 Task: Find and share specific images from Google Photos using keywords.
Action: Mouse moved to (526, 5)
Screenshot: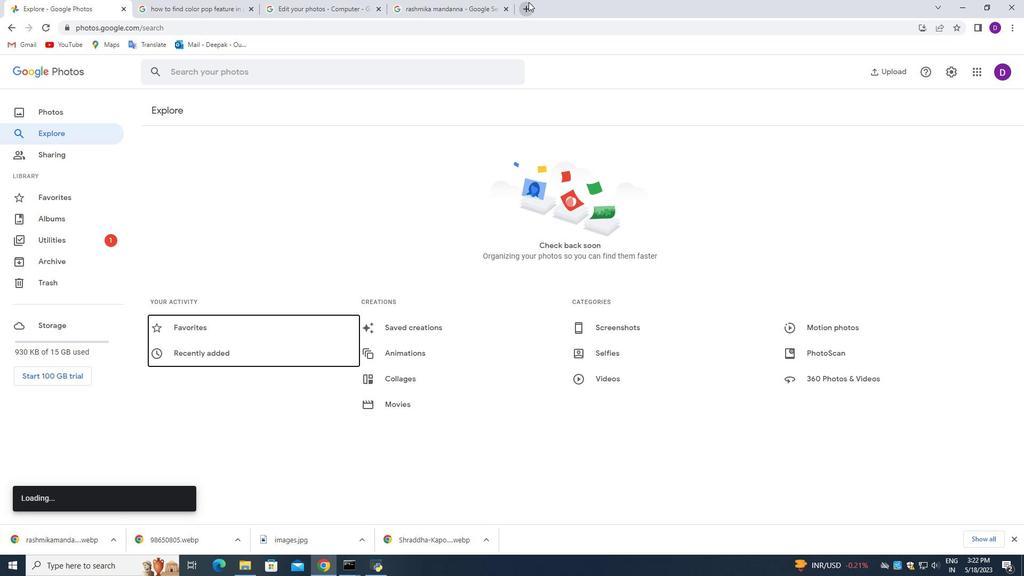 
Action: Mouse pressed left at (526, 5)
Screenshot: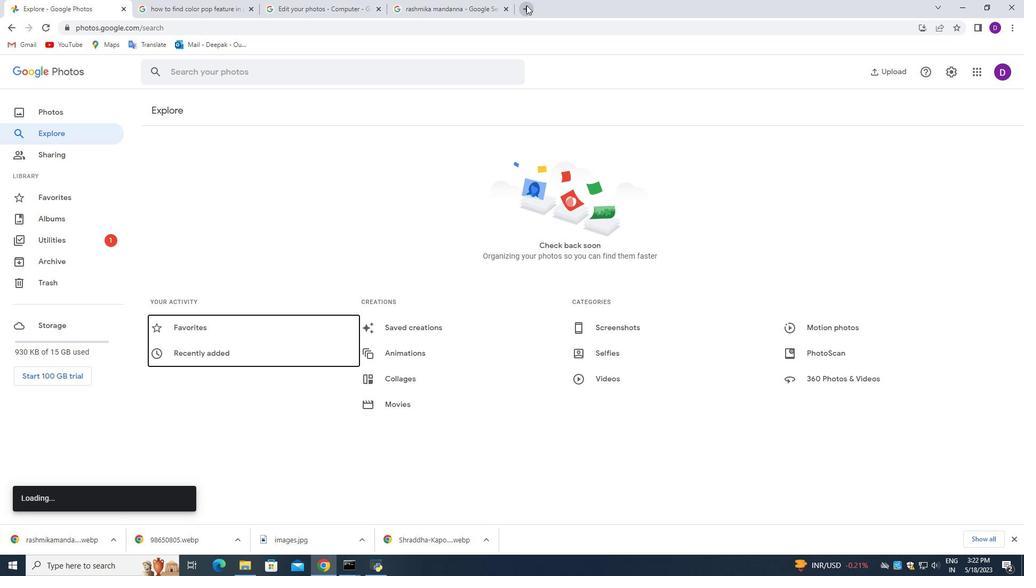 
Action: Mouse moved to (482, 20)
Screenshot: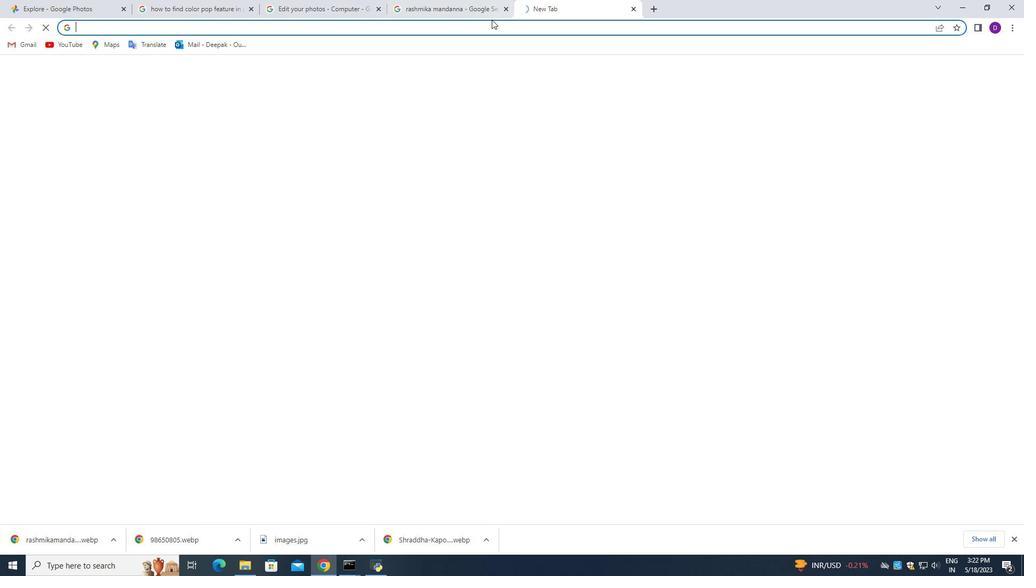 
Action: Mouse pressed left at (482, 20)
Screenshot: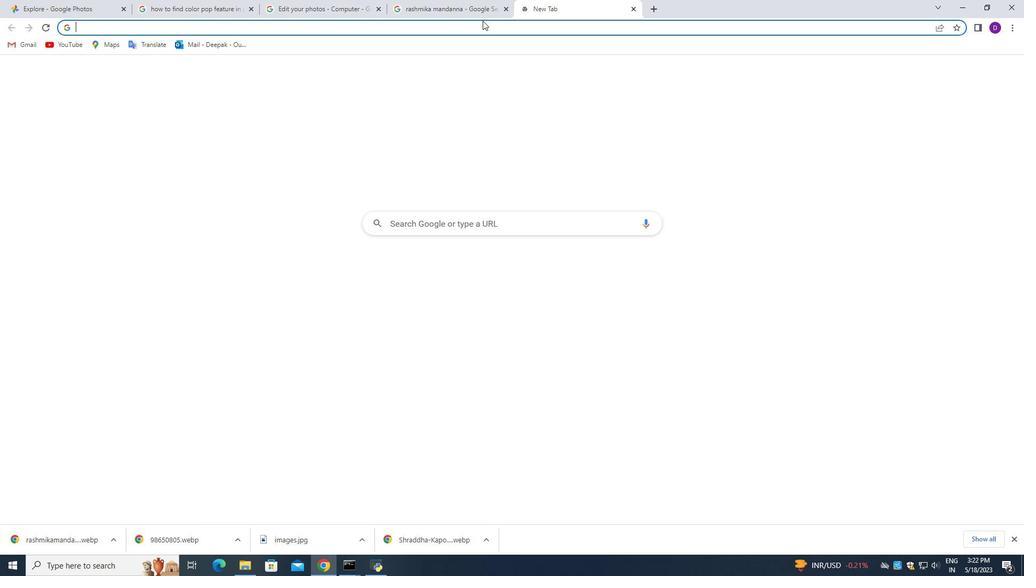
Action: Mouse moved to (472, 30)
Screenshot: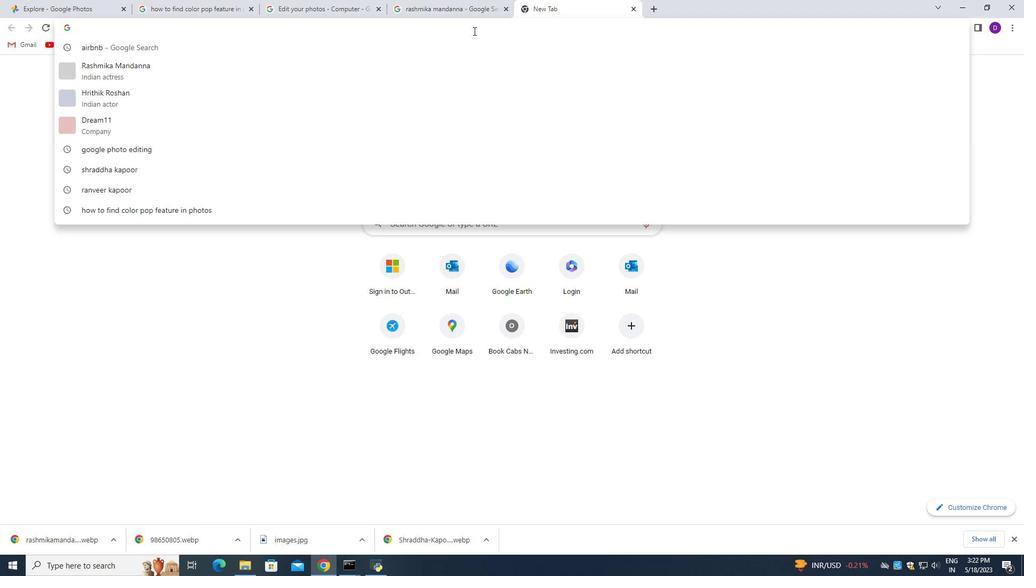 
Action: Key pressed <Key.shift>How<Key.space>to<Key.space>find<Key.space>photos<Key.space>with<Key.space>specific<Key.space>keywords<Key.space>on<Key.space>google<Key.space>photos<Key.enter>
Screenshot: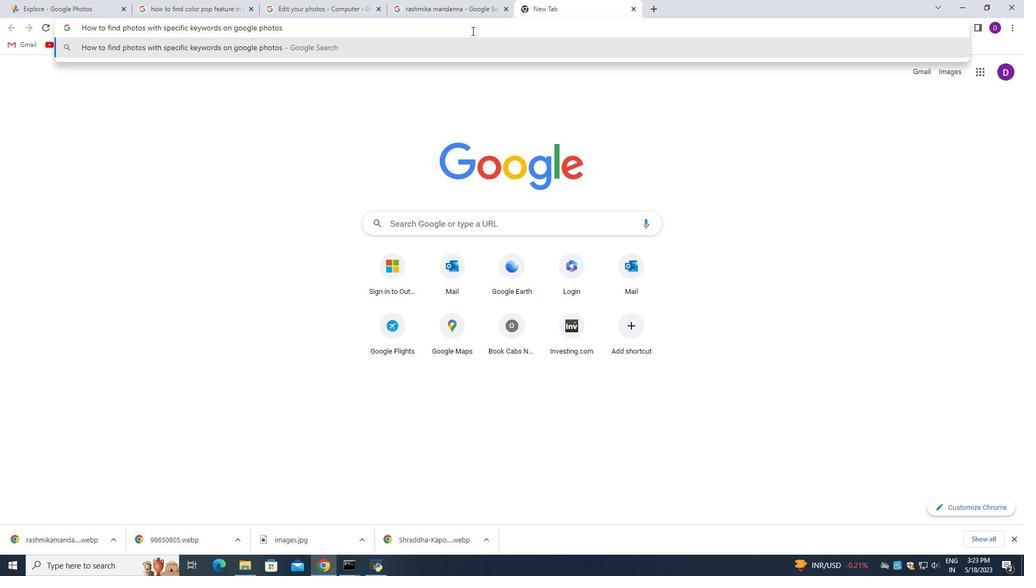 
Action: Mouse moved to (91, 0)
Screenshot: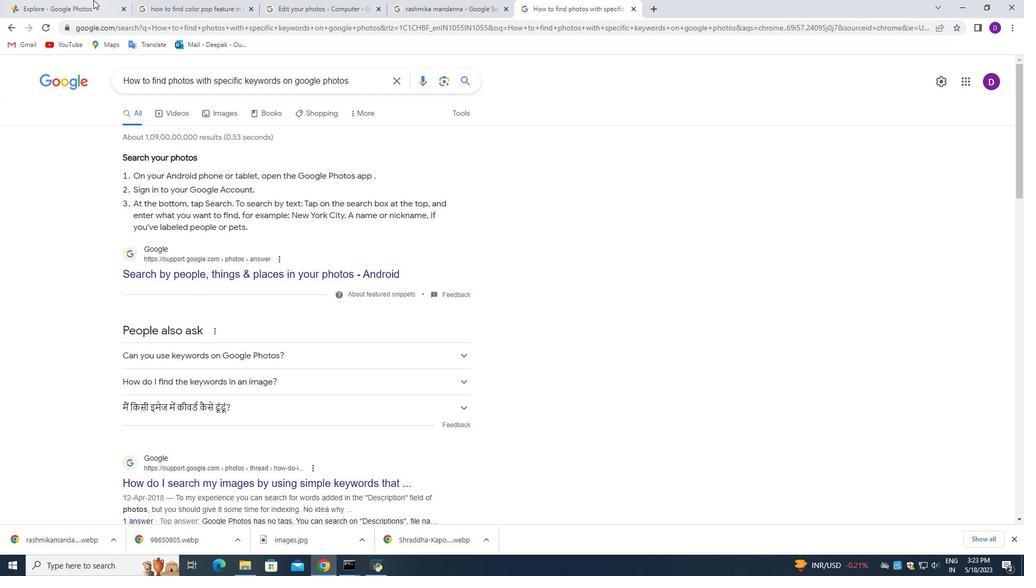 
Action: Mouse pressed left at (91, 0)
Screenshot: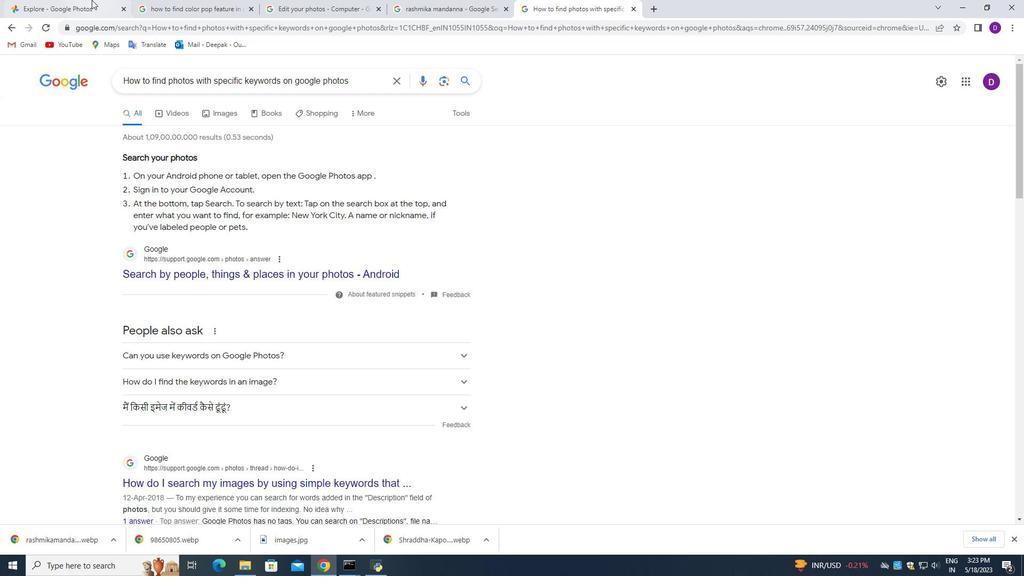 
Action: Mouse moved to (305, 321)
Screenshot: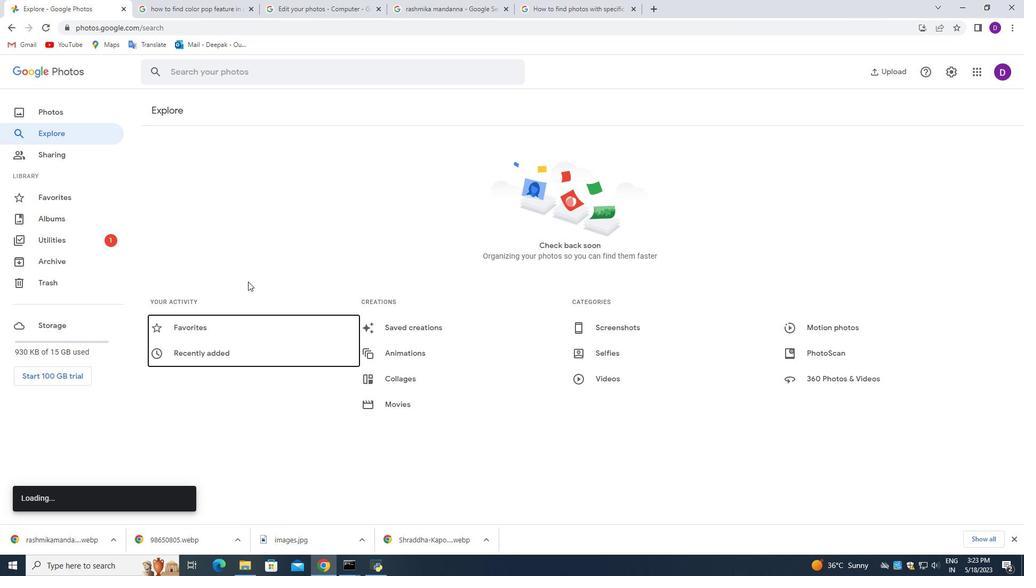 
Action: Mouse scrolled (305, 322) with delta (0, 0)
Screenshot: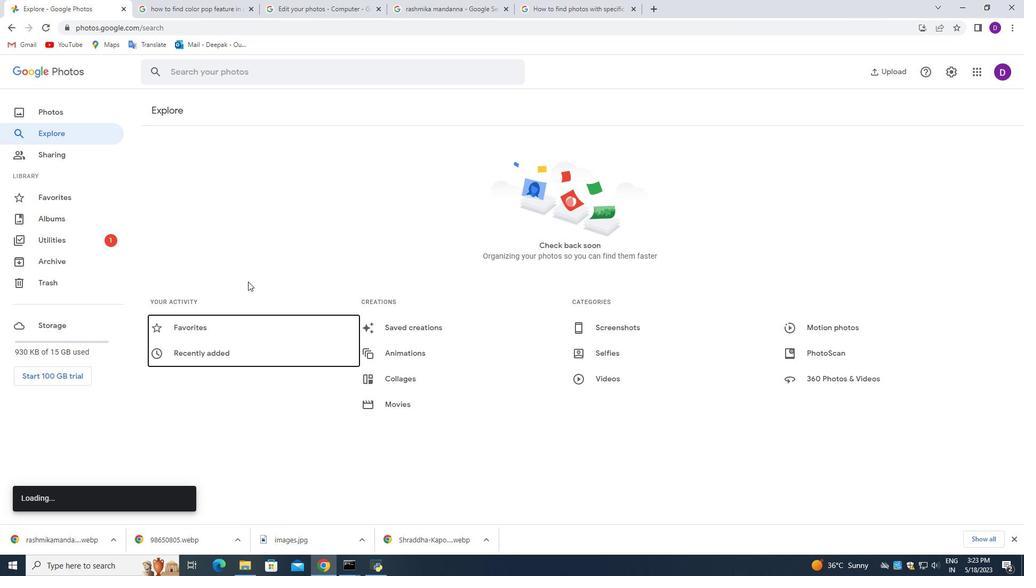 
Action: Mouse moved to (340, 323)
Screenshot: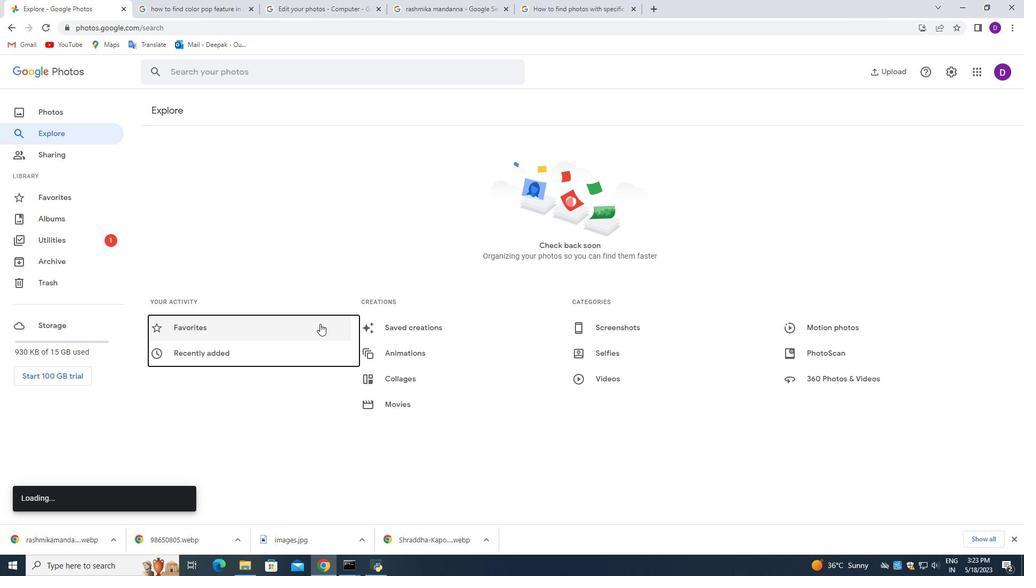 
Action: Mouse scrolled (340, 324) with delta (0, 0)
Screenshot: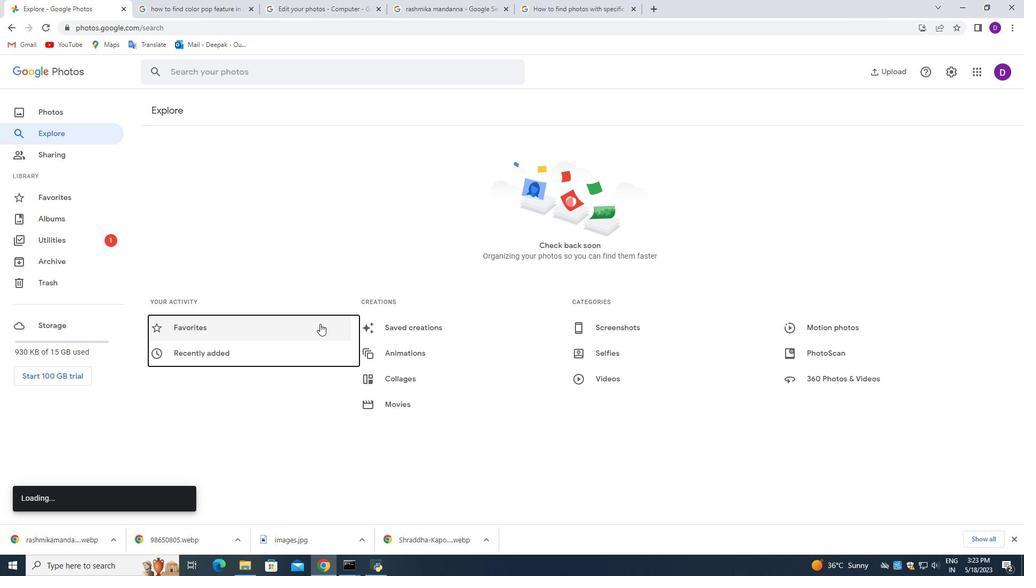 
Action: Mouse moved to (740, 364)
Screenshot: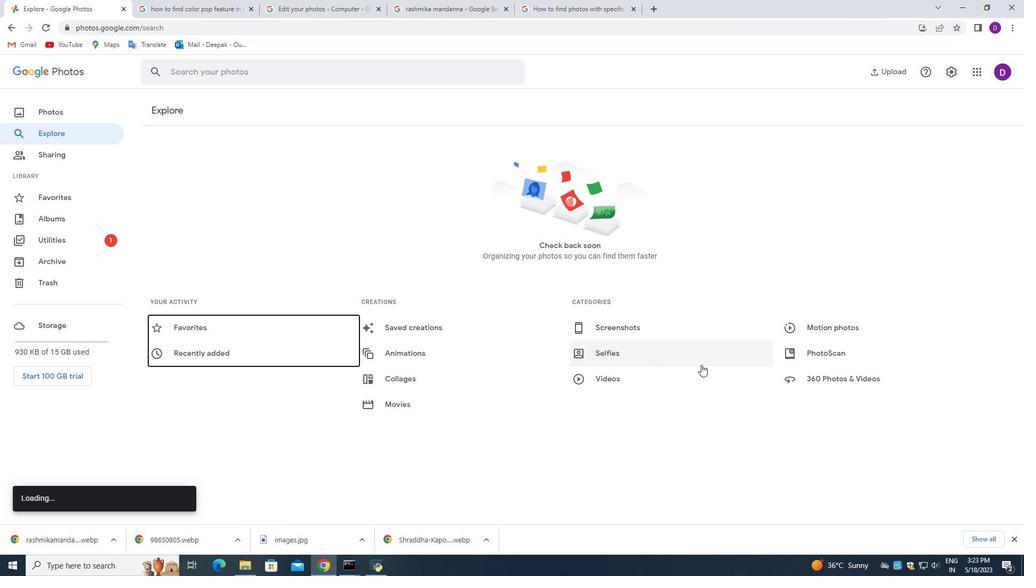 
Action: Mouse scrolled (740, 364) with delta (0, 0)
Screenshot: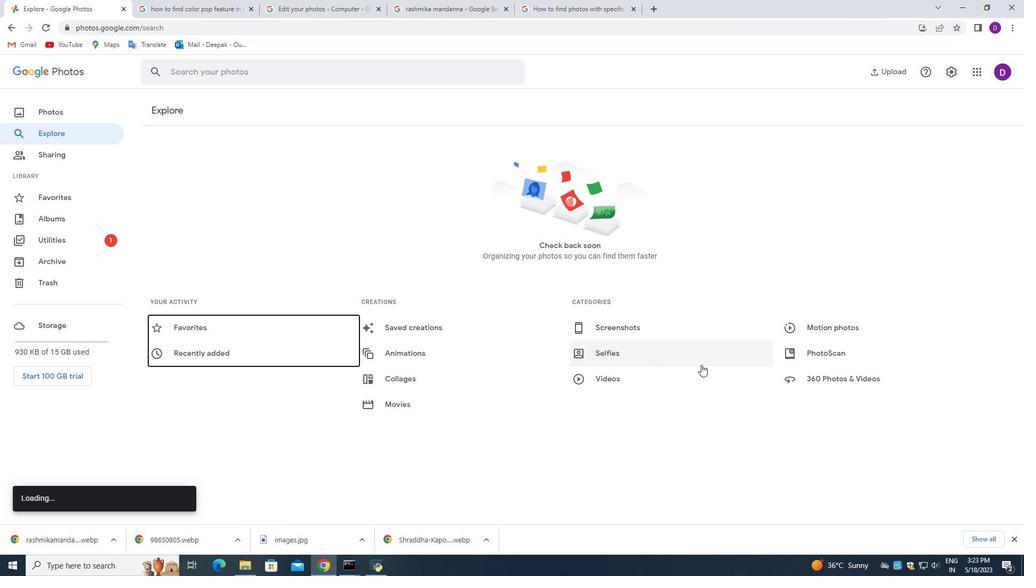 
Action: Mouse moved to (760, 366)
Screenshot: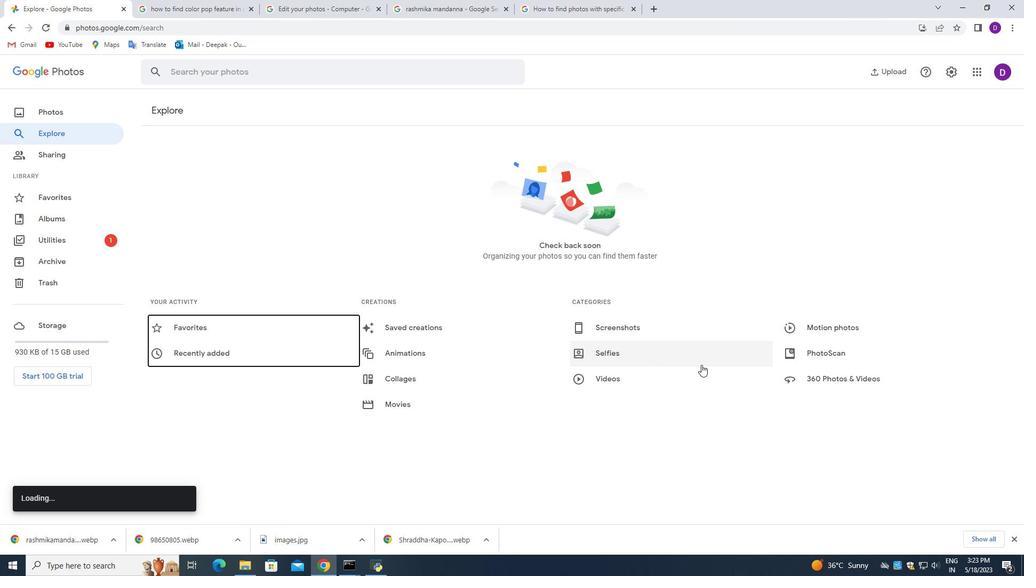 
Action: Mouse scrolled (760, 366) with delta (0, 0)
Screenshot: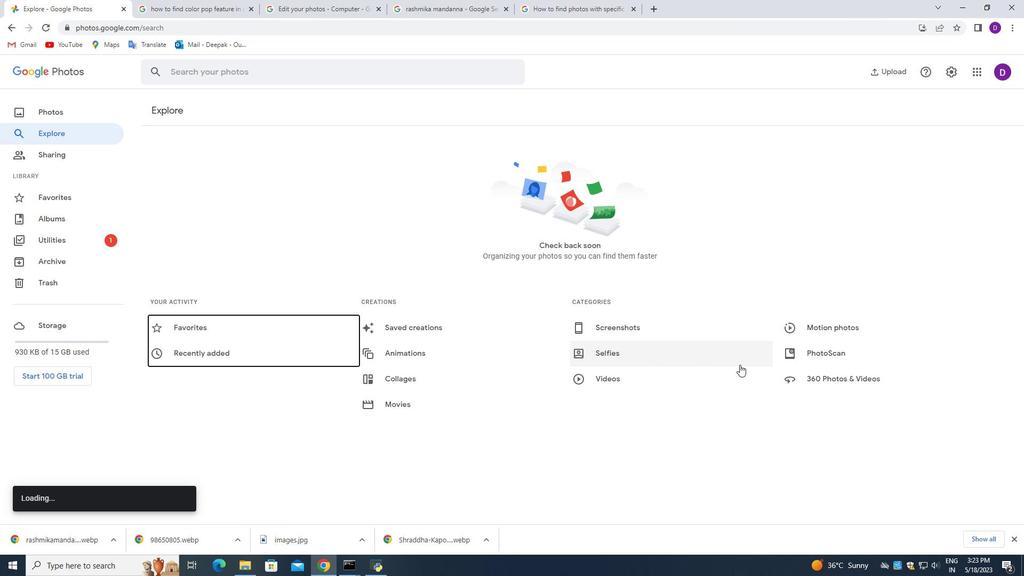 
Action: Mouse moved to (766, 366)
Screenshot: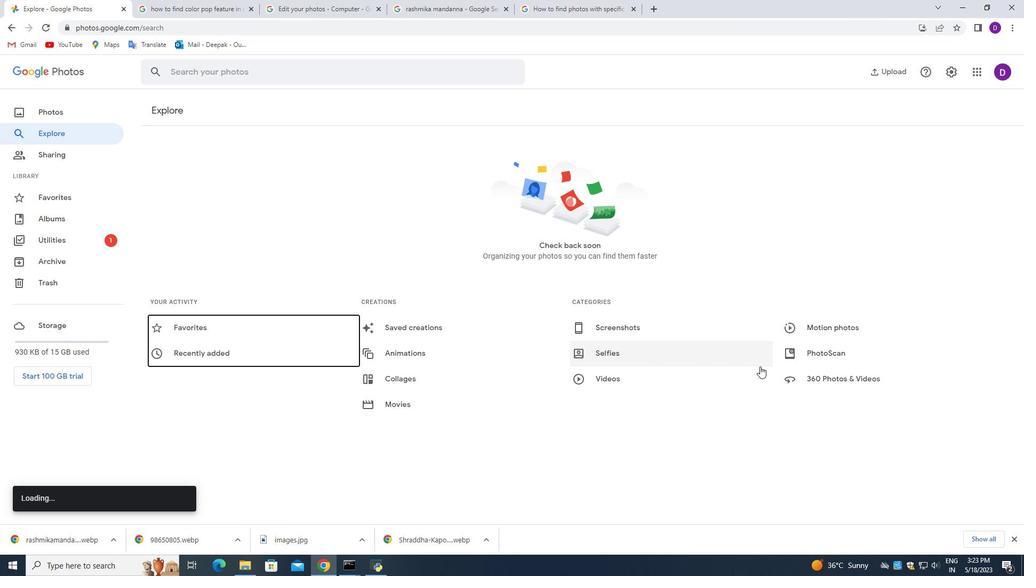 
Action: Mouse scrolled (764, 366) with delta (0, 0)
Screenshot: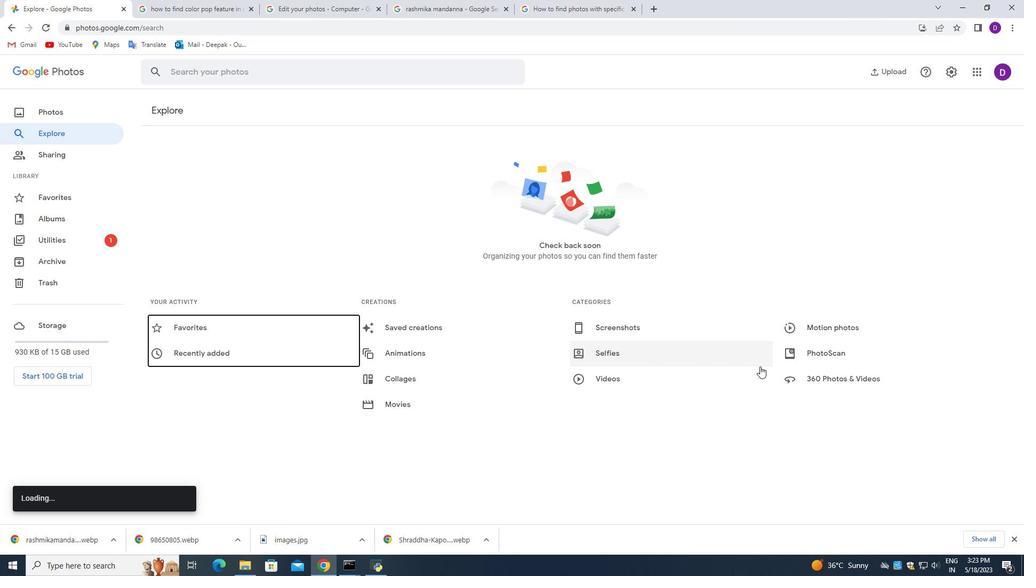 
Action: Mouse moved to (767, 366)
Screenshot: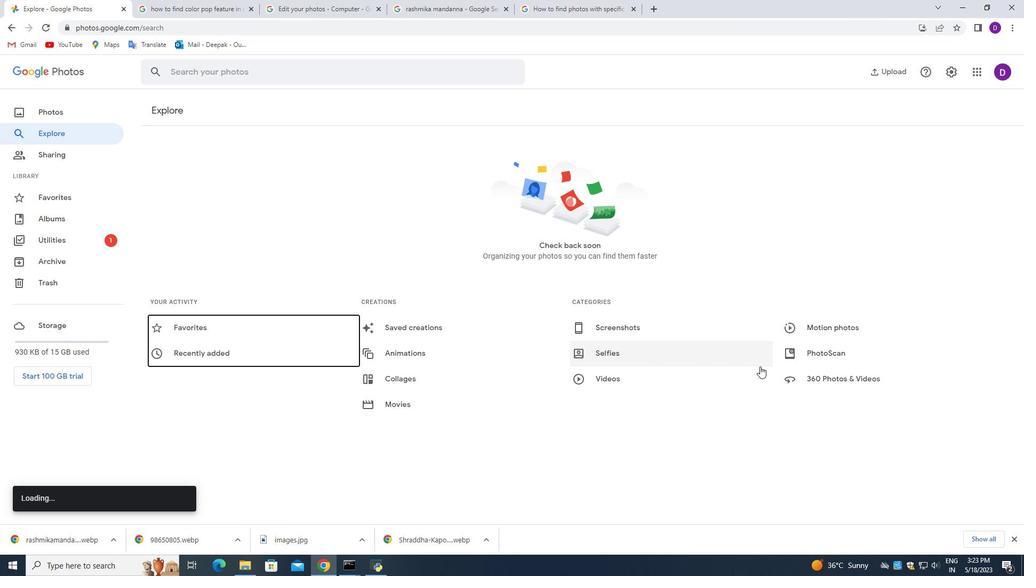 
Action: Mouse scrolled (767, 366) with delta (0, 0)
Screenshot: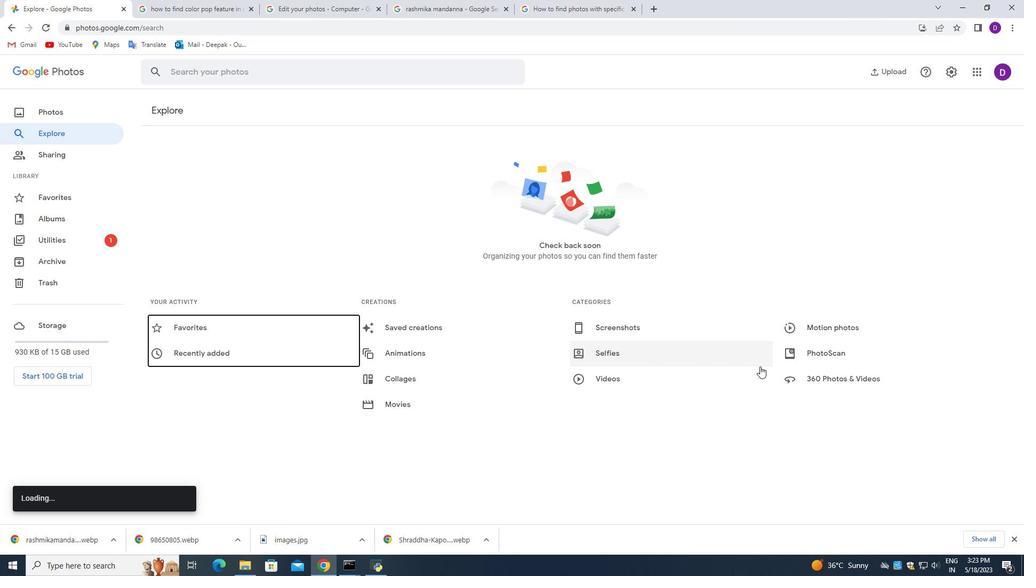 
Action: Mouse moved to (792, 366)
Screenshot: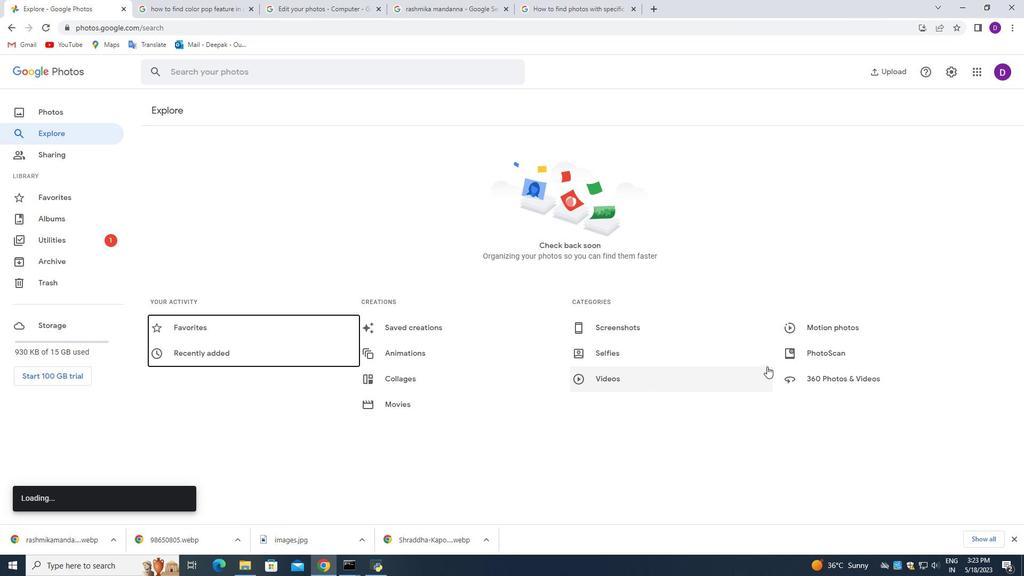 
Action: Mouse scrolled (770, 366) with delta (0, 0)
Screenshot: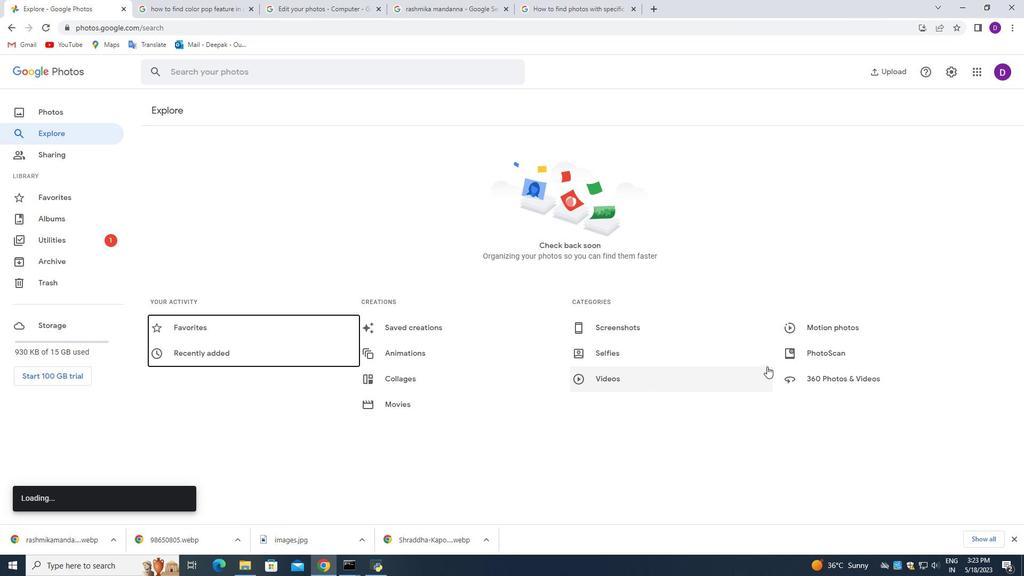 
Action: Mouse moved to (57, 113)
Screenshot: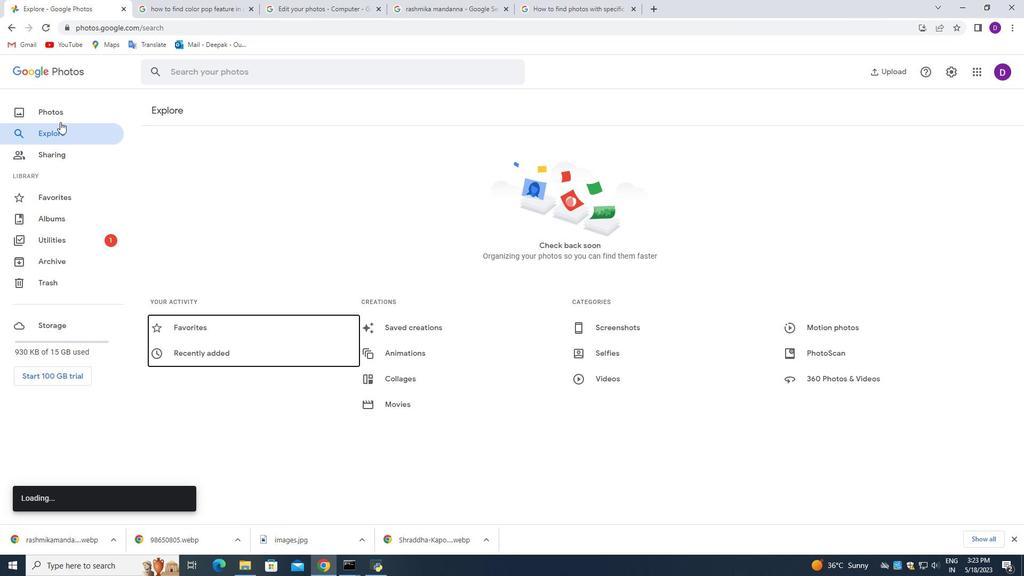 
Action: Mouse pressed left at (57, 113)
Screenshot: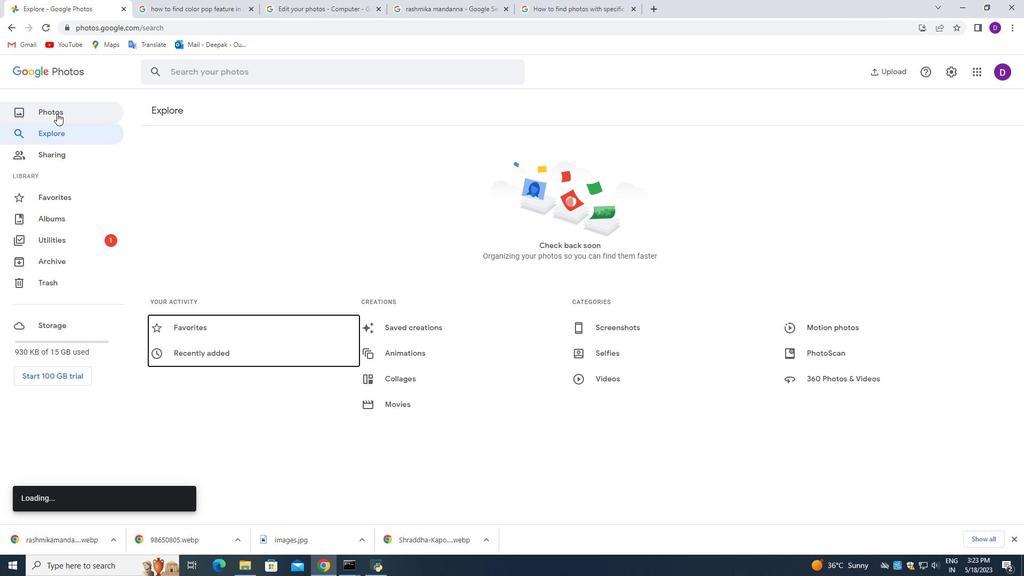 
Action: Mouse moved to (694, 467)
Screenshot: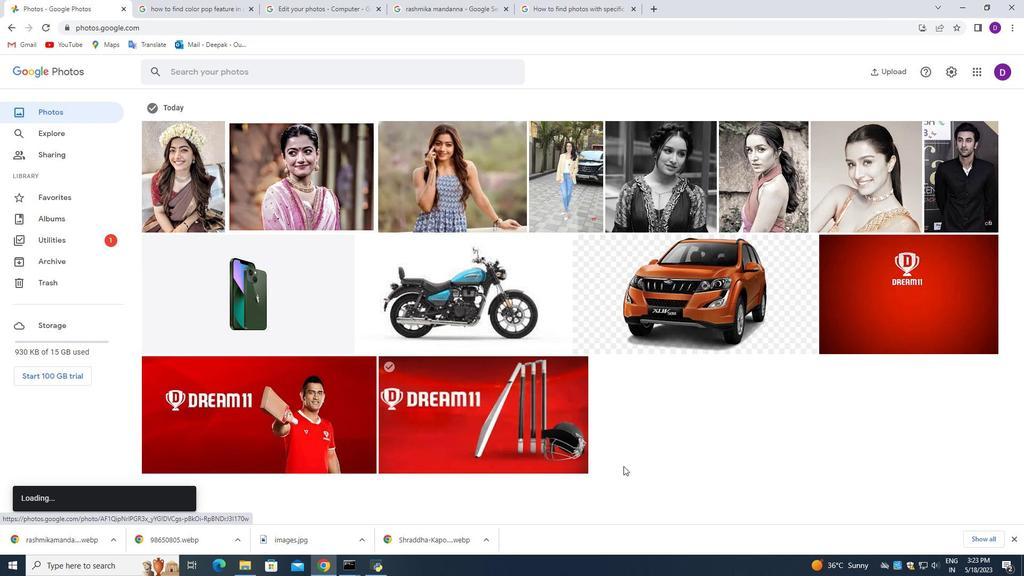 
Action: Mouse scrolled (694, 467) with delta (0, 0)
Screenshot: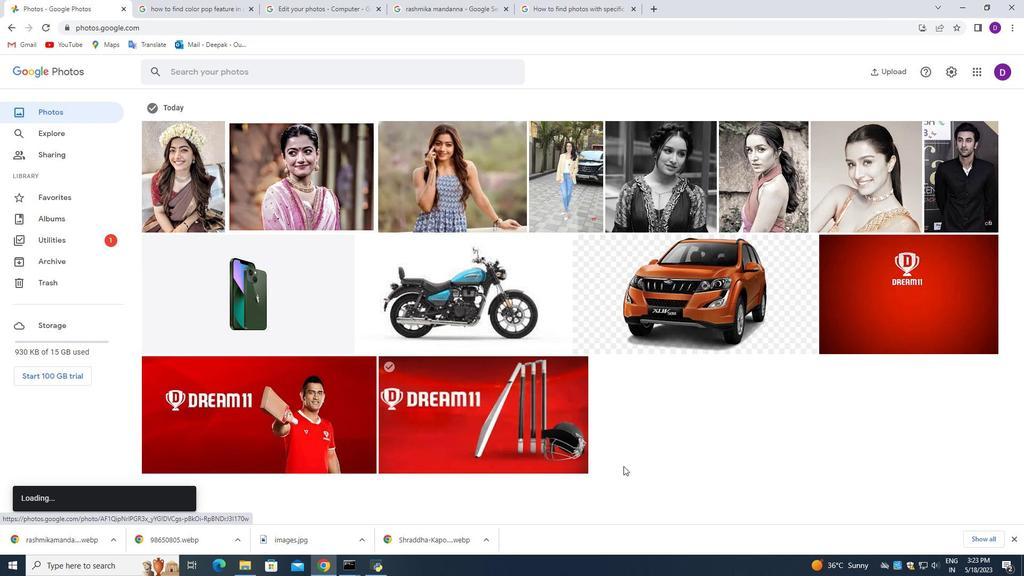 
Action: Mouse moved to (697, 467)
Screenshot: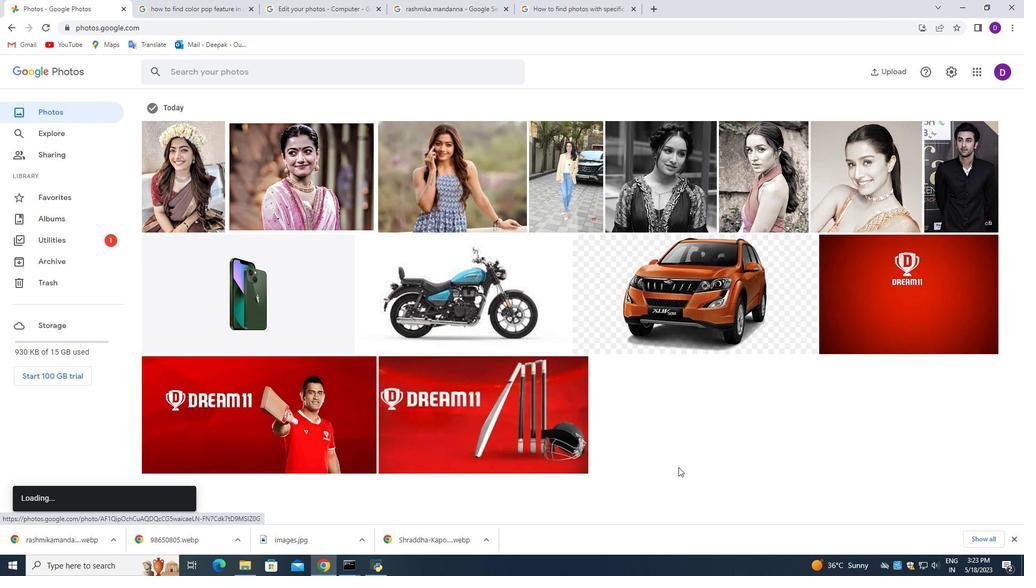 
Action: Mouse scrolled (697, 467) with delta (0, 0)
Screenshot: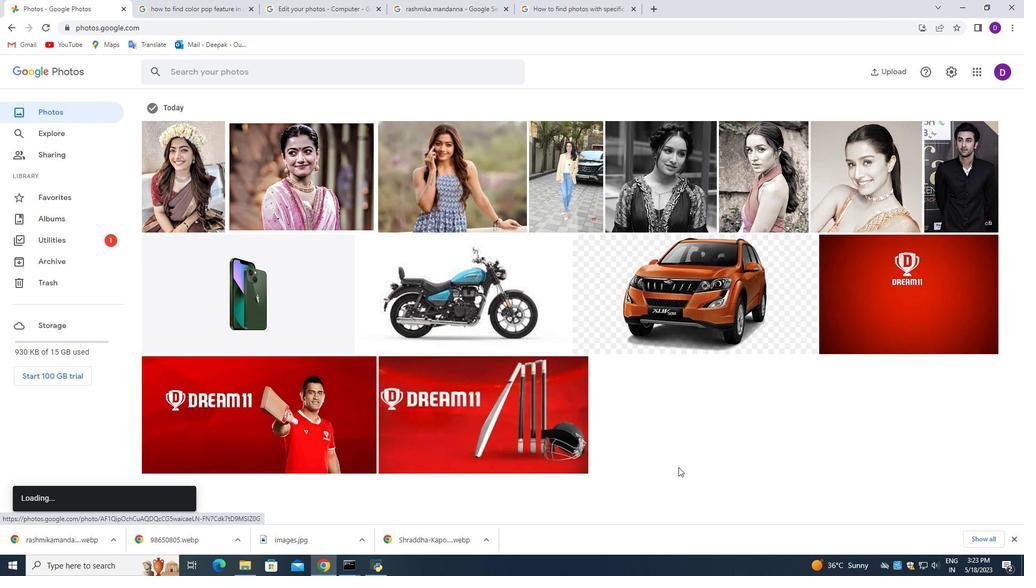 
Action: Mouse moved to (697, 466)
Screenshot: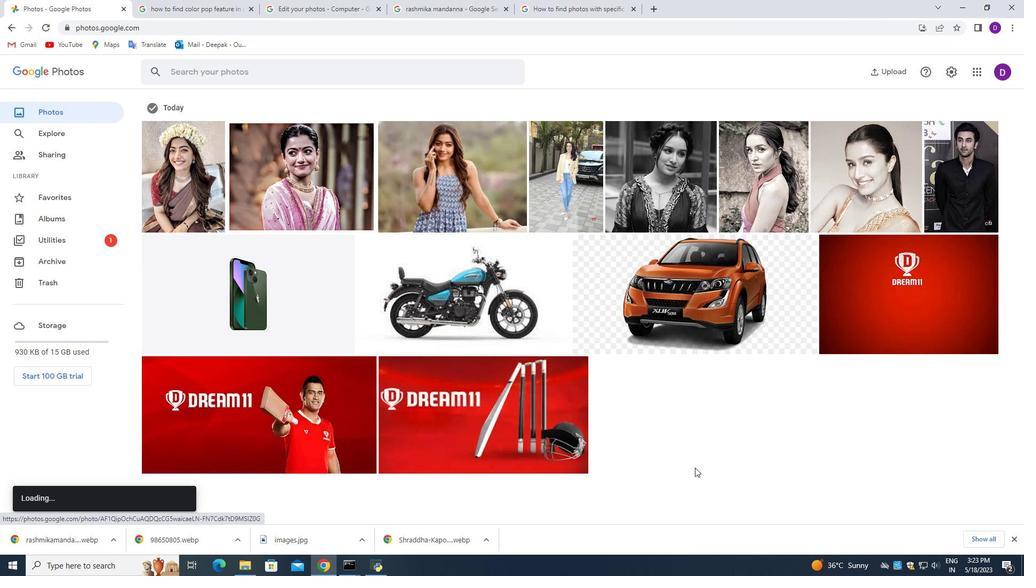 
Action: Mouse scrolled (697, 465) with delta (0, 0)
Screenshot: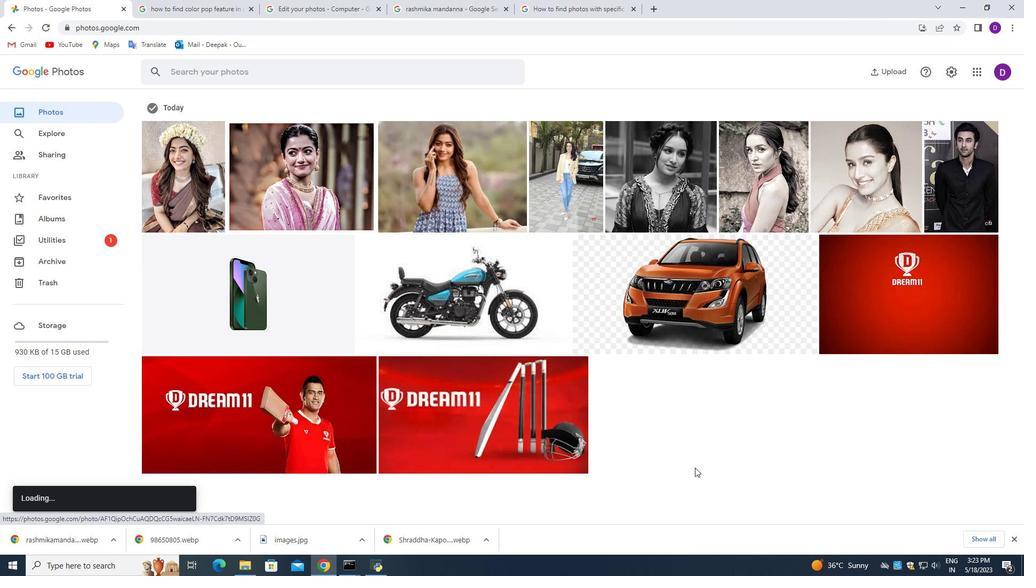 
Action: Mouse moved to (695, 462)
Screenshot: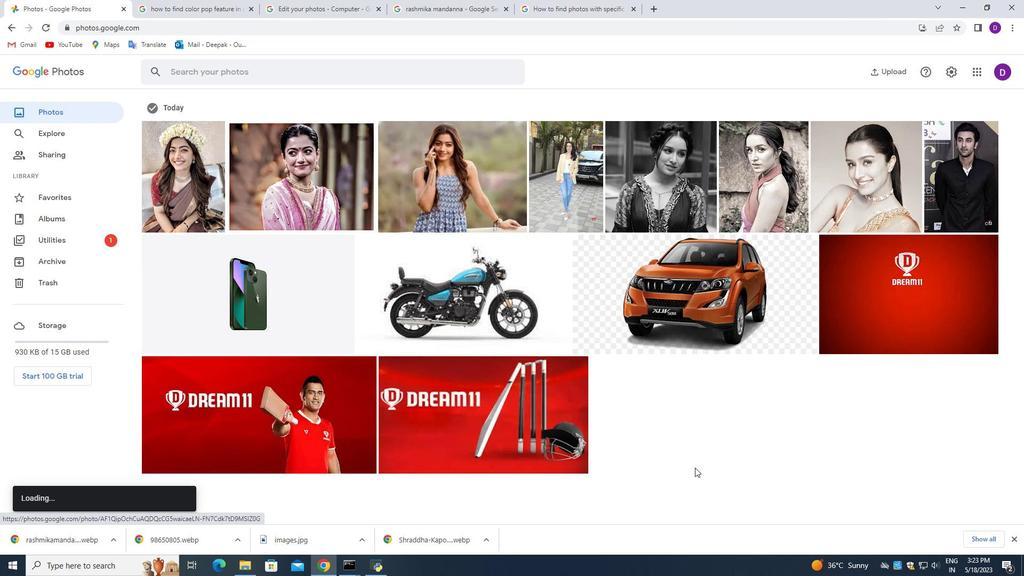 
Action: Mouse scrolled (695, 462) with delta (0, 0)
Screenshot: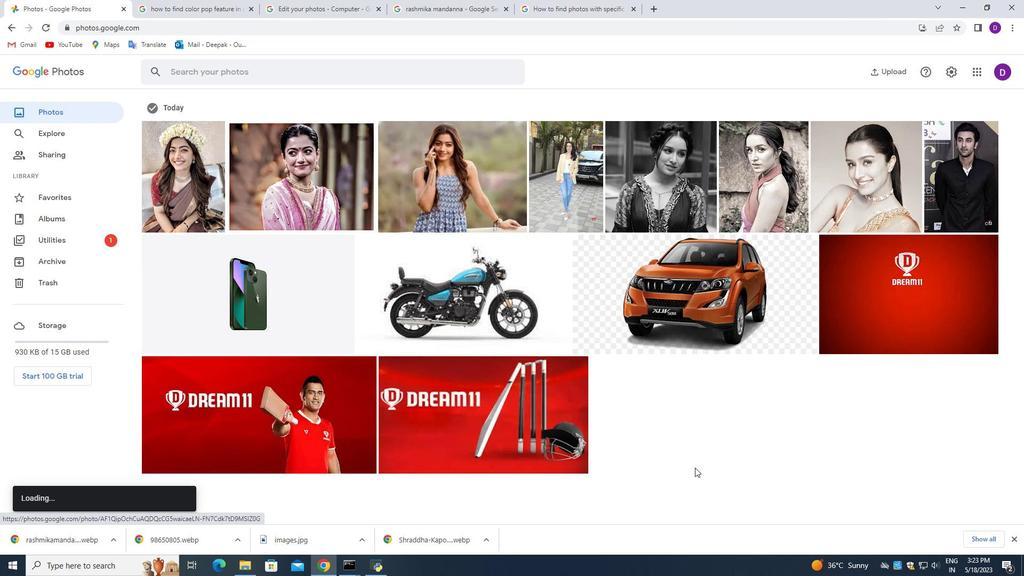 
Action: Mouse moved to (693, 455)
Screenshot: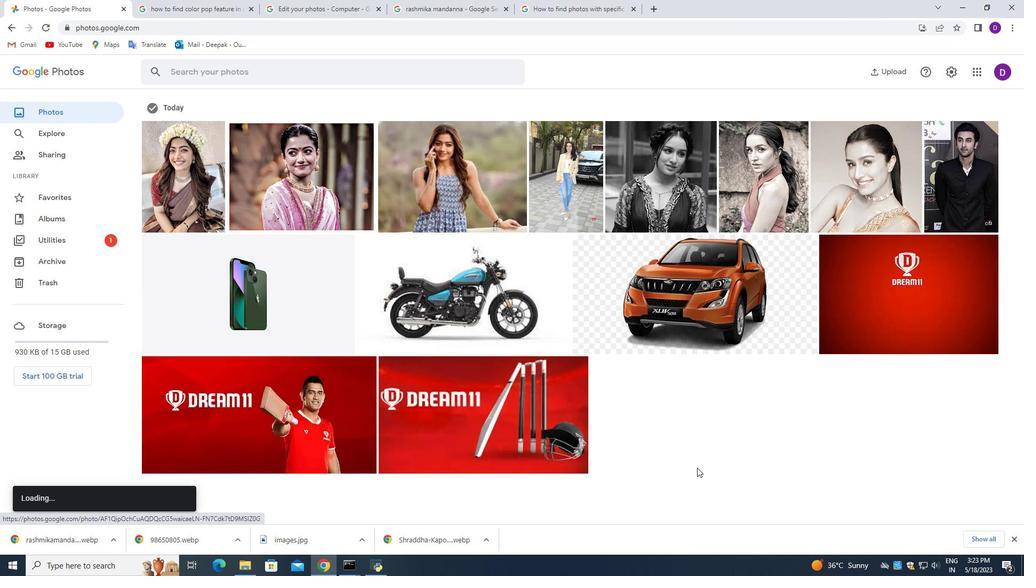 
Action: Mouse scrolled (693, 455) with delta (0, 0)
Screenshot: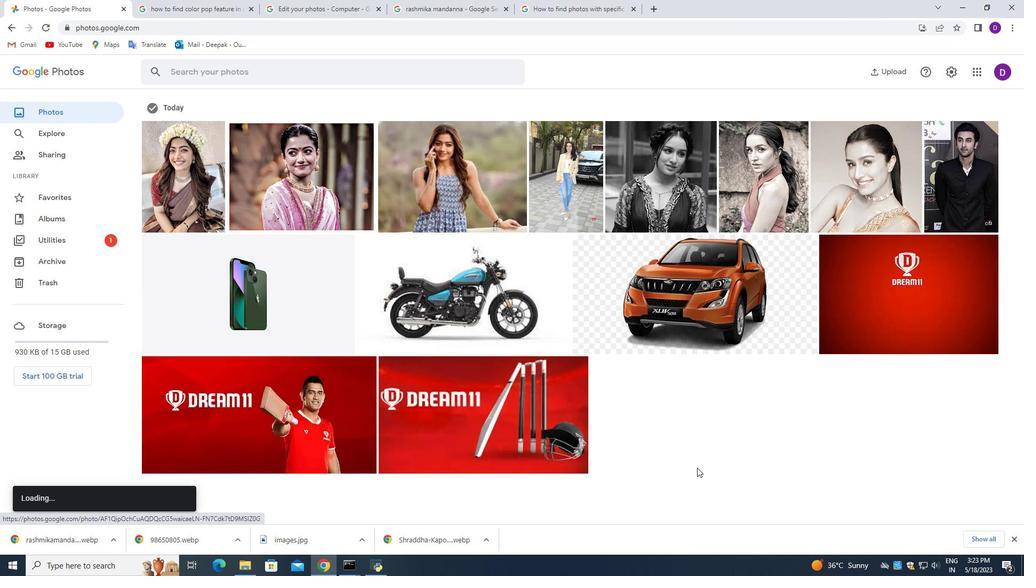 
Action: Mouse moved to (1011, 539)
Screenshot: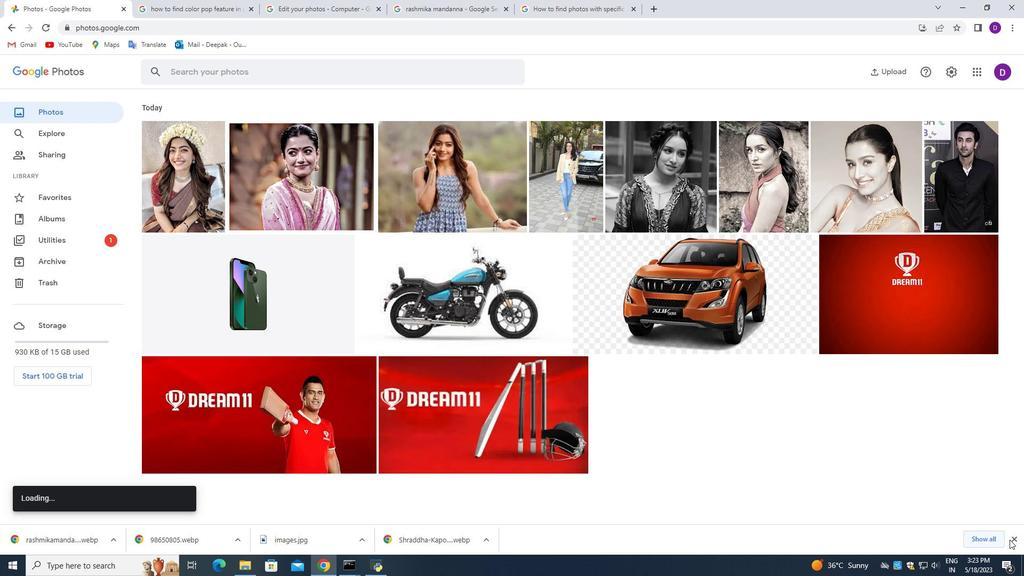 
Action: Mouse pressed left at (1011, 539)
Screenshot: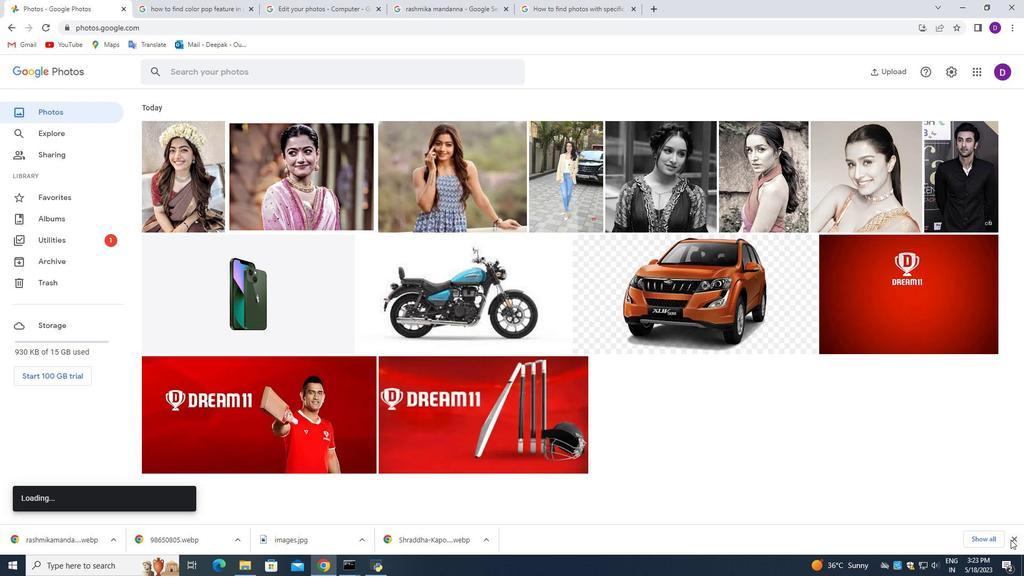 
Action: Mouse moved to (603, 474)
Screenshot: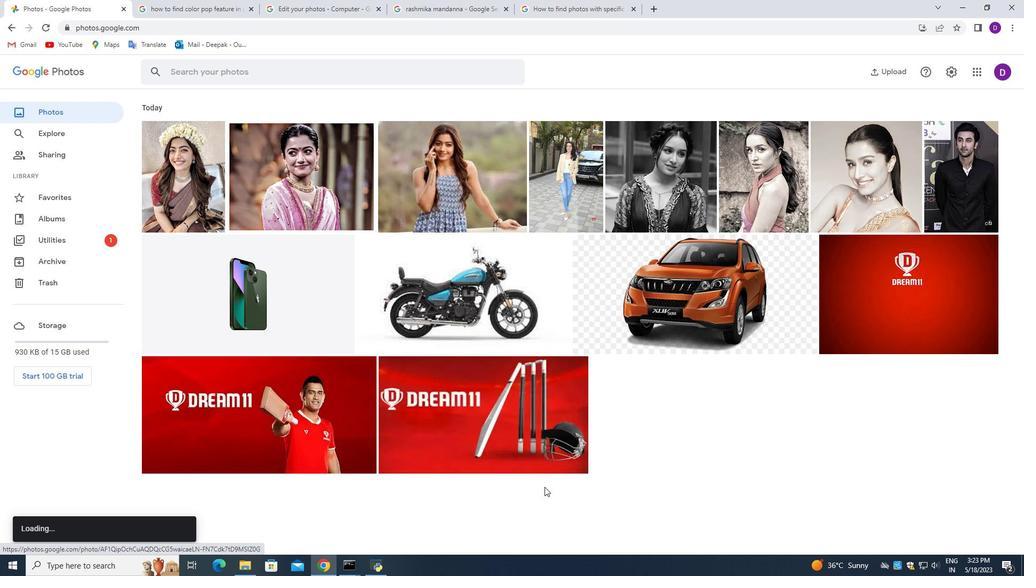 
Action: Mouse scrolled (603, 474) with delta (0, 0)
Screenshot: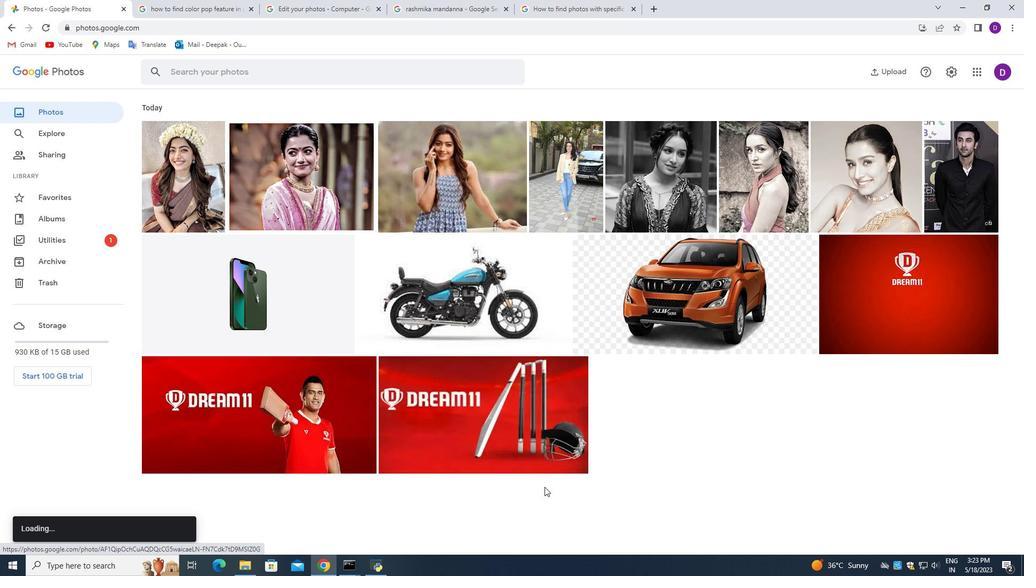 
Action: Mouse moved to (622, 467)
Screenshot: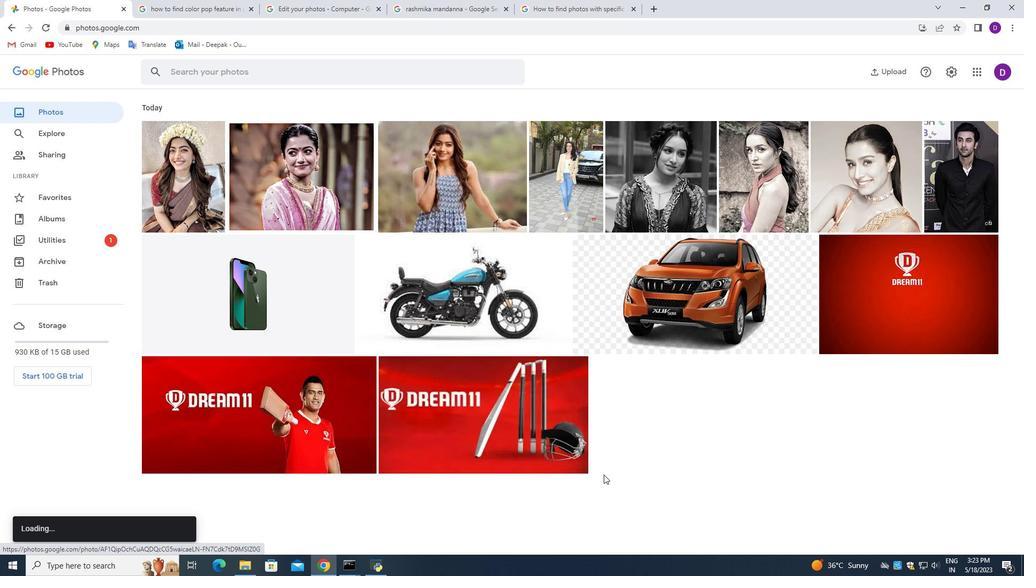 
Action: Mouse scrolled (622, 466) with delta (0, 0)
Screenshot: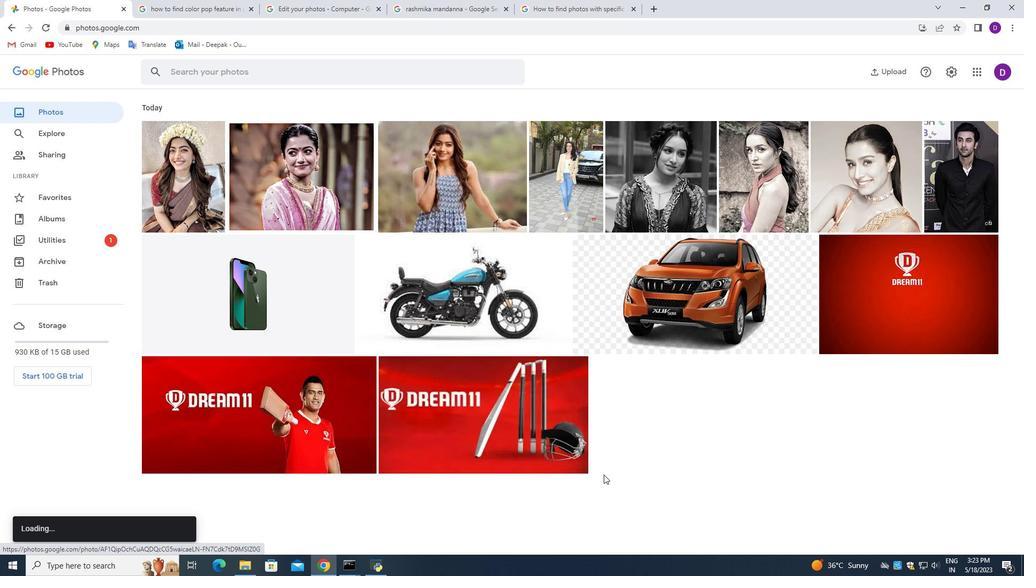 
Action: Mouse moved to (622, 466)
Screenshot: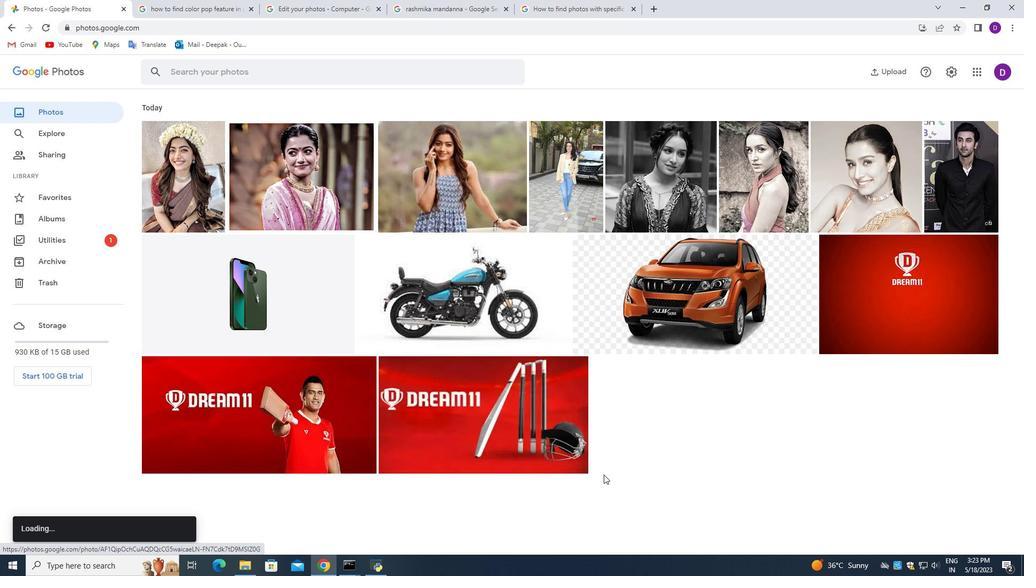 
Action: Mouse scrolled (622, 466) with delta (0, 0)
Screenshot: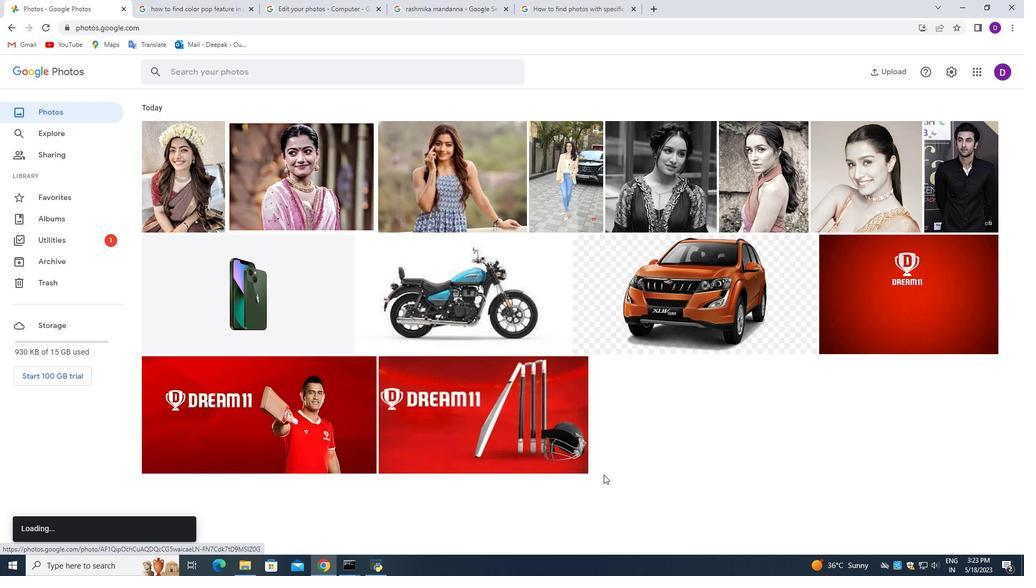 
Action: Mouse moved to (622, 463)
Screenshot: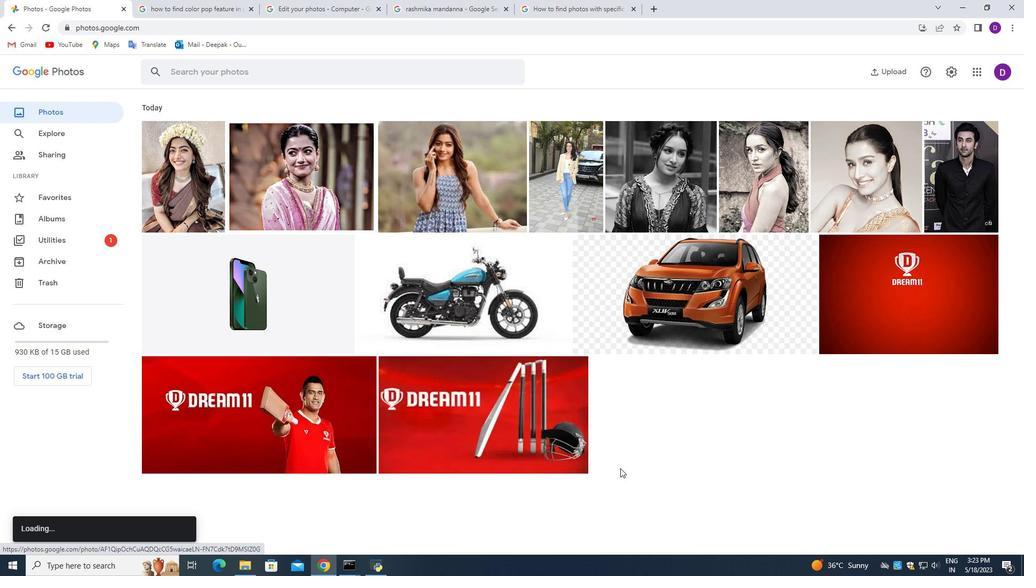 
Action: Mouse scrolled (622, 463) with delta (0, 0)
Screenshot: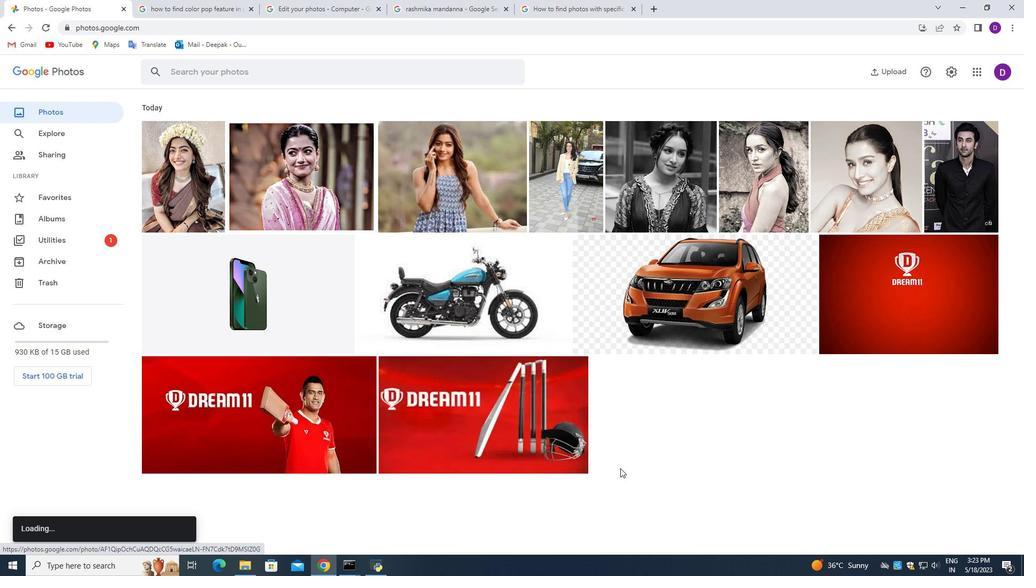 
Action: Mouse moved to (617, 339)
Screenshot: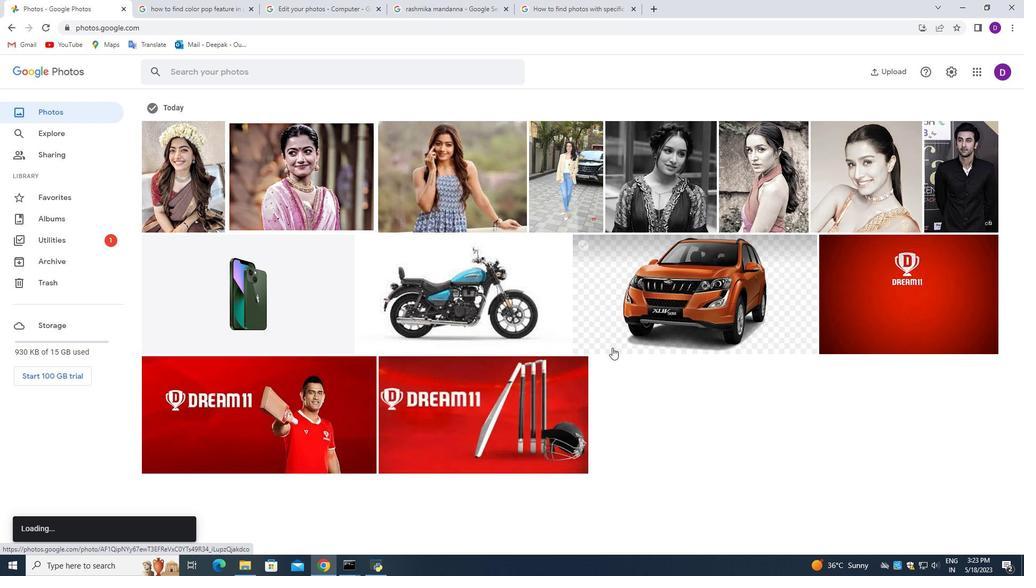 
Action: Mouse scrolled (617, 340) with delta (0, 0)
Screenshot: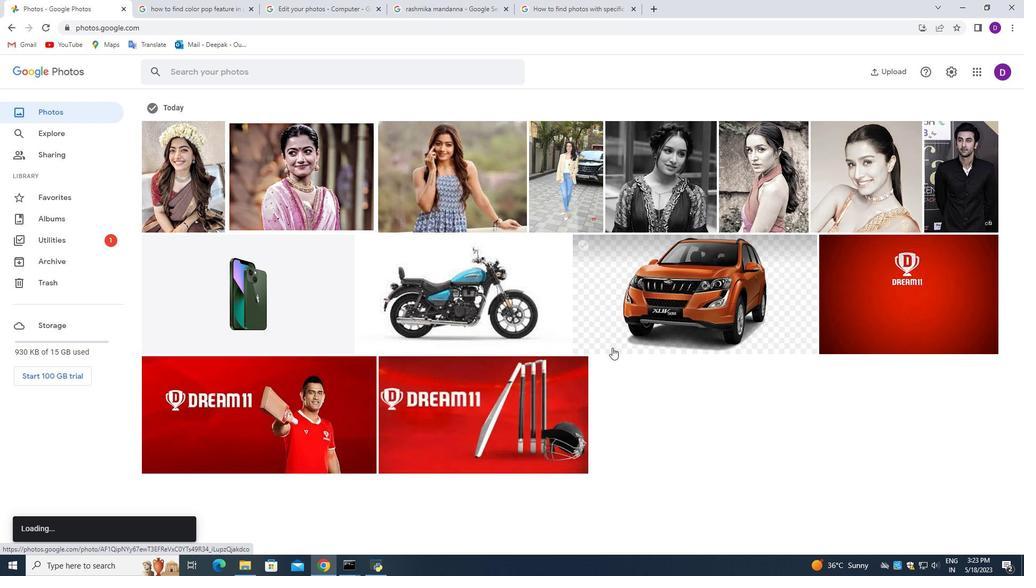 
Action: Mouse moved to (617, 339)
Screenshot: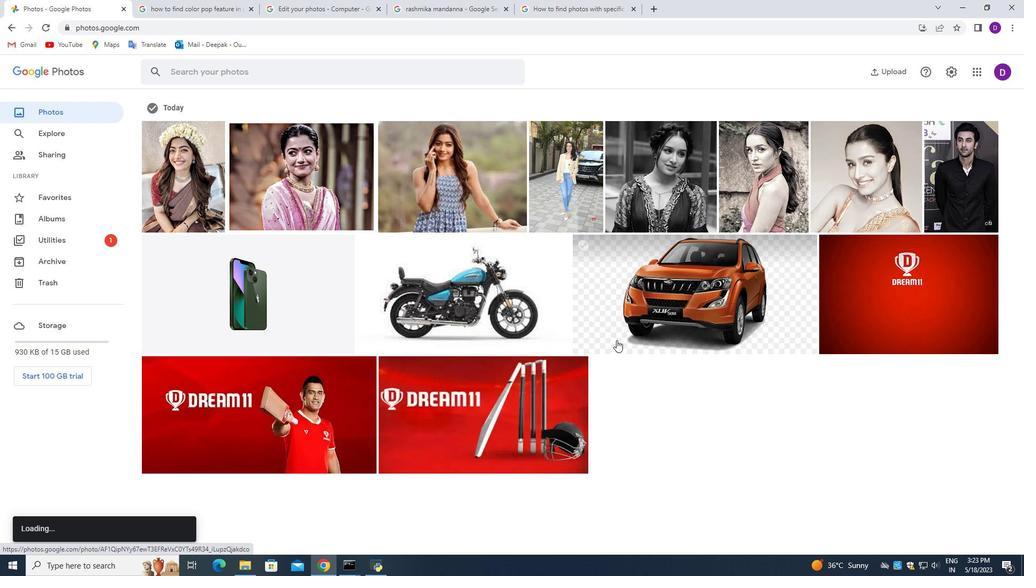 
Action: Mouse scrolled (617, 339) with delta (0, 0)
Screenshot: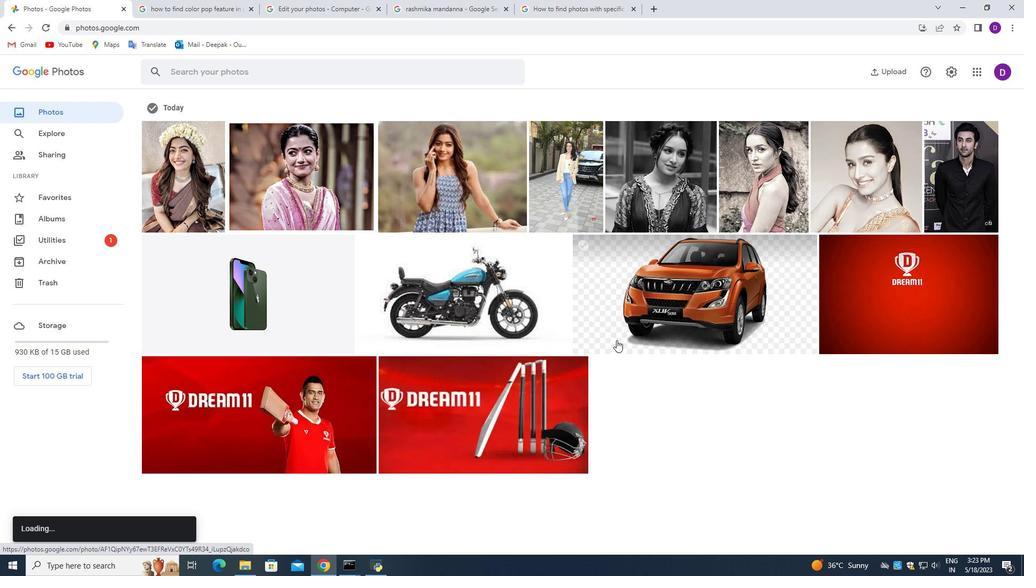 
Action: Mouse scrolled (617, 339) with delta (0, 0)
Screenshot: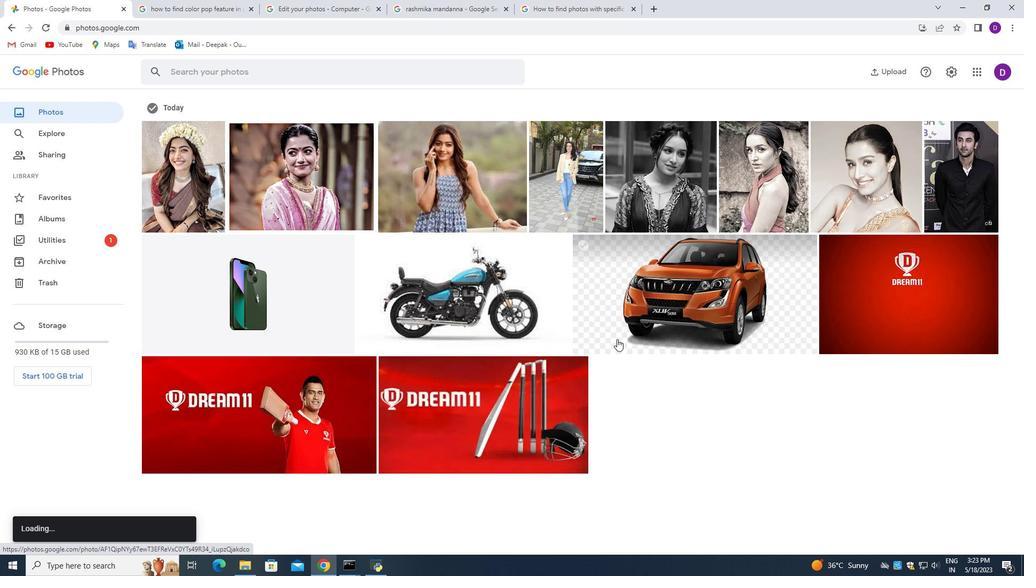 
Action: Mouse moved to (271, 171)
Screenshot: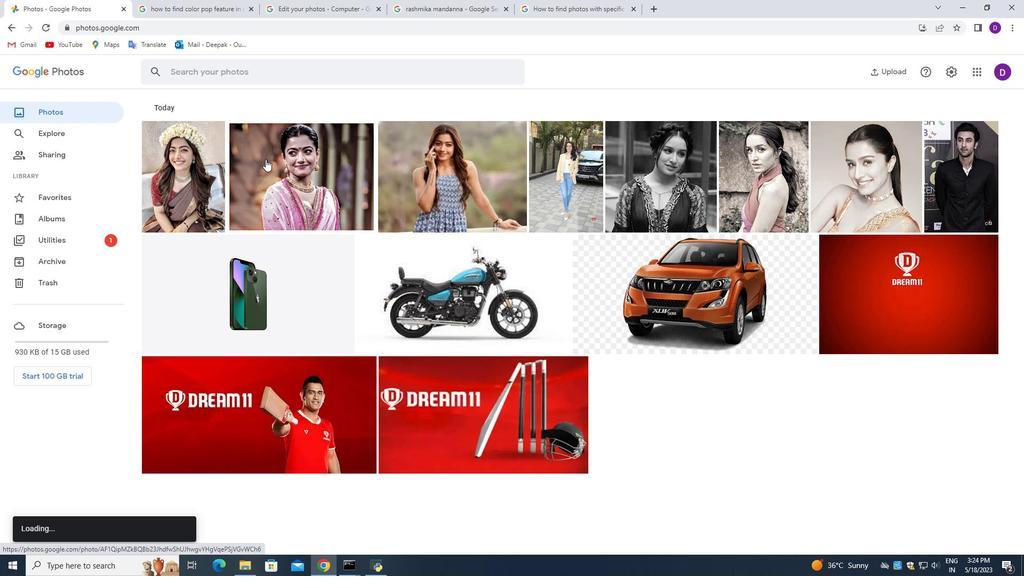 
Action: Mouse pressed left at (271, 171)
Screenshot: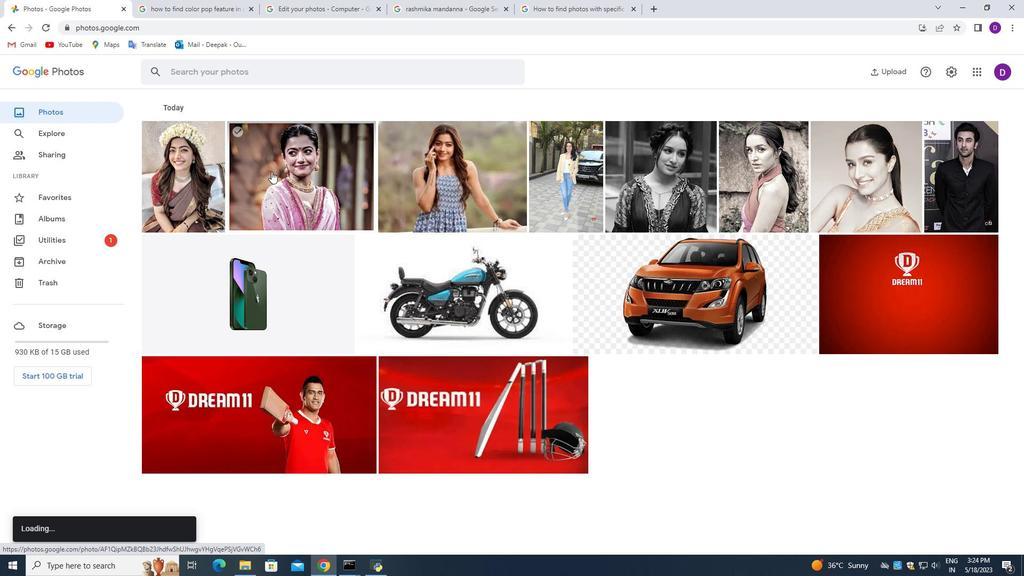 
Action: Mouse moved to (26, 72)
Screenshot: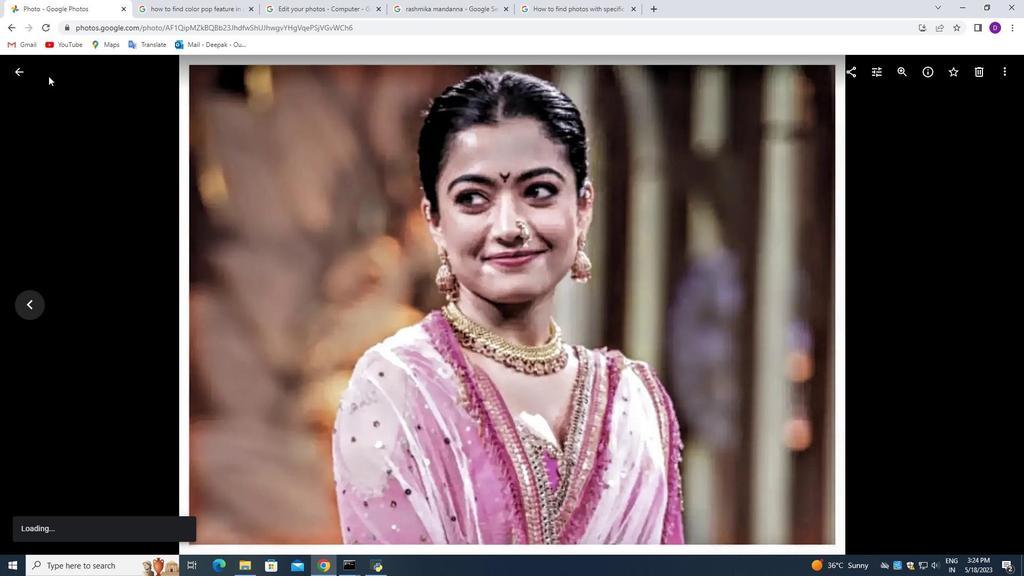 
Action: Mouse pressed left at (26, 72)
Screenshot: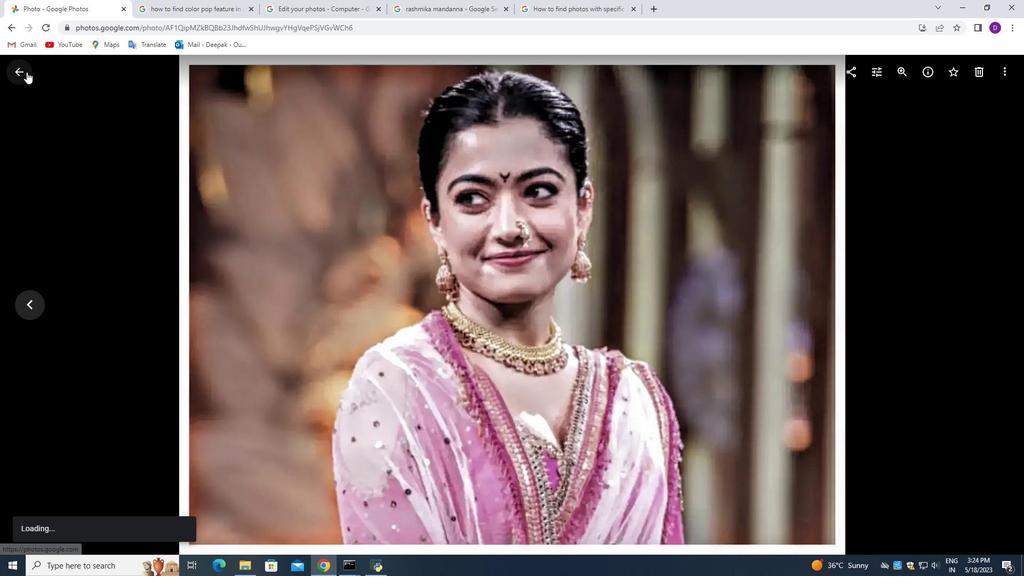 
Action: Mouse moved to (342, 284)
Screenshot: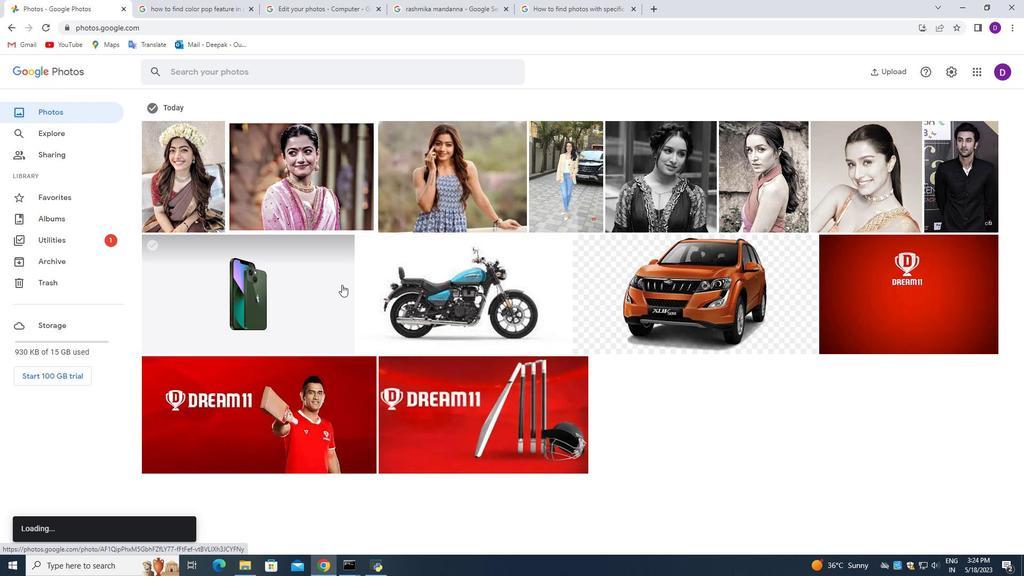 
Action: Mouse scrolled (342, 285) with delta (0, 0)
Screenshot: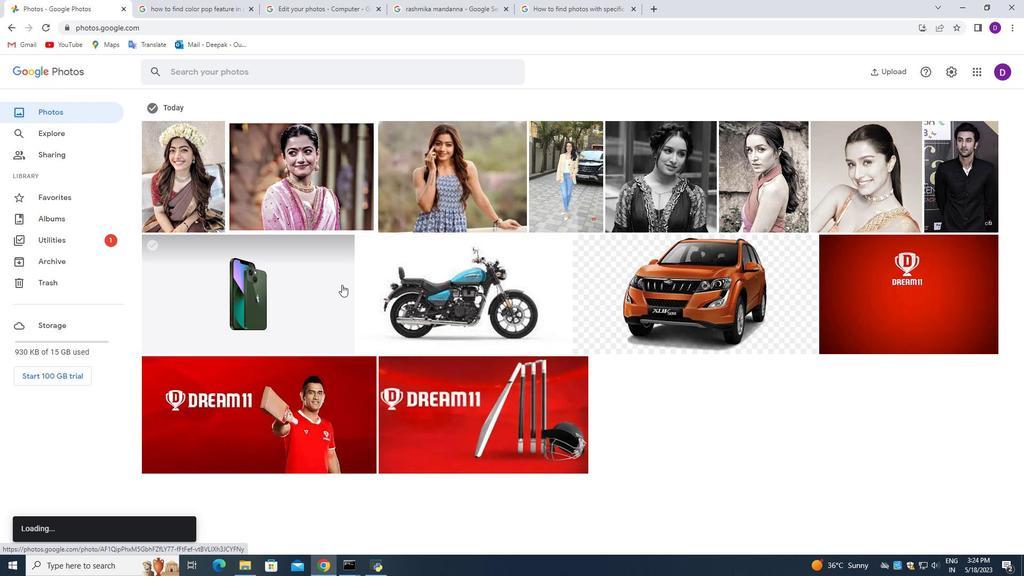 
Action: Mouse scrolled (342, 285) with delta (0, 0)
Screenshot: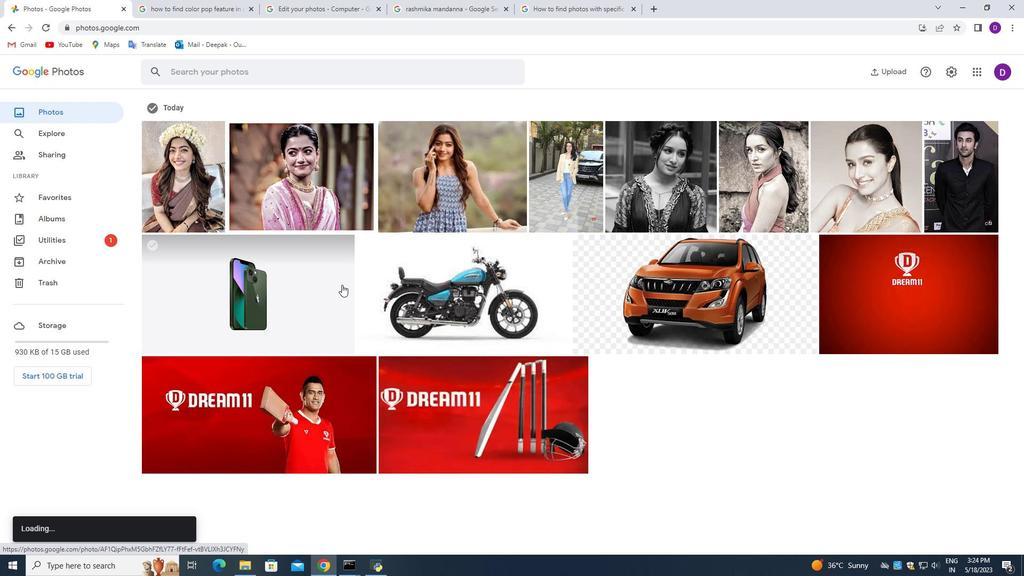 
Action: Mouse scrolled (342, 285) with delta (0, 0)
Screenshot: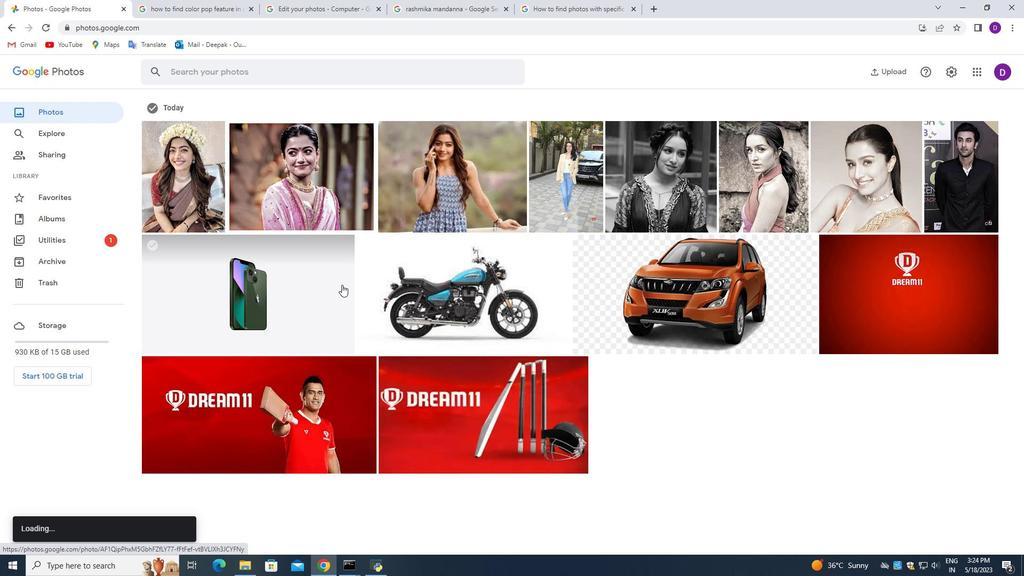 
Action: Mouse moved to (342, 284)
Screenshot: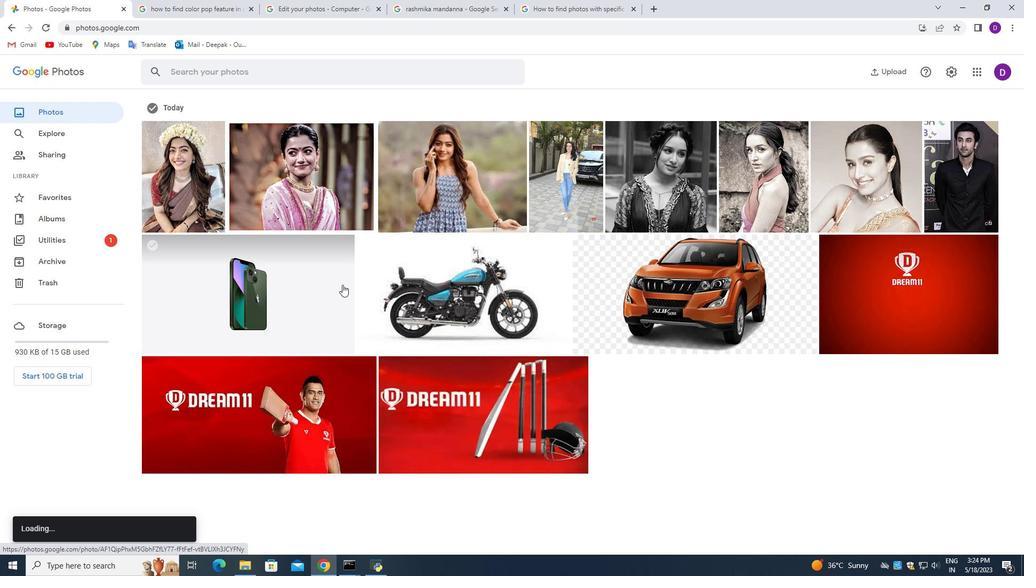 
Action: Mouse scrolled (342, 284) with delta (0, 0)
Screenshot: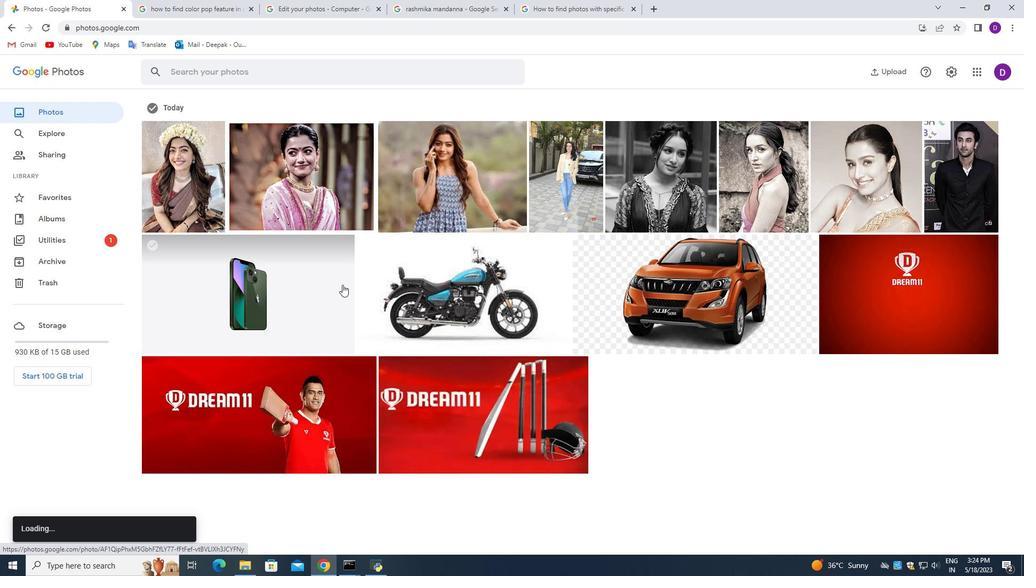 
Action: Mouse moved to (249, 75)
Screenshot: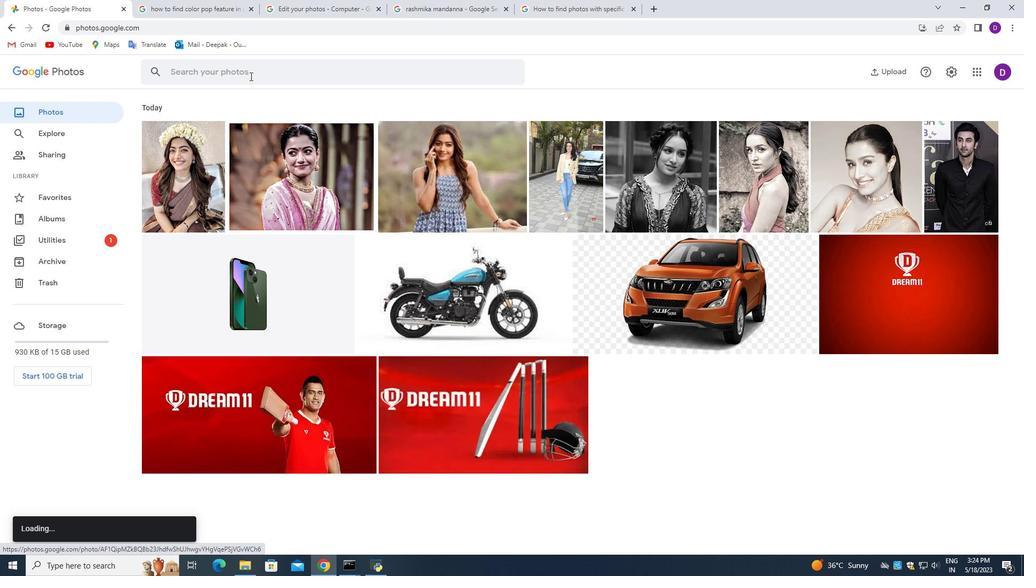 
Action: Mouse pressed left at (249, 75)
Screenshot: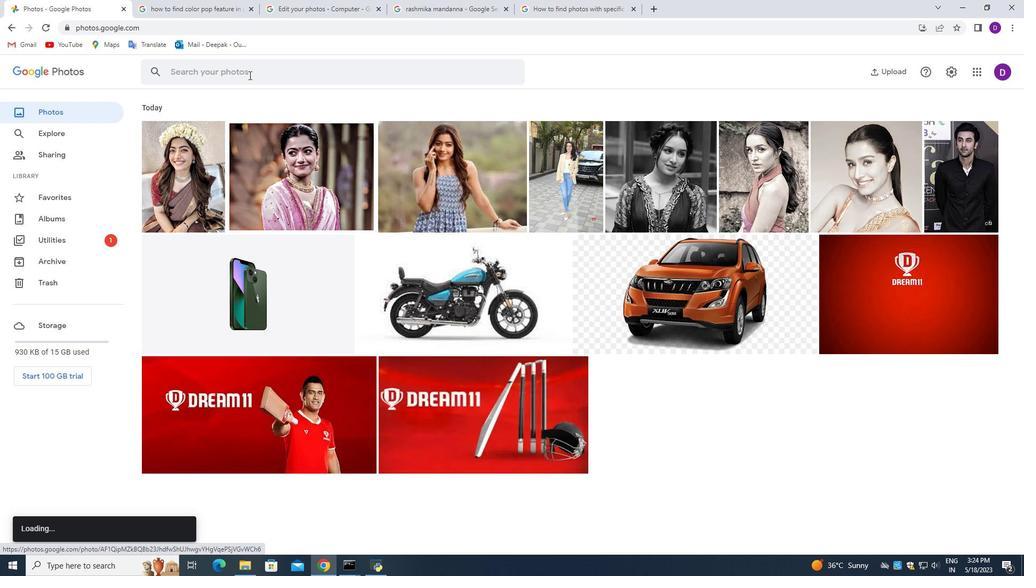 
Action: Key pressed <Key.shift_r>dream<Key.space>11<Key.enter>
Screenshot: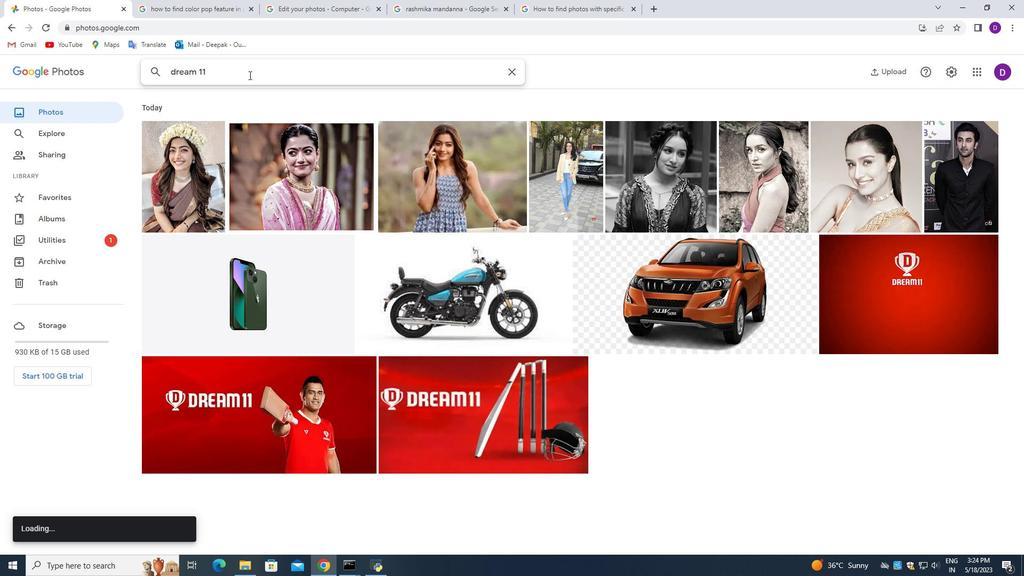 
Action: Mouse moved to (280, 187)
Screenshot: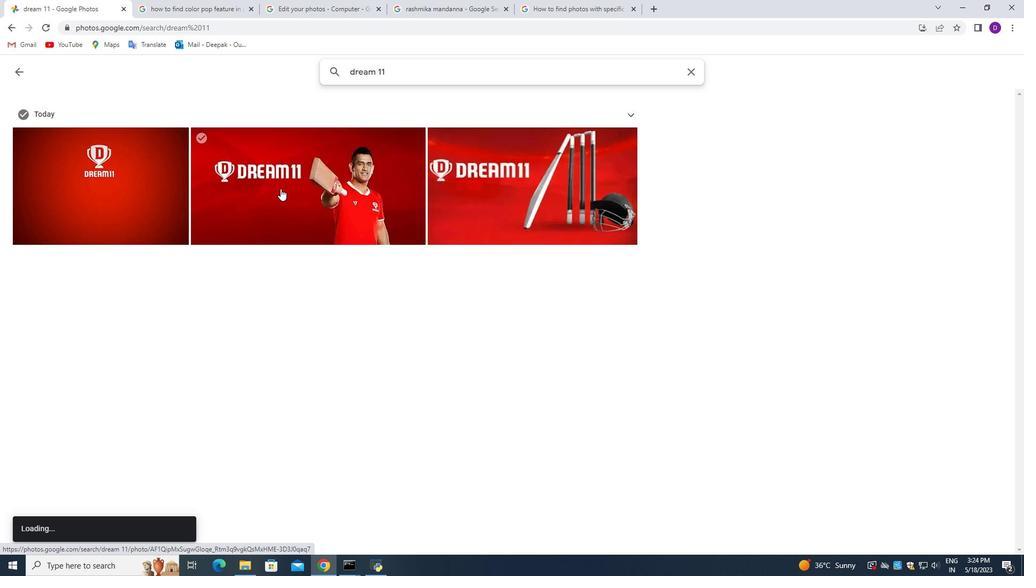 
Action: Mouse pressed left at (280, 187)
Screenshot: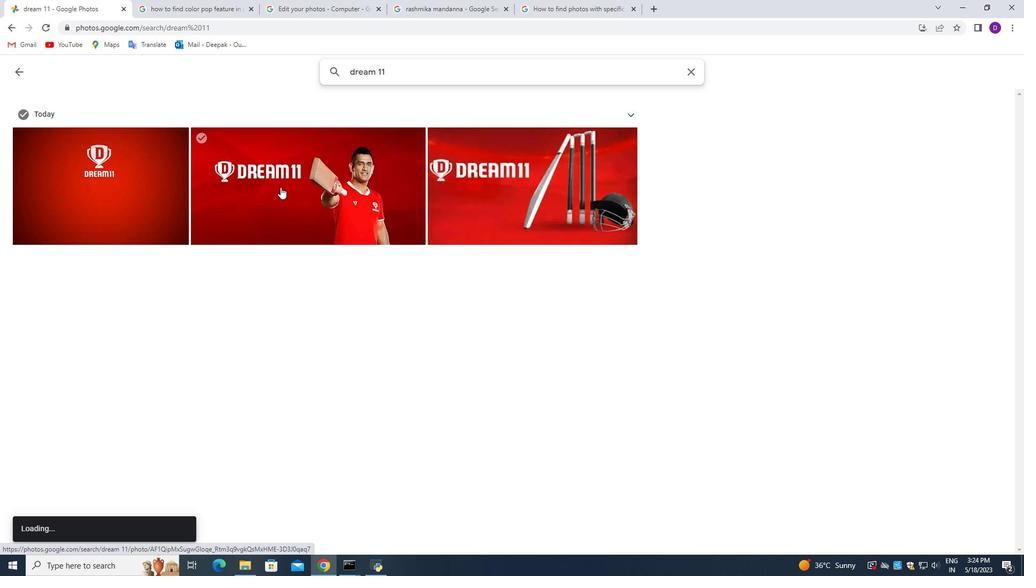 
Action: Mouse moved to (881, 72)
Screenshot: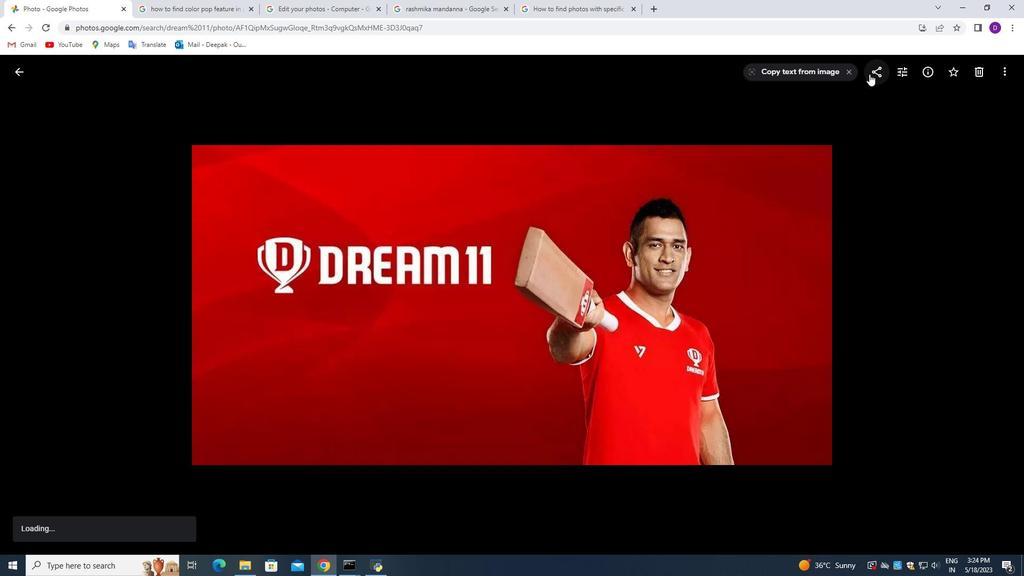 
Action: Mouse pressed left at (881, 72)
Screenshot: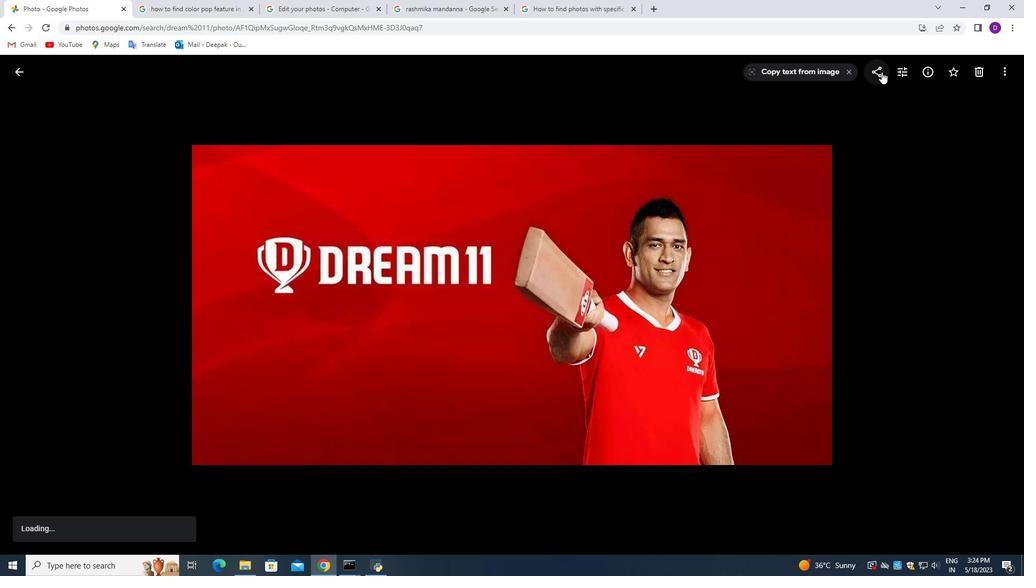 
Action: Mouse moved to (467, 181)
Screenshot: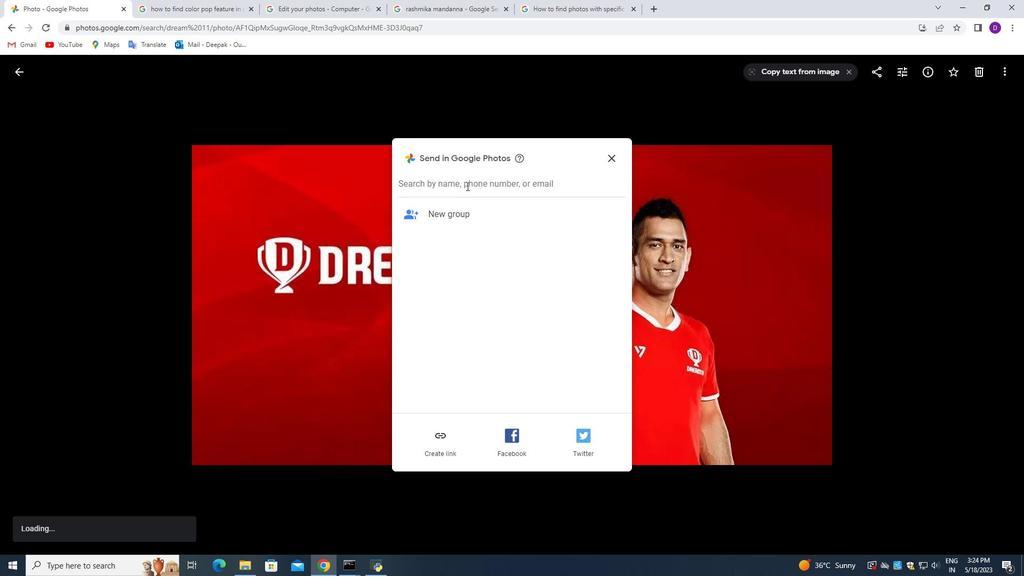 
Action: Mouse pressed left at (467, 181)
Screenshot: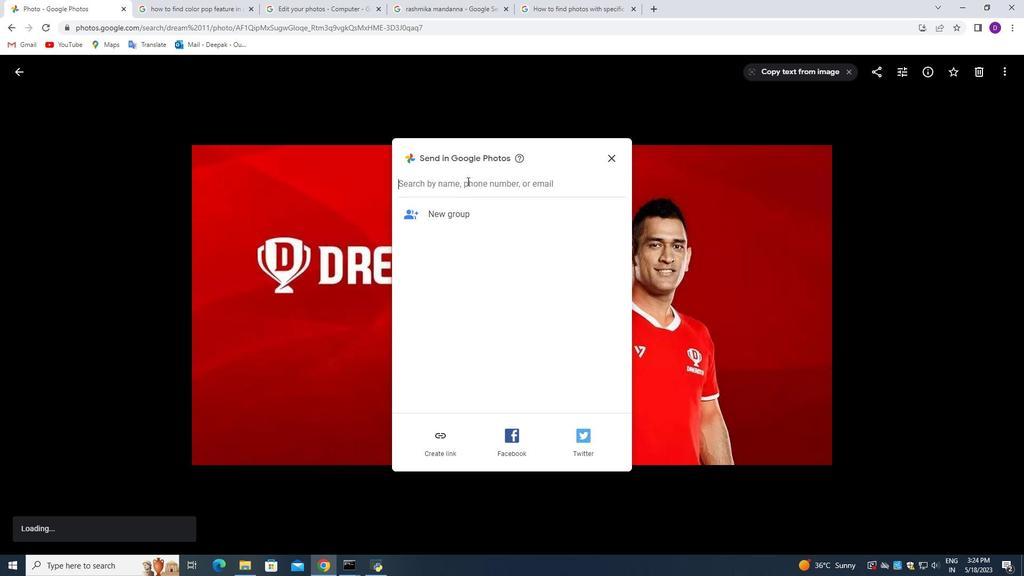 
Action: Mouse moved to (329, 176)
Screenshot: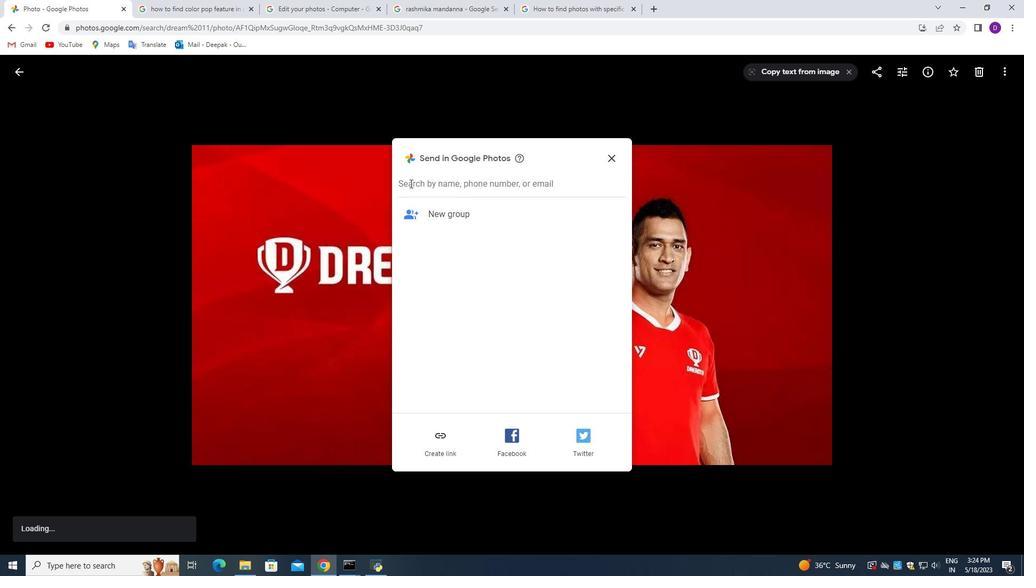 
Action: Key pressed deepakaho<Key.backspace>ire<Key.backspace>war00004<Key.shift>@gmail.com
Screenshot: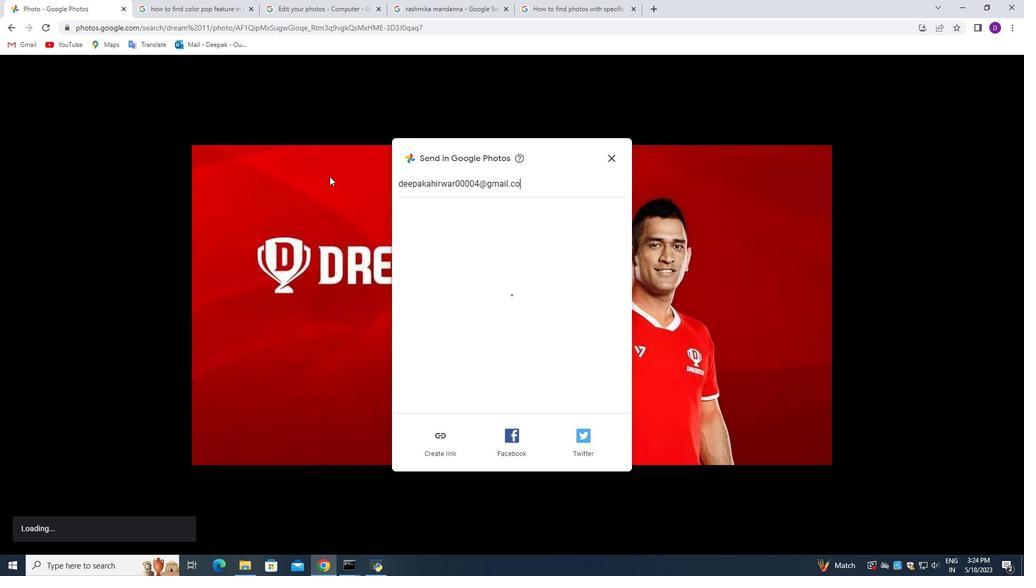 
Action: Mouse moved to (457, 235)
Screenshot: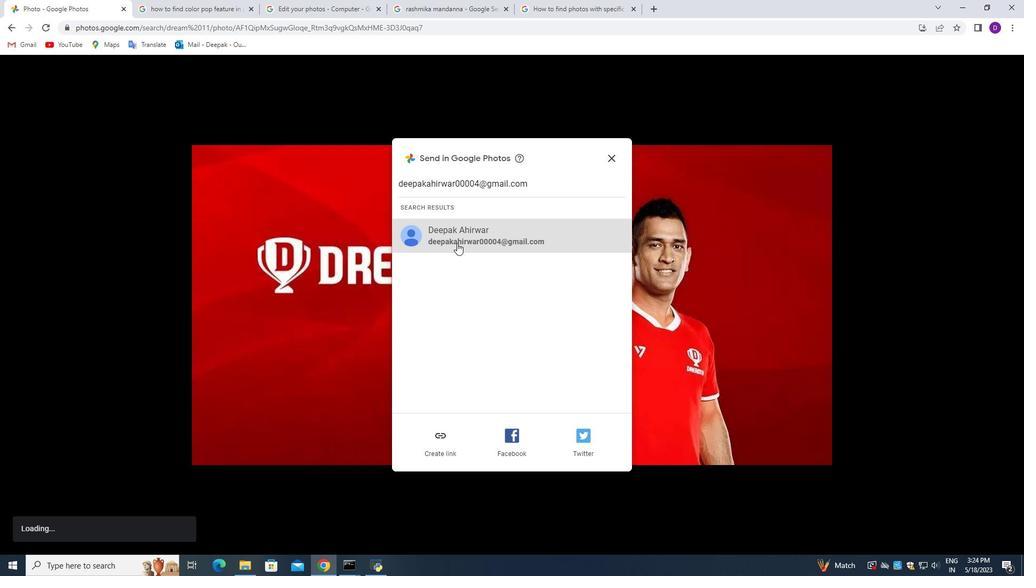 
Action: Mouse pressed left at (457, 235)
Screenshot: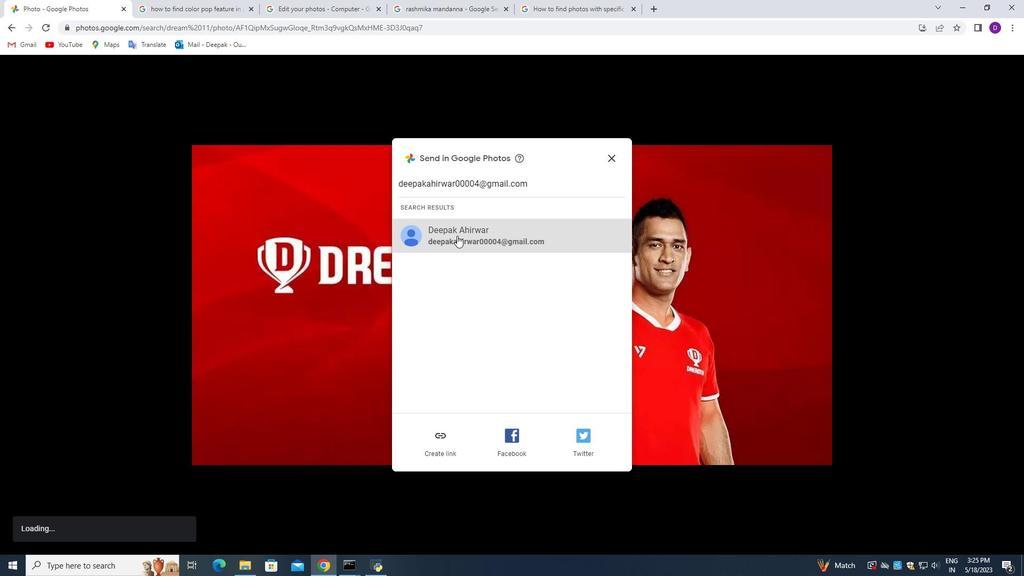 
Action: Mouse moved to (422, 279)
Screenshot: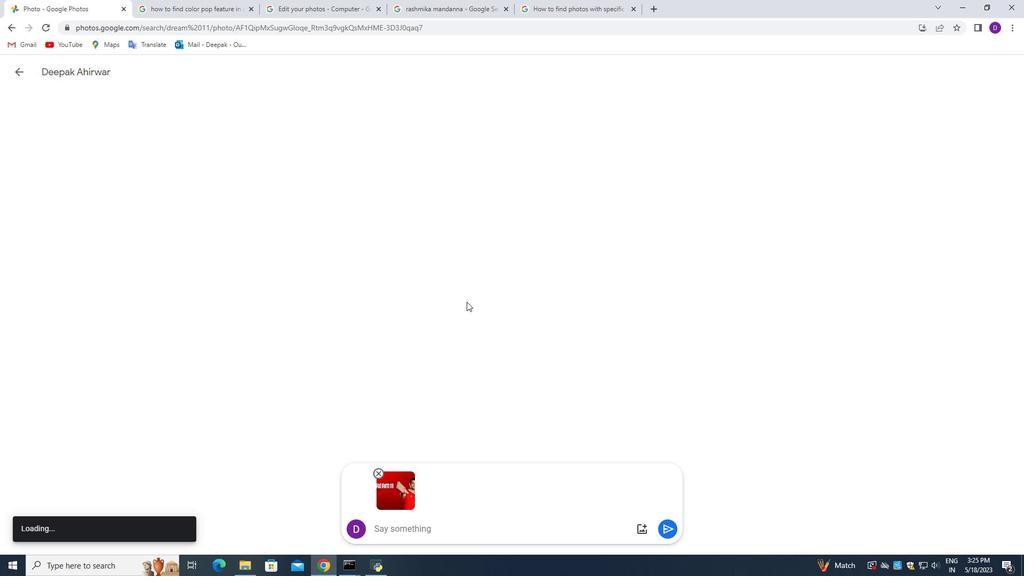 
Action: Key pressed f<Key.backspace><Key.backspace><Key.shift>User<Key.space><Key.backspace>-<Key.space>generated<Key.space>cone<Key.backspace>tent<Key.space>
Screenshot: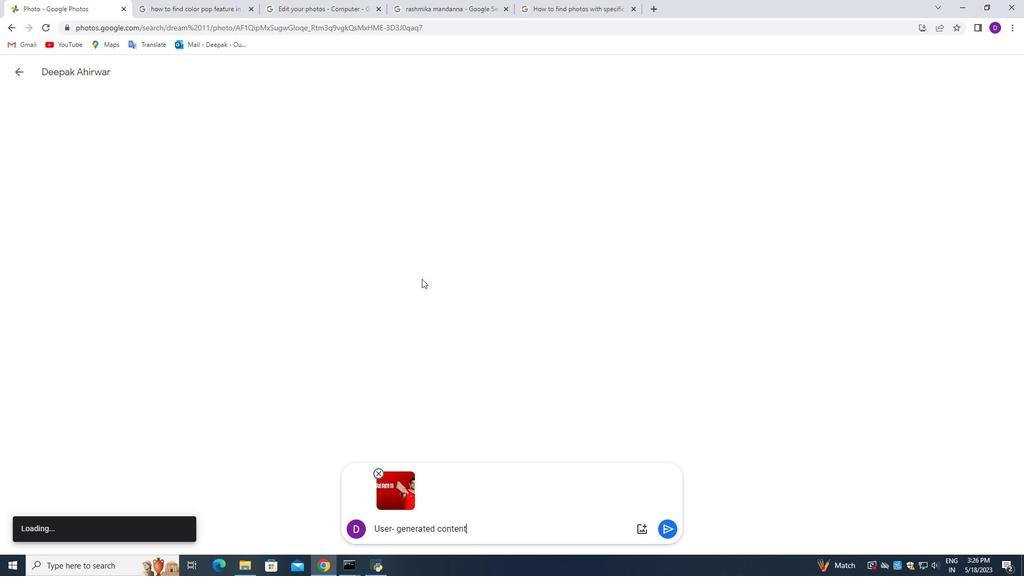 
Action: Mouse moved to (669, 530)
Screenshot: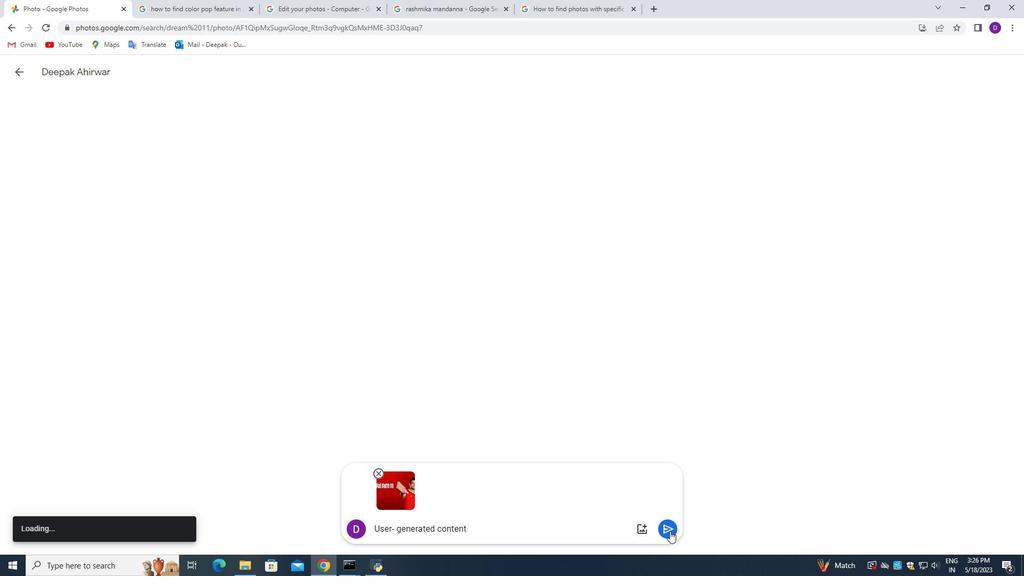 
Action: Mouse pressed left at (669, 530)
Screenshot: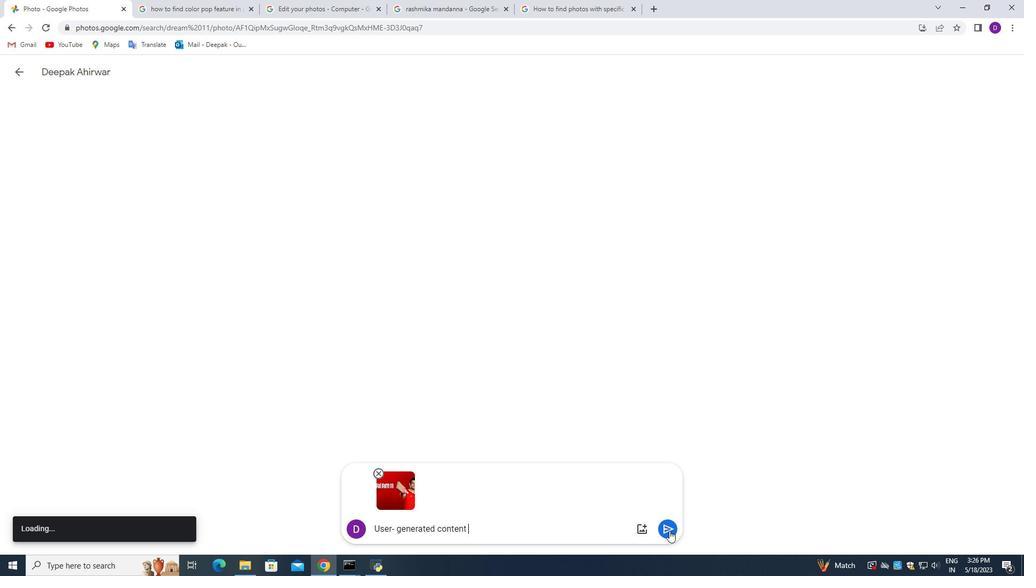 
Action: Mouse moved to (987, 308)
Screenshot: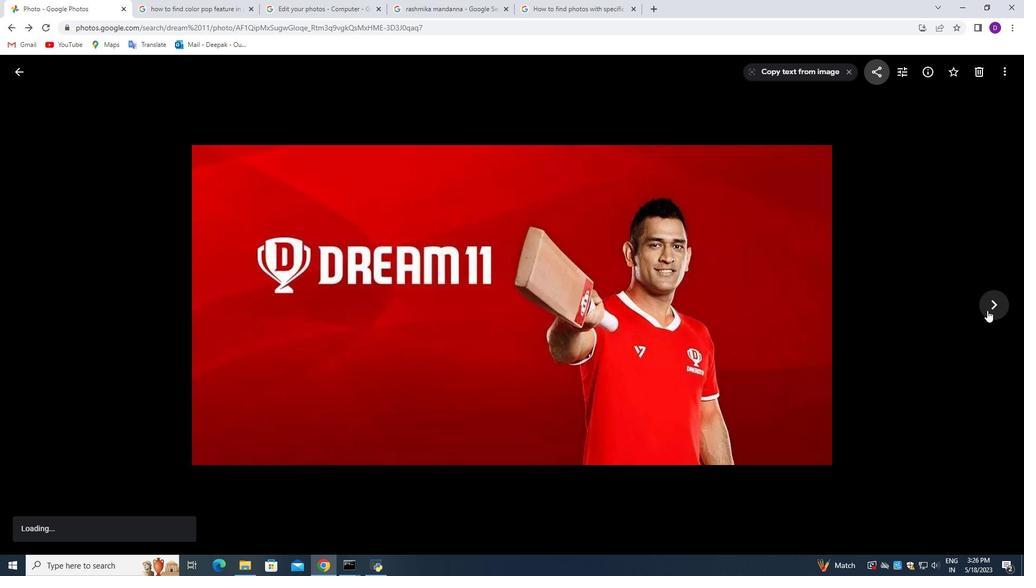 
Action: Mouse pressed left at (987, 308)
Screenshot: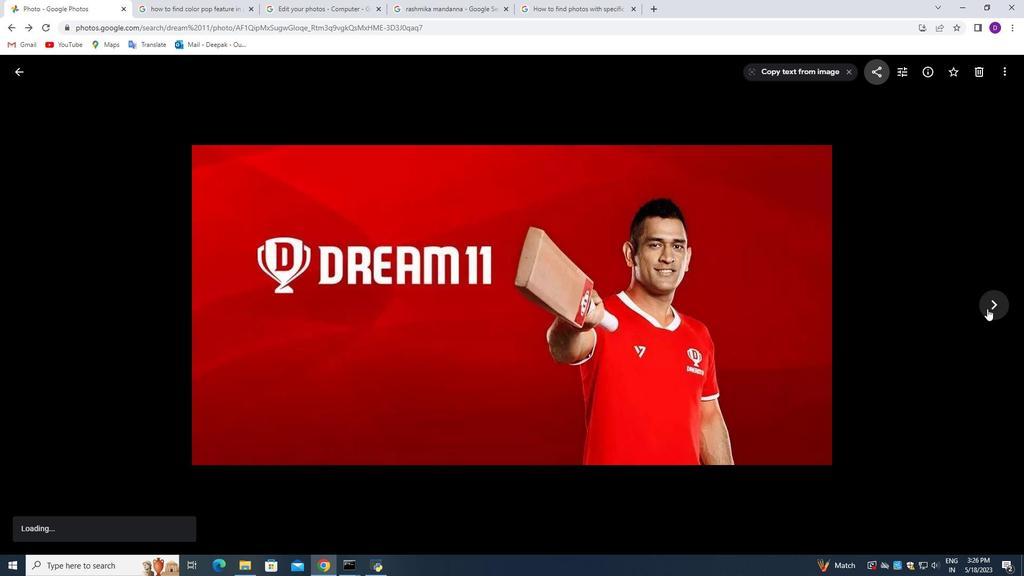 
Action: Mouse moved to (873, 73)
Screenshot: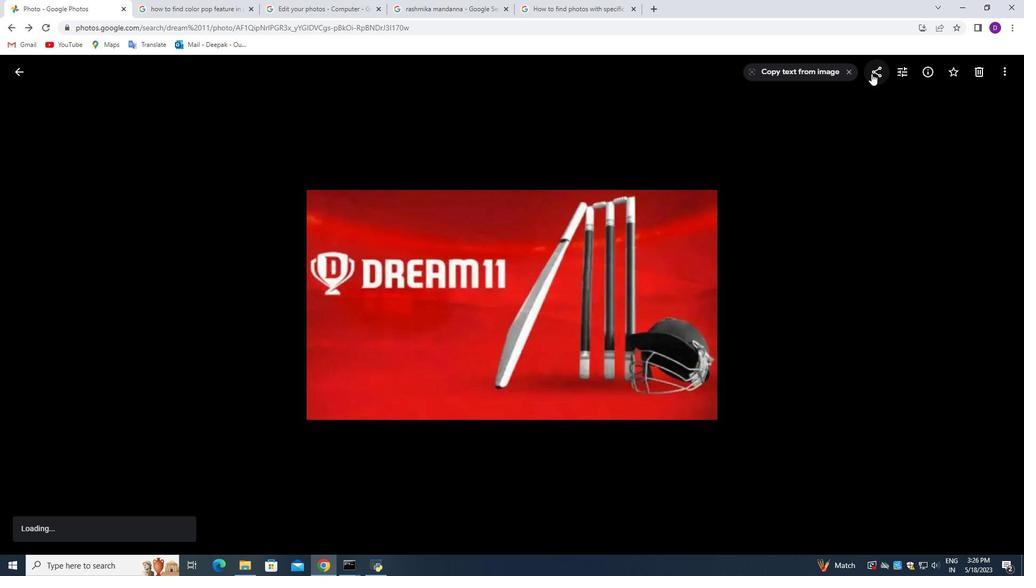 
Action: Mouse pressed left at (873, 73)
Screenshot: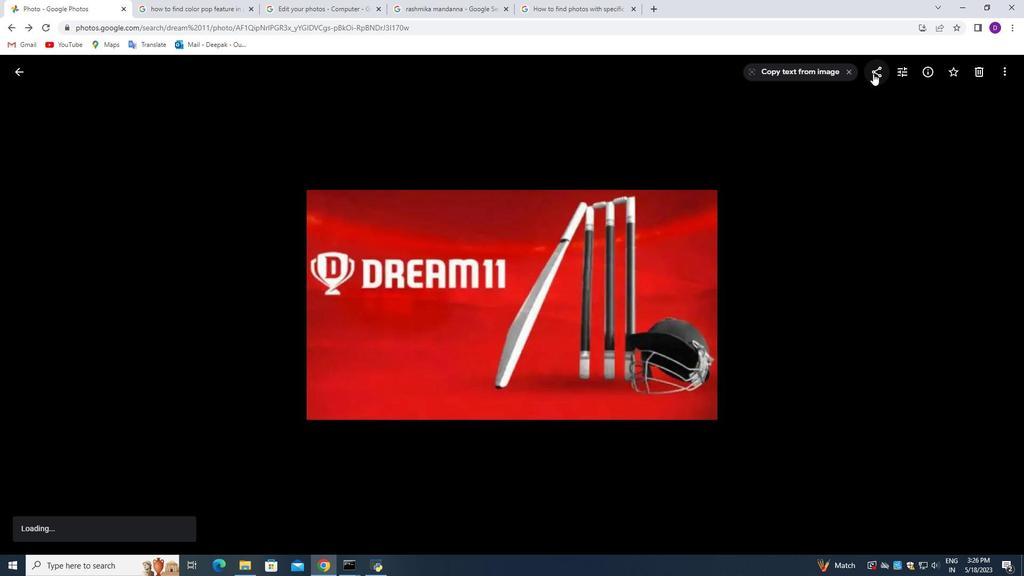 
Action: Mouse moved to (476, 188)
Screenshot: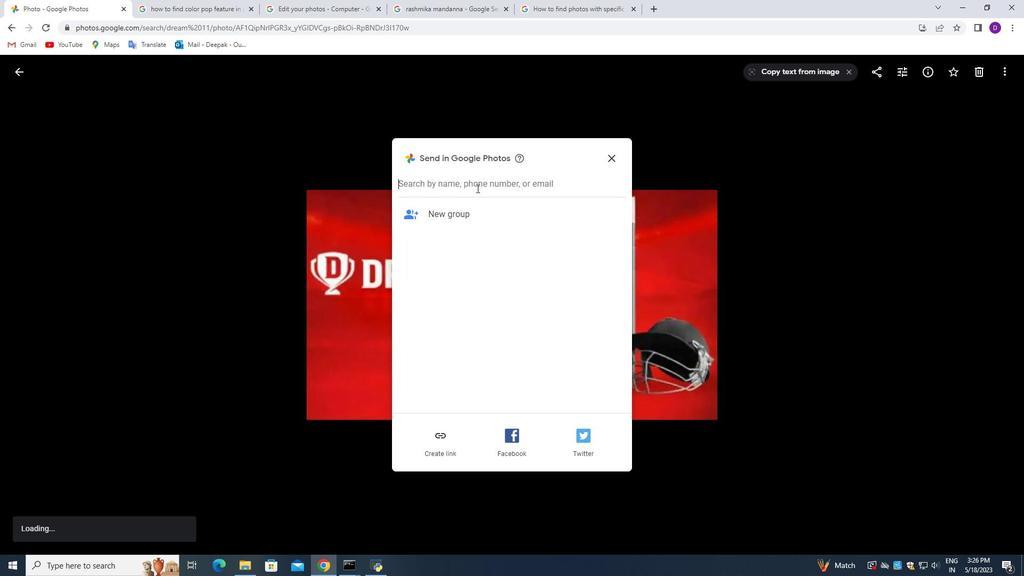 
Action: Mouse pressed left at (476, 188)
Screenshot: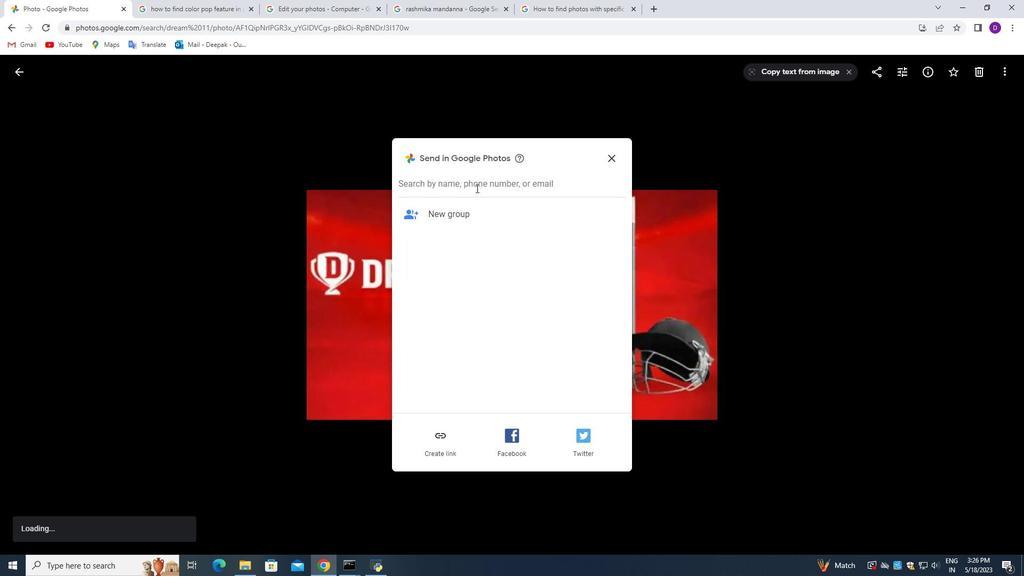 
Action: Mouse moved to (316, 207)
Screenshot: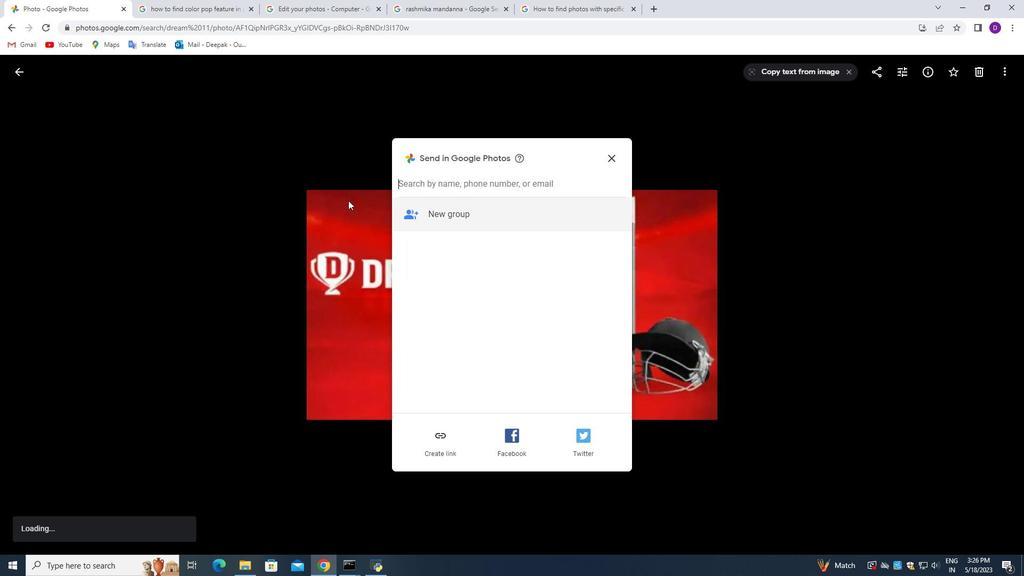 
Action: Key pressed deepakahirwar0000<Key.shift><Key.shift><Key.shift><Key.shift><Key.shift><Key.shift><Key.shift><Key.shift><Key.shift><Key.shift><Key.shift><Key.shift><Key.shift><Key.shift><Key.shift><Key.shift><Key.shift><Key.shift><Key.shift><Key.shift><Key.shift><Key.shift><Key.shift>$<Key.backspace><Key.shift><Key.shift><Key.shift><Key.shift><Key.shift><Key.shift><Key.shift><Key.shift><Key.shift><Key.shift><Key.shift><Key.shift><Key.shift><Key.shift><Key.shift><Key.shift><Key.shift><Key.shift><Key.shift>4<Key.shift>@gmail.com<Key.down><Key.enter>
Screenshot: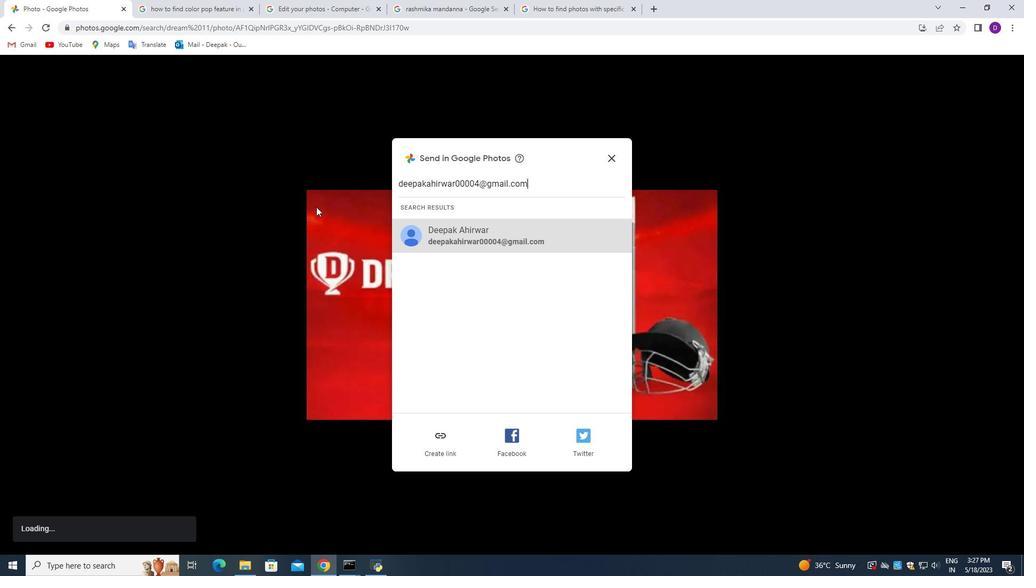 
Action: Mouse moved to (504, 306)
Screenshot: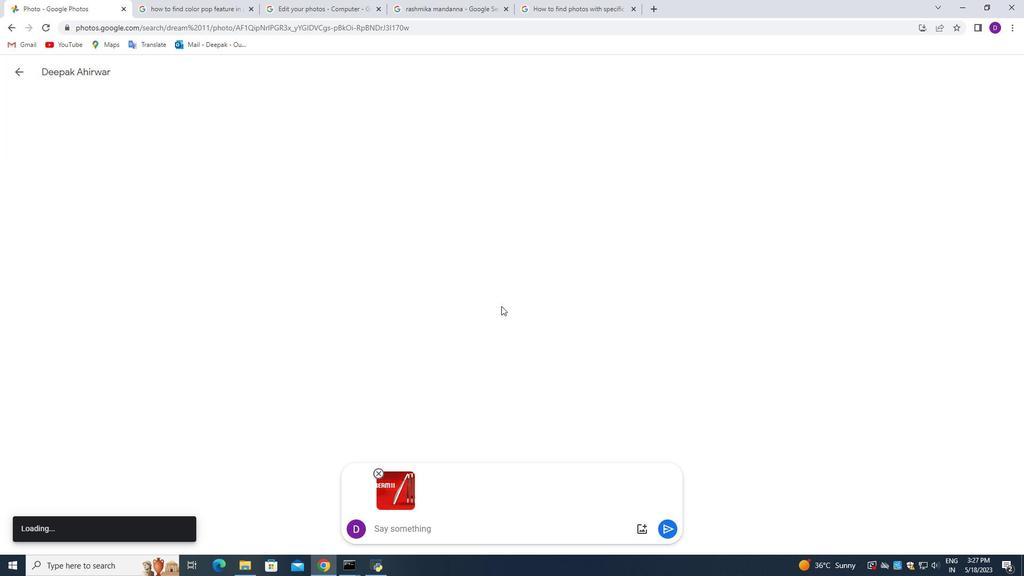 
Action: Key pressed <Key.shift>Labels<Key.enter>
Screenshot: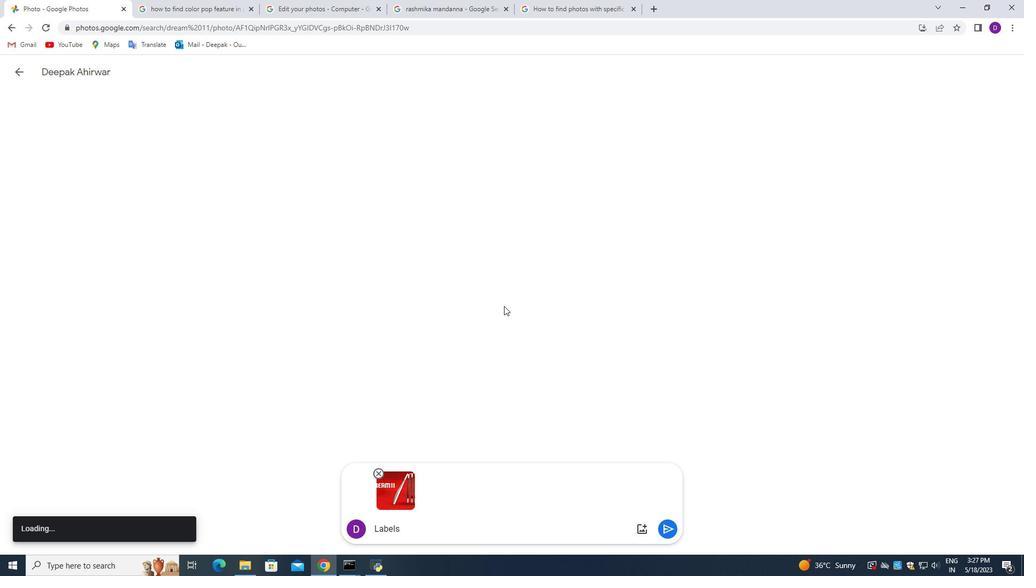 
Action: Mouse moved to (893, 281)
Screenshot: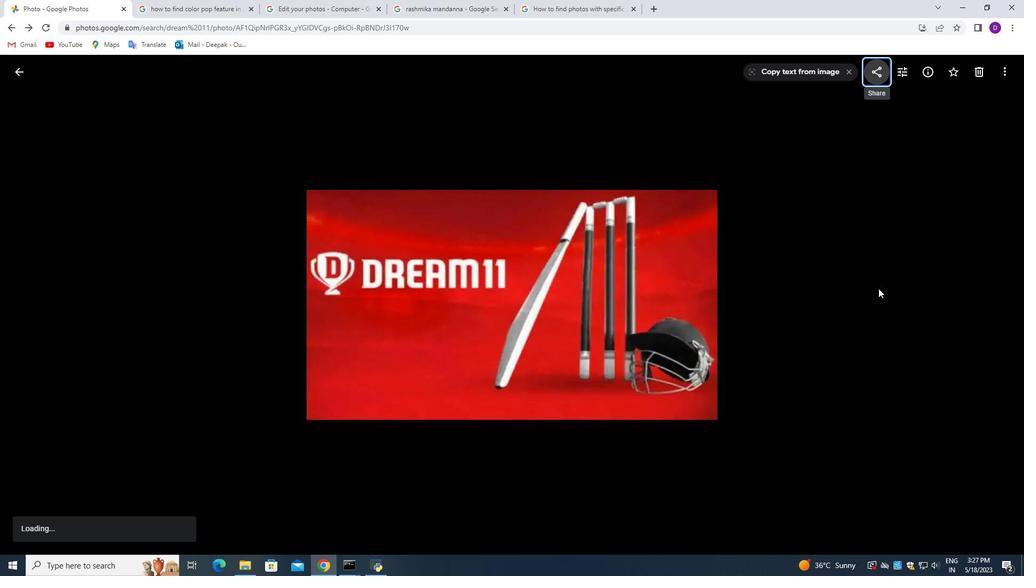 
Action: Mouse pressed left at (893, 281)
Screenshot: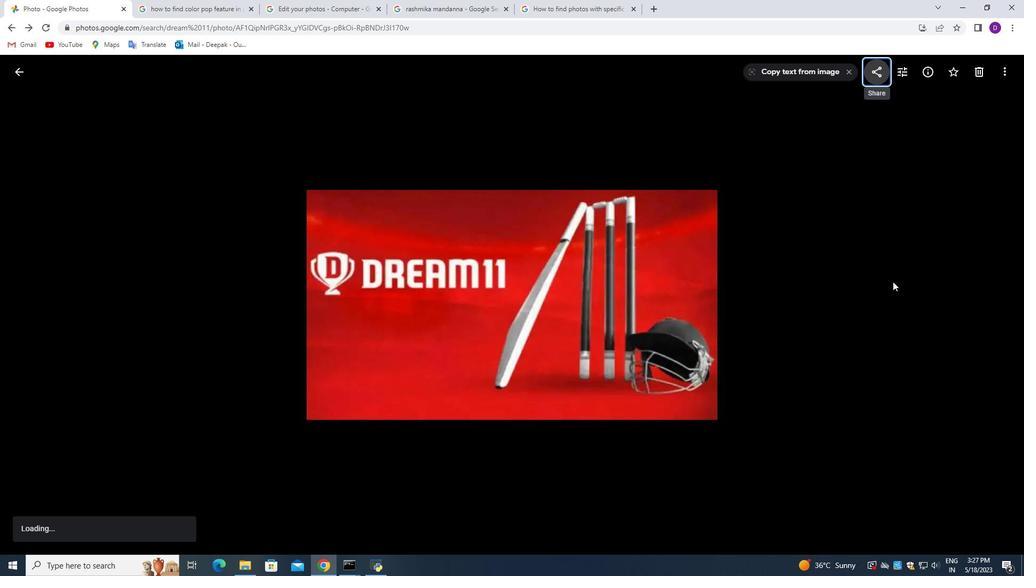 
Action: Mouse moved to (841, 289)
Screenshot: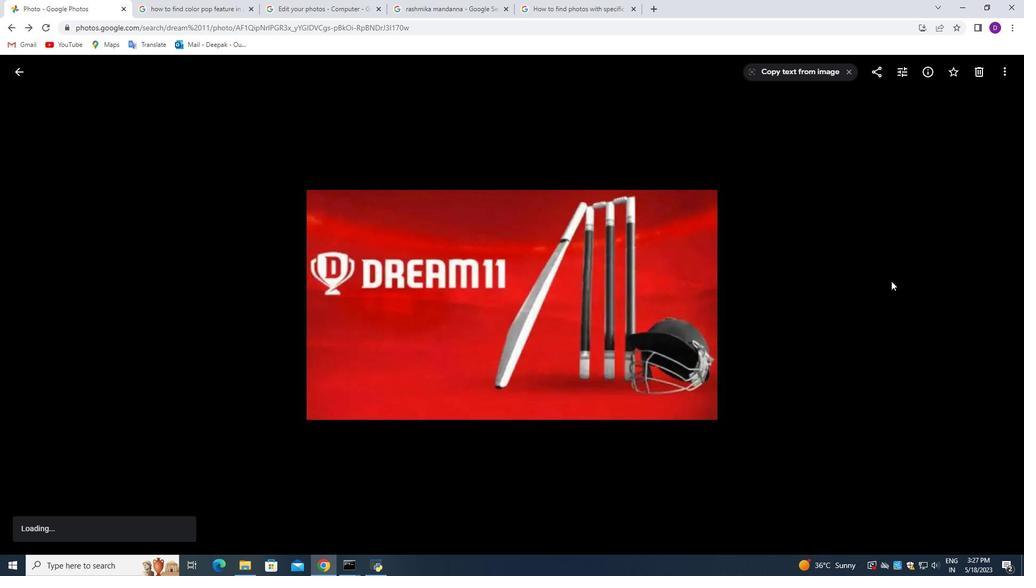 
Action: Mouse pressed left at (841, 289)
Screenshot: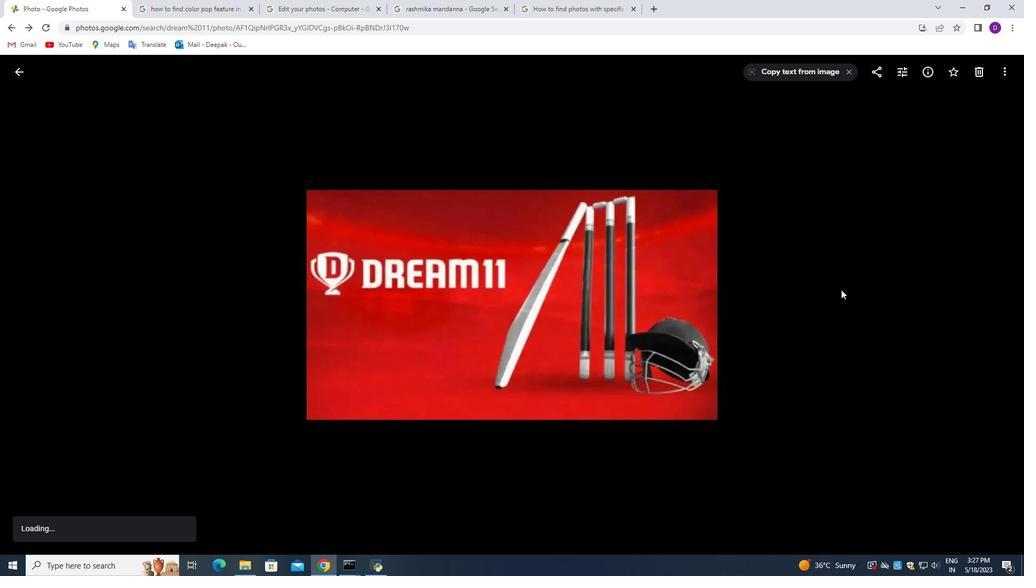 
Action: Mouse moved to (134, 272)
Screenshot: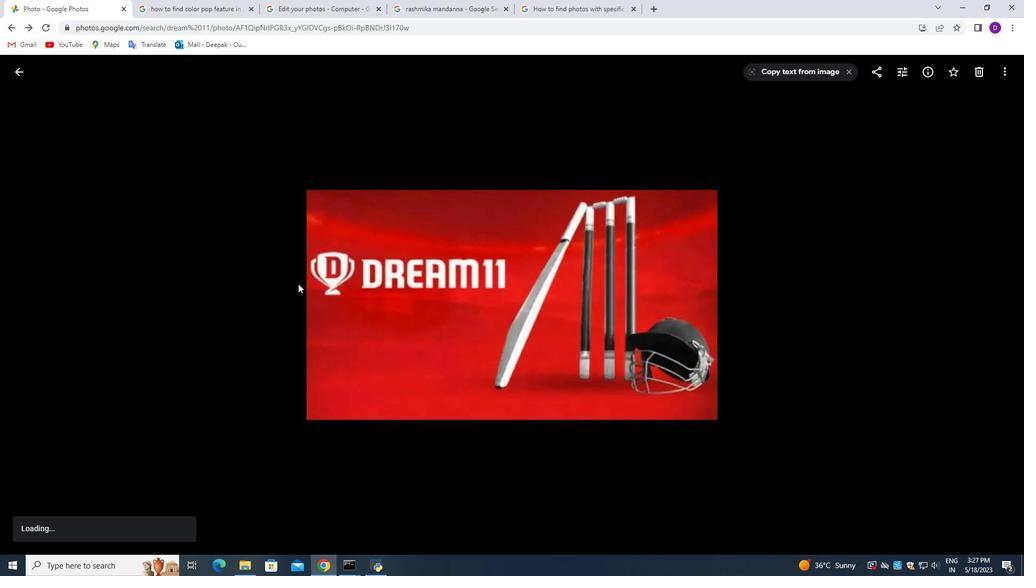 
Action: Mouse pressed left at (134, 272)
Screenshot: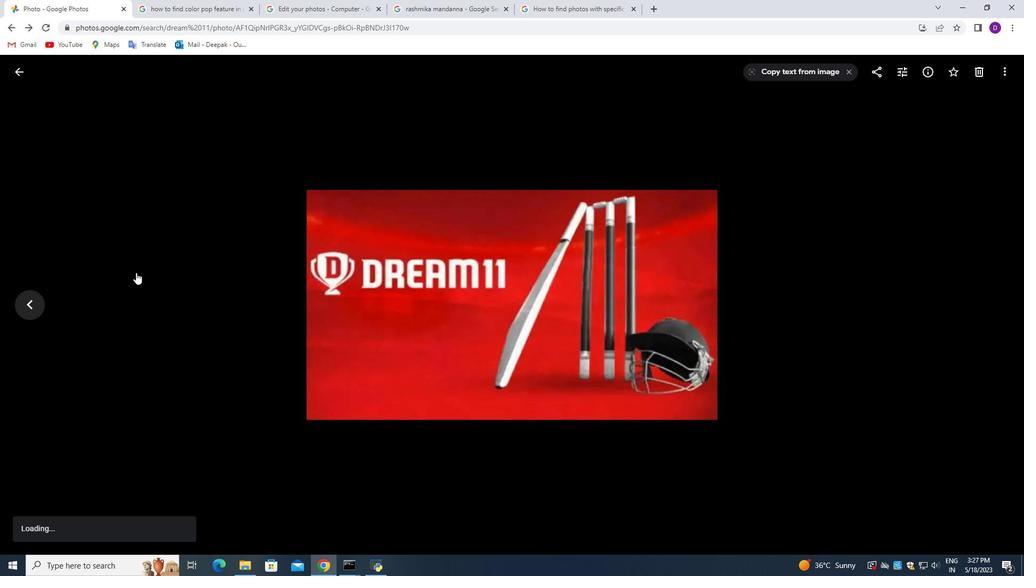 
Action: Mouse moved to (34, 300)
Screenshot: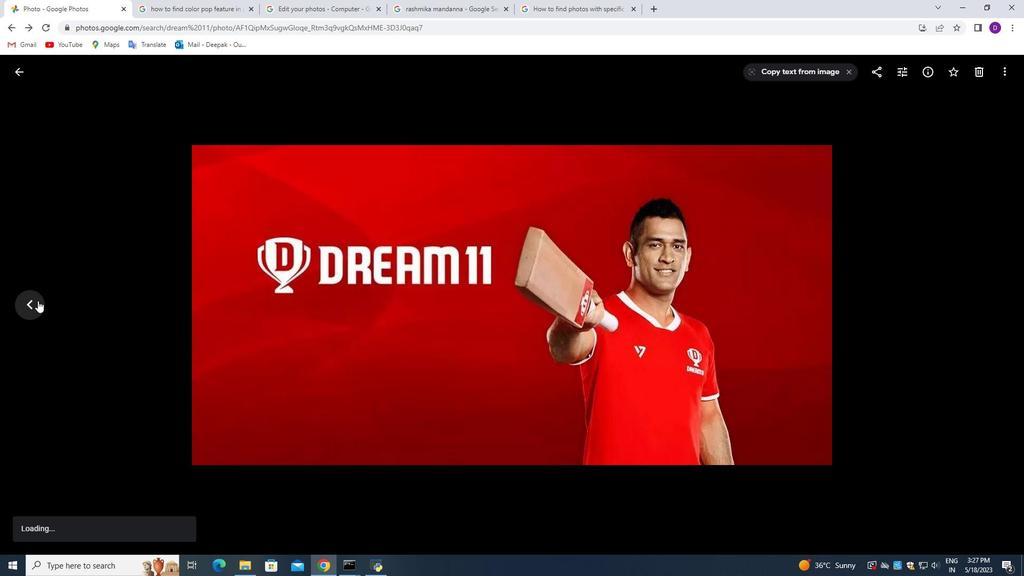 
Action: Mouse pressed left at (34, 300)
Screenshot: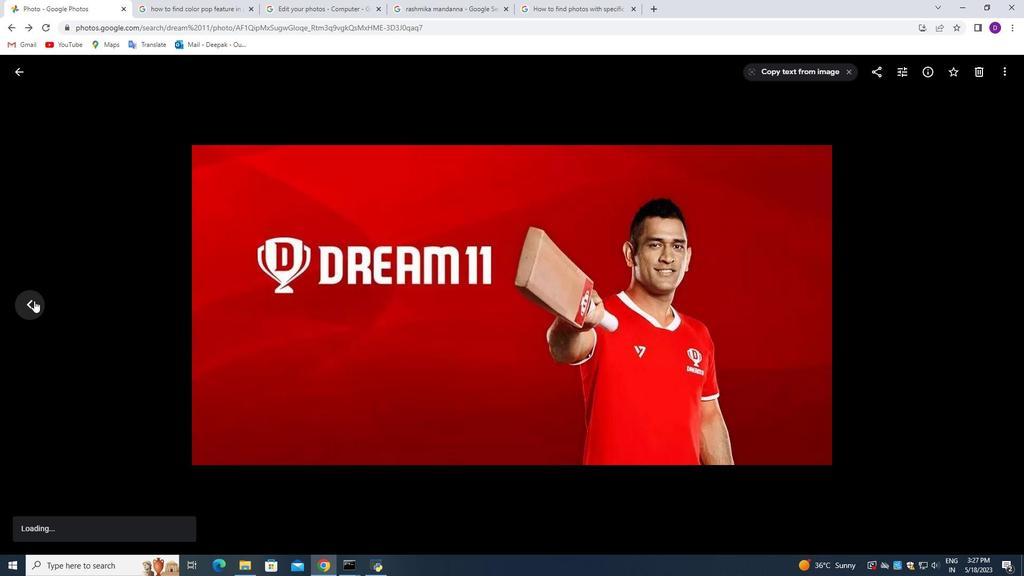 
Action: Mouse moved to (876, 68)
Screenshot: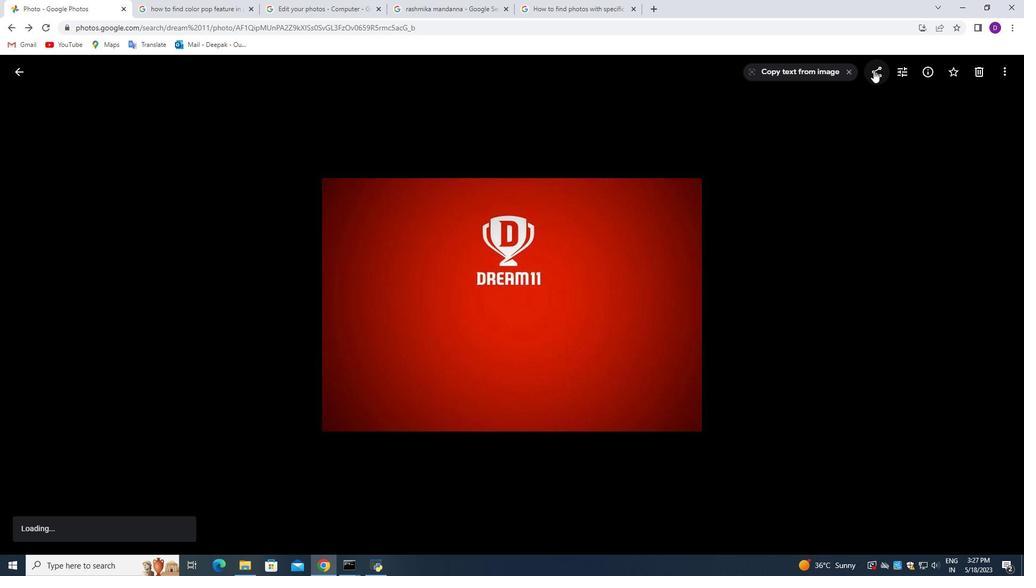 
Action: Mouse pressed left at (876, 68)
Screenshot: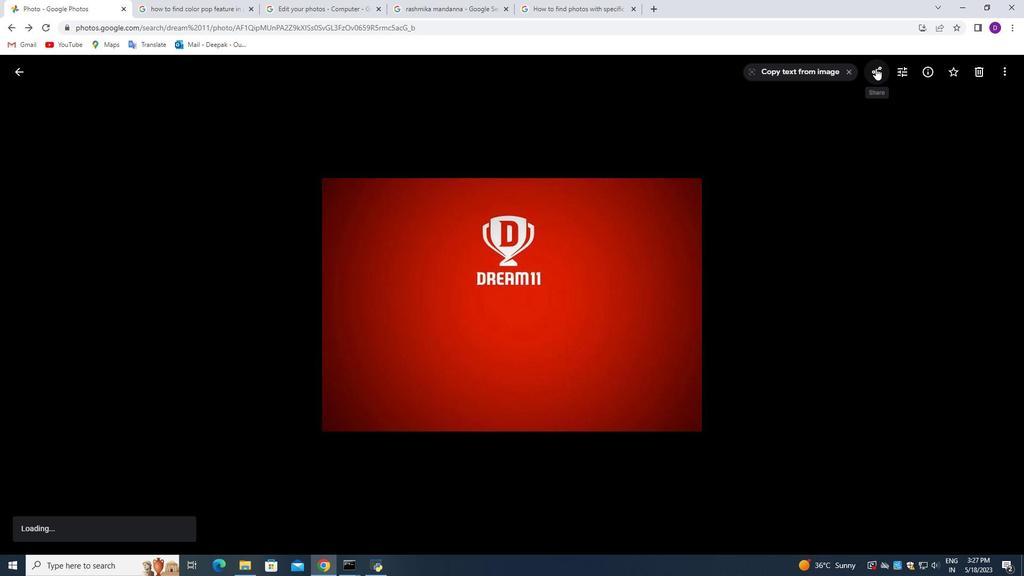 
Action: Mouse moved to (463, 185)
Screenshot: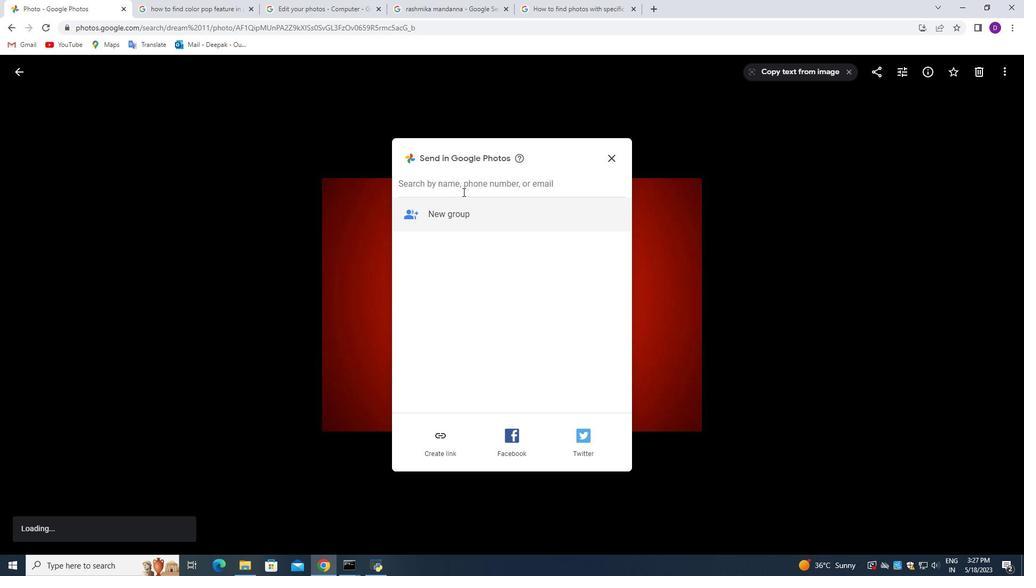 
Action: Mouse pressed left at (463, 185)
Screenshot: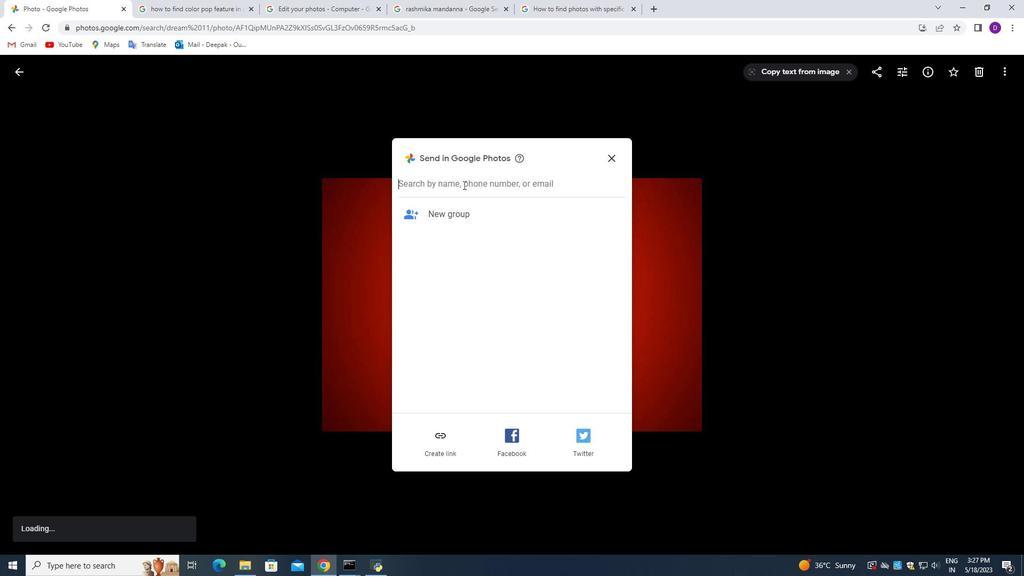 
Action: Mouse moved to (294, 196)
Screenshot: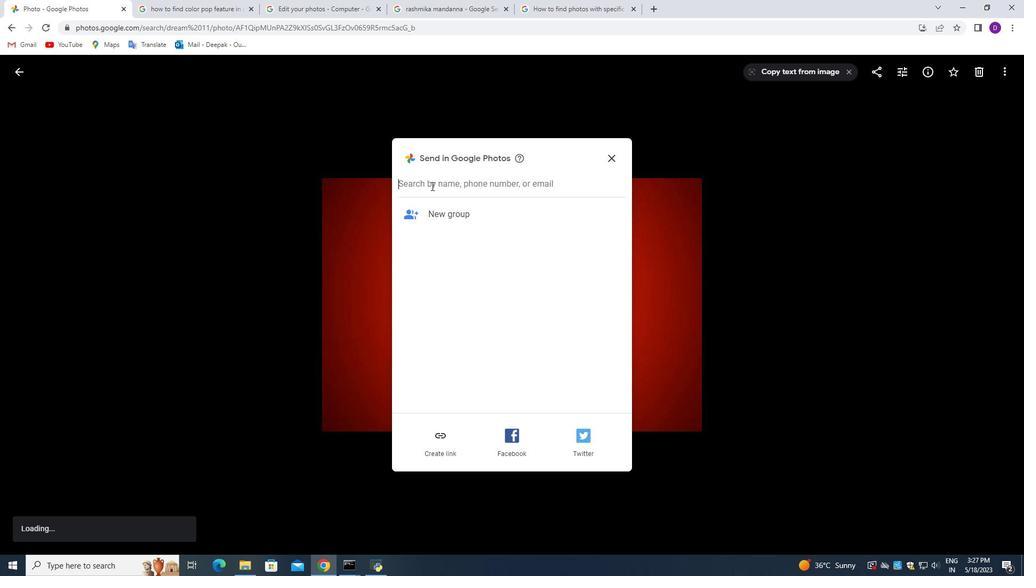 
Action: Key pressed <Key.shift_r>Deepak<Key.space><Key.backspace><Key.backspace><Key.backspace><Key.backspace><Key.backspace><Key.backspace><Key.backspace><Key.backspace>abhi8700295219<Key.shift>@gmail.com
Screenshot: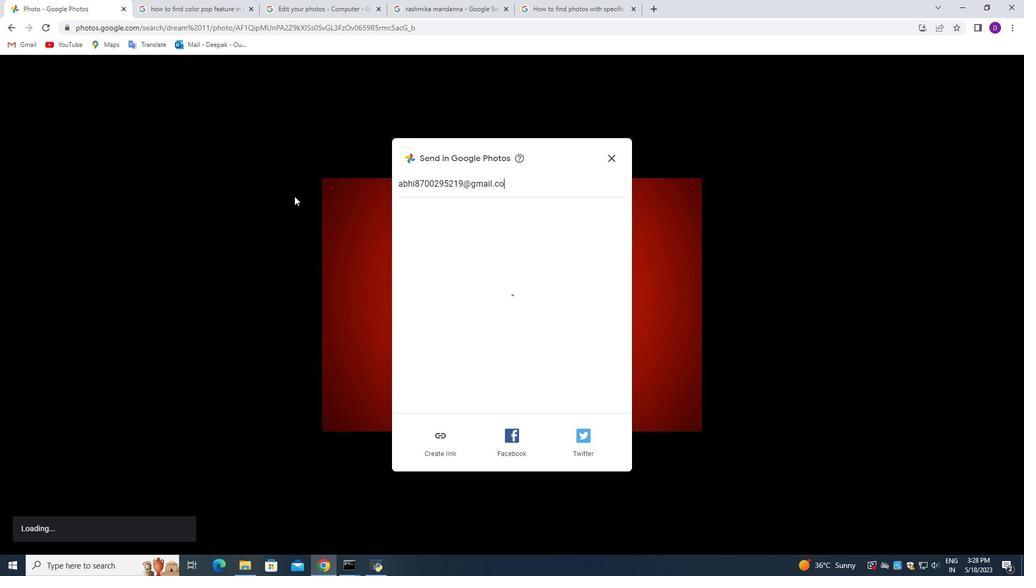 
Action: Mouse moved to (481, 237)
Screenshot: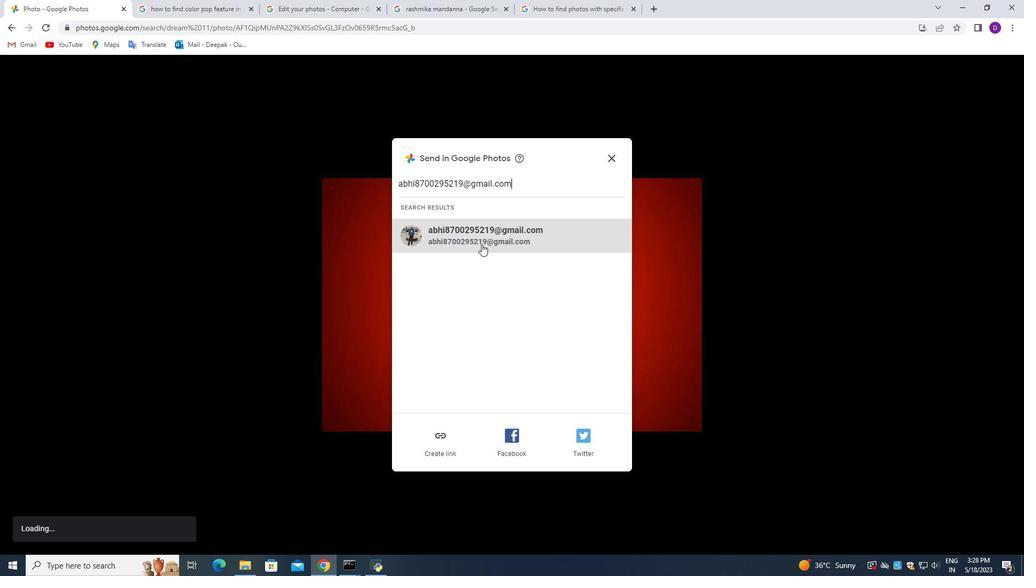
Action: Mouse pressed left at (481, 237)
Screenshot: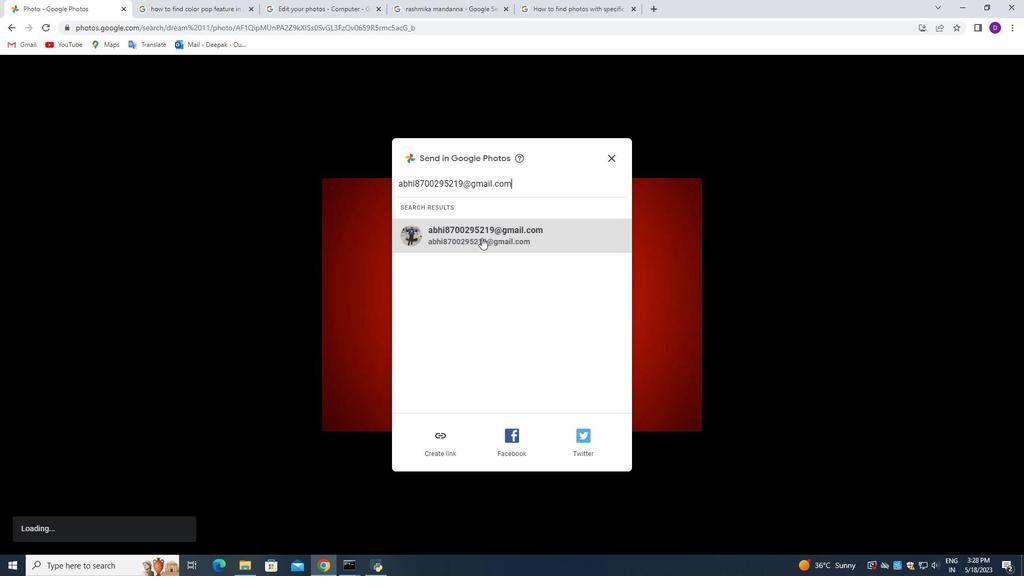 
Action: Mouse moved to (398, 531)
Screenshot: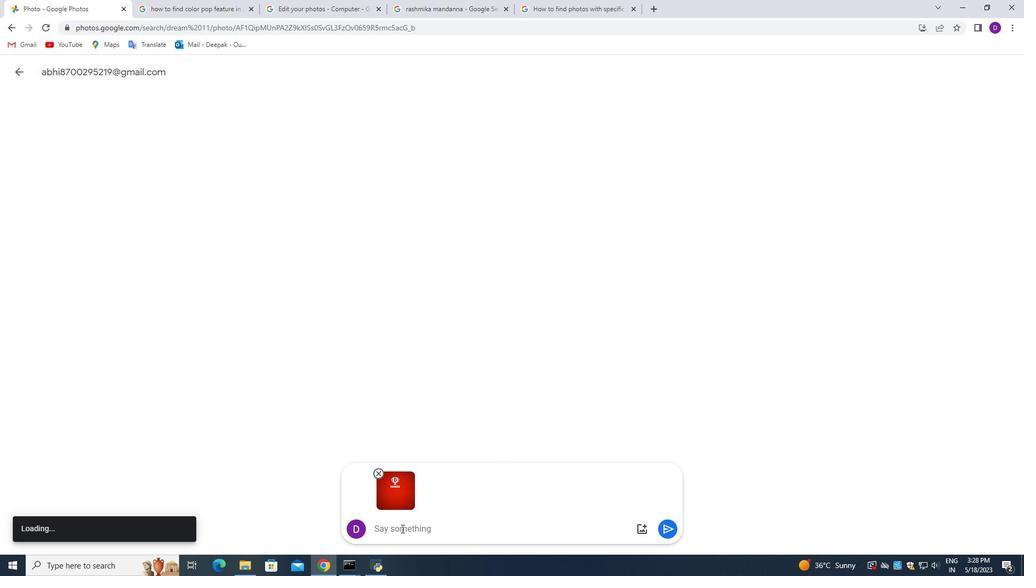 
Action: Mouse pressed left at (398, 531)
Screenshot: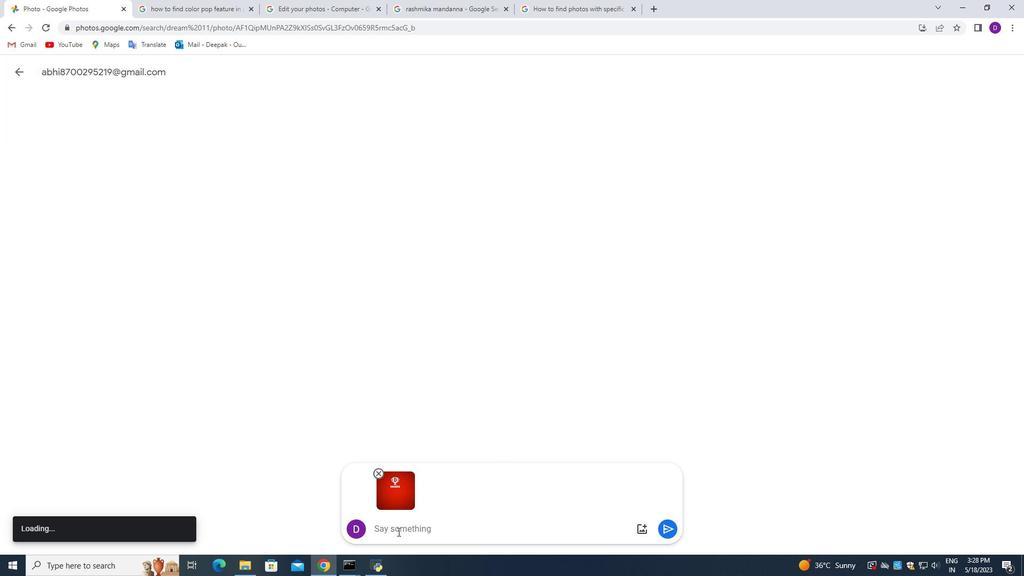 
Action: Mouse moved to (253, 414)
Screenshot: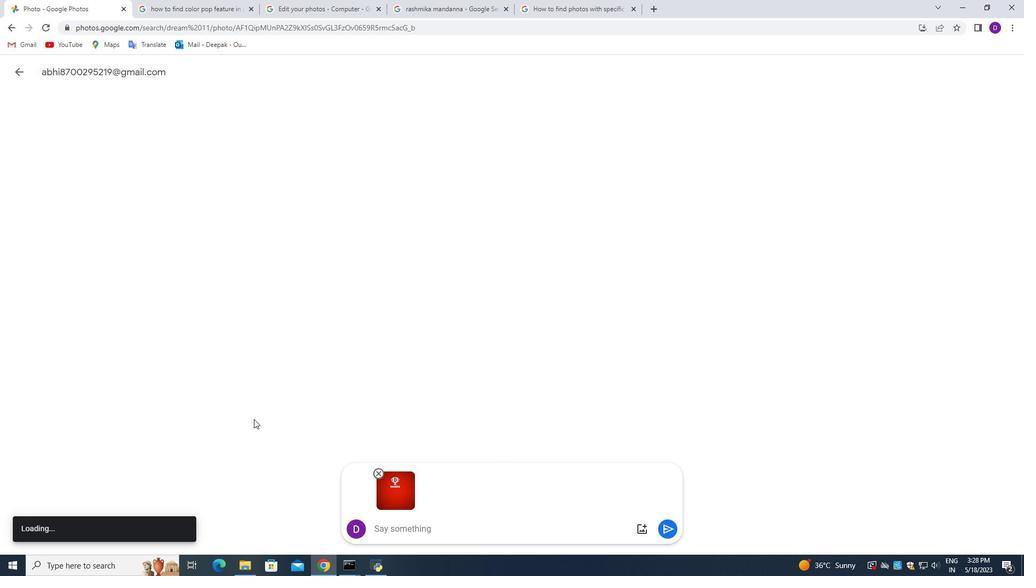 
Action: Key pressed <Key.shift_r>Digital<Key.space><Key.shift>Identity<Key.enter>
Screenshot: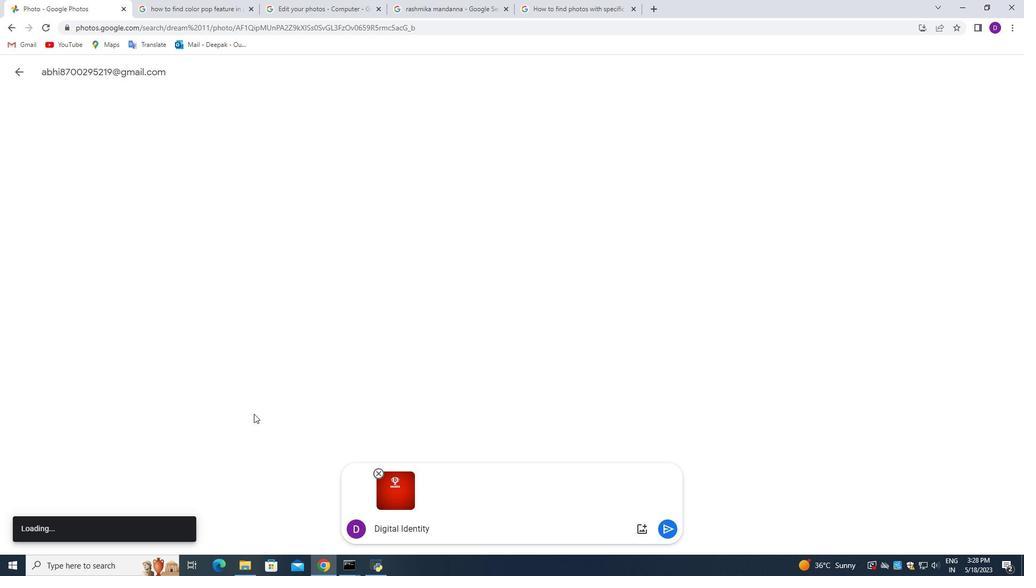 
Action: Mouse moved to (9, 29)
Screenshot: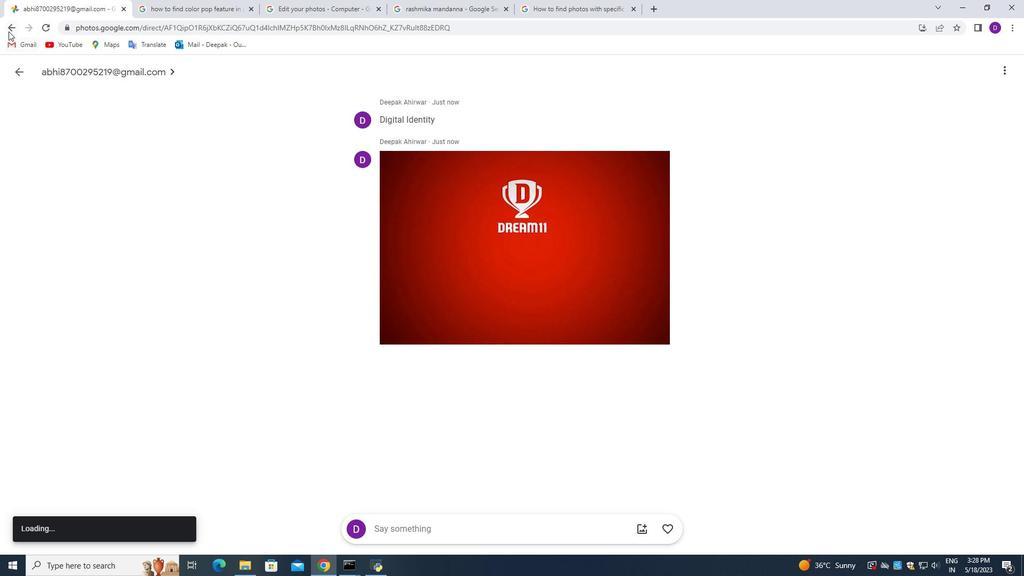 
Action: Mouse pressed left at (9, 29)
Screenshot: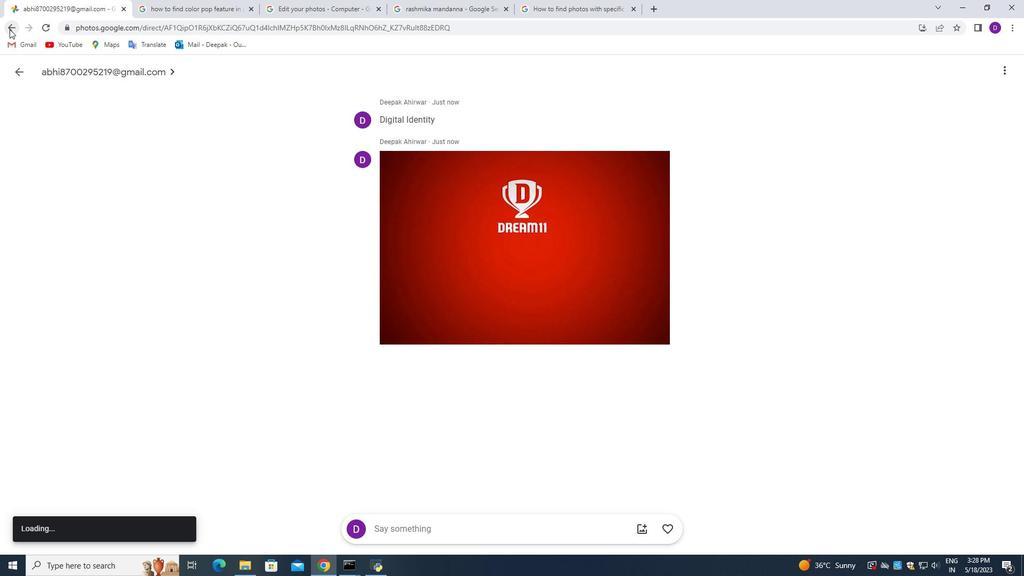
Action: Mouse moved to (10, 25)
Screenshot: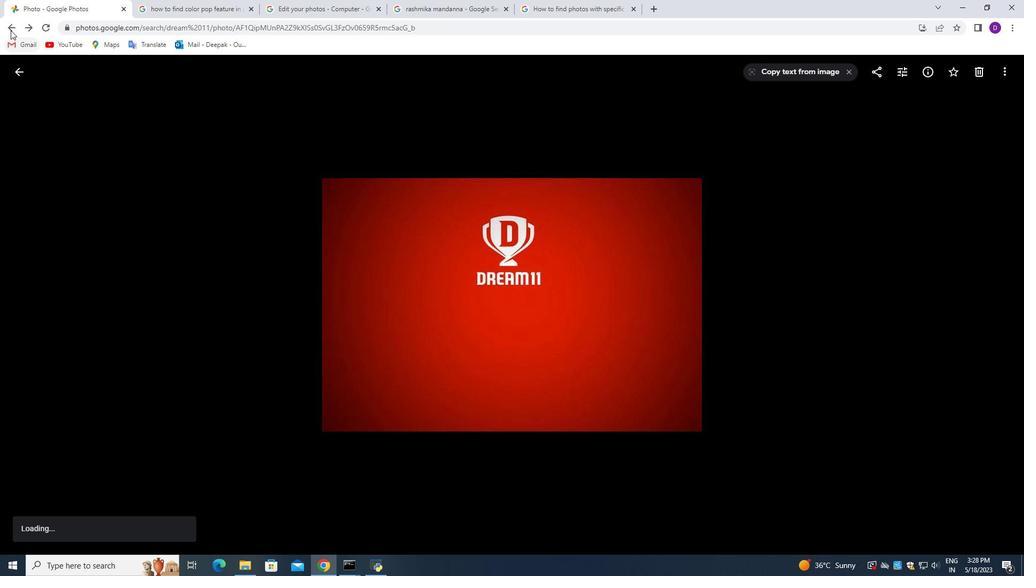 
Action: Mouse pressed left at (10, 25)
Screenshot: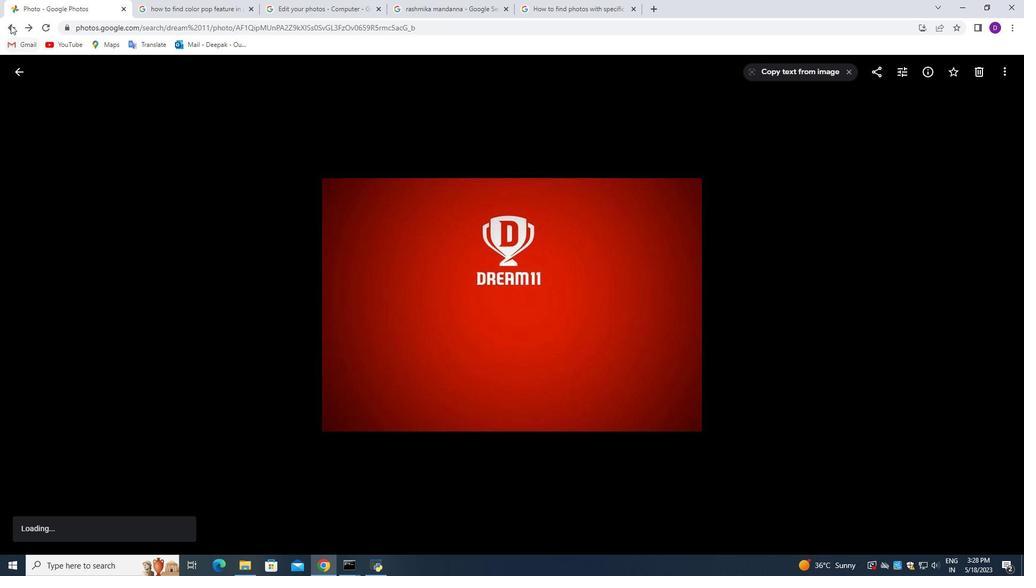 
Action: Mouse moved to (395, 74)
Screenshot: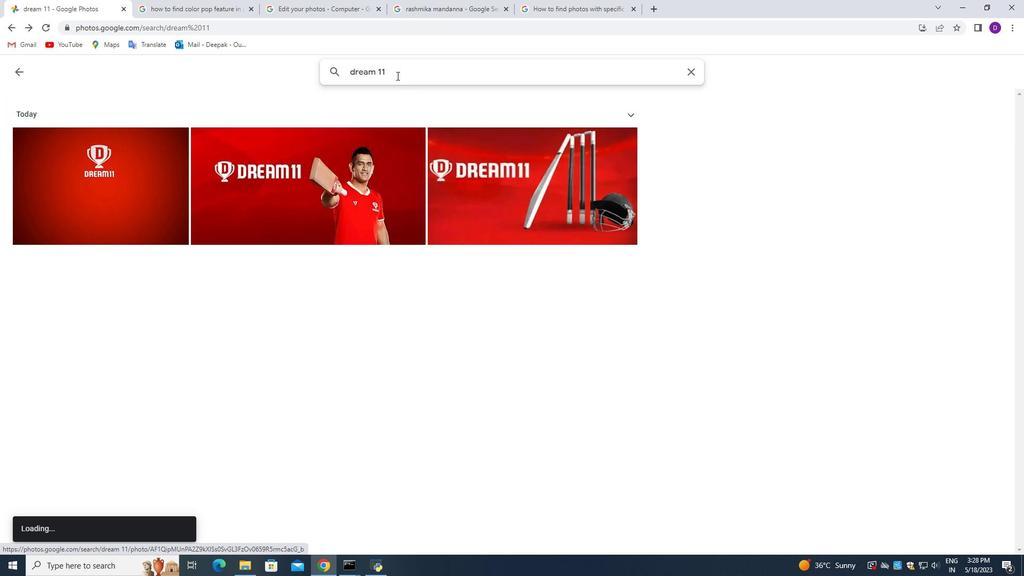 
Action: Mouse pressed left at (395, 74)
Screenshot: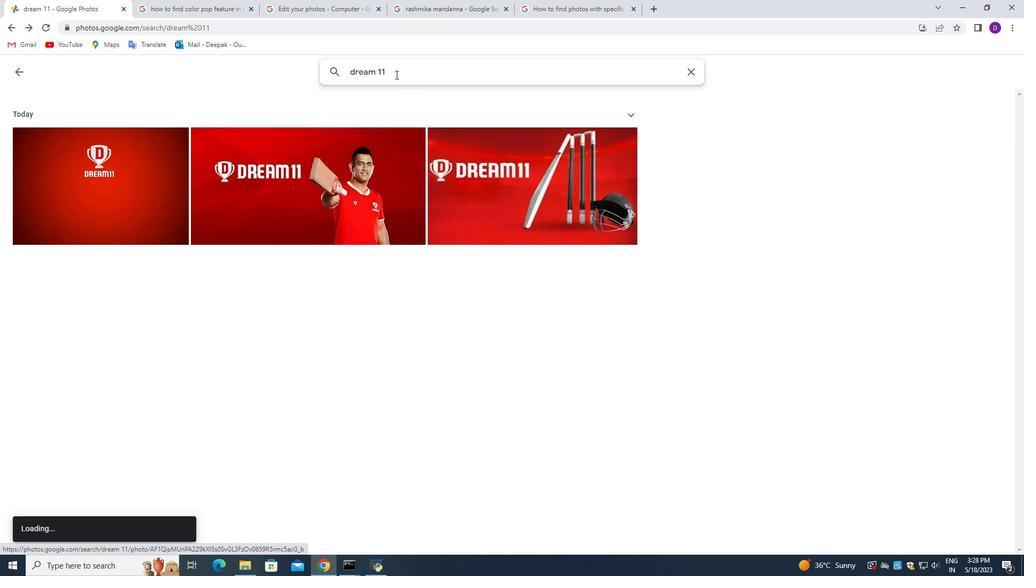 
Action: Mouse pressed left at (395, 74)
Screenshot: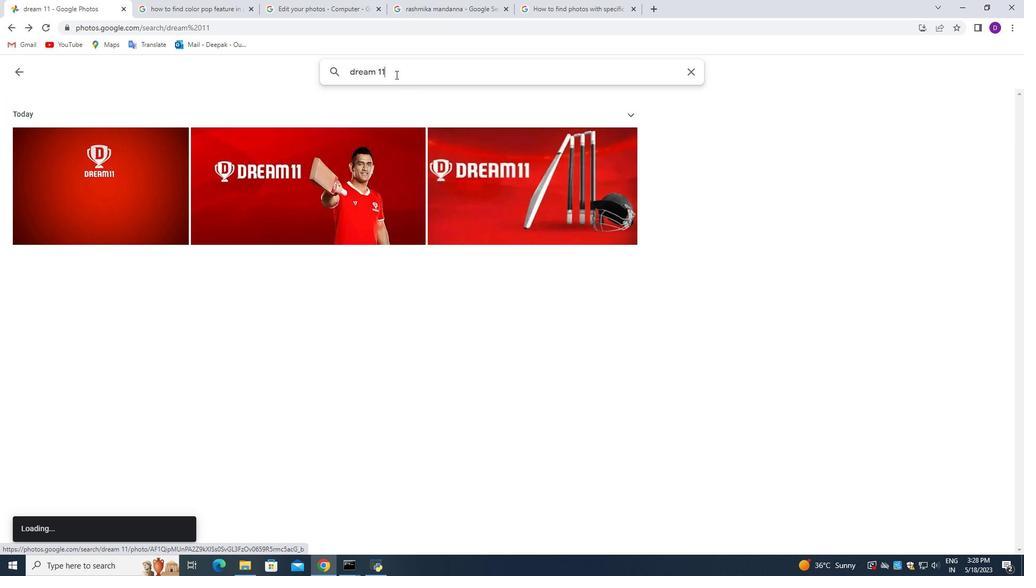 
Action: Mouse pressed left at (395, 74)
Screenshot: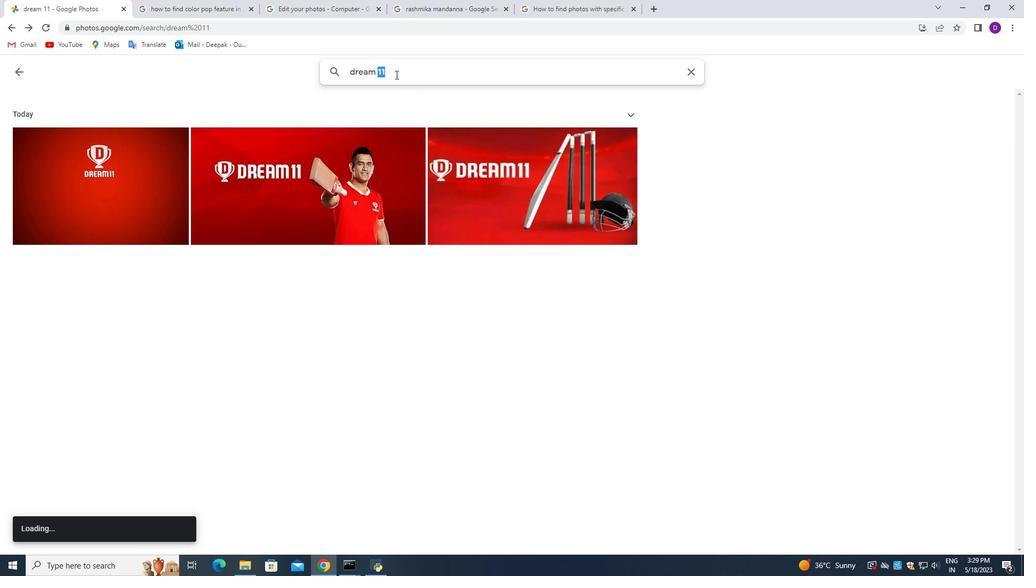 
Action: Mouse pressed left at (395, 74)
Screenshot: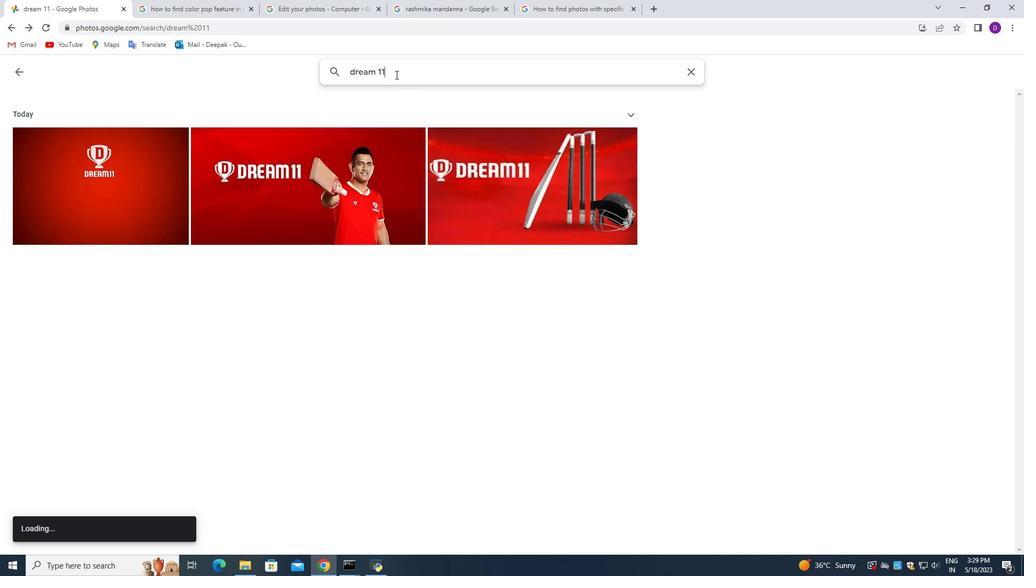
Action: Mouse pressed left at (395, 74)
Screenshot: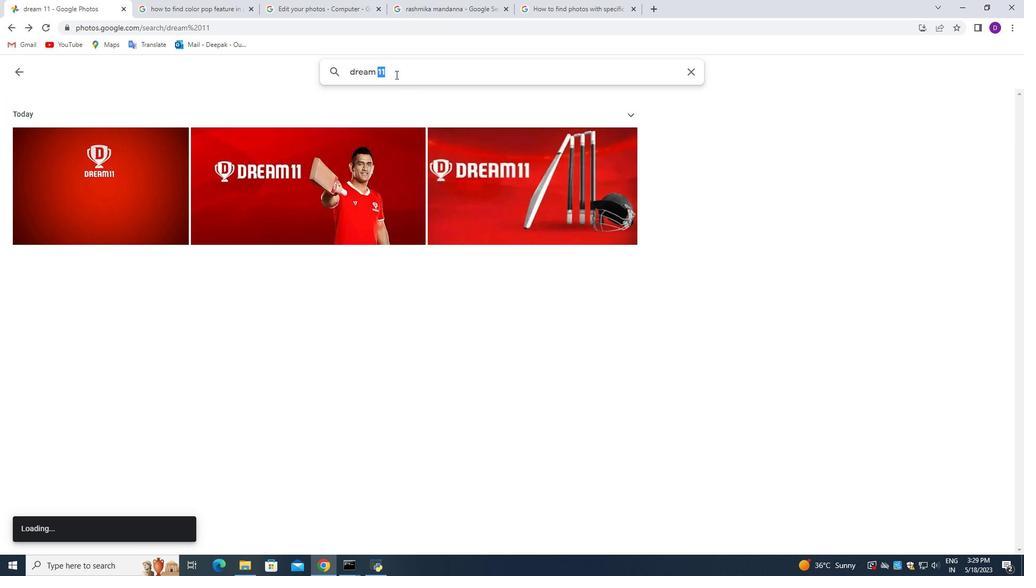 
Action: Key pressed <Key.backspace><Key.backspace><Key.backspace><Key.backspace><Key.backspace><Key.backspace><Key.backspace><Key.backspace><Key.backspace><Key.backspace>rashimika<Key.backspace><Key.backspace><Key.backspace><Key.backspace><Key.backspace>mika<Key.enter>
Screenshot: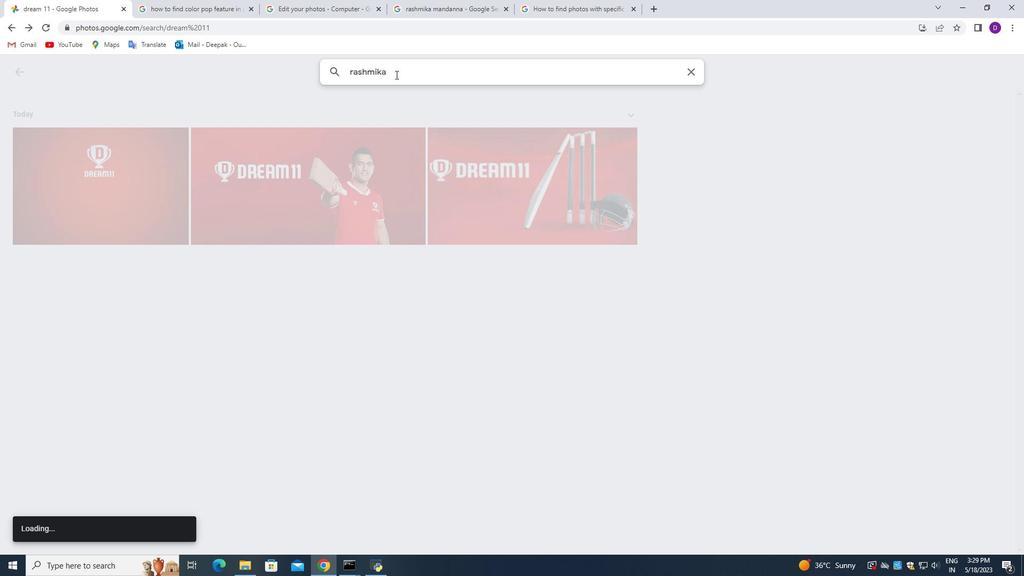 
Action: Mouse moved to (406, 75)
Screenshot: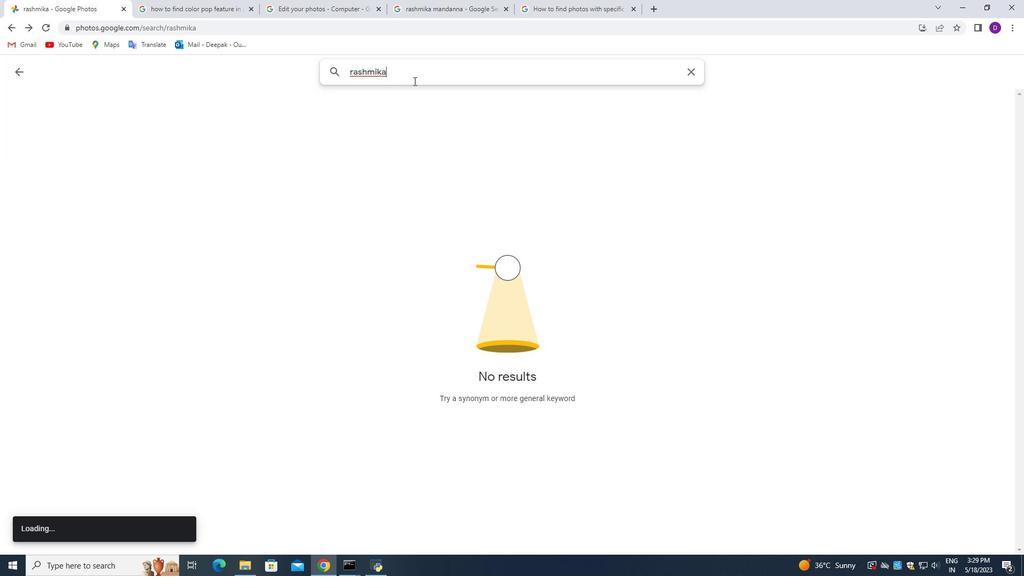 
Action: Mouse pressed left at (406, 75)
Screenshot: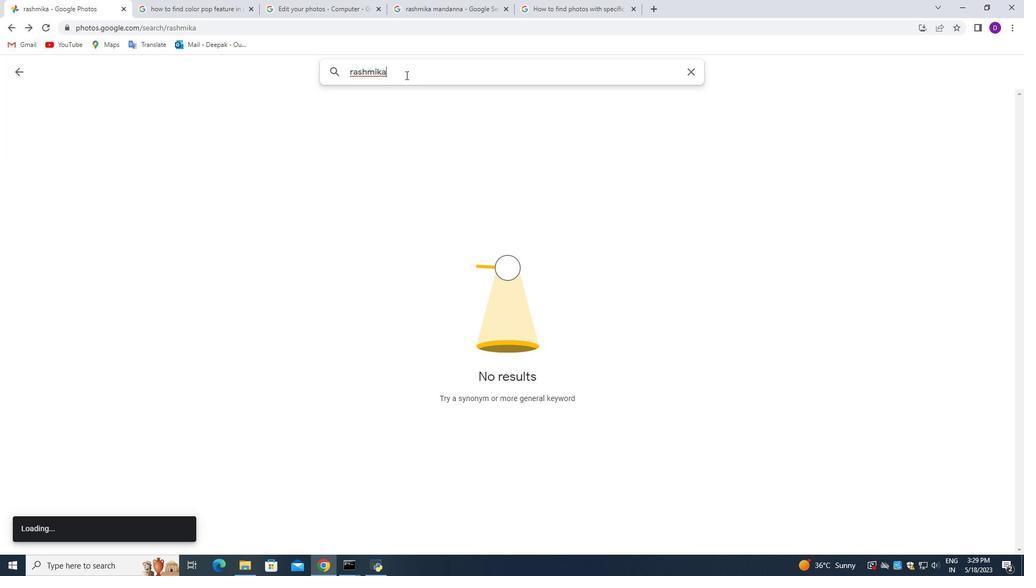 
Action: Mouse pressed left at (406, 75)
Screenshot: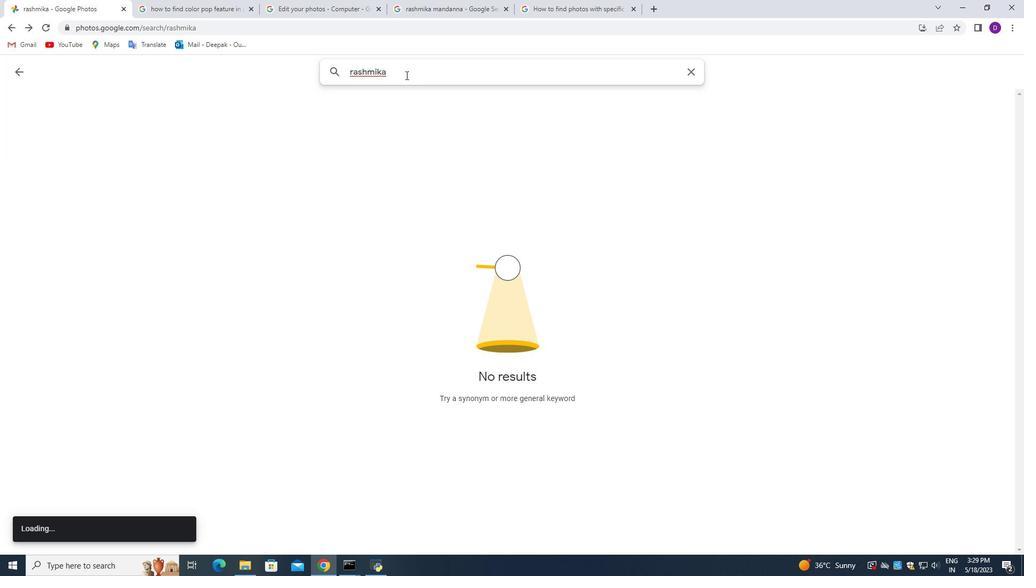 
Action: Mouse pressed left at (406, 75)
Screenshot: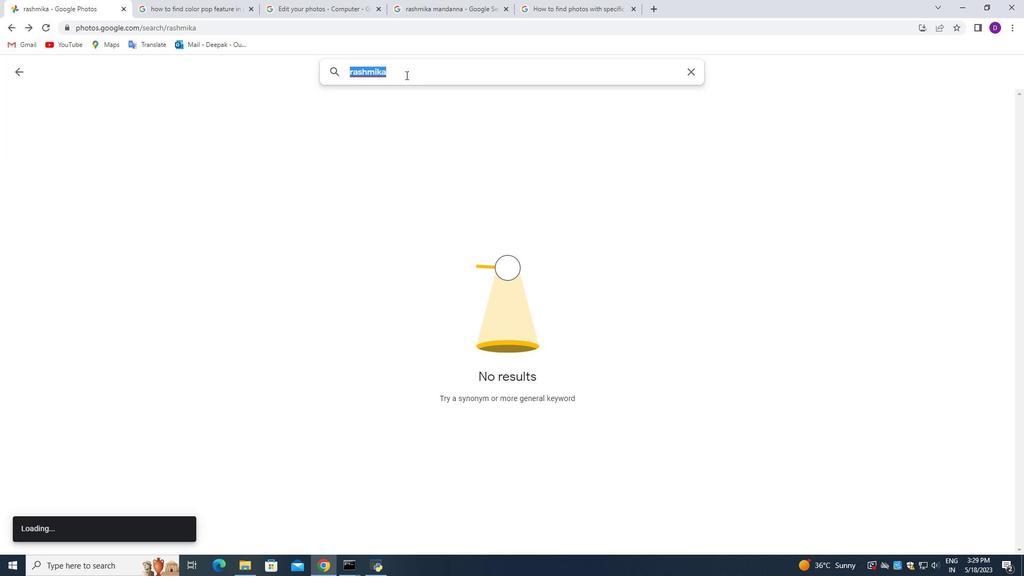 
Action: Key pressed <Key.backspace>
Screenshot: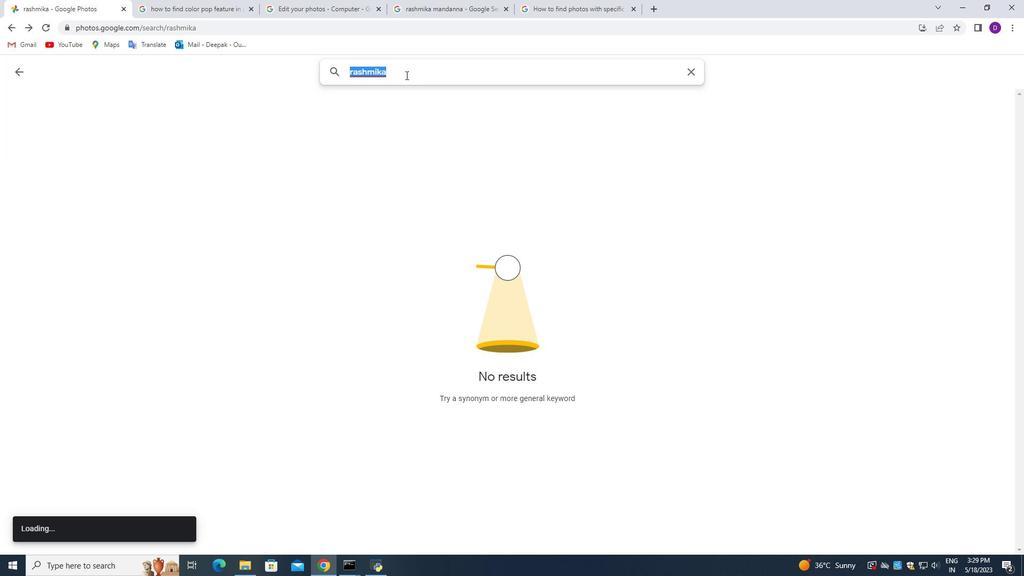 
Action: Mouse moved to (391, 74)
Screenshot: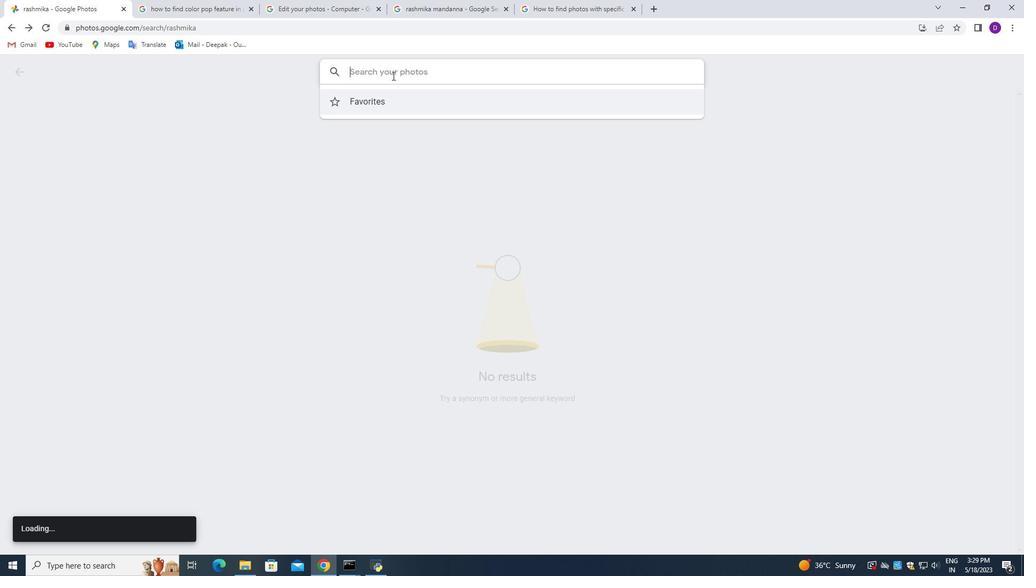 
Action: Mouse pressed left at (391, 74)
Screenshot: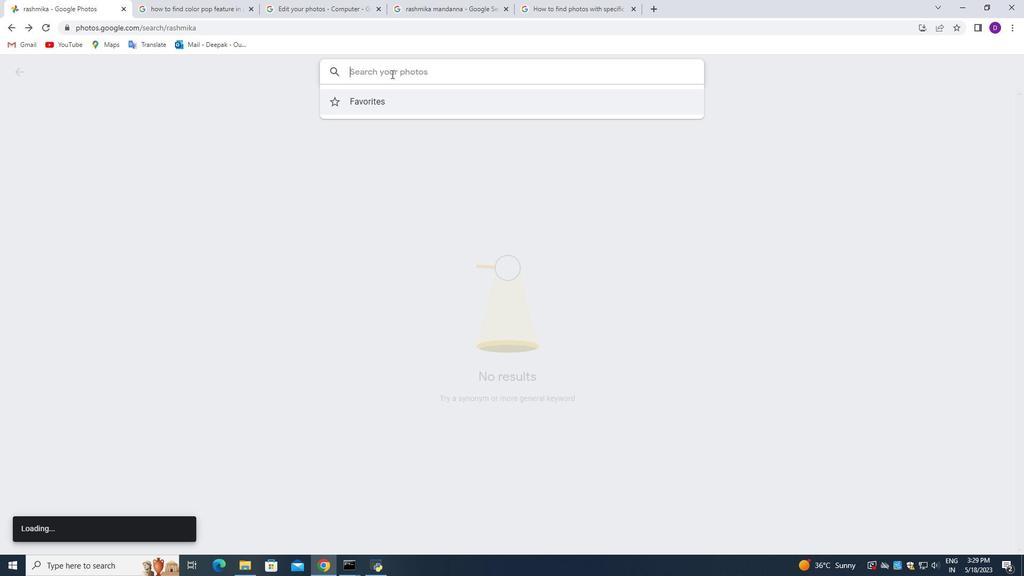 
Action: Mouse moved to (12, 30)
Screenshot: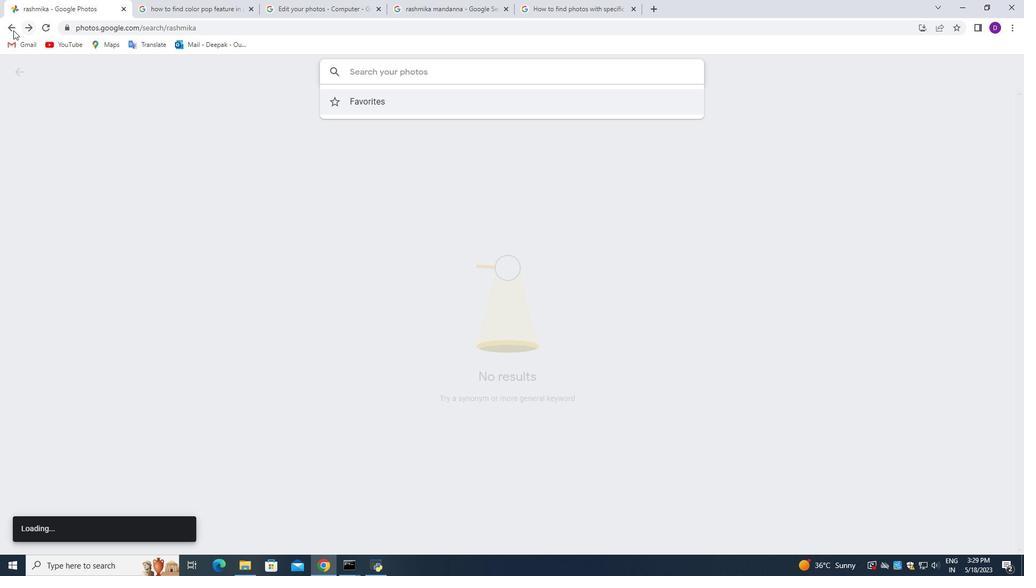 
Action: Mouse pressed left at (12, 30)
Screenshot: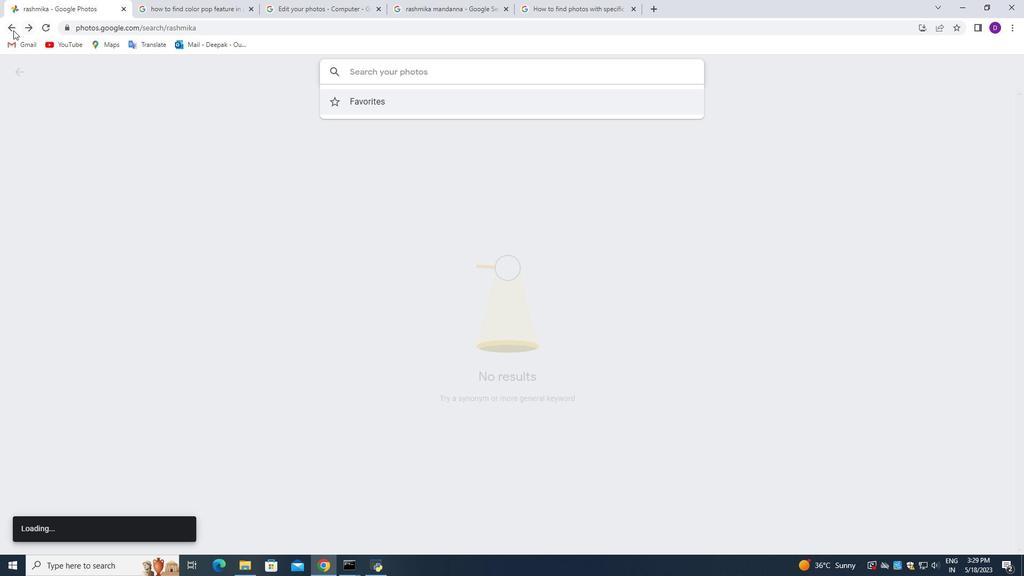 
Action: Mouse moved to (8, 30)
Screenshot: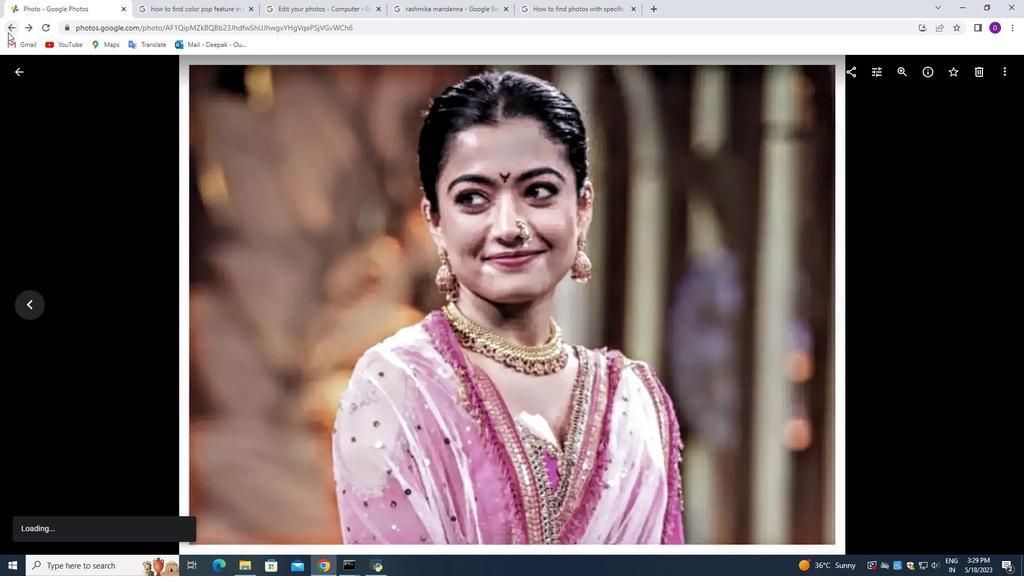 
Action: Mouse pressed left at (8, 30)
Screenshot: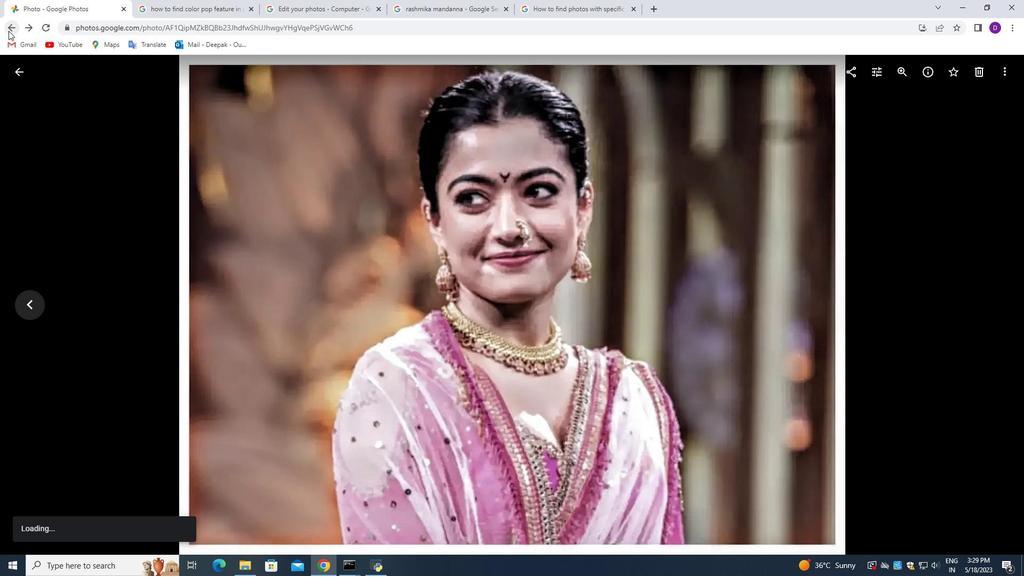 
Action: Mouse moved to (446, 180)
Screenshot: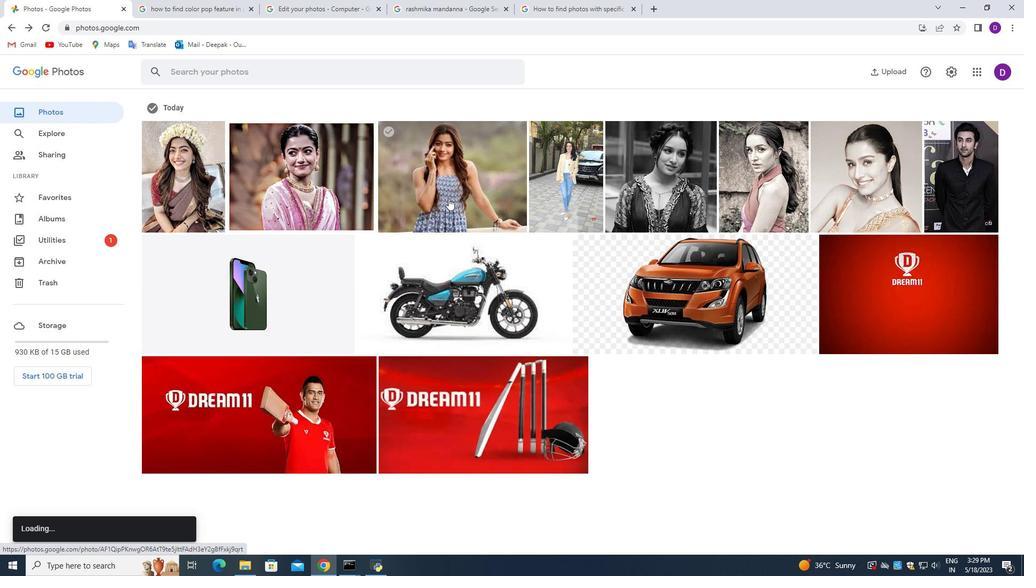 
Action: Mouse pressed right at (446, 180)
Screenshot: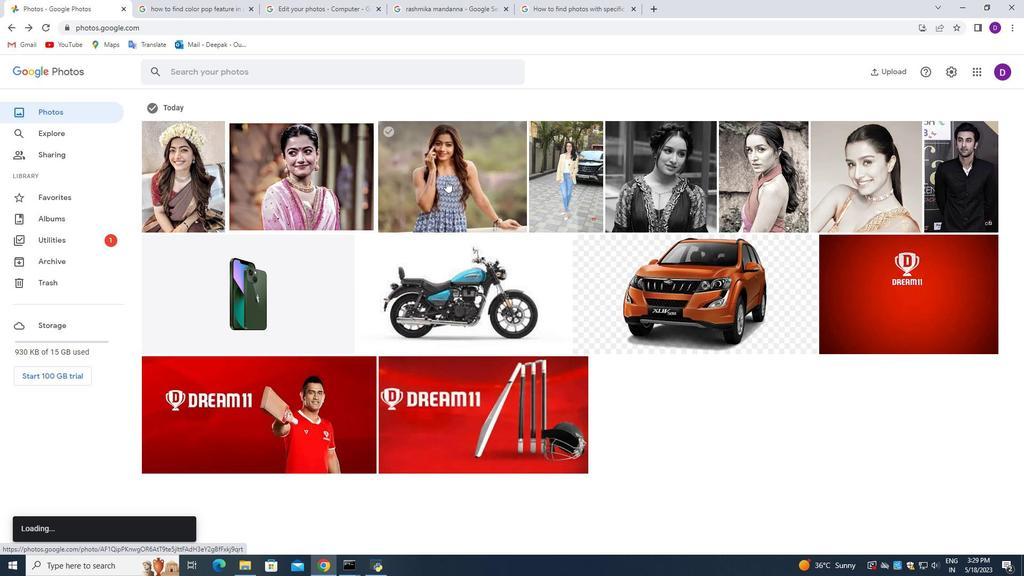 
Action: Mouse moved to (431, 174)
Screenshot: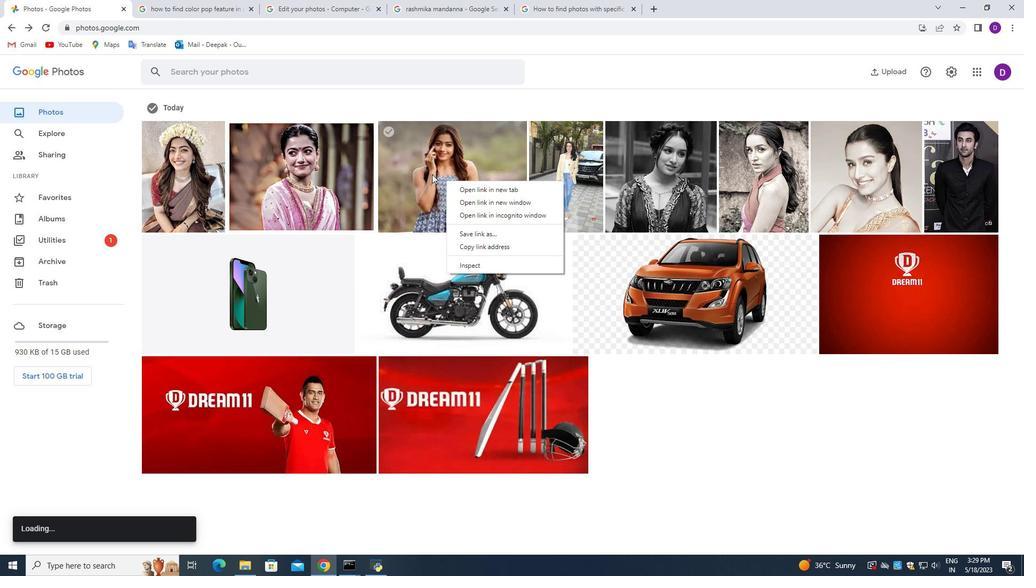 
Action: Mouse pressed left at (431, 174)
Screenshot: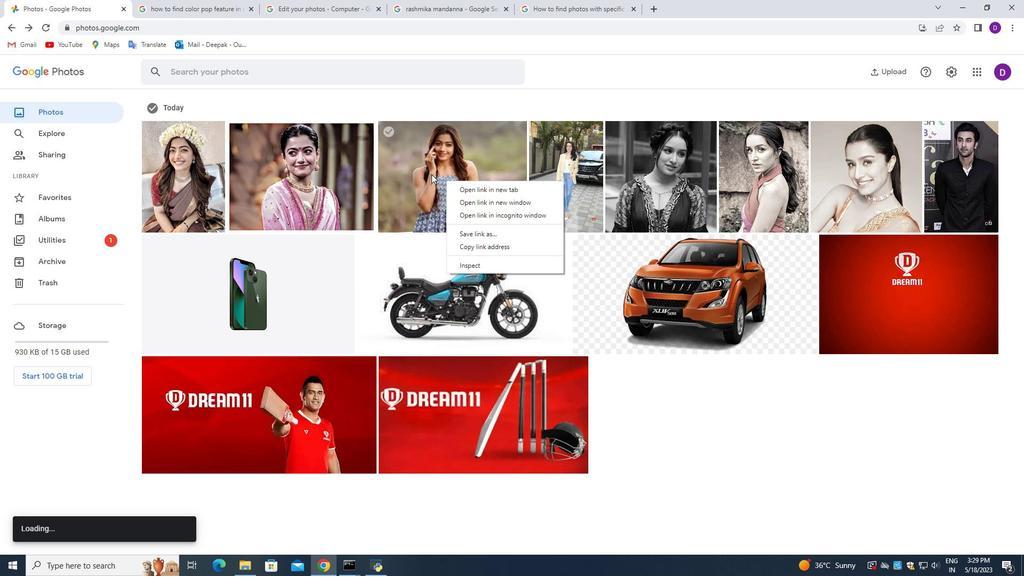 
Action: Mouse moved to (1002, 74)
Screenshot: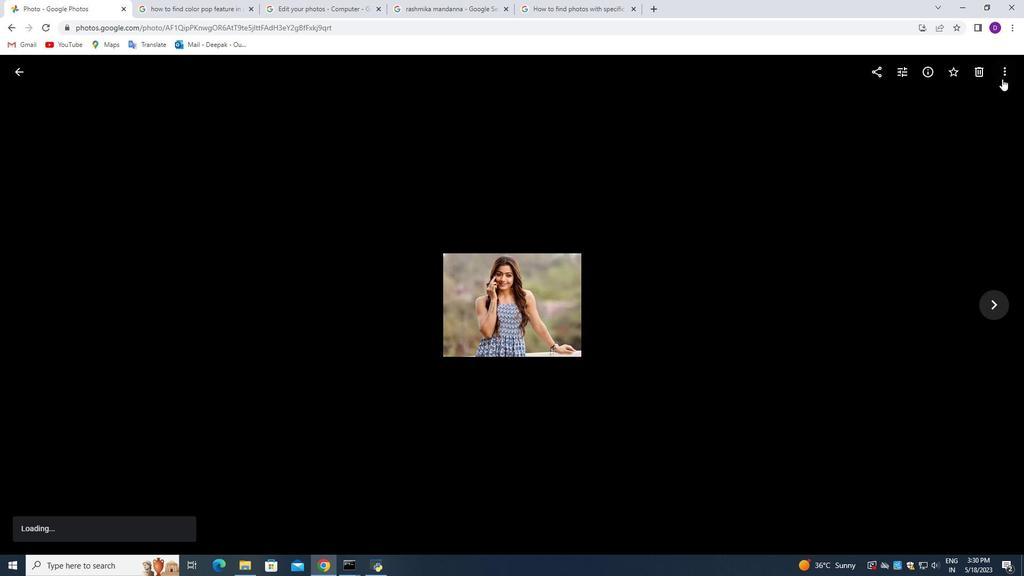 
Action: Mouse pressed left at (1002, 74)
Screenshot: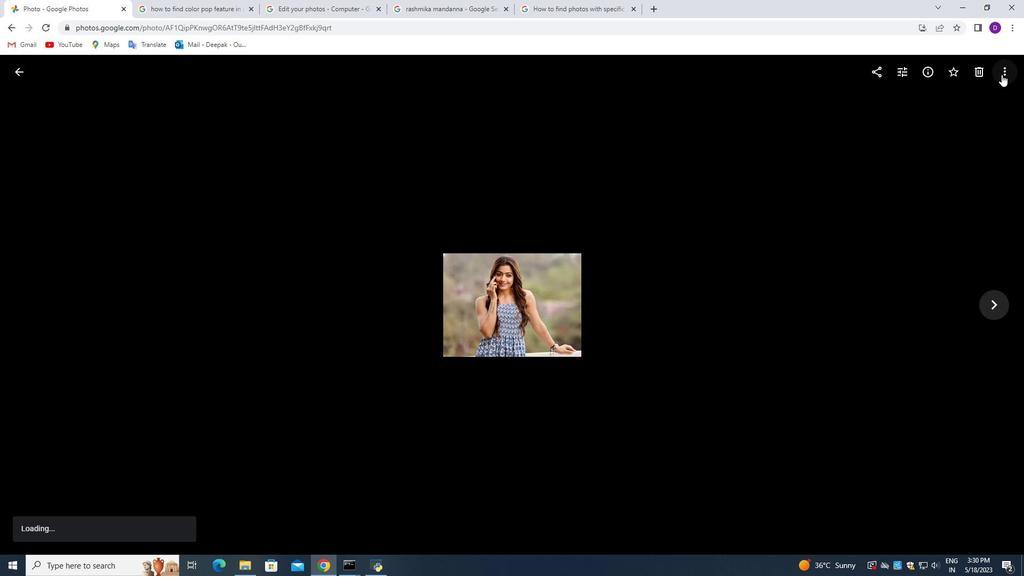 
Action: Mouse moved to (781, 187)
Screenshot: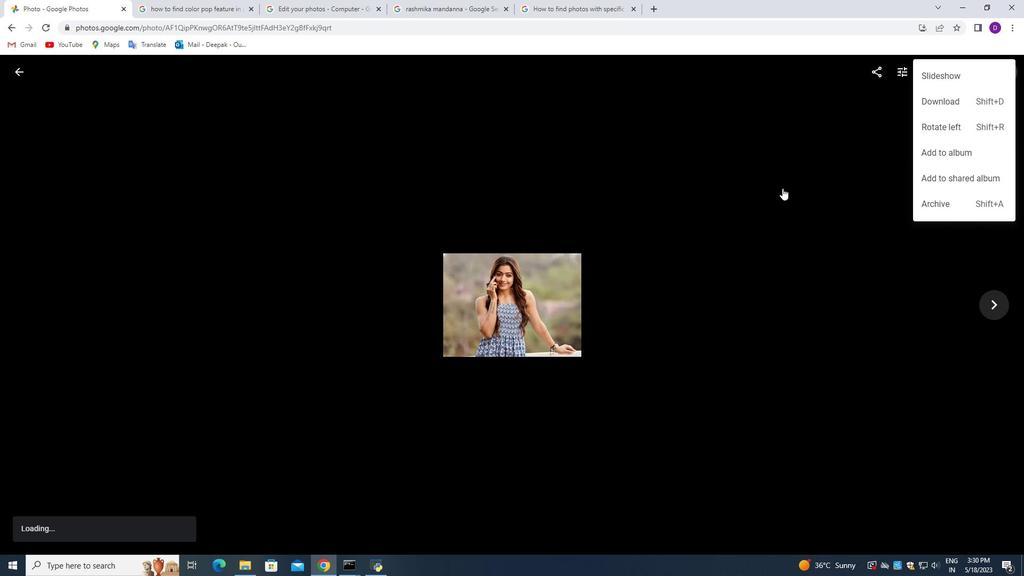 
Action: Mouse pressed left at (781, 187)
Screenshot: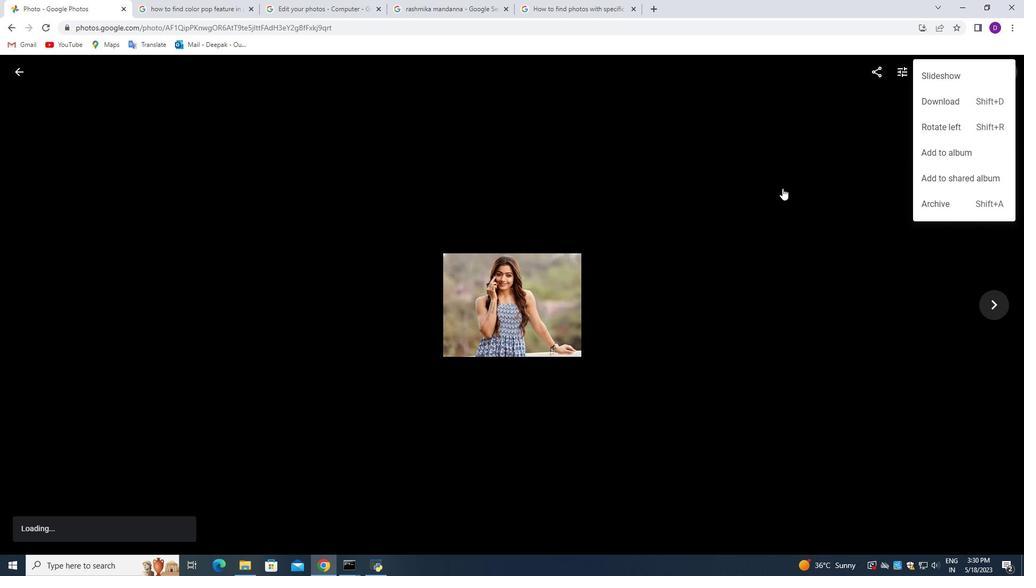 
Action: Mouse moved to (517, 196)
Screenshot: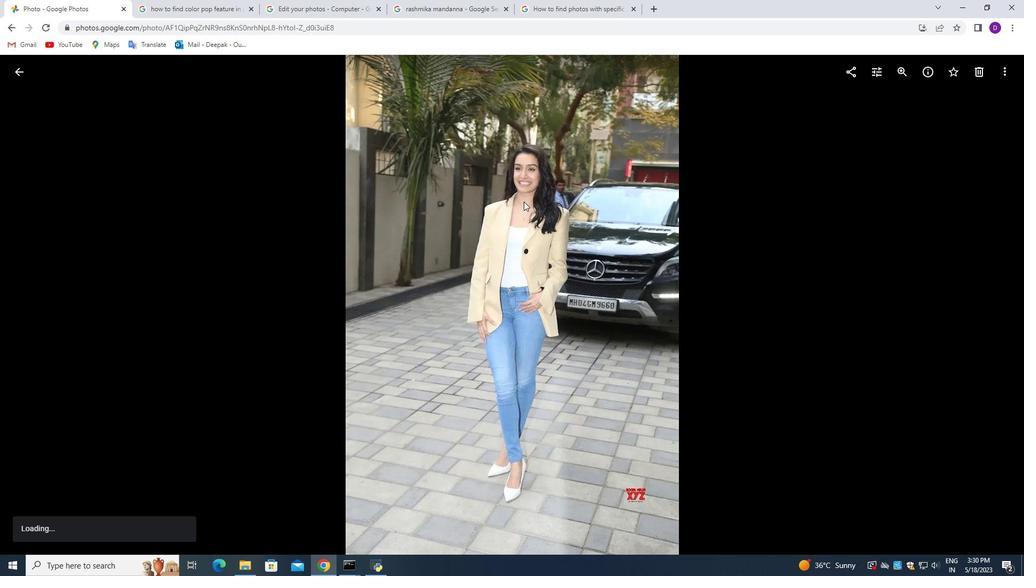 
Action: Mouse pressed right at (517, 196)
Screenshot: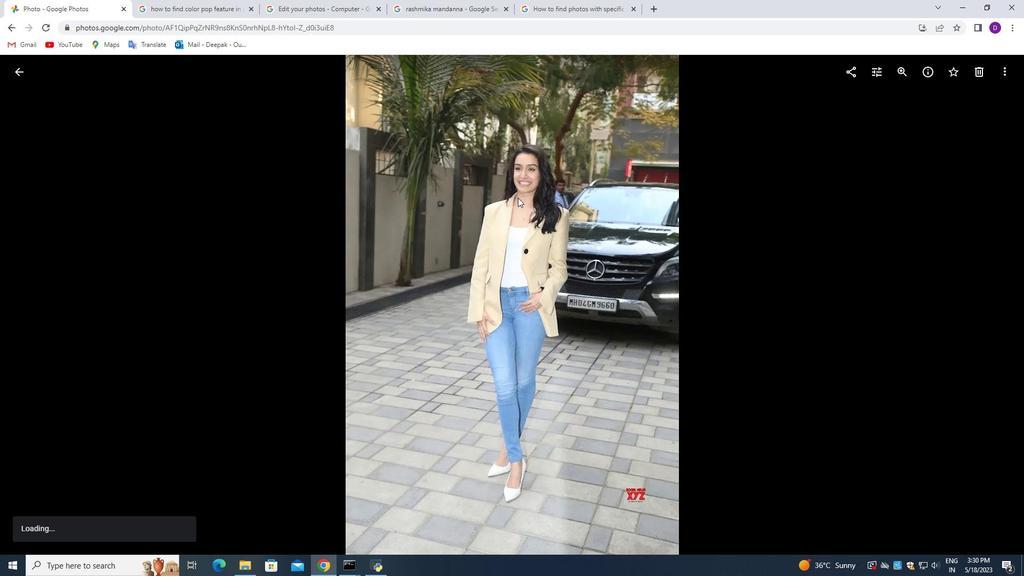 
Action: Mouse moved to (569, 203)
Screenshot: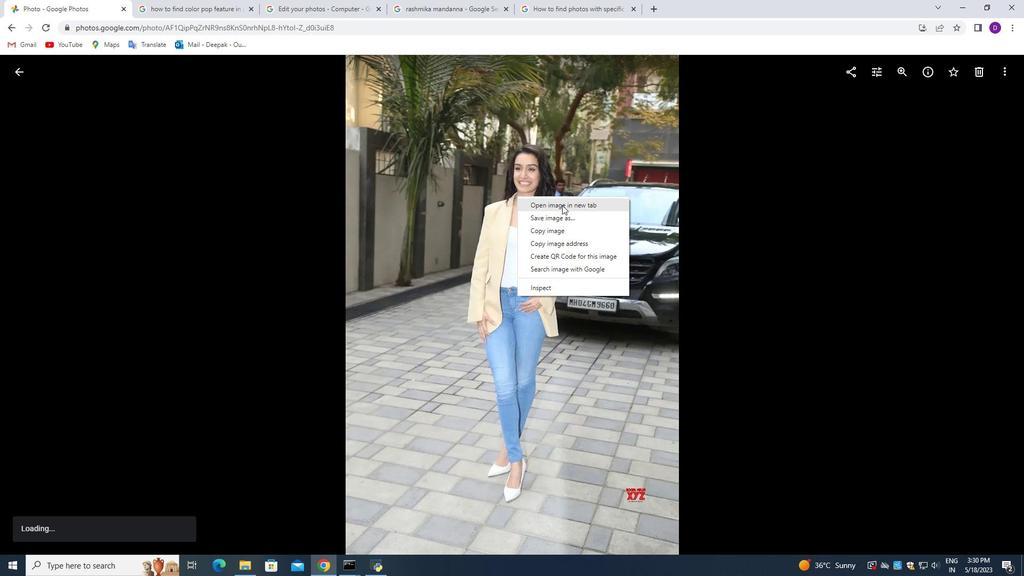 
Action: Mouse pressed left at (569, 203)
Screenshot: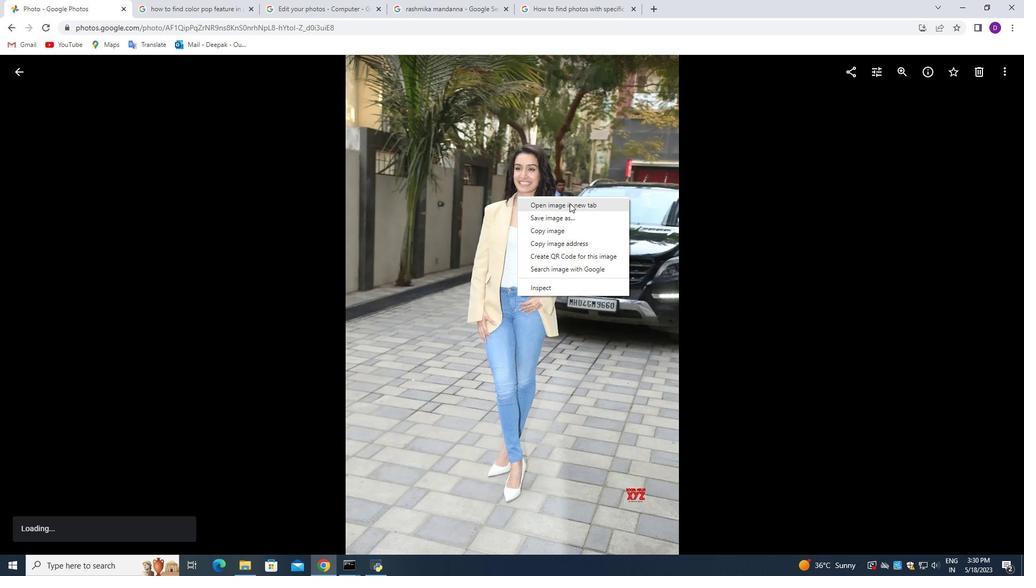 
Action: Mouse moved to (206, 0)
Screenshot: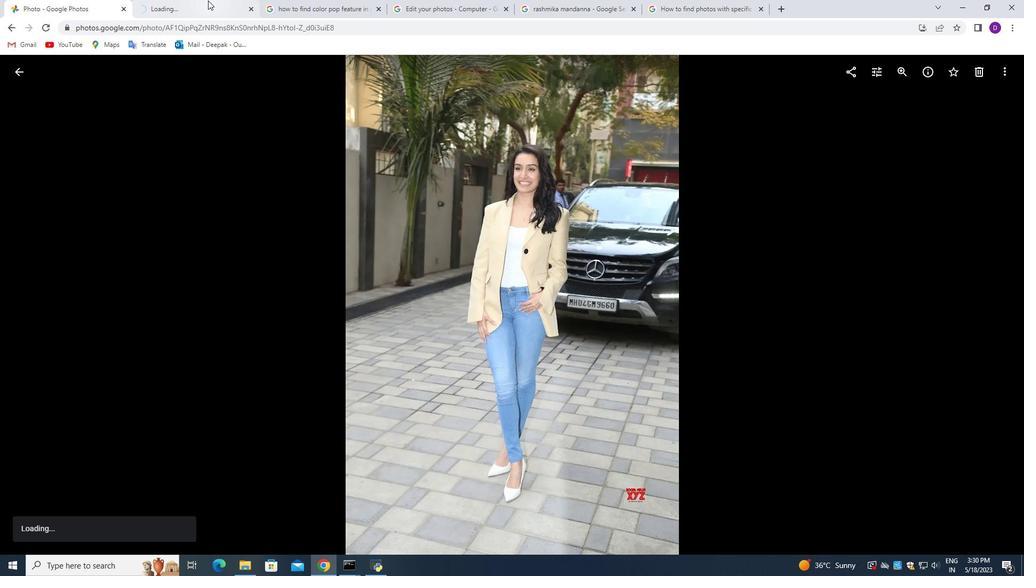 
Action: Mouse pressed left at (206, 0)
Screenshot: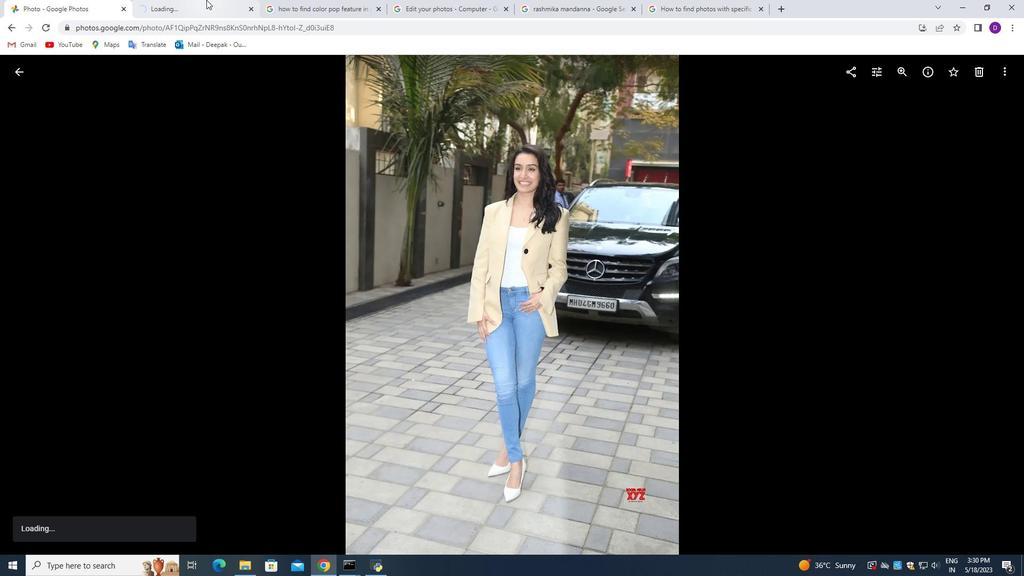 
Action: Mouse moved to (251, 9)
Screenshot: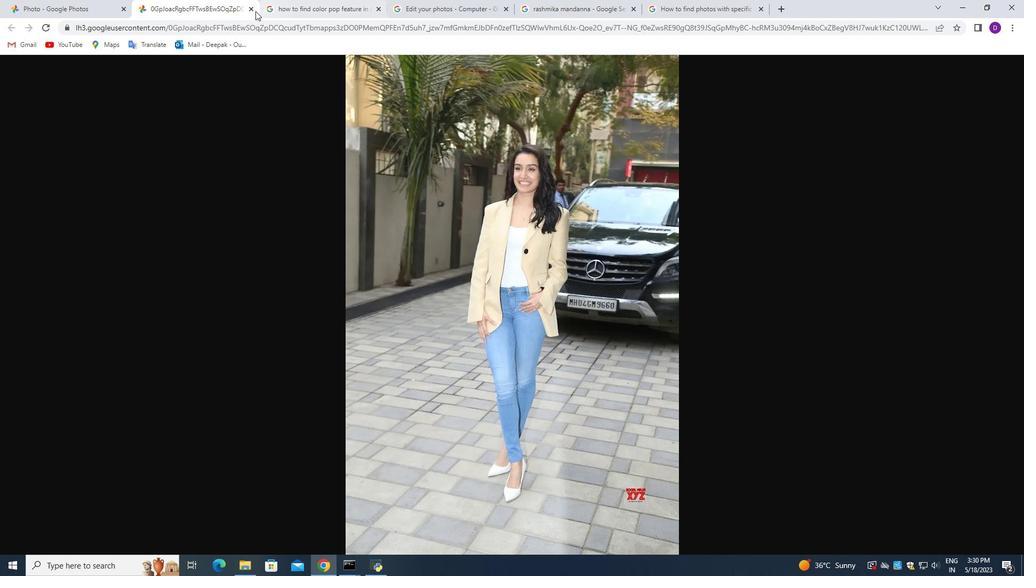 
Action: Mouse pressed left at (251, 9)
Screenshot: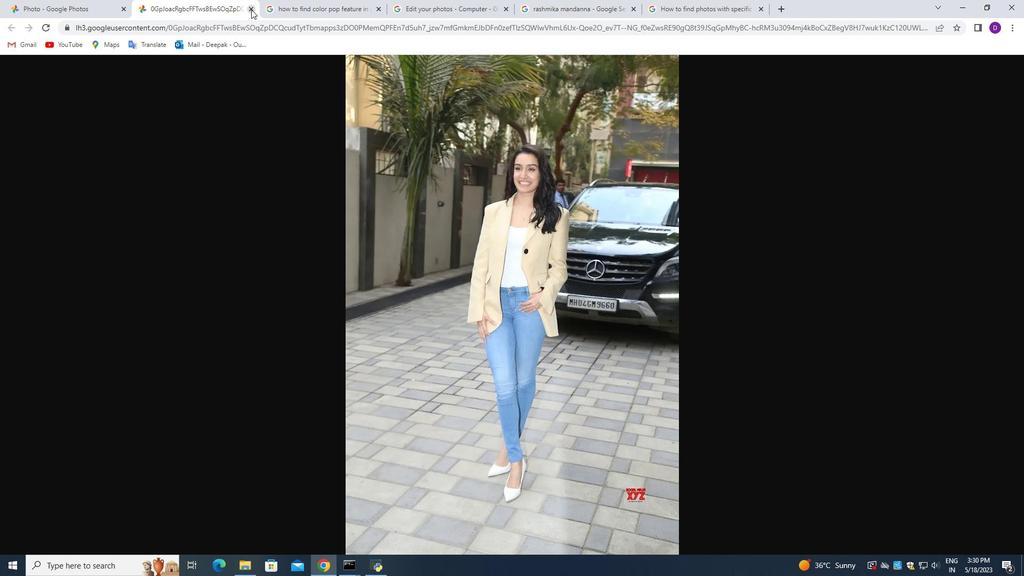 
Action: Mouse moved to (249, 567)
Screenshot: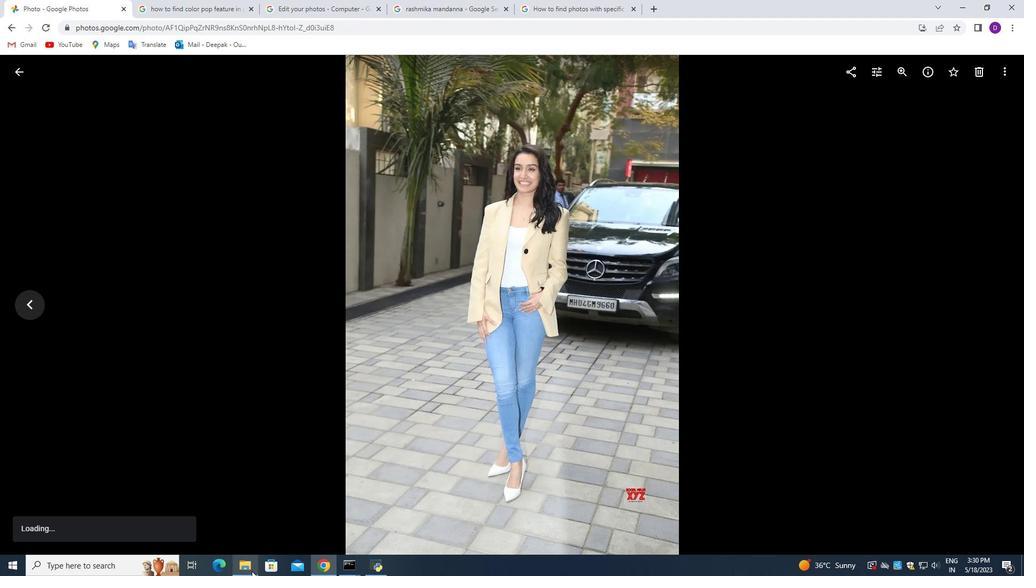
Action: Mouse pressed left at (249, 567)
Screenshot: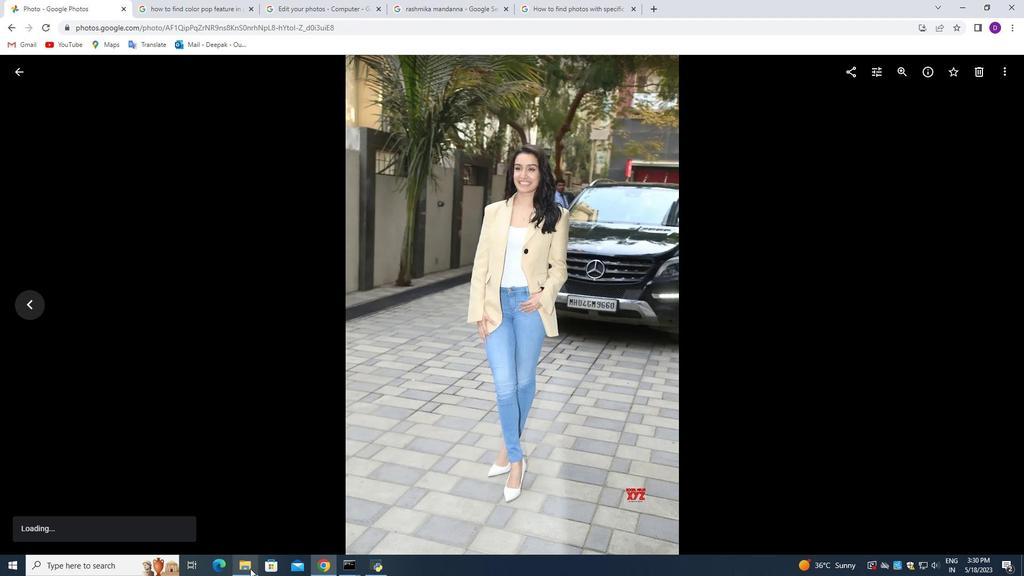 
Action: Mouse moved to (143, 124)
Screenshot: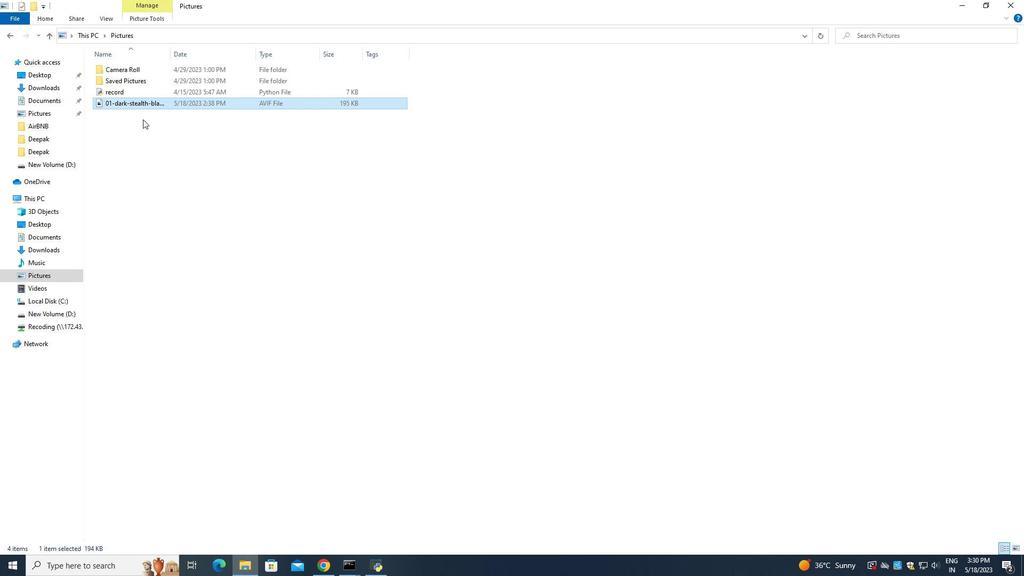 
Action: Mouse scrolled (143, 125) with delta (0, 0)
Screenshot: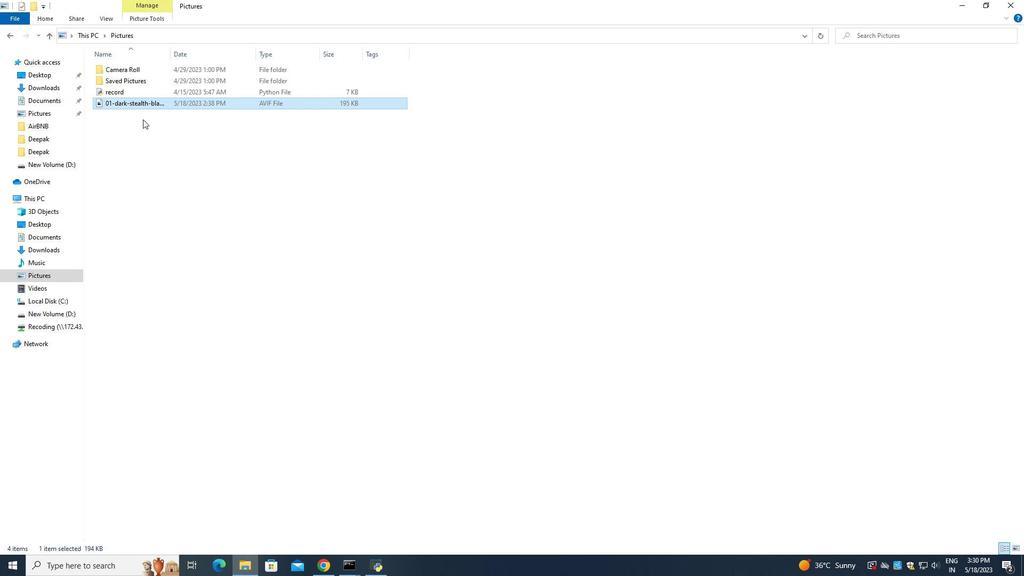 
Action: Mouse moved to (25, 251)
Screenshot: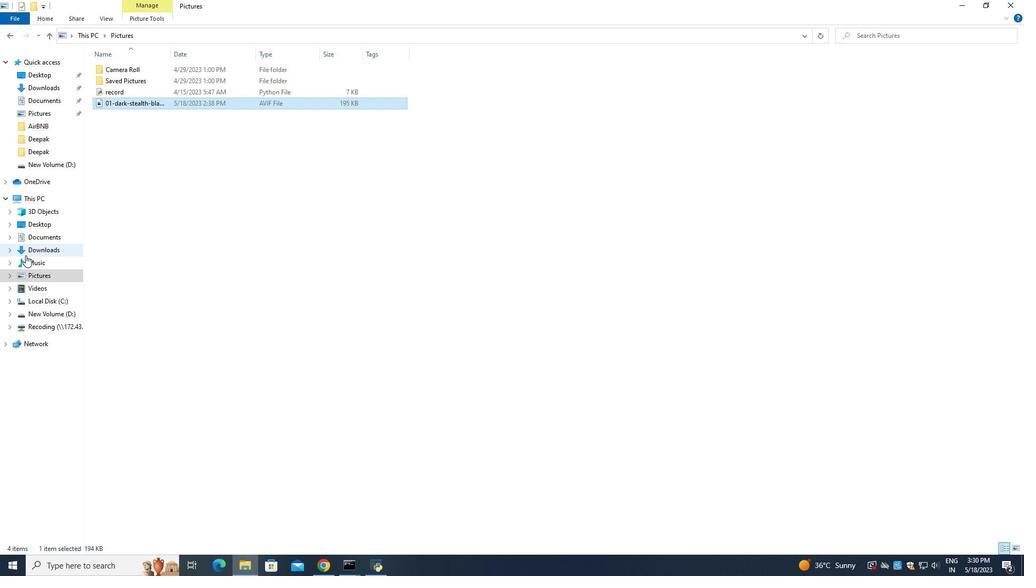 
Action: Mouse pressed left at (25, 251)
Screenshot: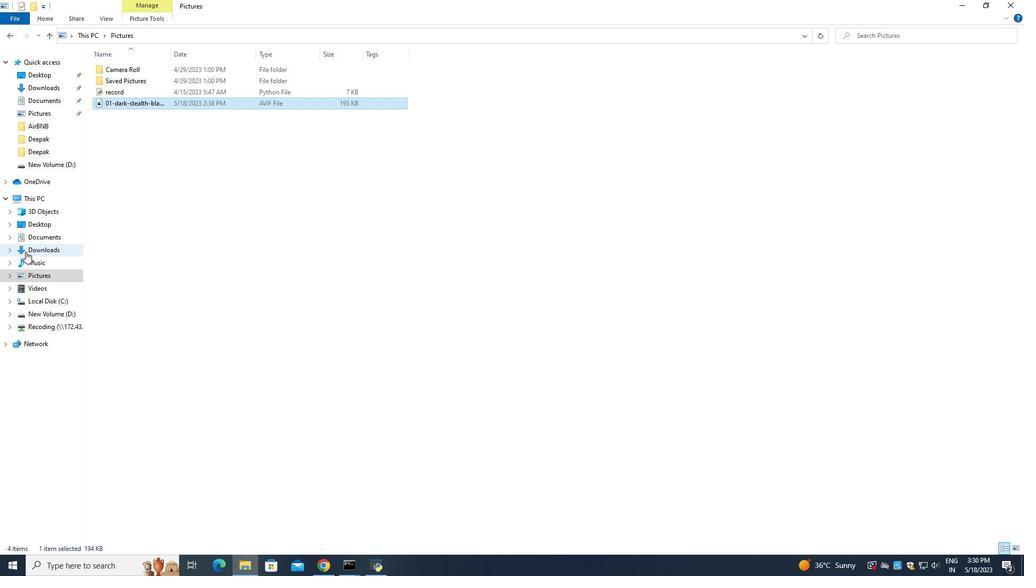 
Action: Mouse moved to (197, 86)
Screenshot: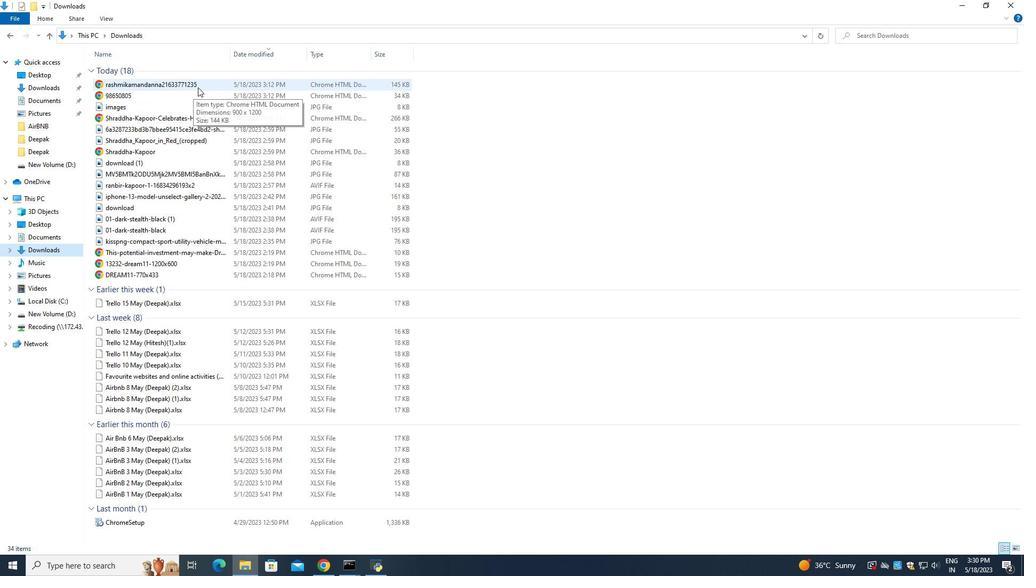 
Action: Mouse pressed left at (197, 86)
Screenshot: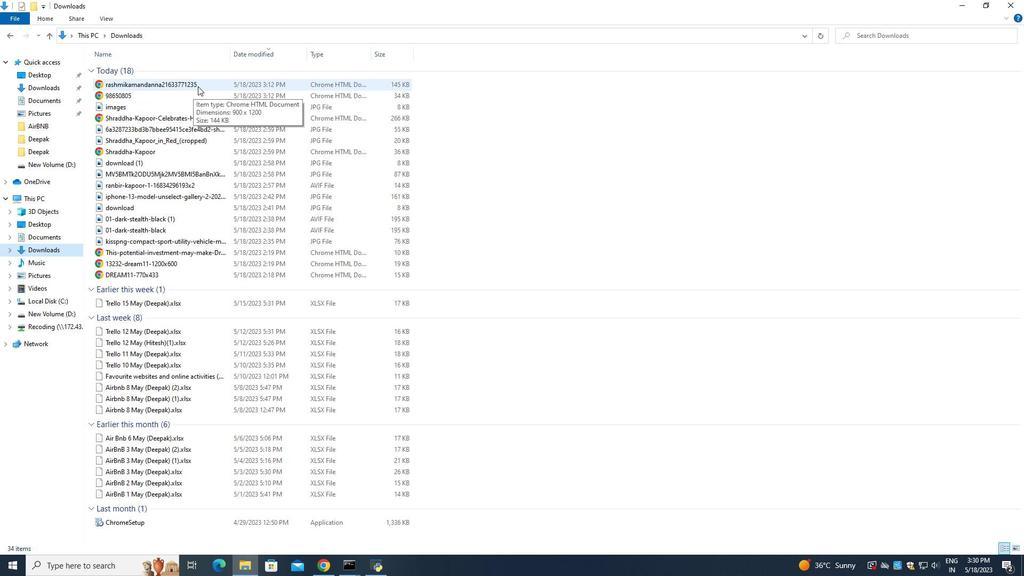 
Action: Key pressed ctrl+C
Screenshot: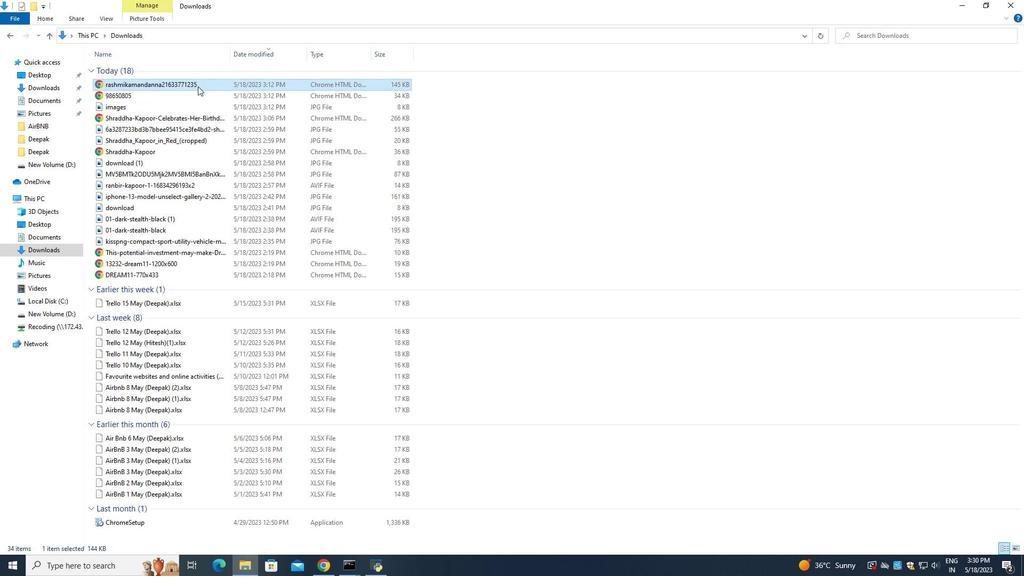 
Action: Mouse moved to (451, 118)
Screenshot: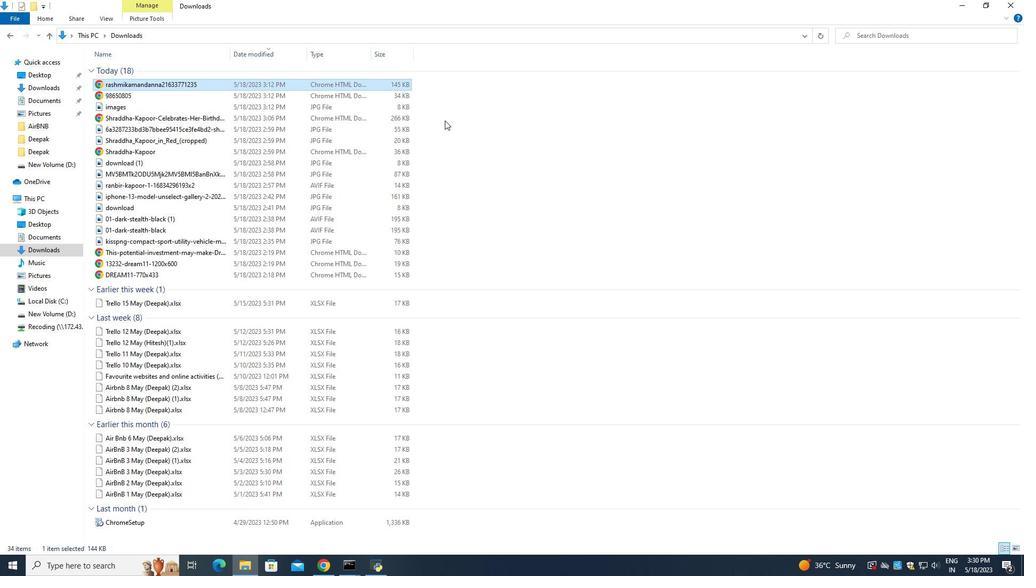 
Action: Mouse pressed left at (451, 118)
Screenshot: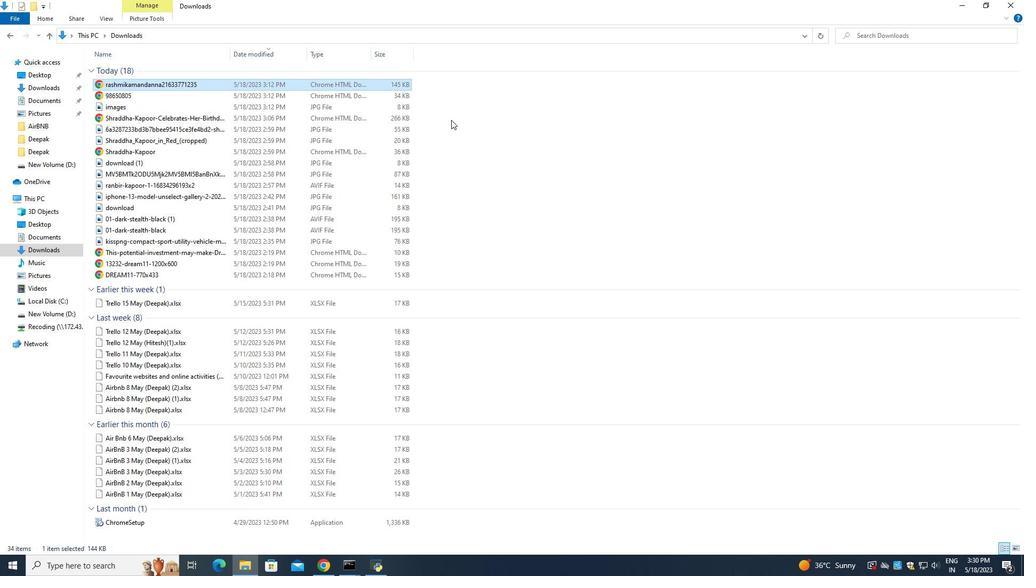 
Action: Mouse moved to (200, 83)
Screenshot: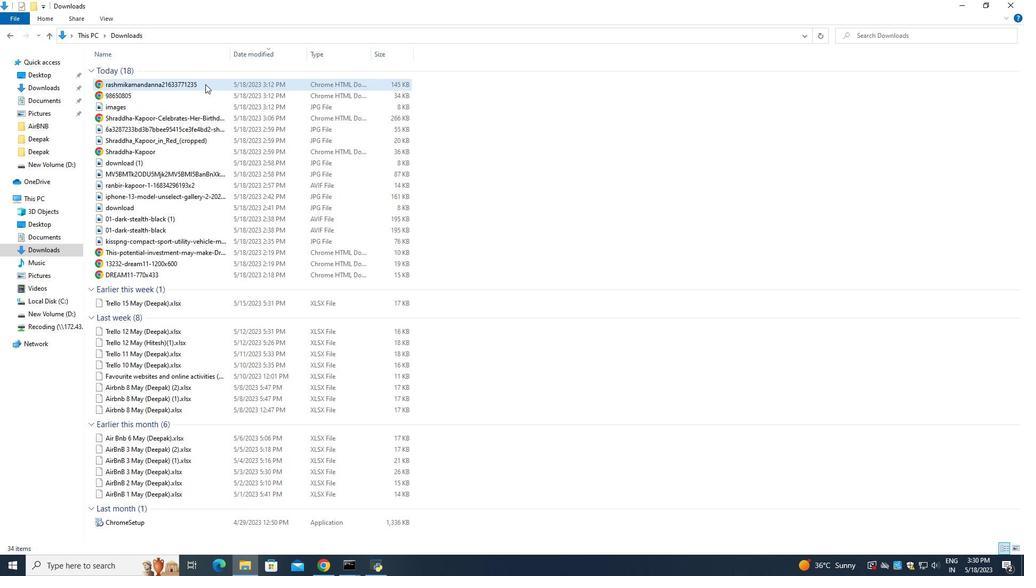 
Action: Mouse pressed left at (200, 83)
Screenshot: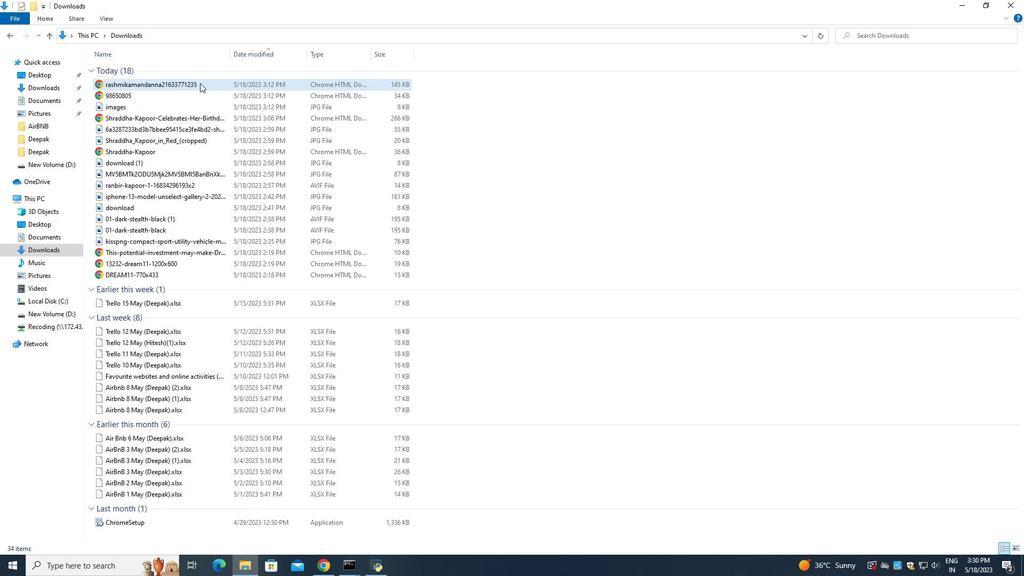 
Action: Mouse moved to (481, 145)
Screenshot: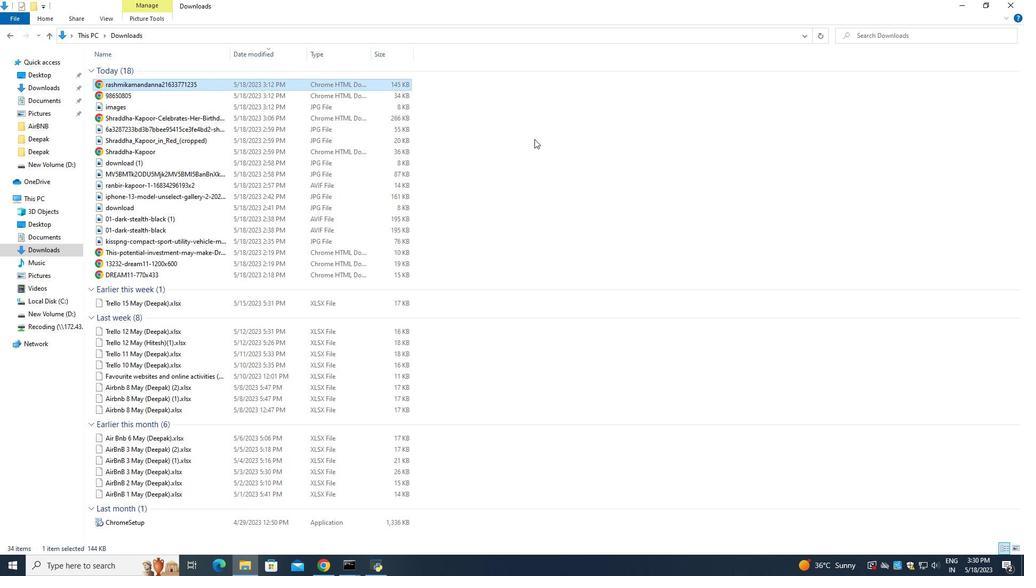 
Action: Mouse pressed left at (481, 145)
Screenshot: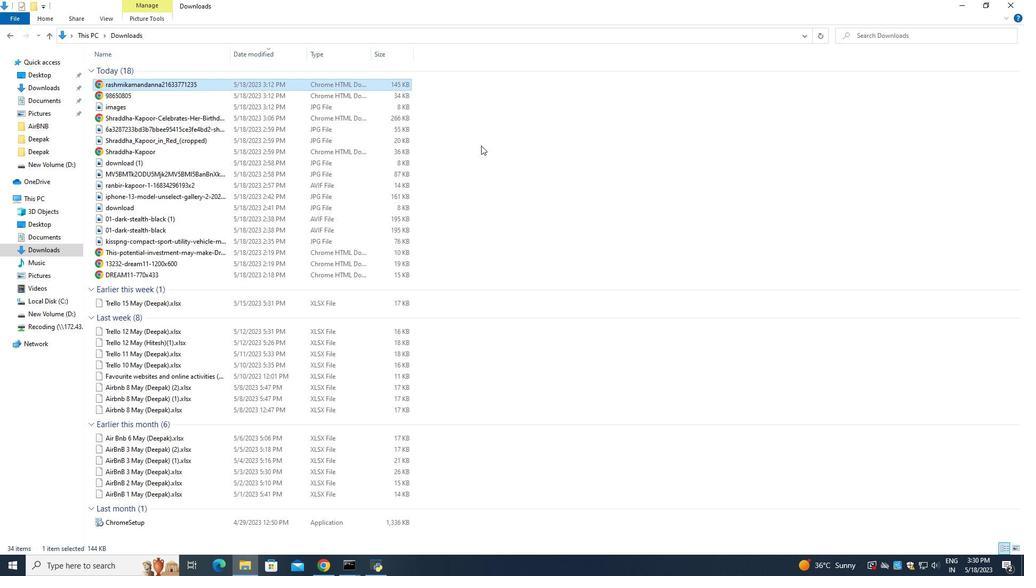 
Action: Mouse moved to (155, 85)
Screenshot: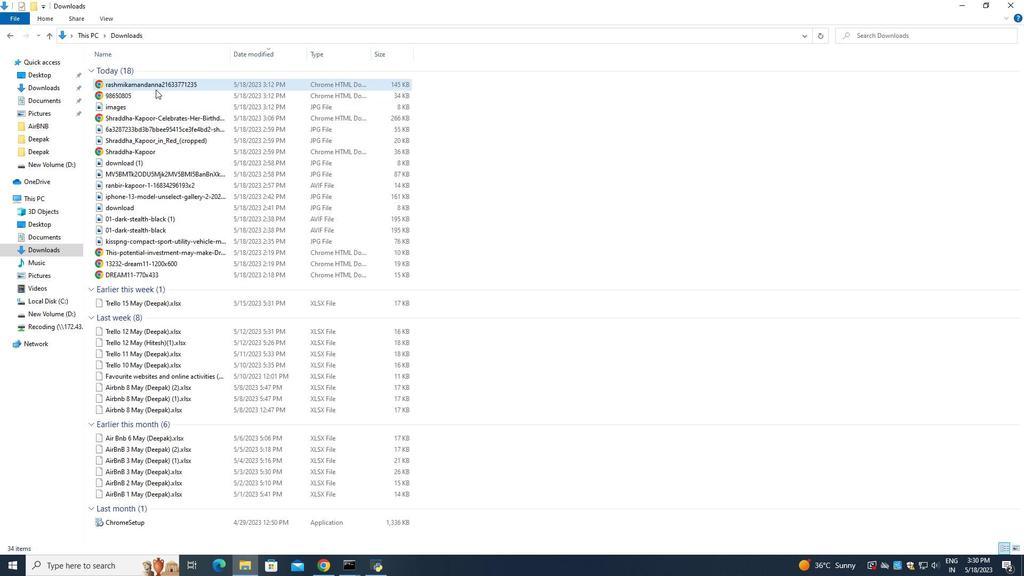 
Action: Mouse pressed left at (155, 85)
Screenshot: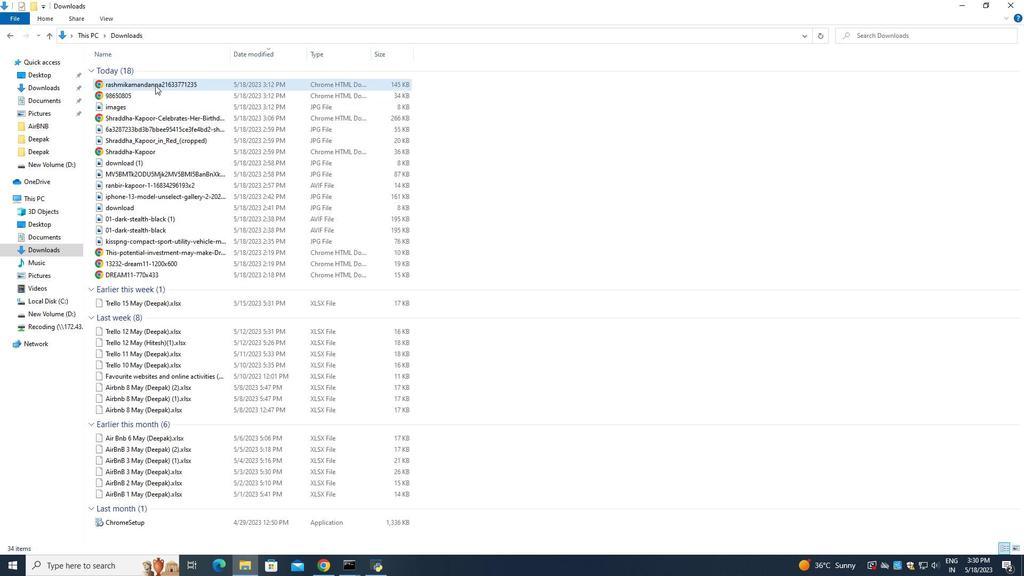 
Action: Mouse pressed left at (155, 85)
Screenshot: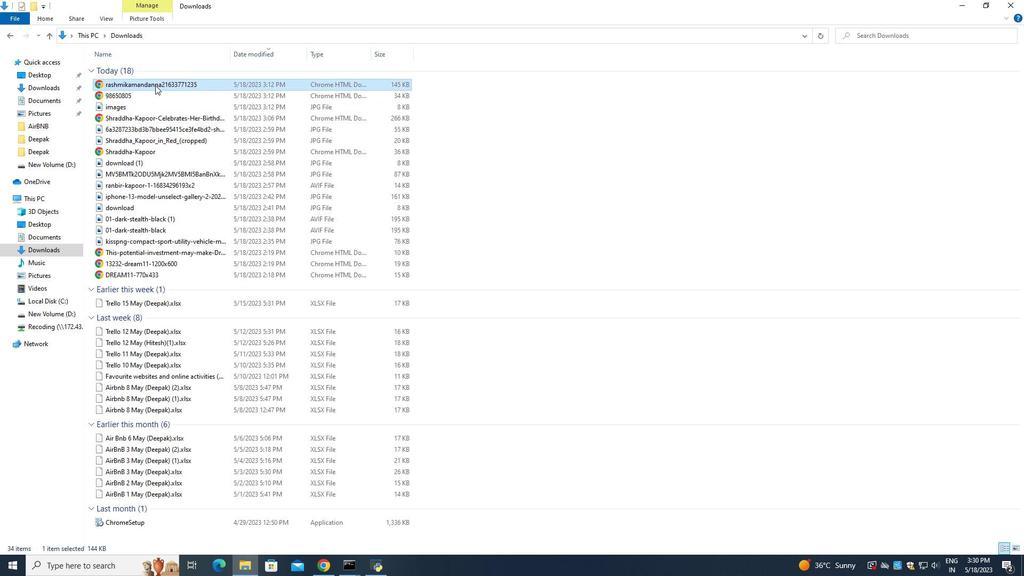 
Action: Mouse moved to (205, 89)
Screenshot: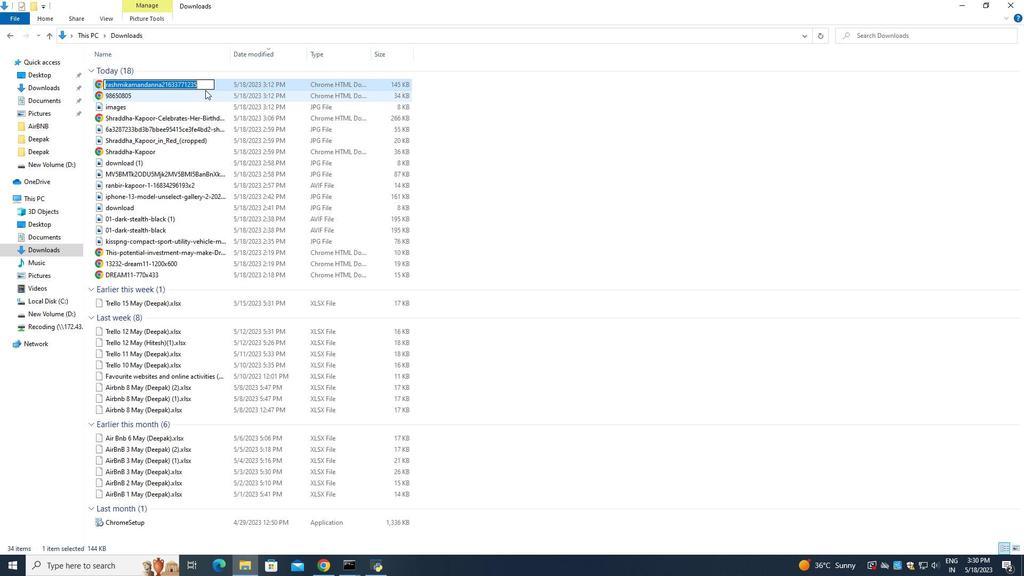 
Action: Key pressed ctrl+C
Screenshot: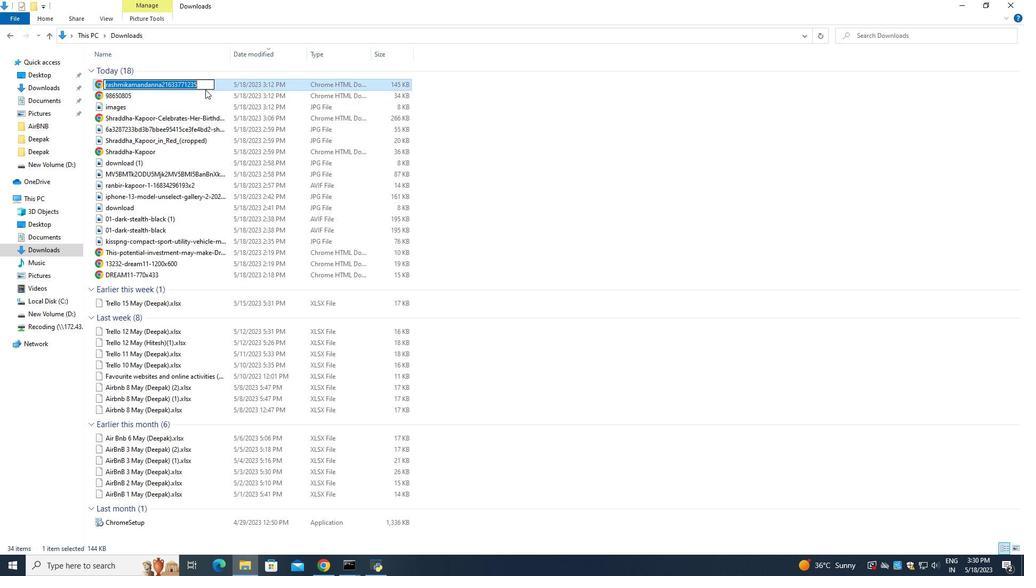 
Action: Mouse moved to (438, 124)
Screenshot: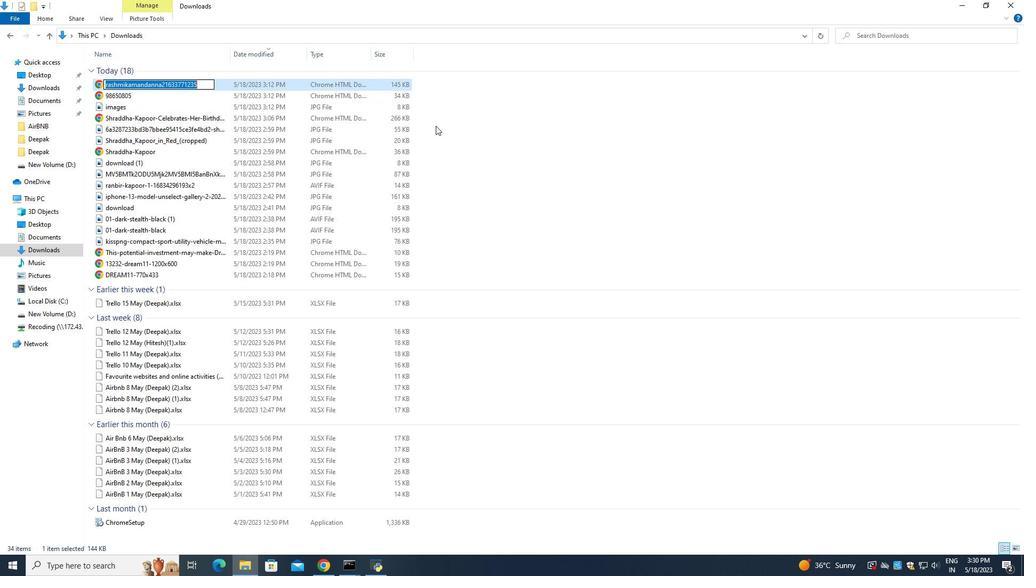
Action: Mouse pressed left at (438, 124)
Screenshot: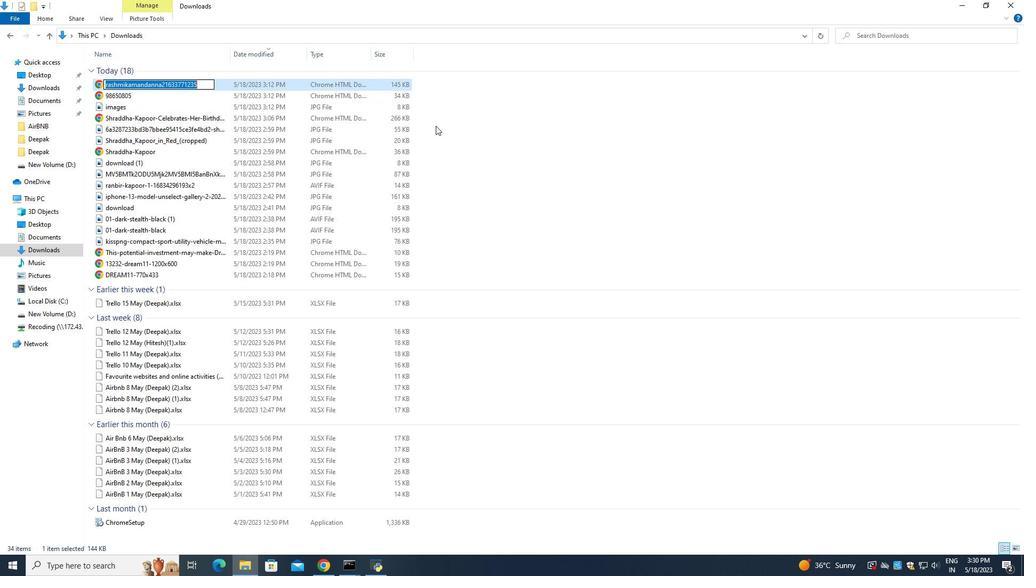 
Action: Mouse moved to (318, 567)
Screenshot: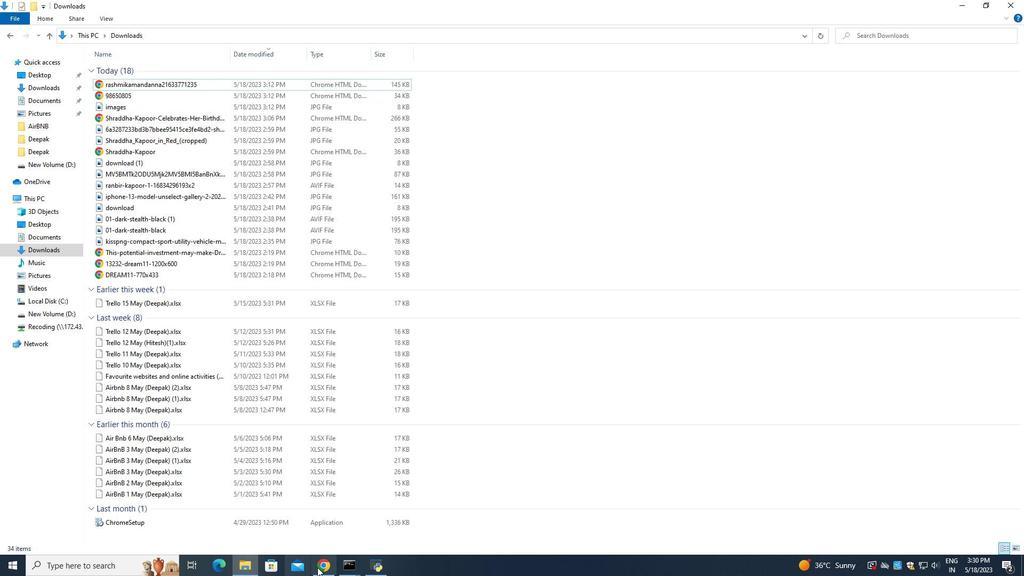 
Action: Mouse pressed left at (318, 567)
Screenshot: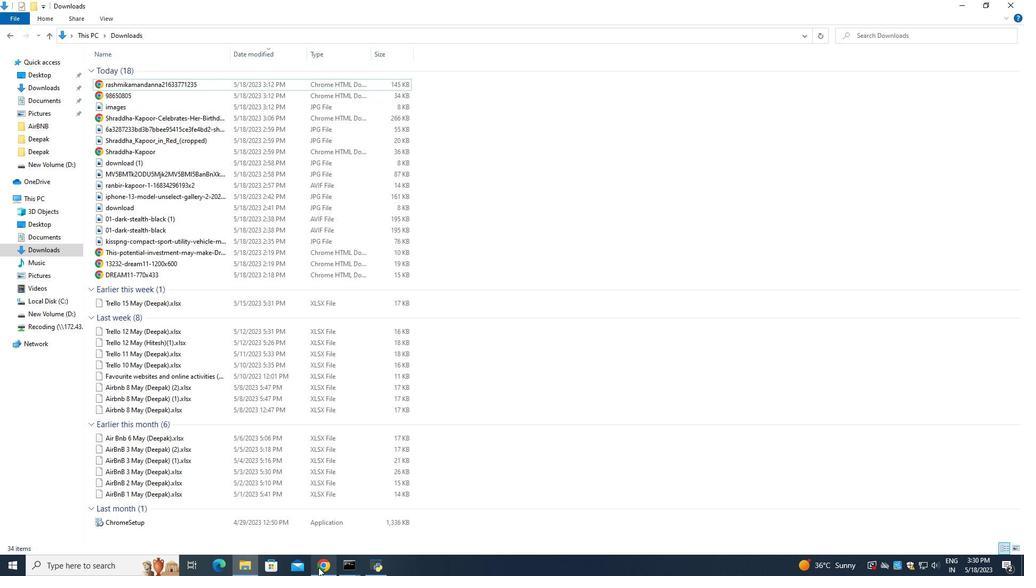 
Action: Mouse moved to (21, 66)
Screenshot: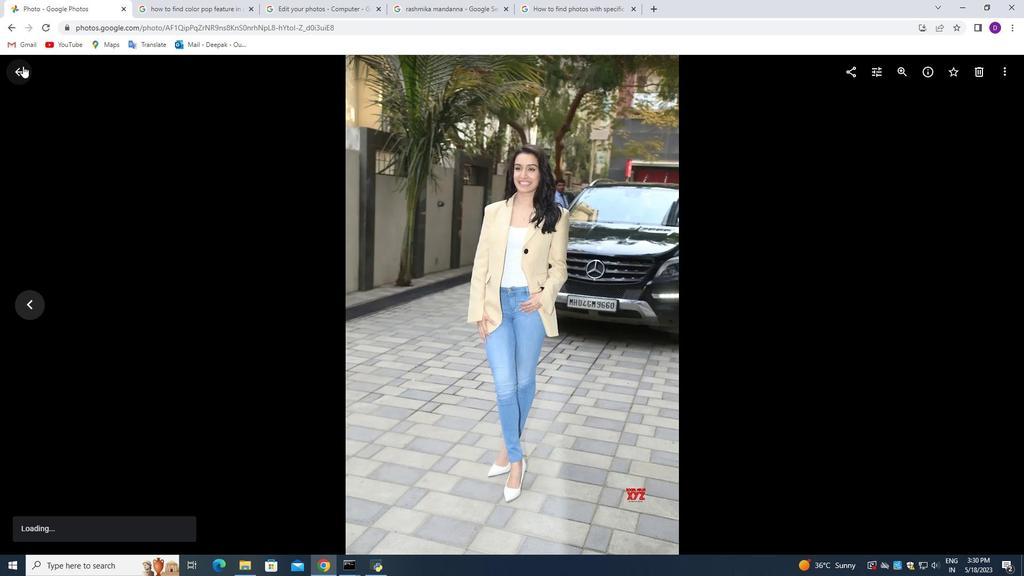 
Action: Mouse pressed left at (21, 66)
Screenshot: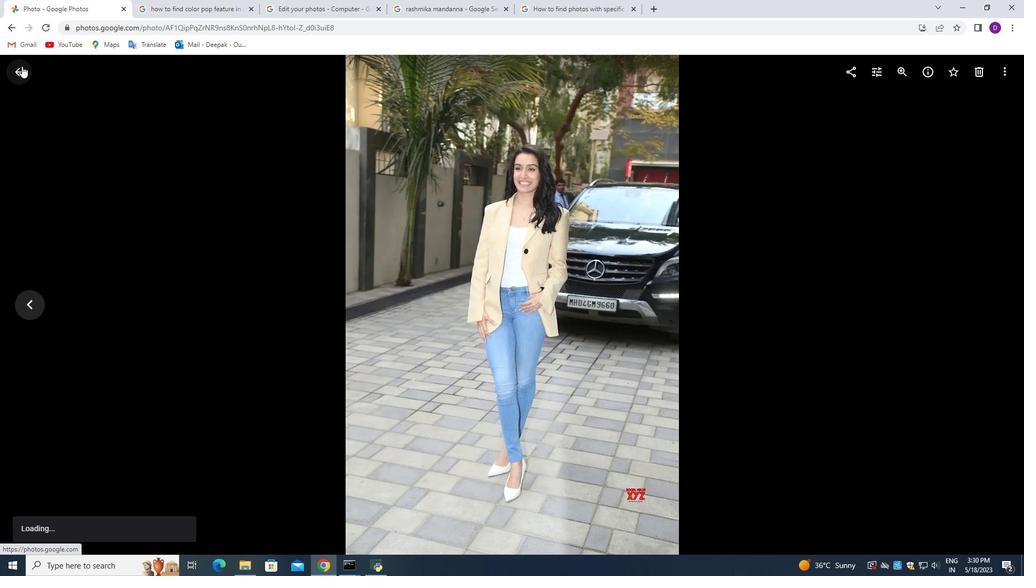 
Action: Mouse moved to (264, 77)
Screenshot: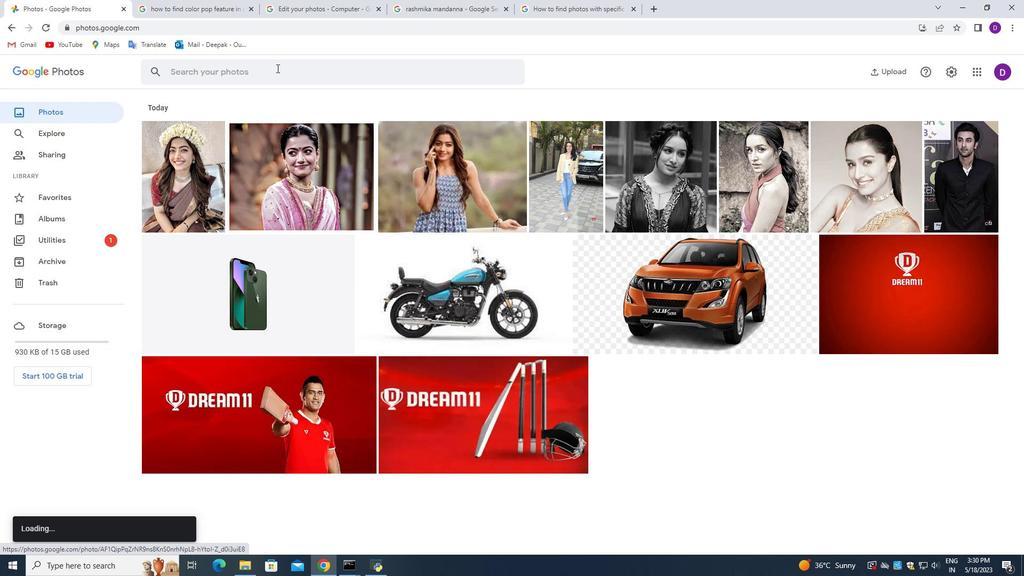 
Action: Mouse pressed left at (264, 77)
Screenshot: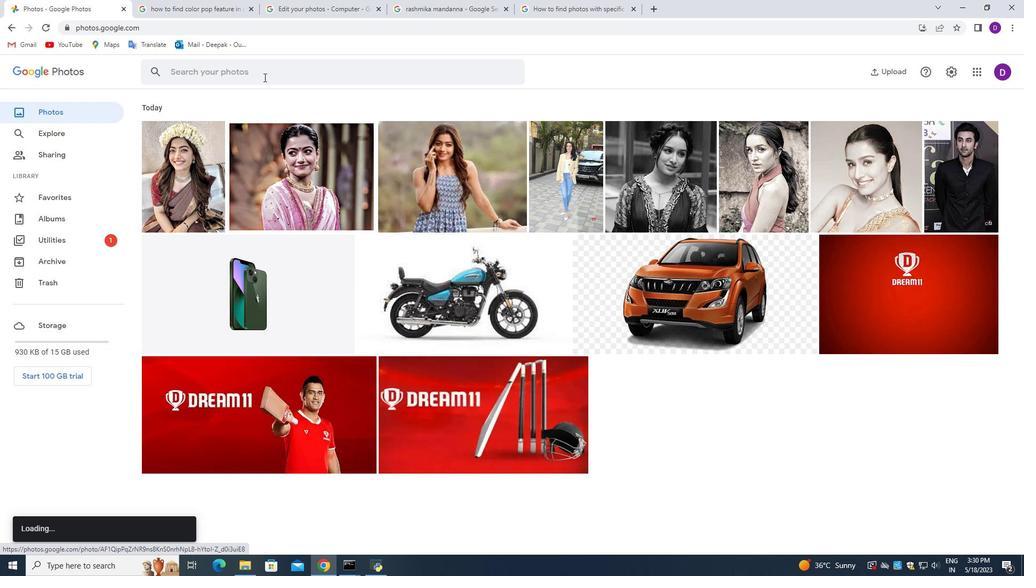 
Action: Key pressed ctrl+V<Key.enter>
Screenshot: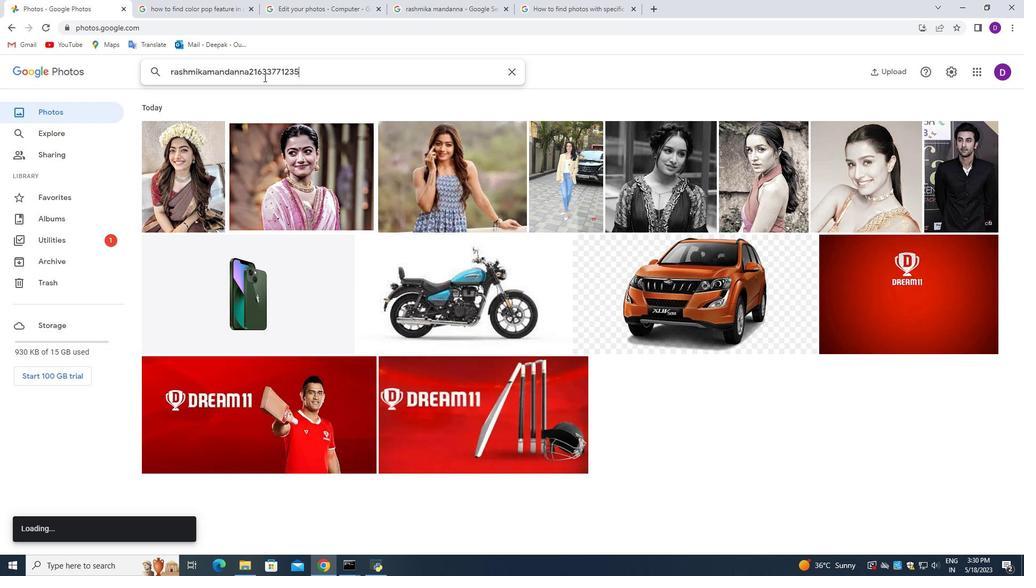 
Action: Mouse moved to (74, 189)
Screenshot: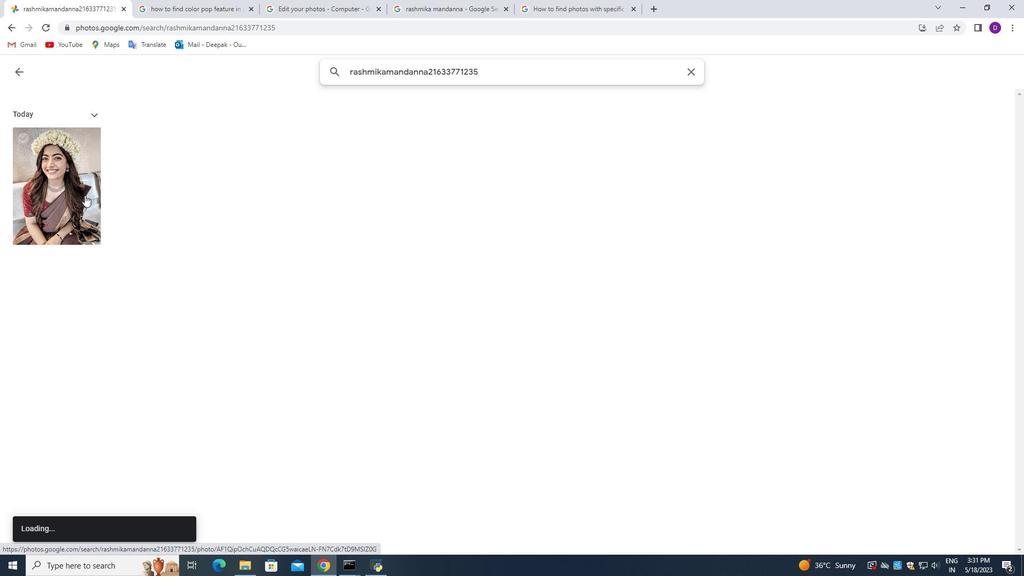 
Action: Mouse pressed left at (74, 189)
Screenshot: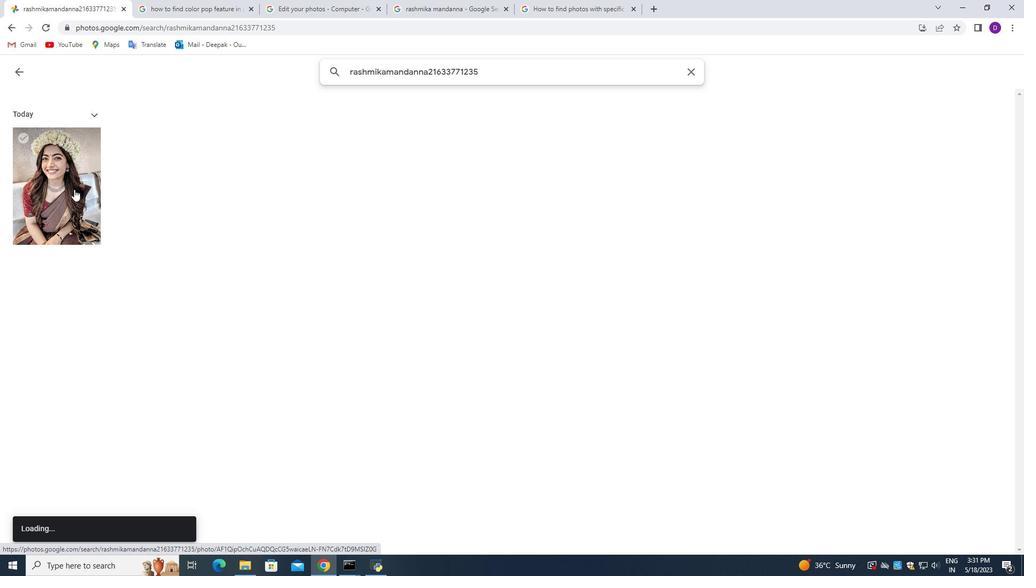 
Action: Mouse moved to (848, 72)
Screenshot: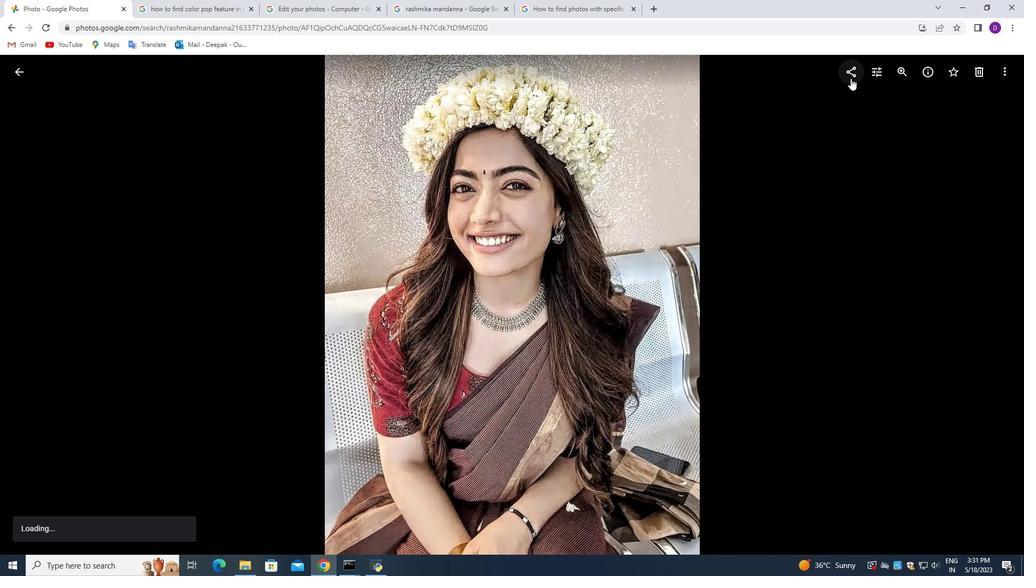 
Action: Mouse pressed left at (848, 72)
Screenshot: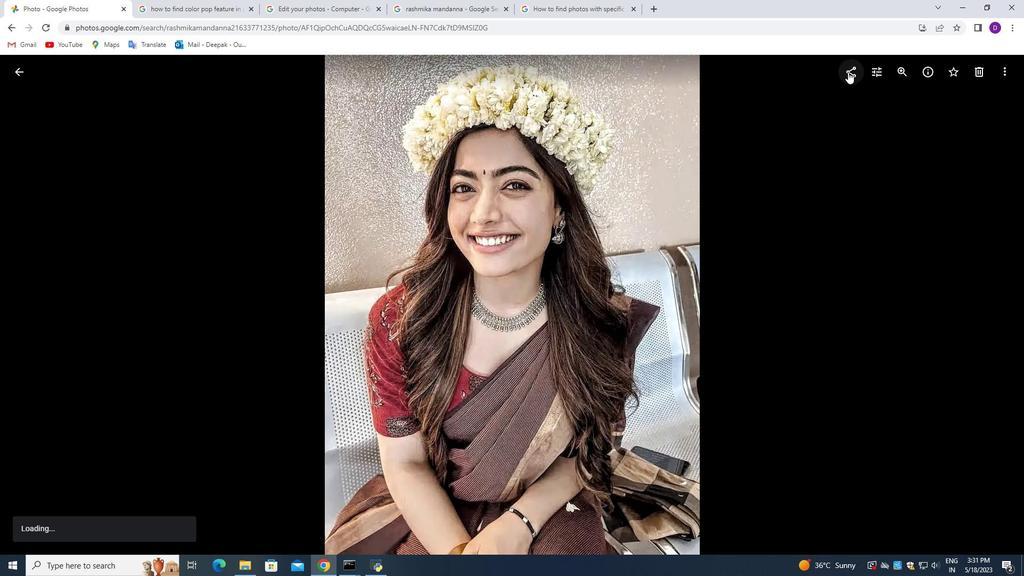 
Action: Mouse moved to (475, 182)
Screenshot: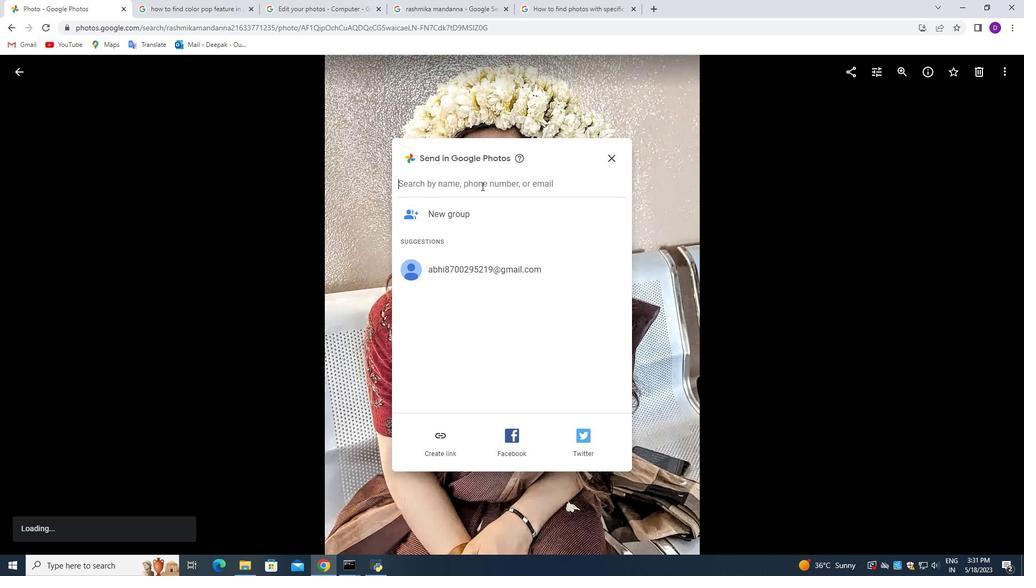 
Action: Mouse pressed left at (475, 182)
Screenshot: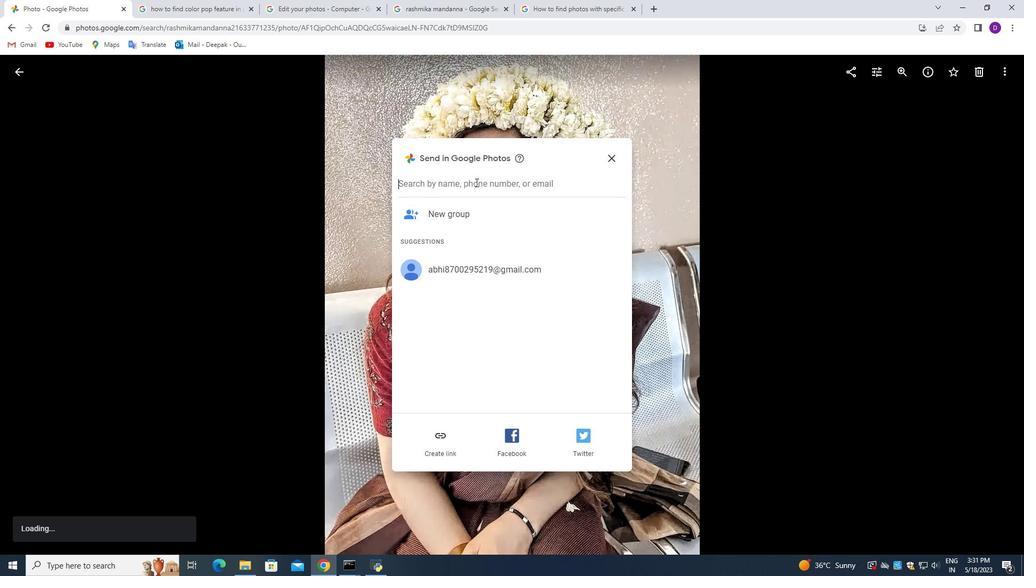 
Action: Mouse moved to (342, 184)
Screenshot: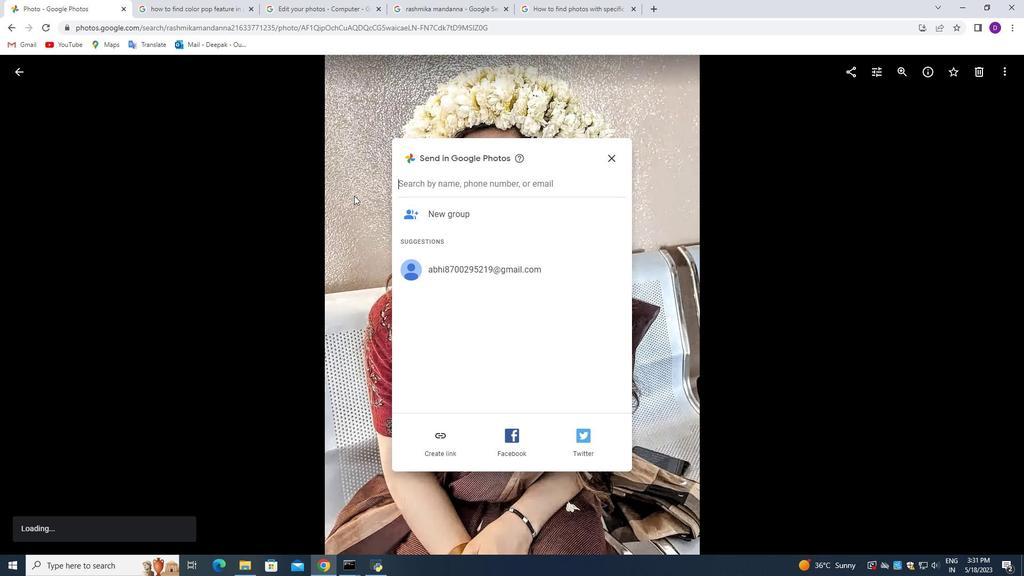 
Action: Key pressed abhi8700295219<Key.shift>@gmail.com
Screenshot: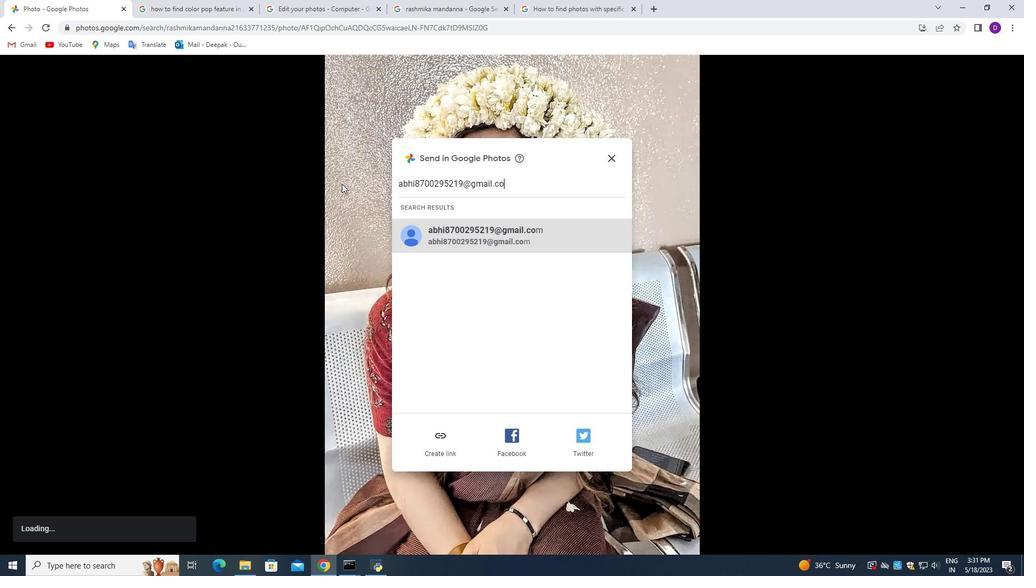 
Action: Mouse moved to (472, 241)
Screenshot: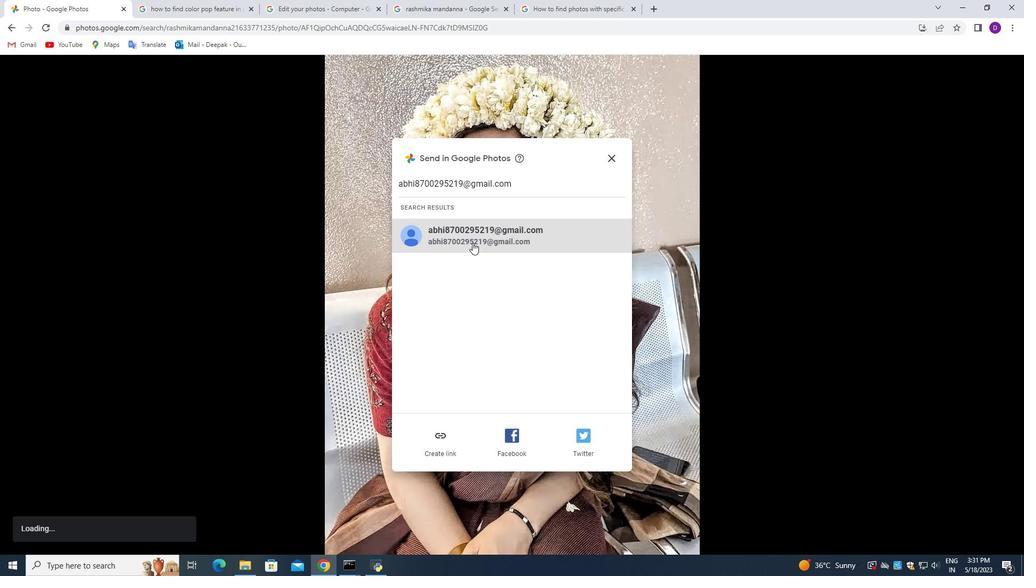 
Action: Mouse pressed left at (472, 241)
Screenshot: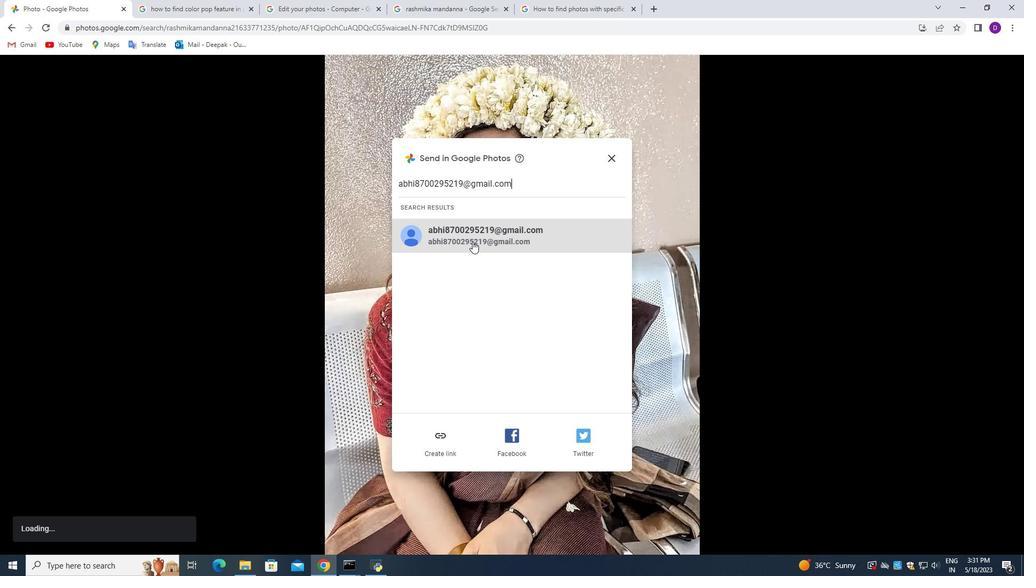 
Action: Mouse moved to (414, 487)
Screenshot: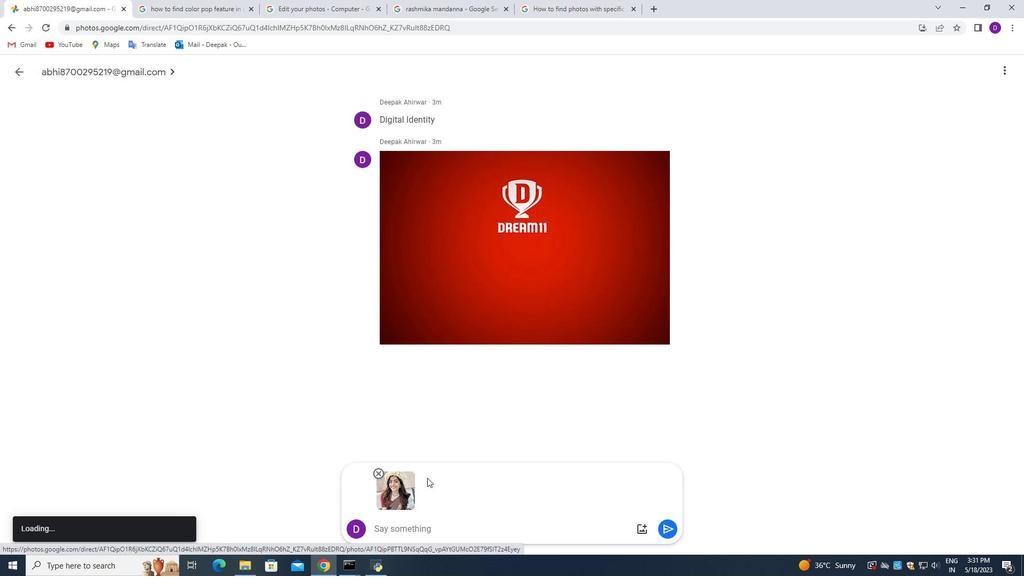 
Action: Key pressed <Key.shift_r>Sharing<Key.space>
Screenshot: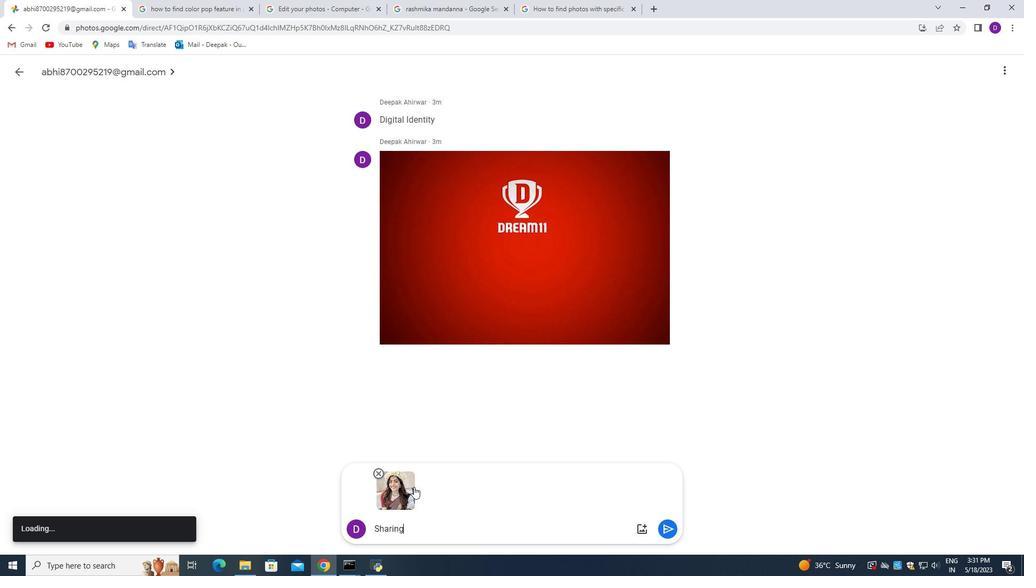 
Action: Mouse moved to (665, 527)
Screenshot: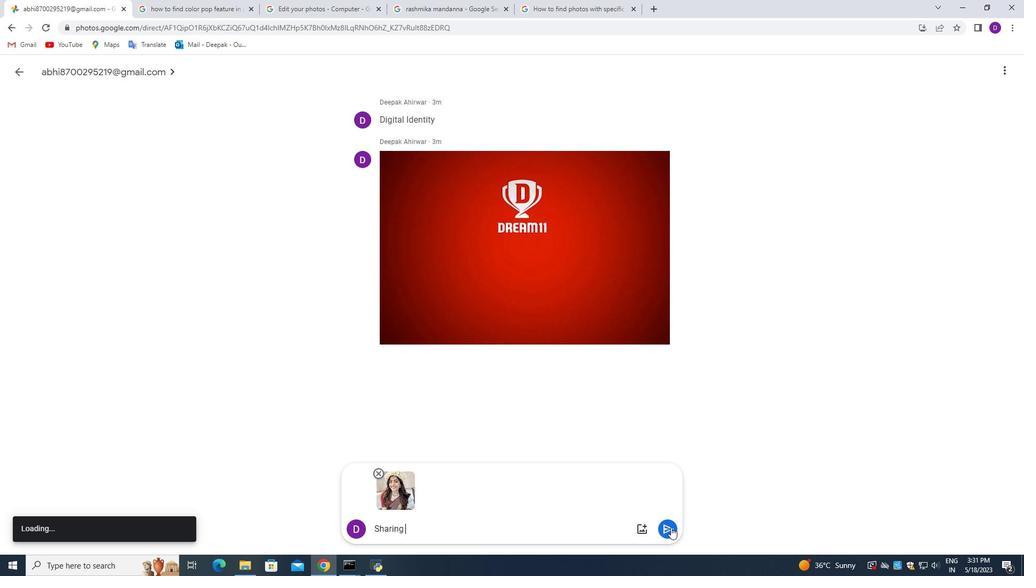 
Action: Mouse pressed left at (665, 527)
Screenshot: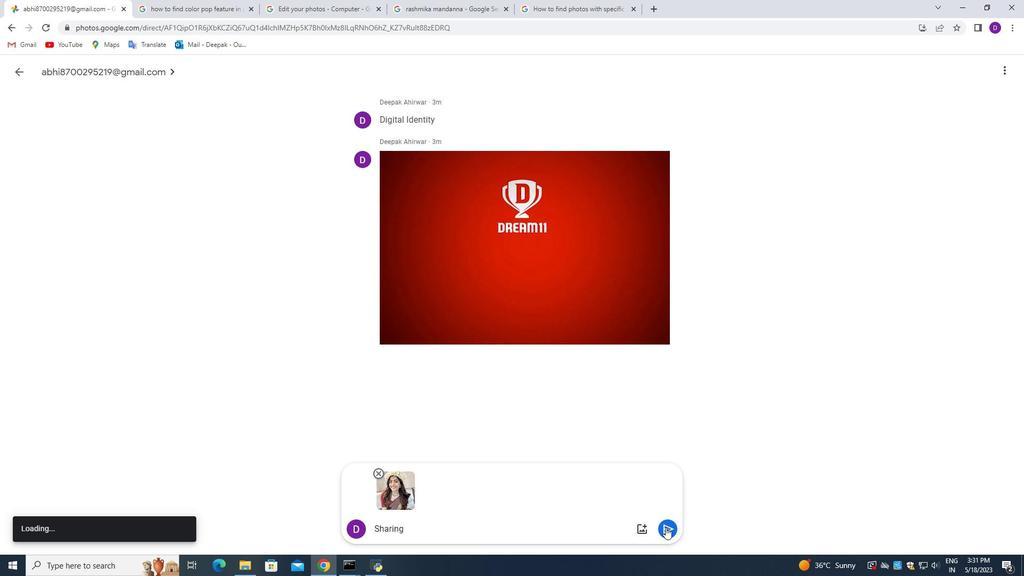 
Action: Mouse moved to (10, 31)
Screenshot: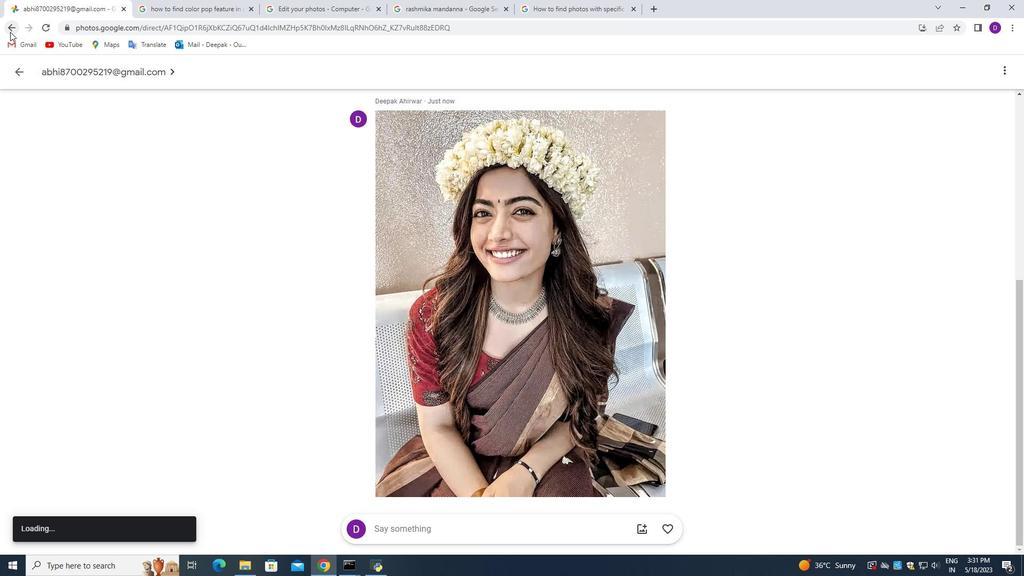 
Action: Mouse pressed left at (10, 31)
Screenshot: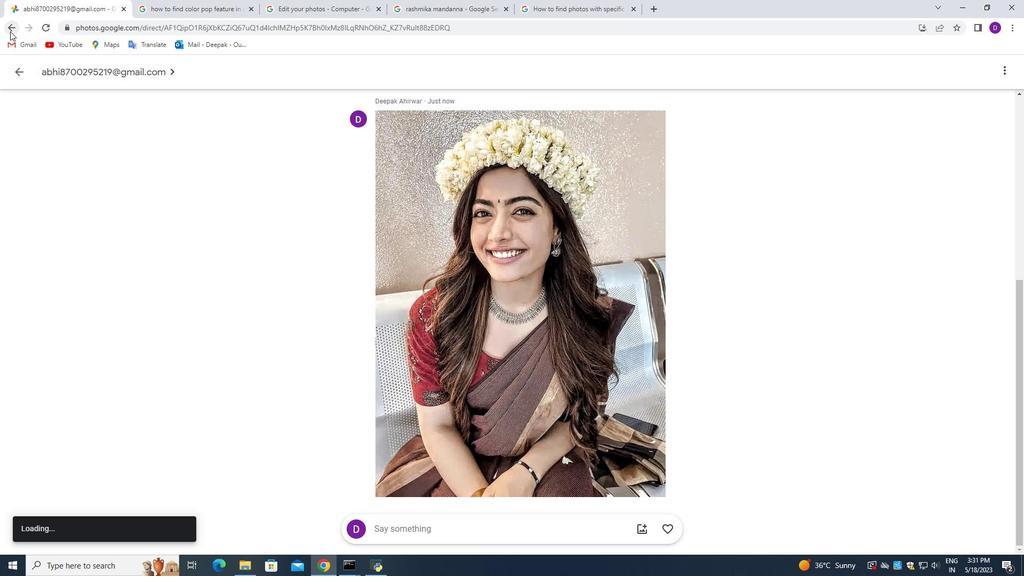 
Action: Mouse moved to (850, 73)
Screenshot: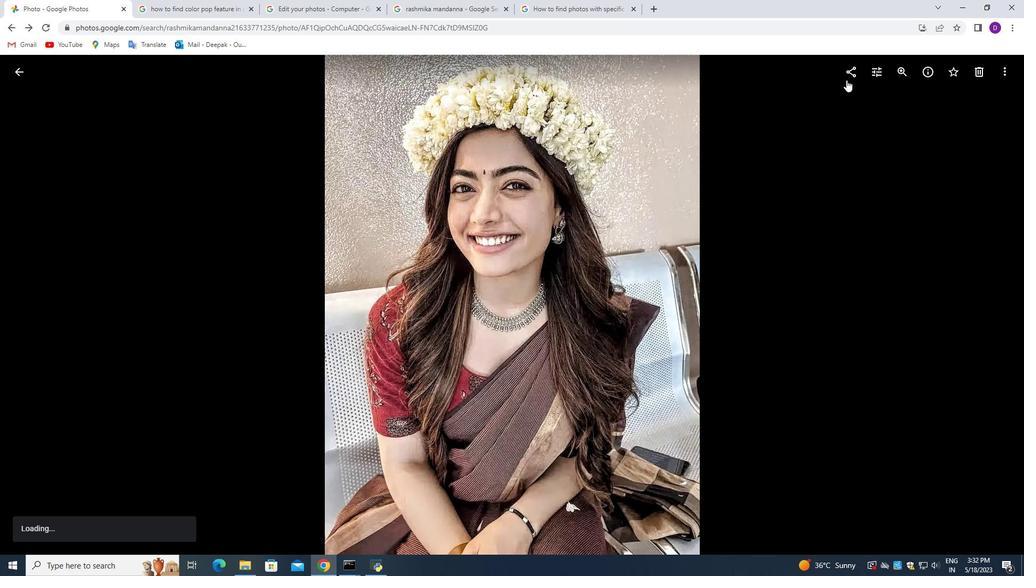 
Action: Mouse pressed left at (850, 73)
Screenshot: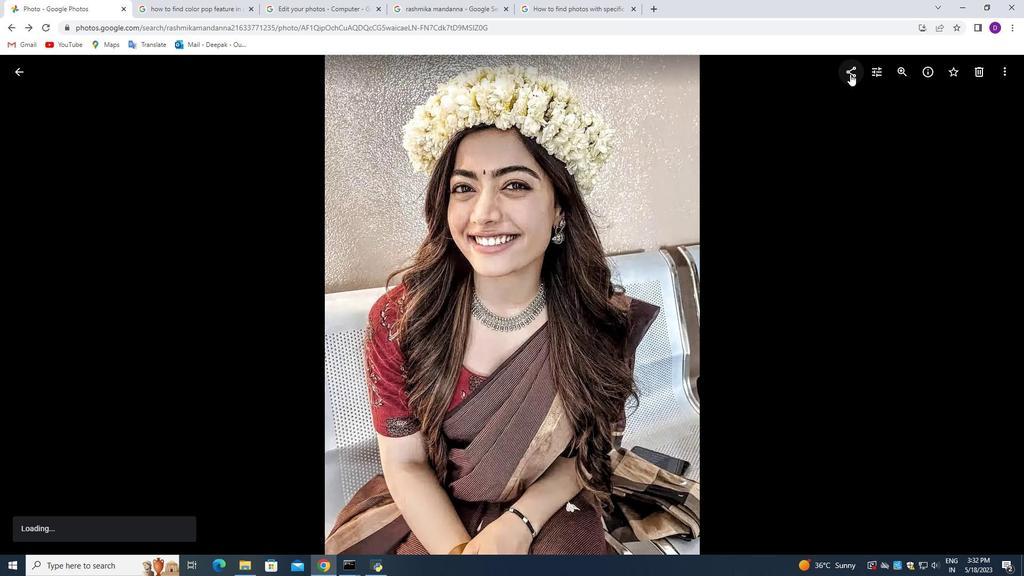 
Action: Mouse moved to (463, 184)
Screenshot: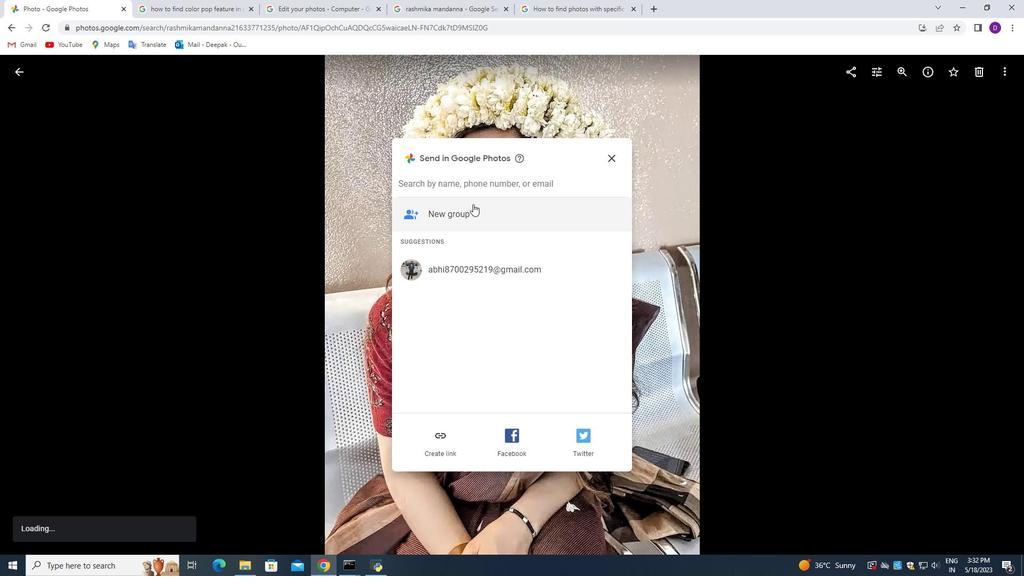 
Action: Mouse pressed left at (463, 184)
Screenshot: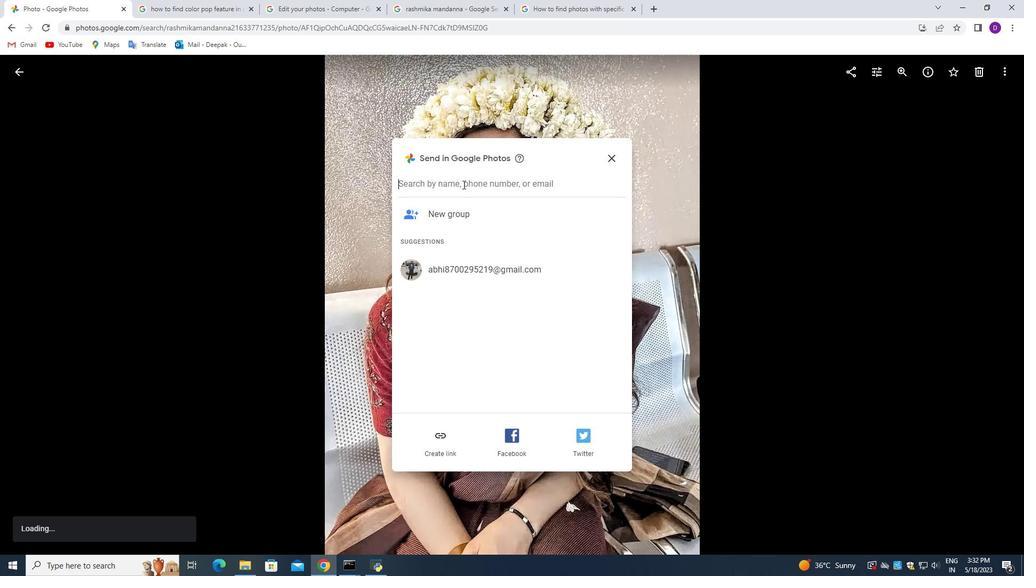 
Action: Mouse moved to (265, 194)
Screenshot: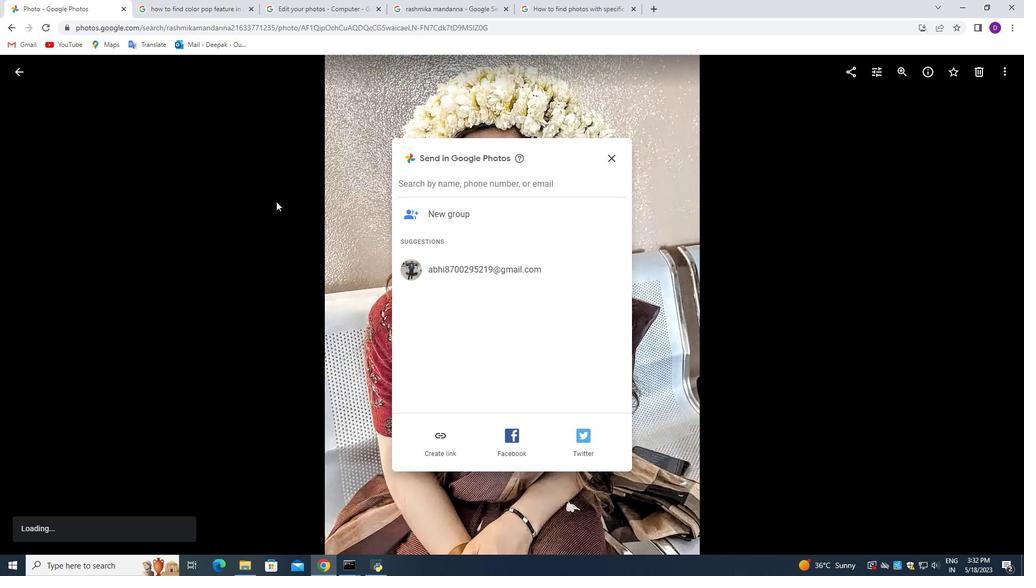 
Action: Key pressed sandeep154<Key.shift>@gmail.com
Screenshot: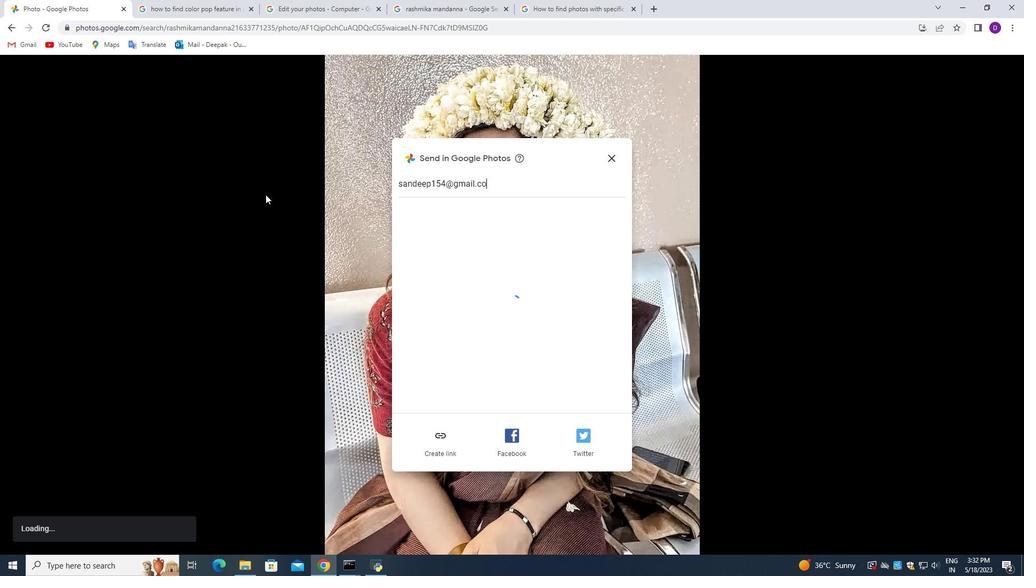 
Action: Mouse moved to (466, 240)
Screenshot: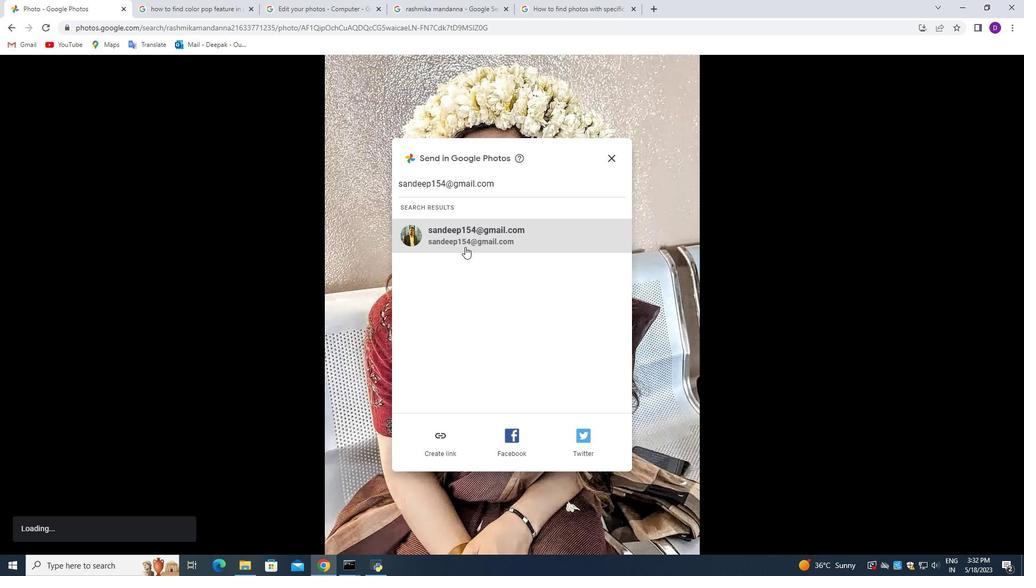 
Action: Mouse pressed left at (466, 240)
Screenshot: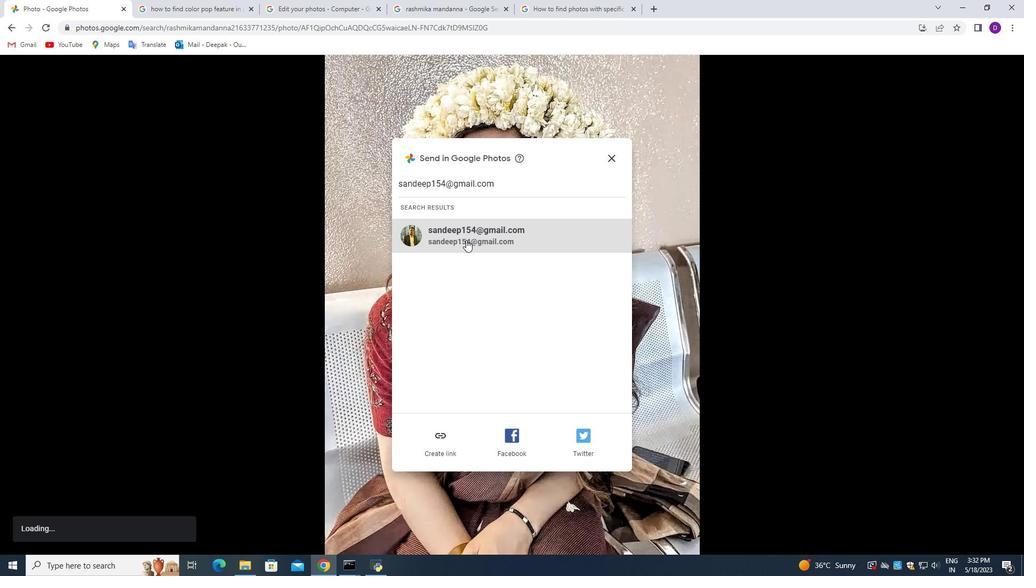 
Action: Mouse moved to (399, 534)
Screenshot: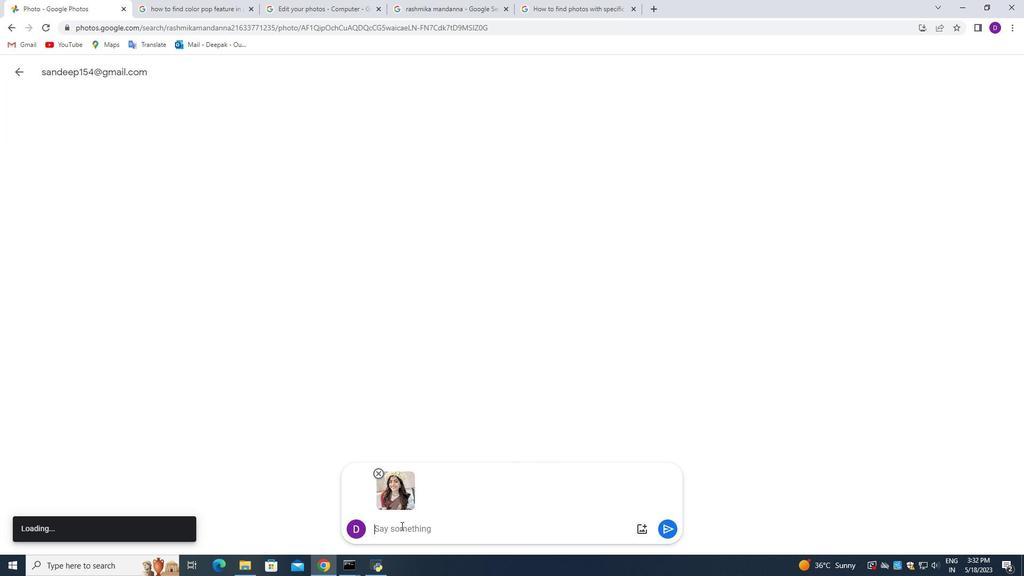 
Action: Mouse pressed left at (399, 534)
Screenshot: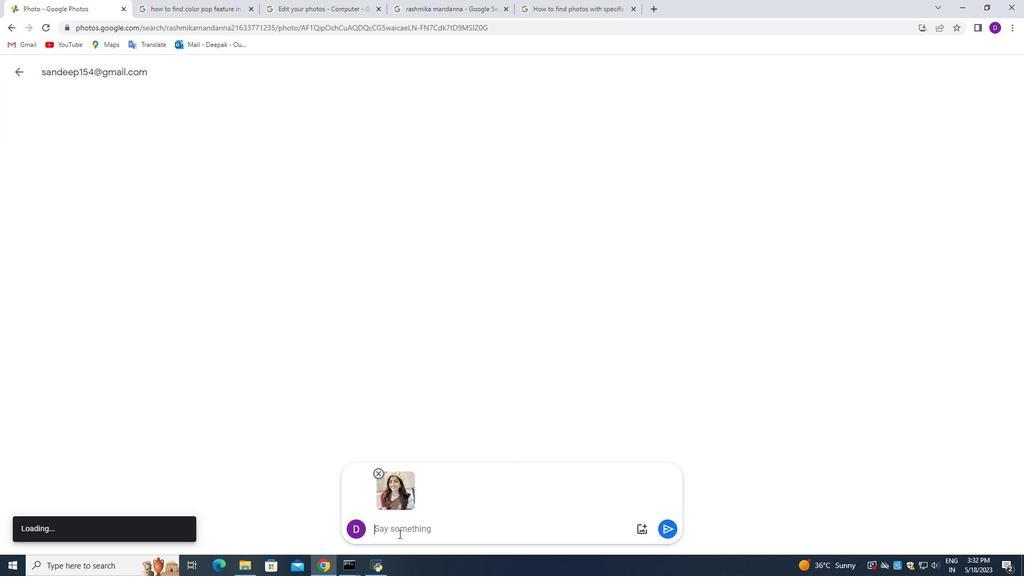 
Action: Mouse moved to (352, 475)
Screenshot: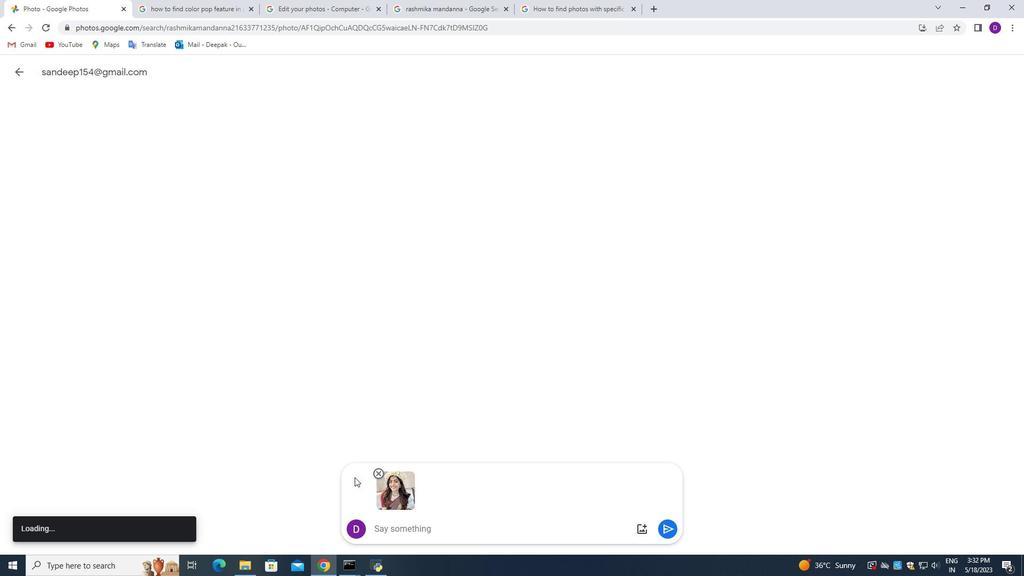 
Action: Key pressed <Key.shift>Online<Key.space>community<Key.enter>
Screenshot: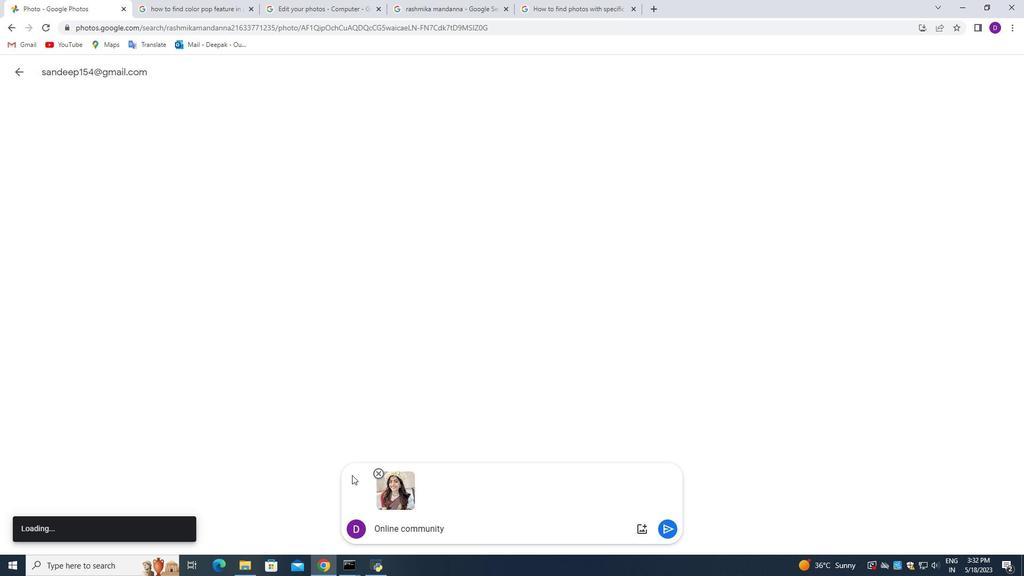 
Action: Mouse moved to (16, 70)
Screenshot: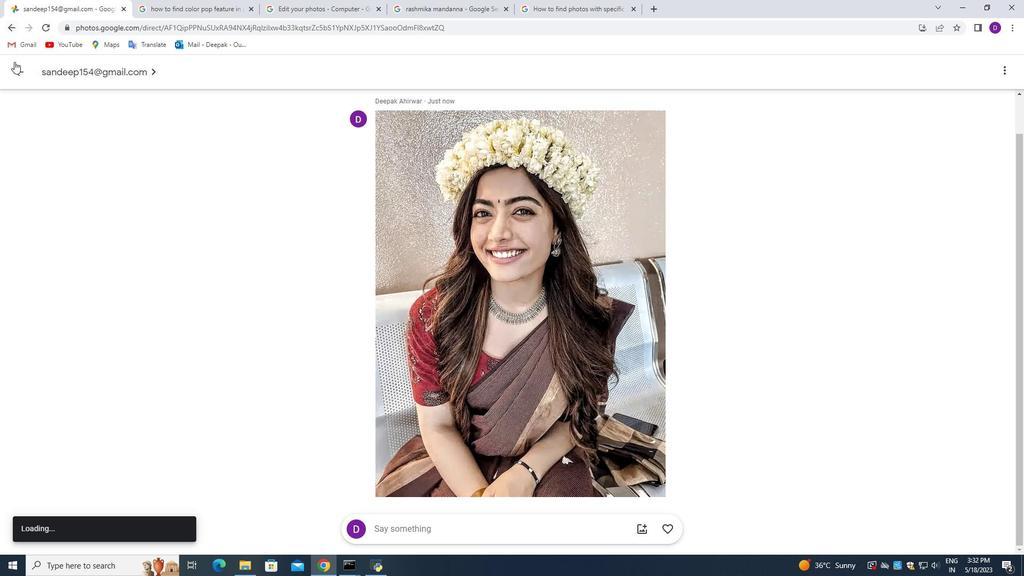 
Action: Mouse pressed left at (16, 70)
Screenshot: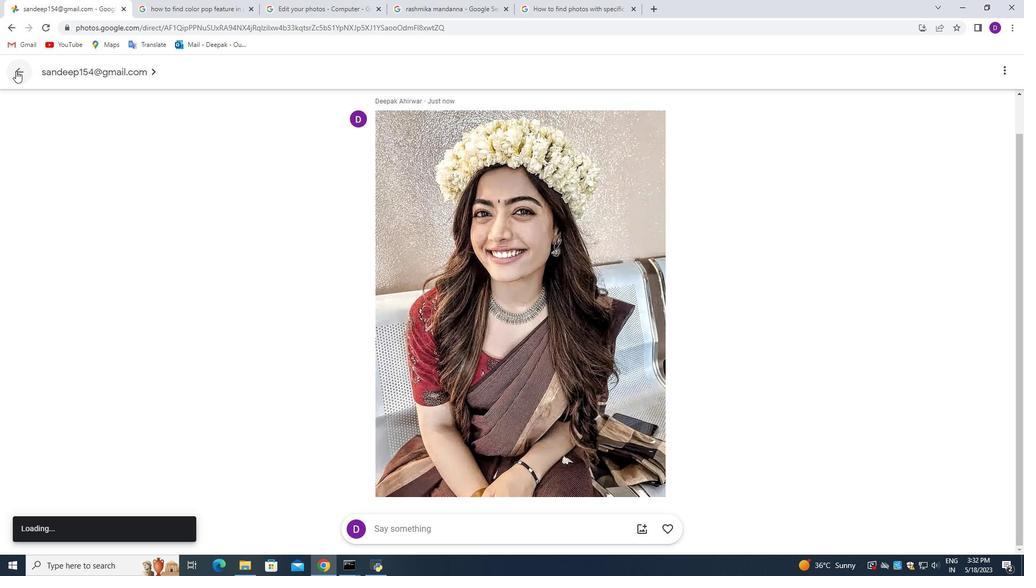 
Action: Mouse moved to (17, 70)
Screenshot: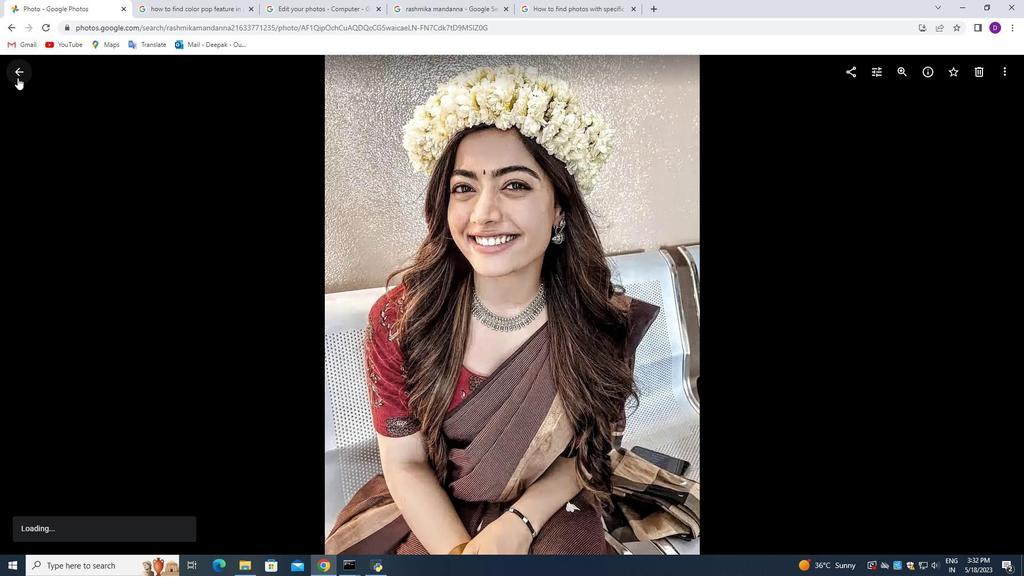 
Action: Mouse pressed left at (17, 70)
Screenshot: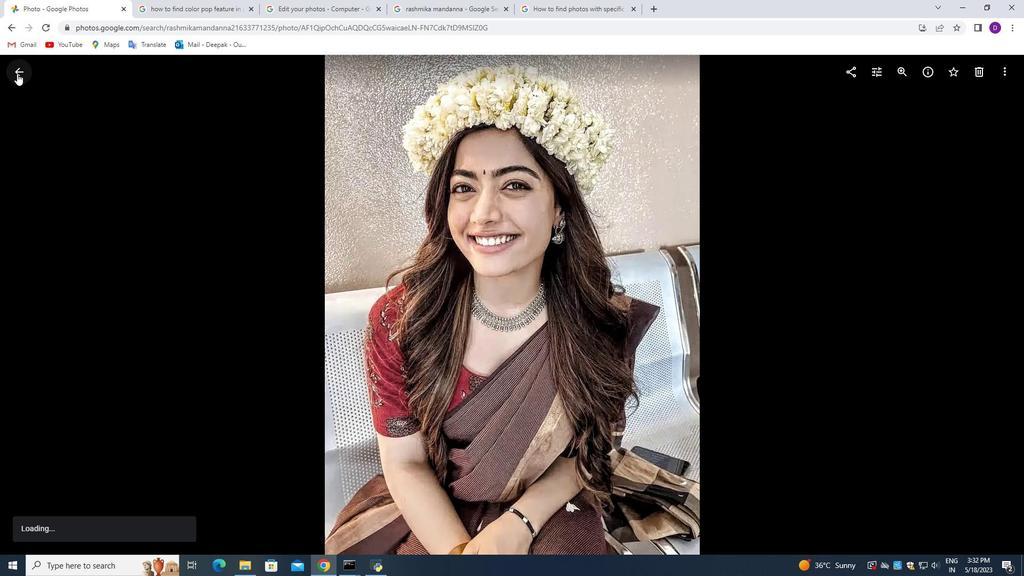 
Action: Mouse moved to (14, 73)
Screenshot: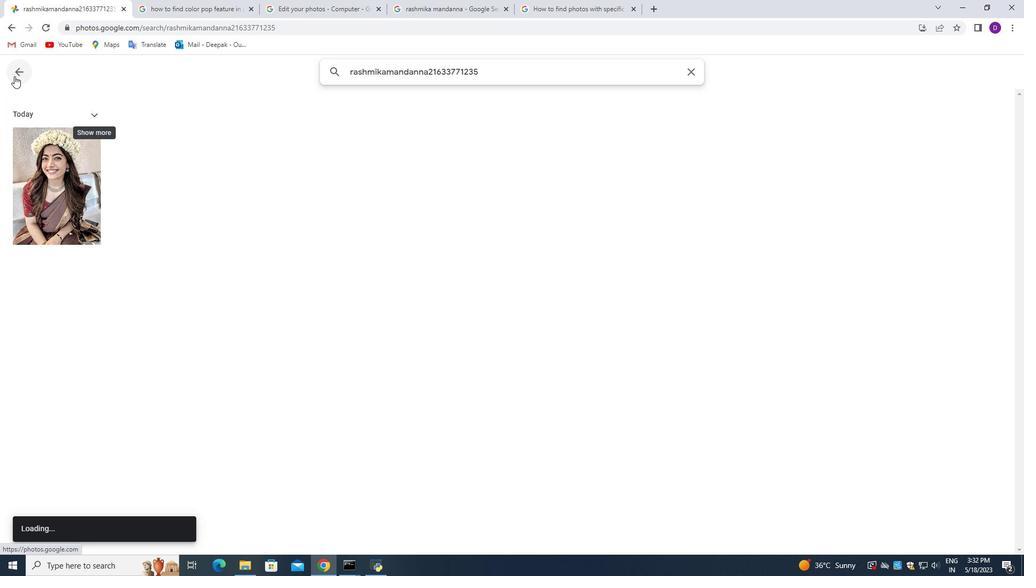 
Action: Mouse pressed left at (14, 73)
Screenshot: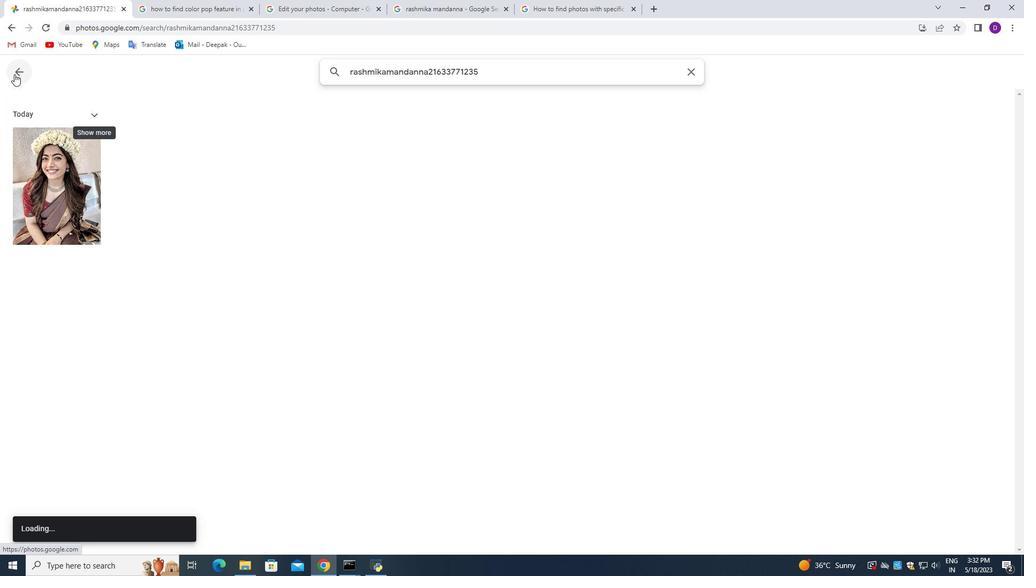 
Action: Mouse moved to (442, 293)
Screenshot: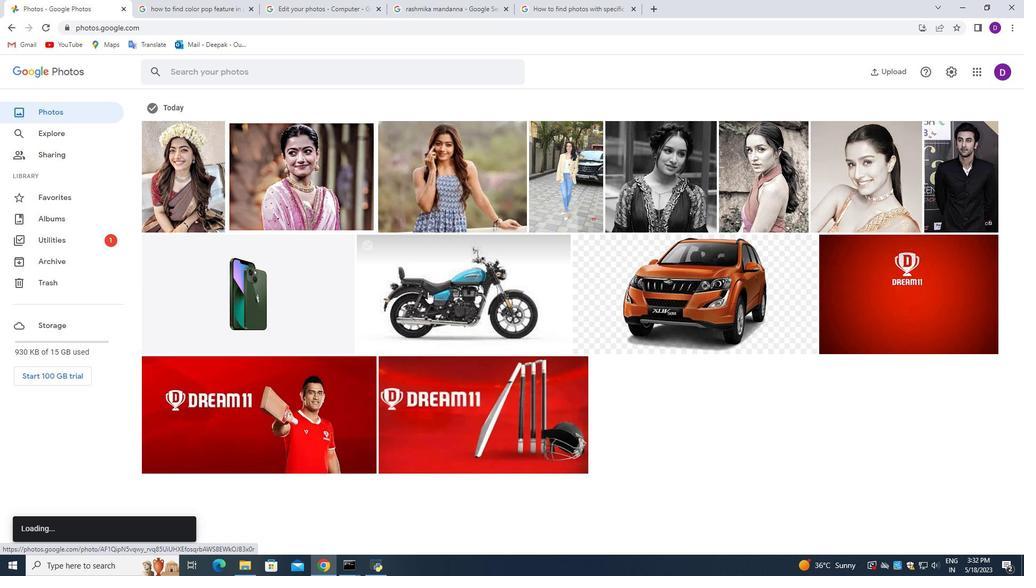 
Action: Mouse scrolled (440, 297) with delta (0, 0)
Screenshot: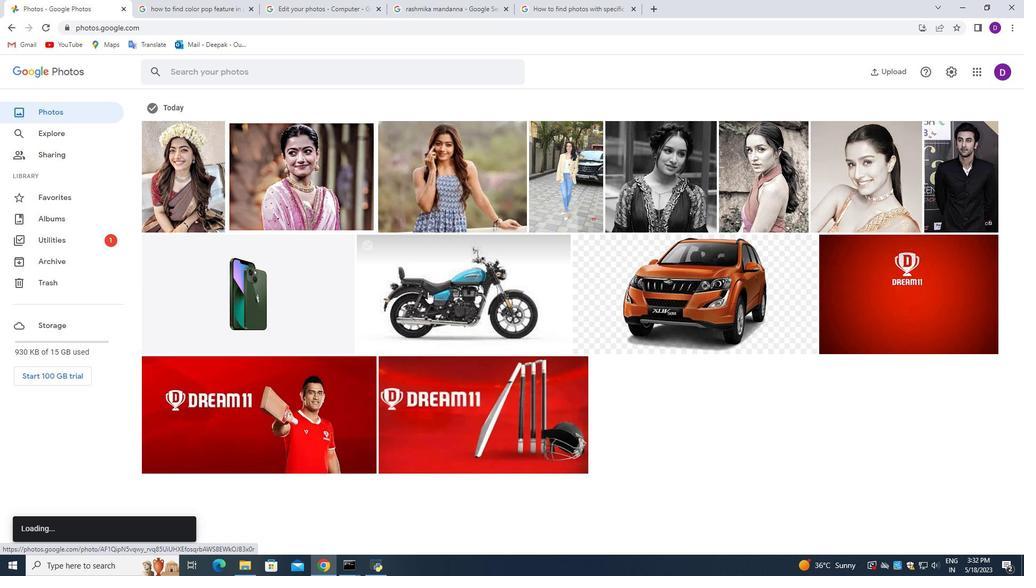 
Action: Mouse moved to (445, 288)
Screenshot: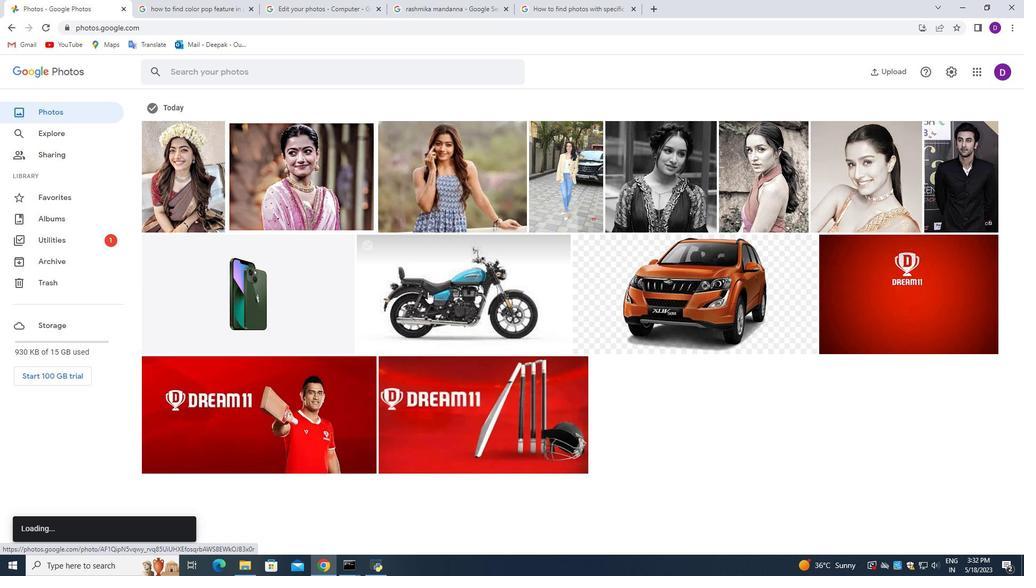 
Action: Mouse scrolled (445, 288) with delta (0, 0)
Screenshot: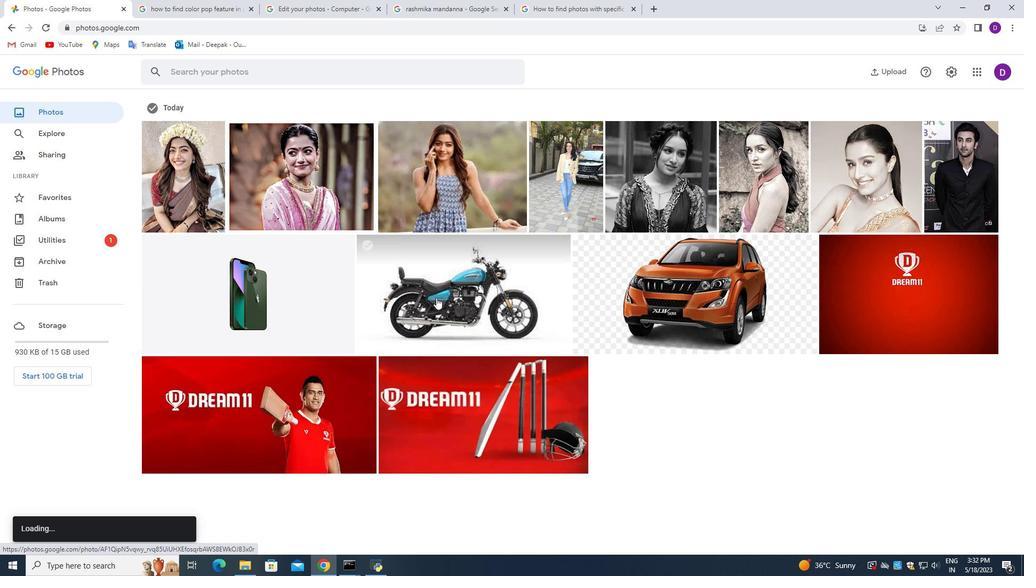 
Action: Mouse moved to (452, 275)
Screenshot: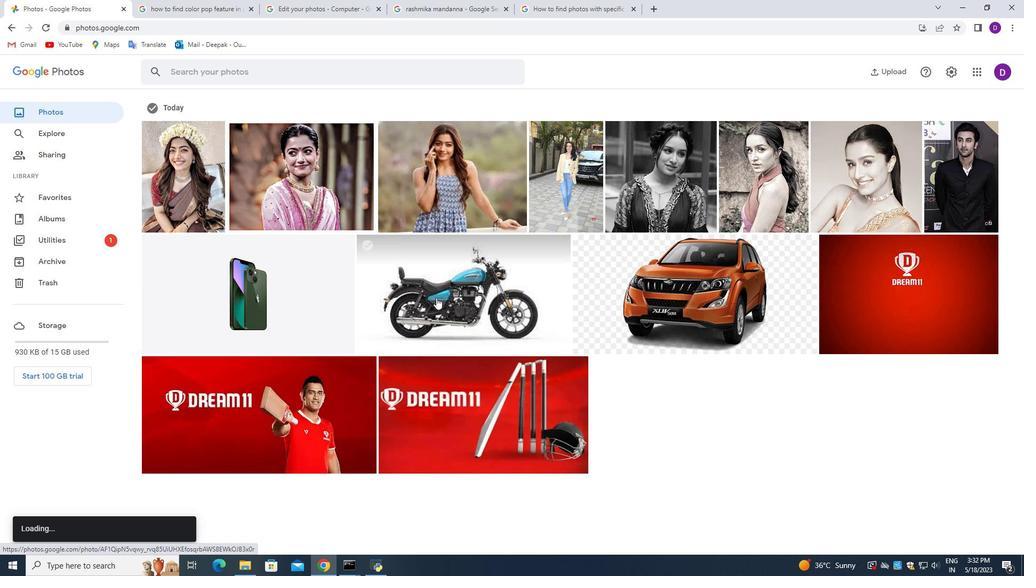 
Action: Mouse scrolled (452, 276) with delta (0, 0)
Screenshot: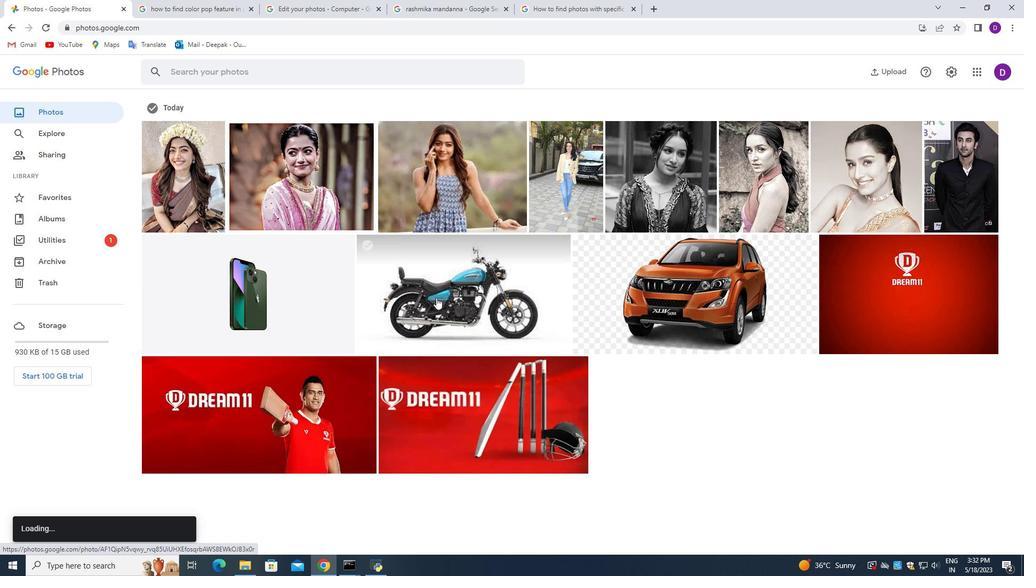
Action: Mouse moved to (465, 251)
Screenshot: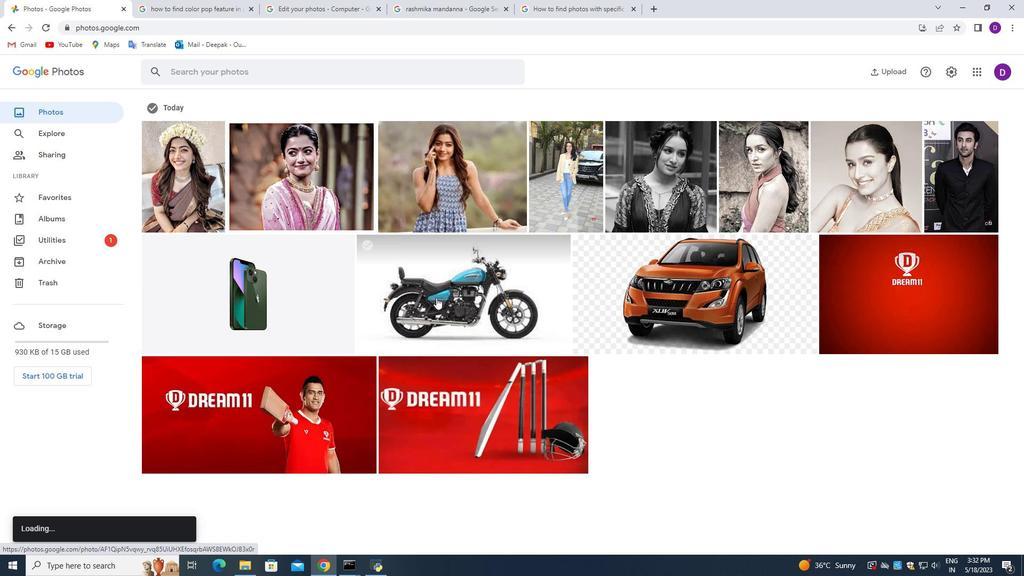 
Action: Mouse scrolled (465, 252) with delta (0, 0)
Screenshot: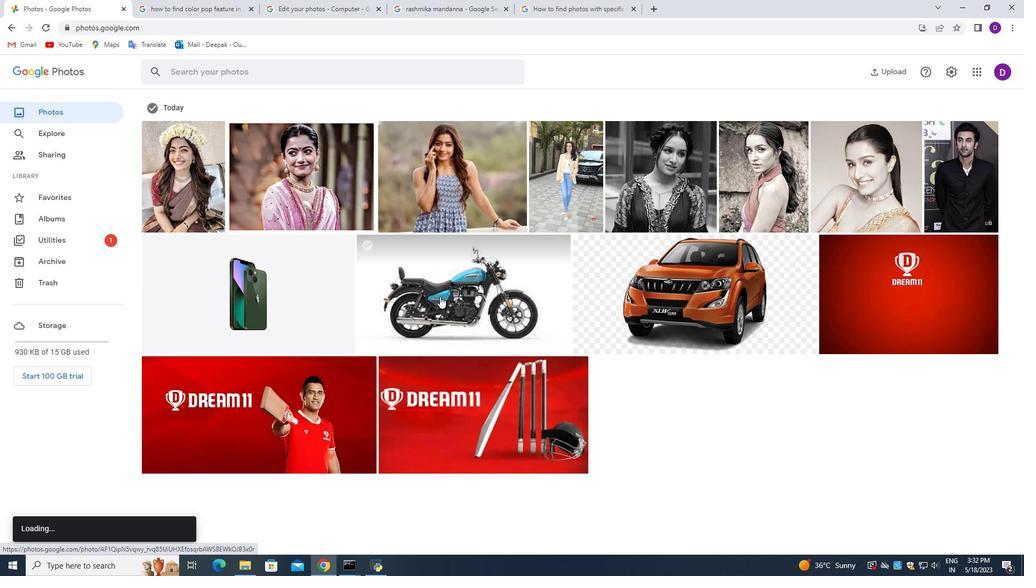 
Action: Mouse moved to (653, 9)
Screenshot: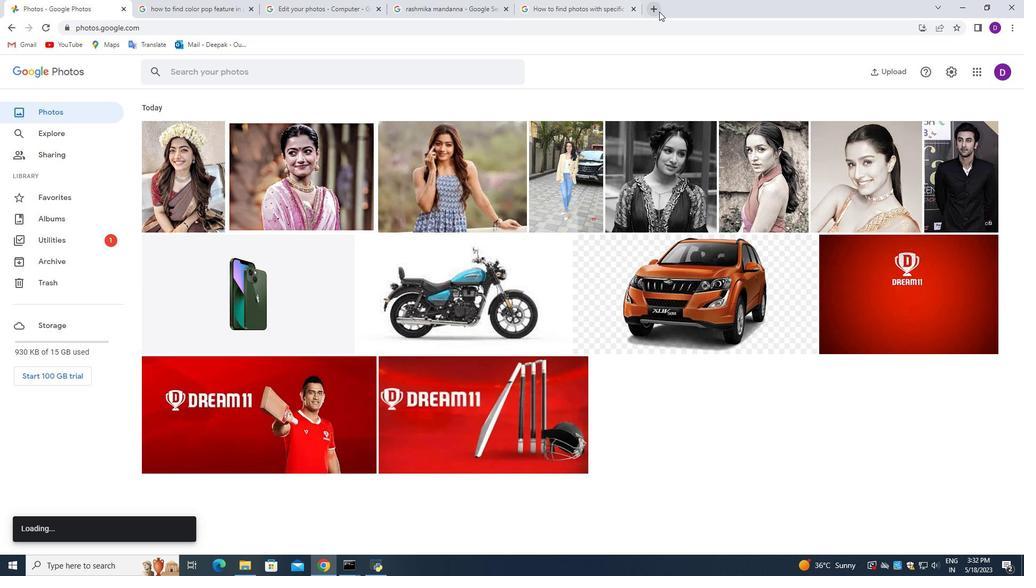 
Action: Mouse pressed left at (653, 9)
Screenshot: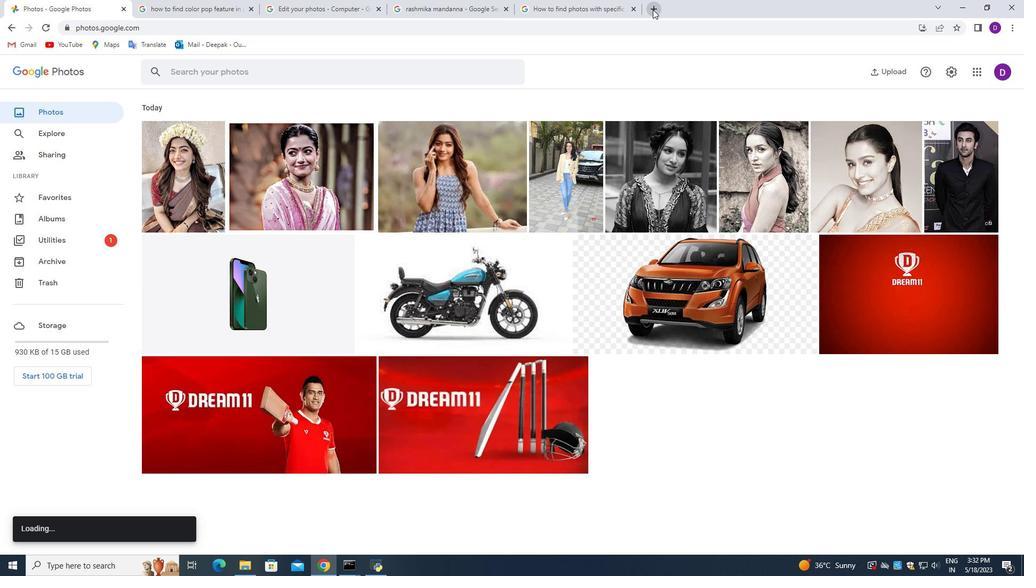 
Action: Mouse moved to (577, 27)
Screenshot: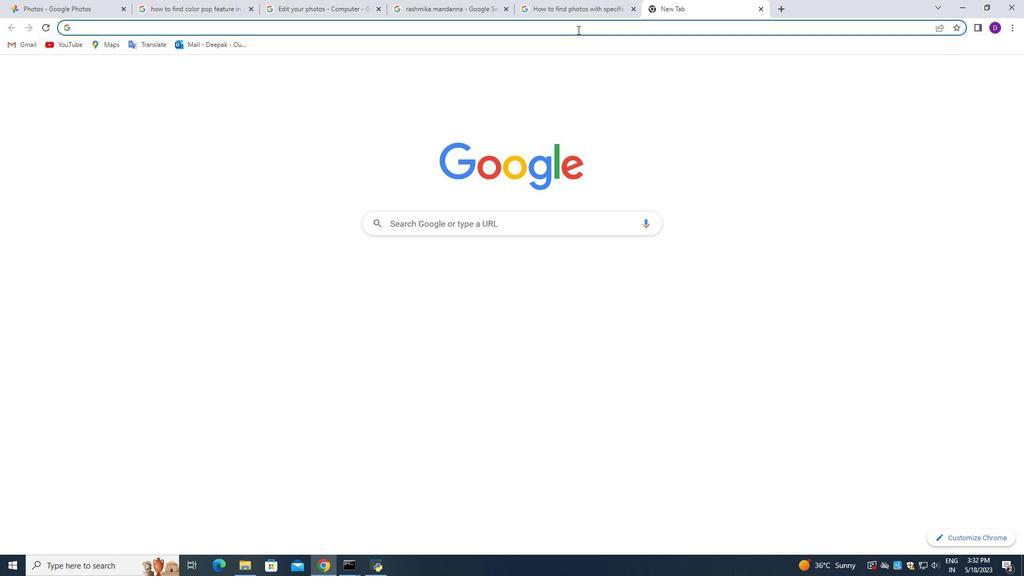 
Action: Mouse pressed left at (577, 27)
Screenshot: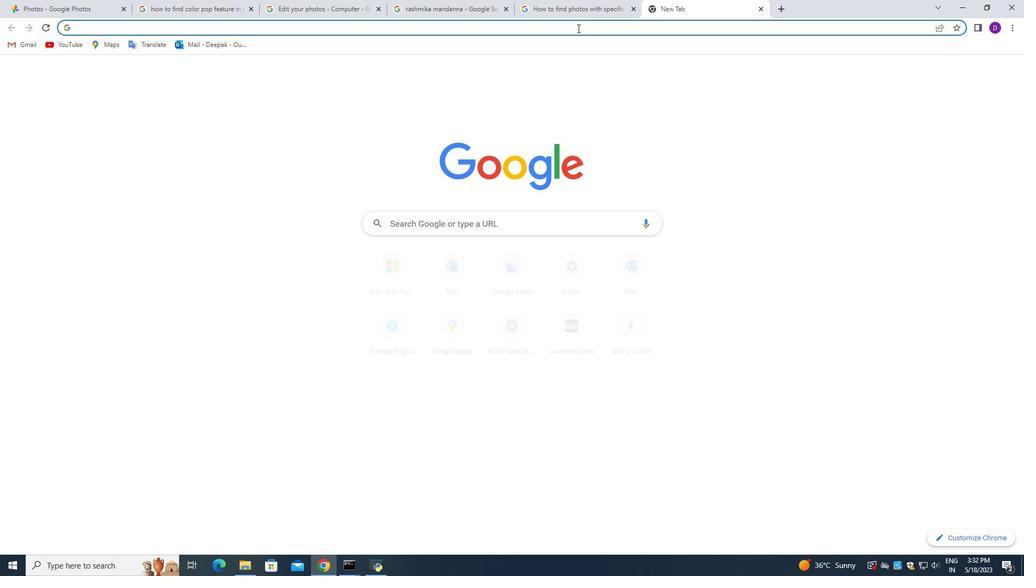 
Action: Mouse moved to (245, 317)
Screenshot: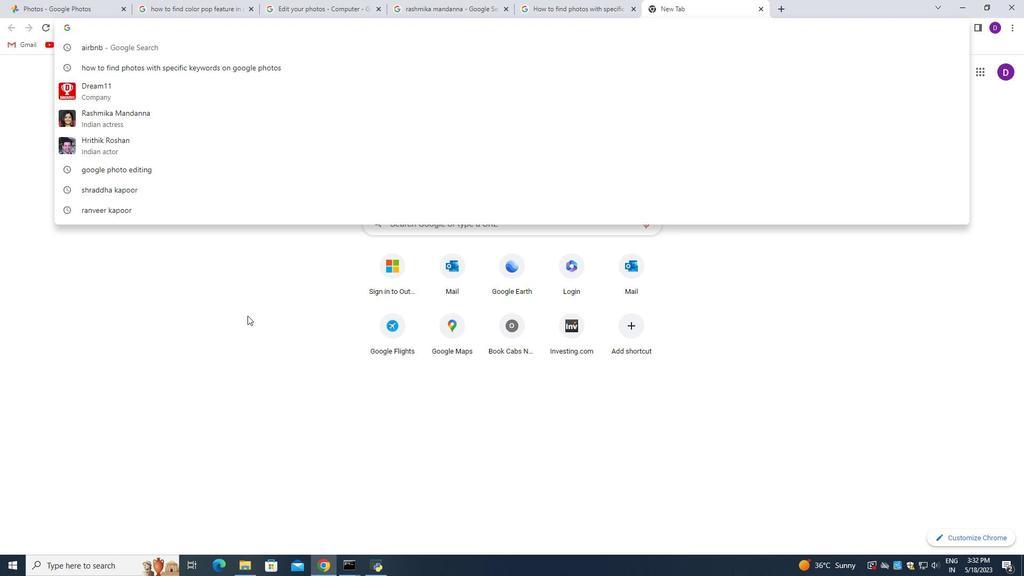 
Action: Key pressed <Key.shift_r>tik<Key.space>tok<Key.space>girls<Key.enter>
Screenshot: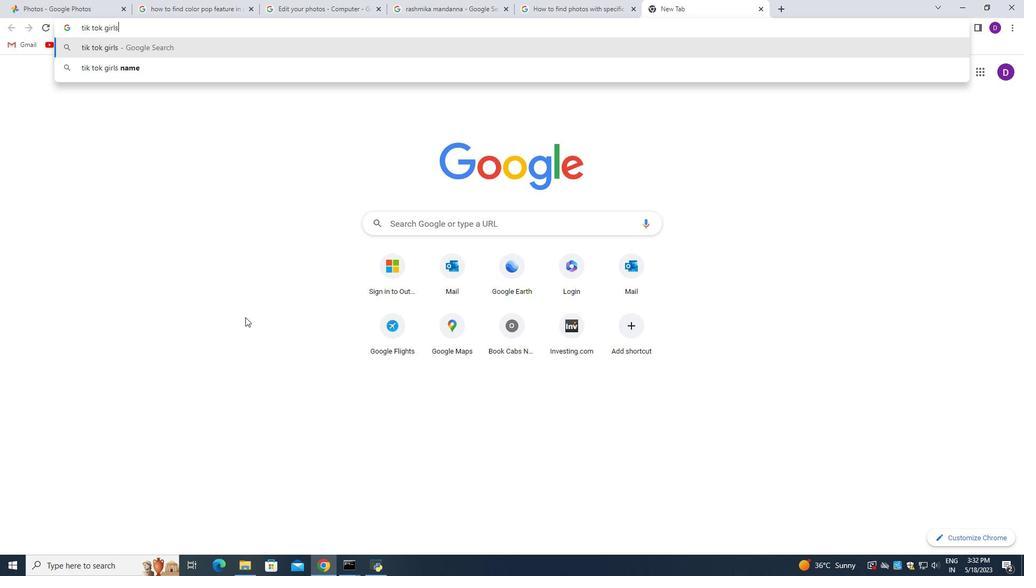 
Action: Mouse moved to (243, 316)
Screenshot: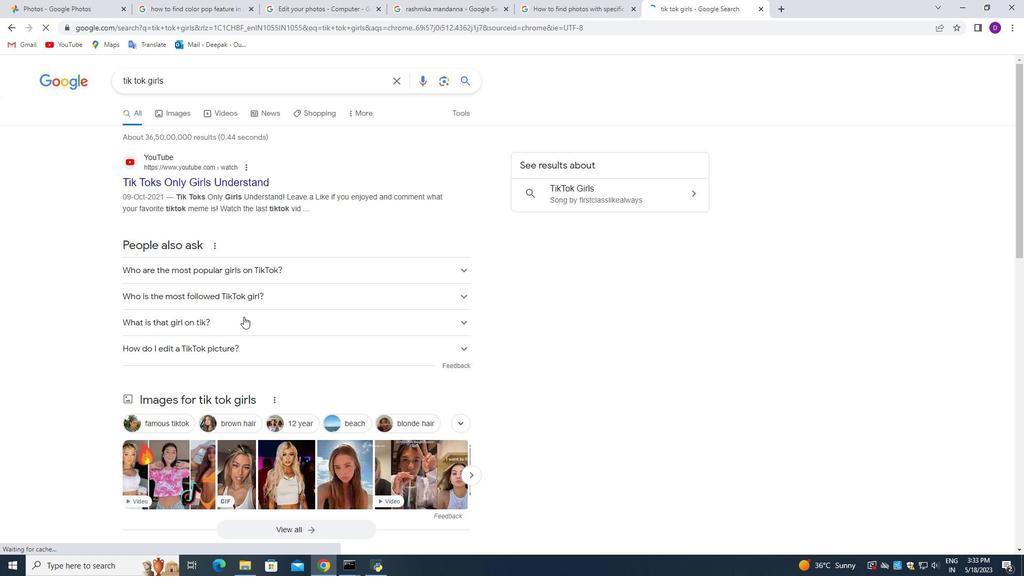
Action: Mouse scrolled (243, 315) with delta (0, 0)
Screenshot: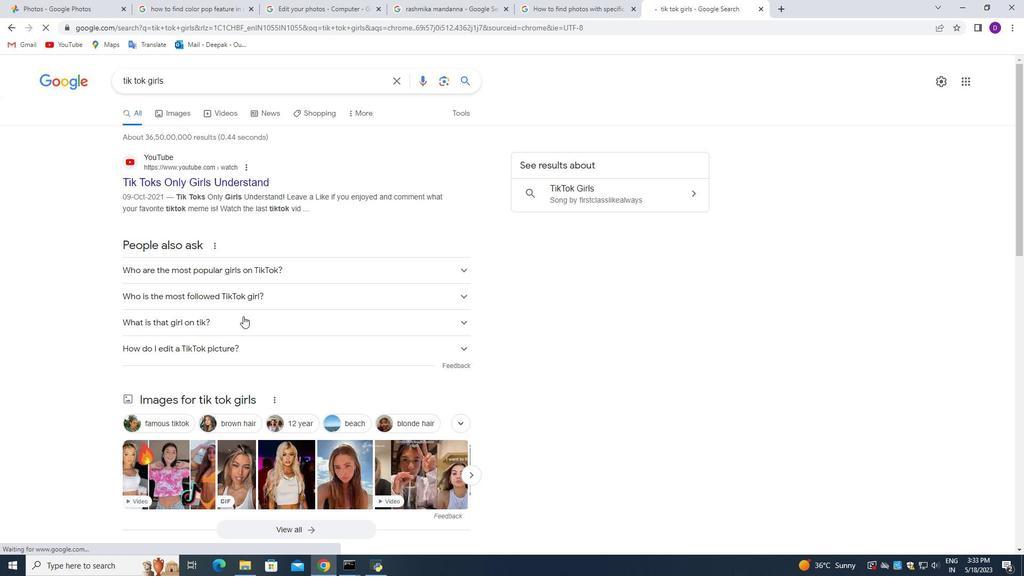 
Action: Mouse scrolled (243, 315) with delta (0, 0)
Screenshot: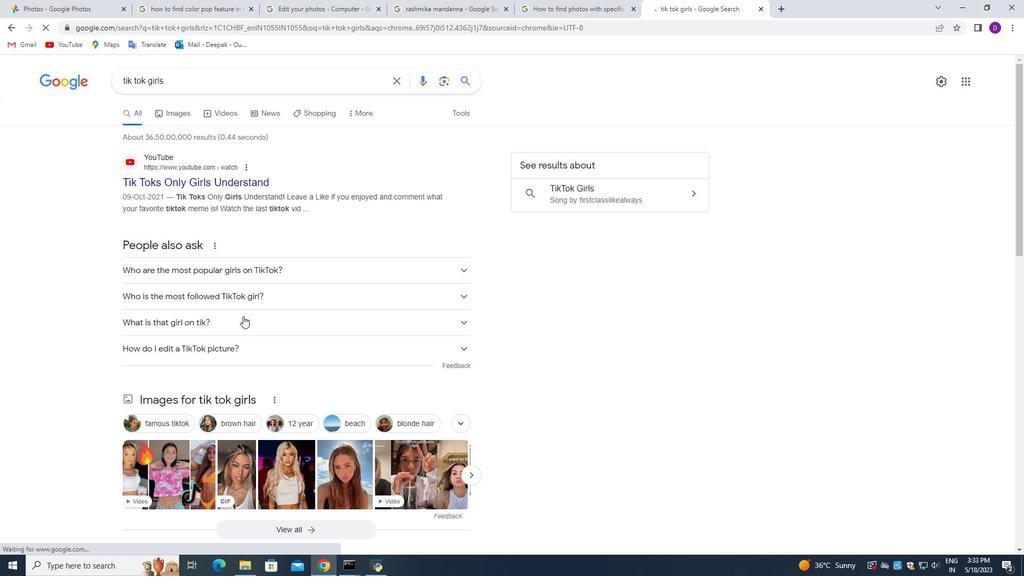 
Action: Mouse moved to (217, 234)
Screenshot: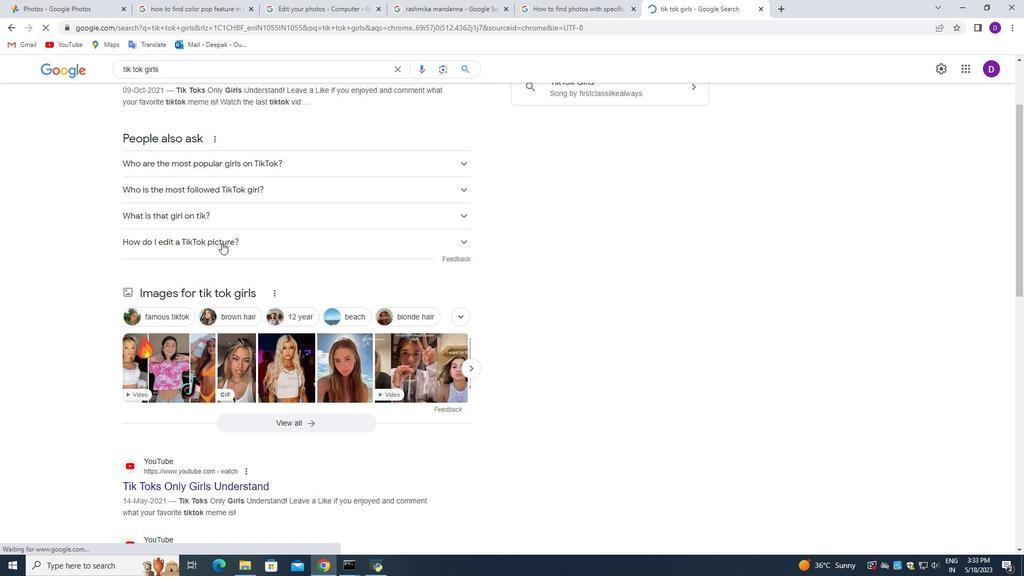 
Action: Mouse scrolled (217, 234) with delta (0, 0)
Screenshot: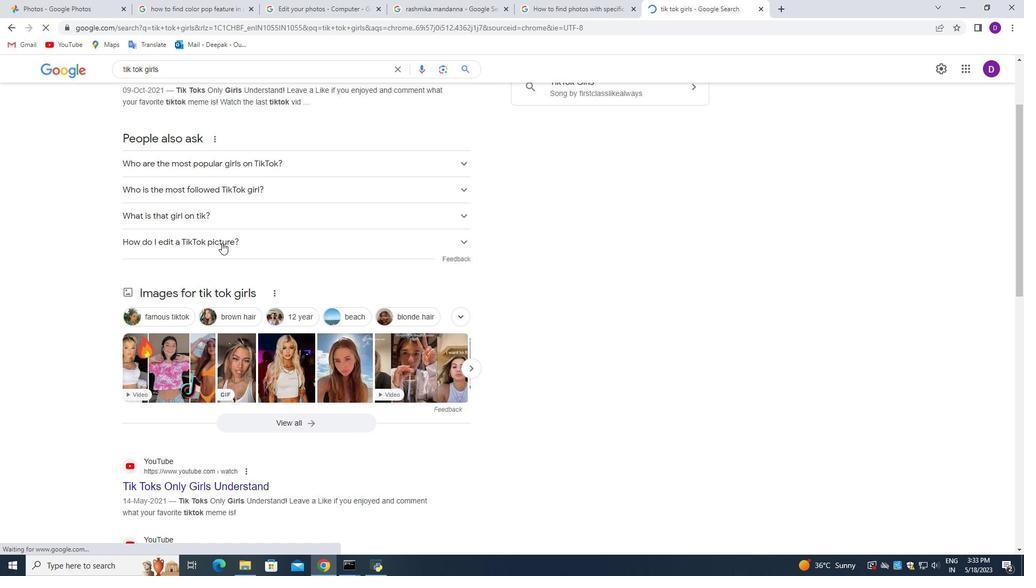 
Action: Mouse scrolled (217, 234) with delta (0, 0)
Screenshot: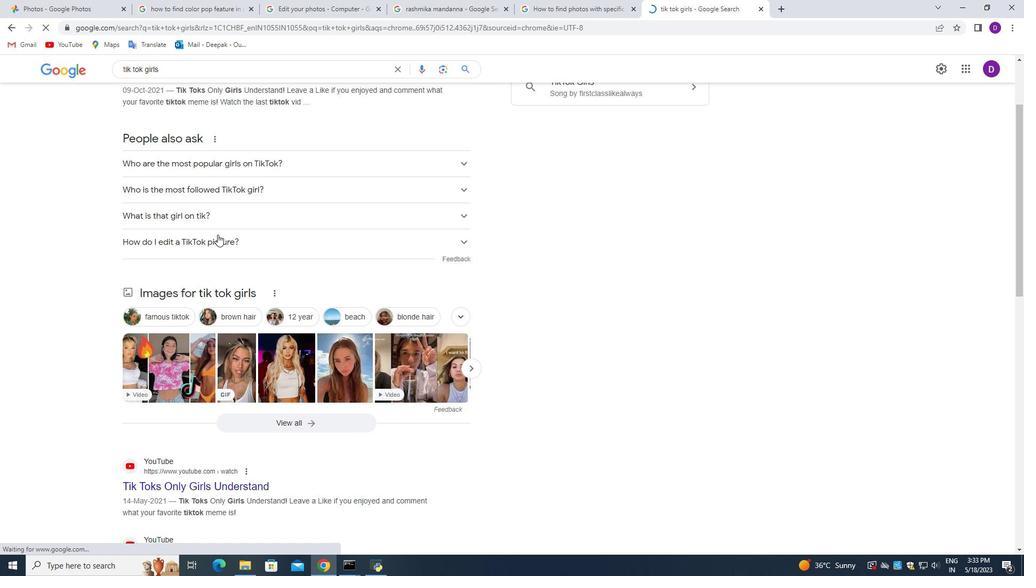 
Action: Mouse scrolled (217, 234) with delta (0, 0)
Screenshot: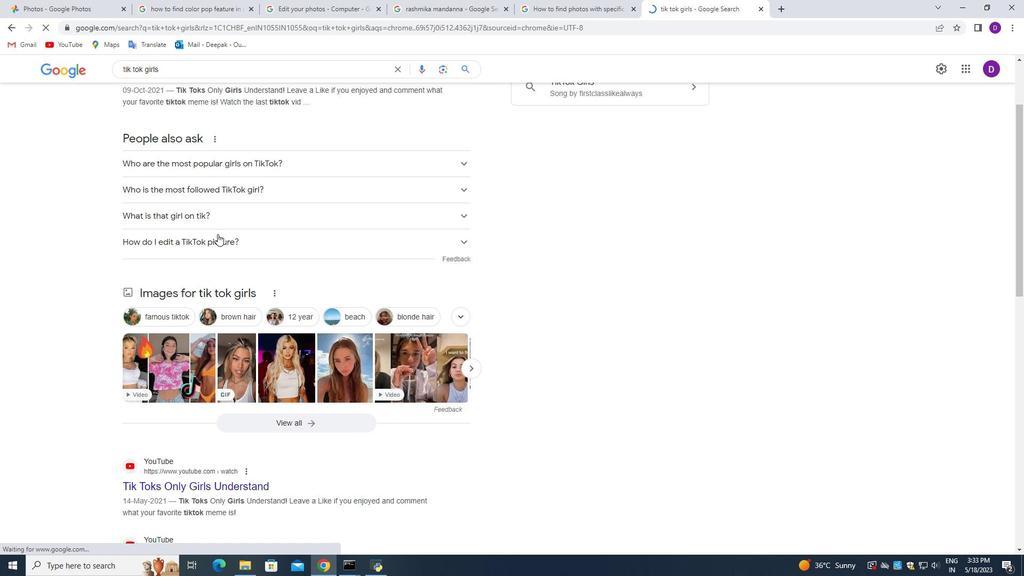 
Action: Mouse moved to (176, 115)
Screenshot: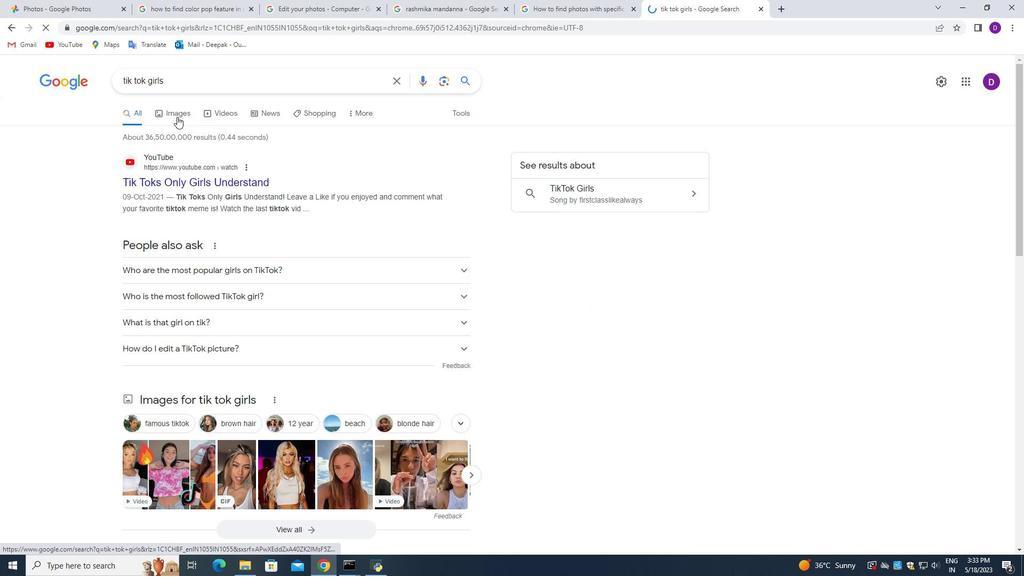 
Action: Mouse pressed left at (176, 115)
Screenshot: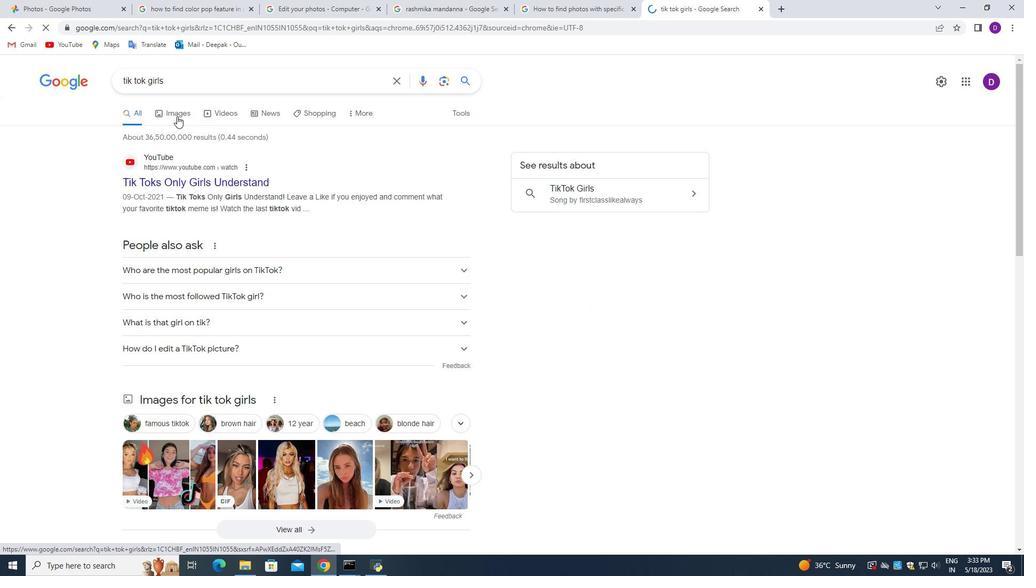 
Action: Mouse moved to (519, 318)
Screenshot: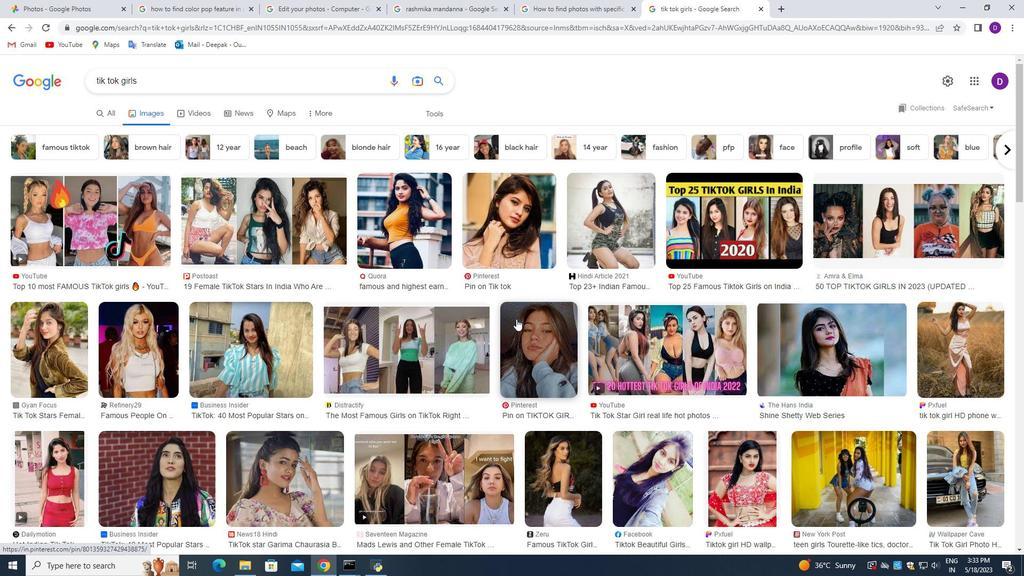 
Action: Mouse scrolled (519, 317) with delta (0, 0)
Screenshot: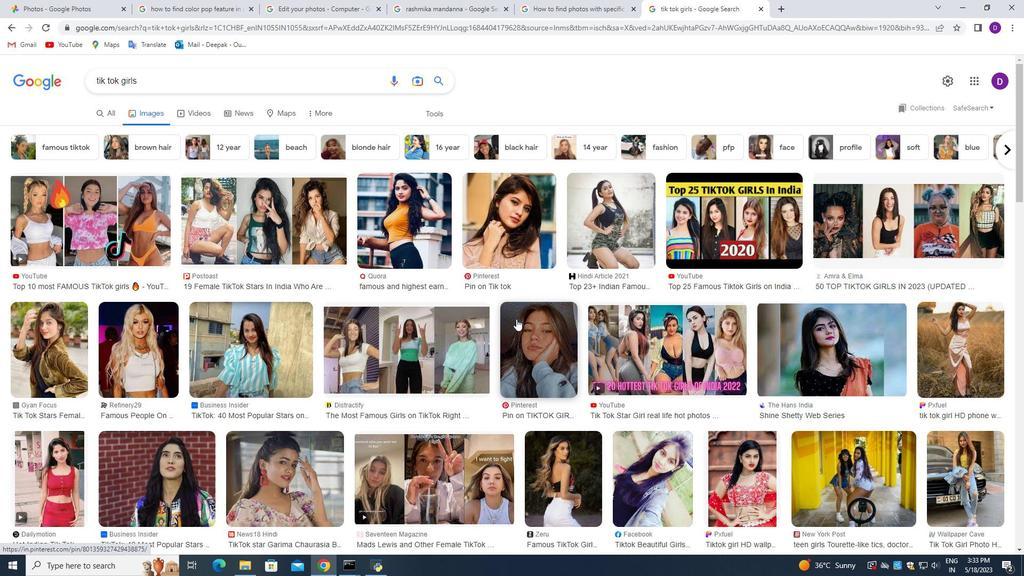 
Action: Mouse scrolled (519, 317) with delta (0, 0)
Screenshot: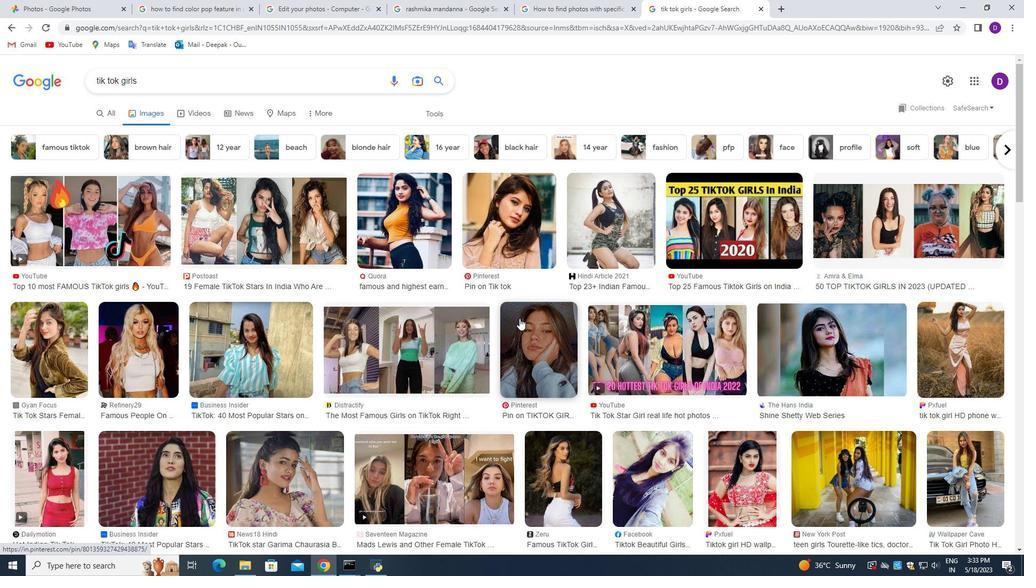 
Action: Mouse moved to (520, 316)
Screenshot: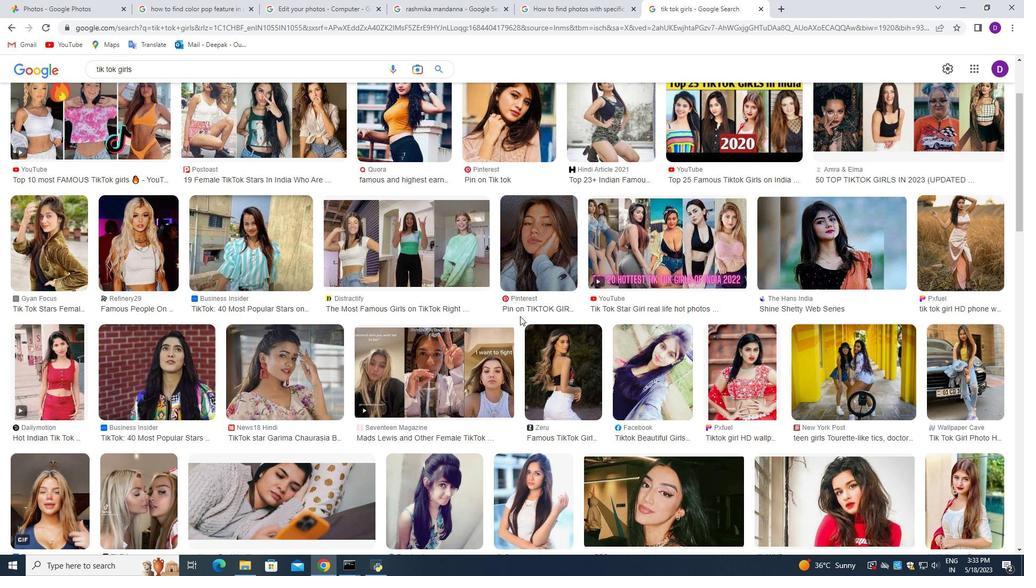 
Action: Mouse scrolled (520, 315) with delta (0, 0)
Screenshot: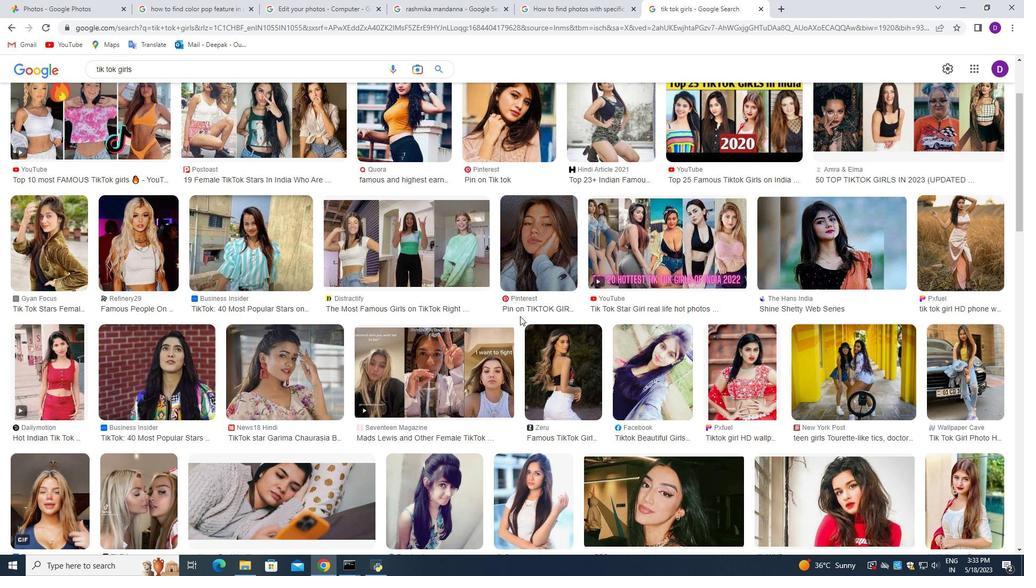 
Action: Mouse moved to (557, 299)
Screenshot: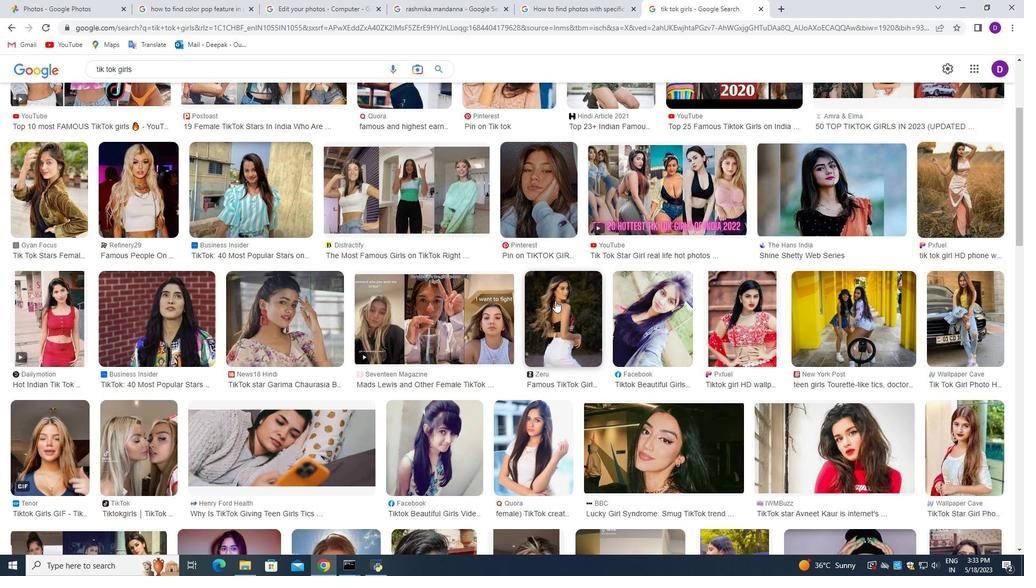 
Action: Mouse pressed left at (557, 299)
Screenshot: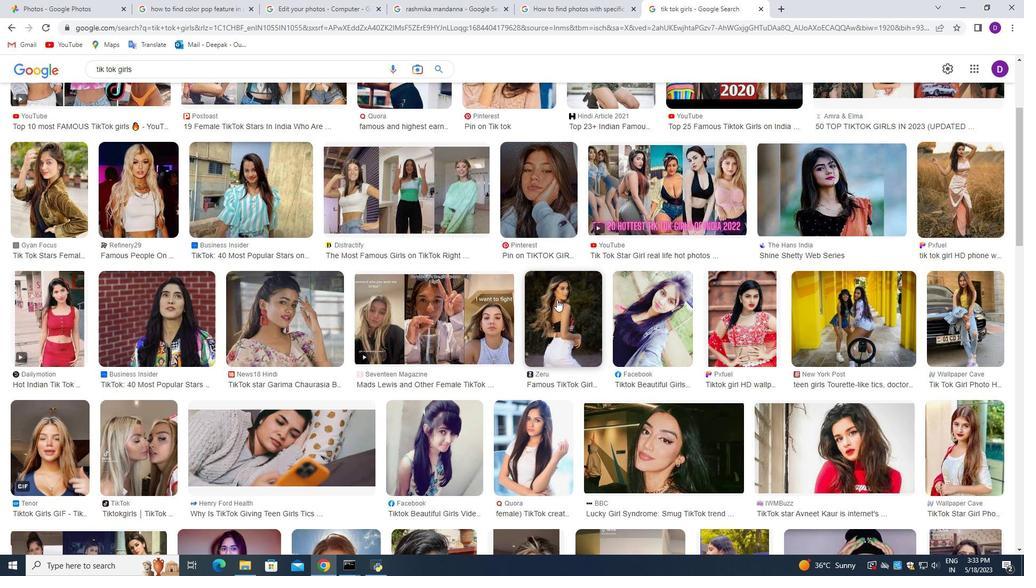 
Action: Mouse moved to (766, 256)
Screenshot: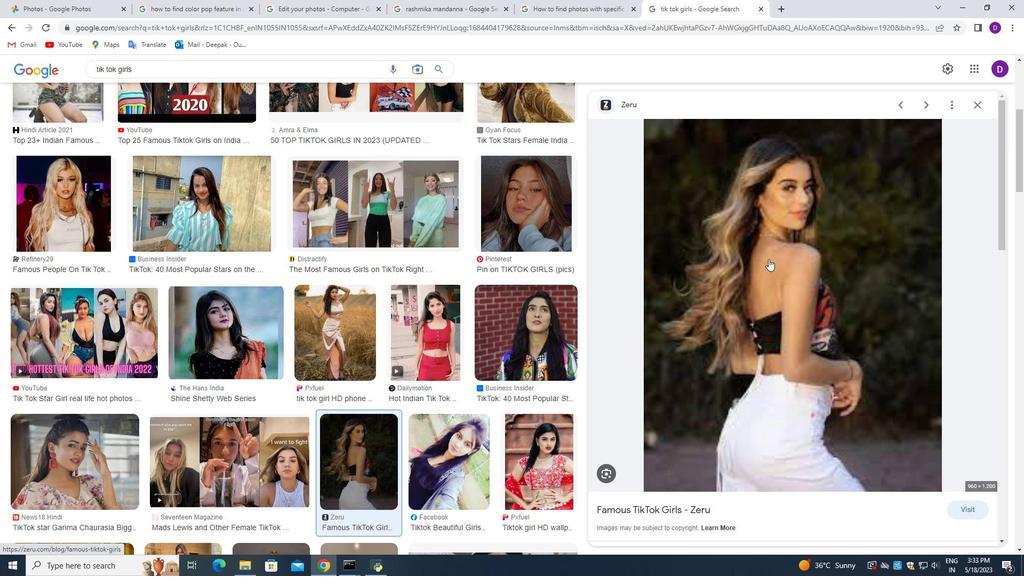 
Action: Mouse pressed right at (766, 256)
Screenshot: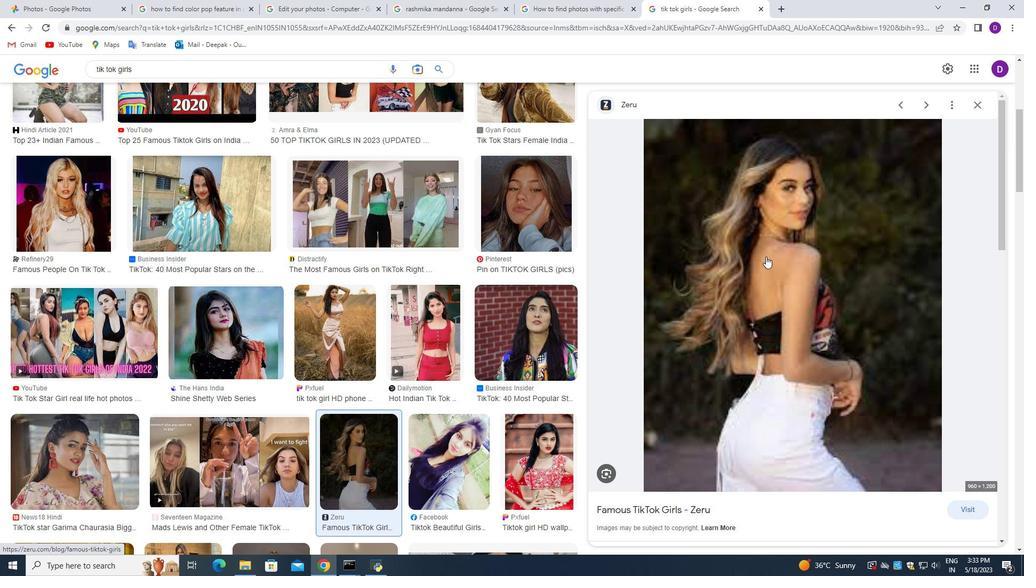 
Action: Mouse moved to (823, 356)
Screenshot: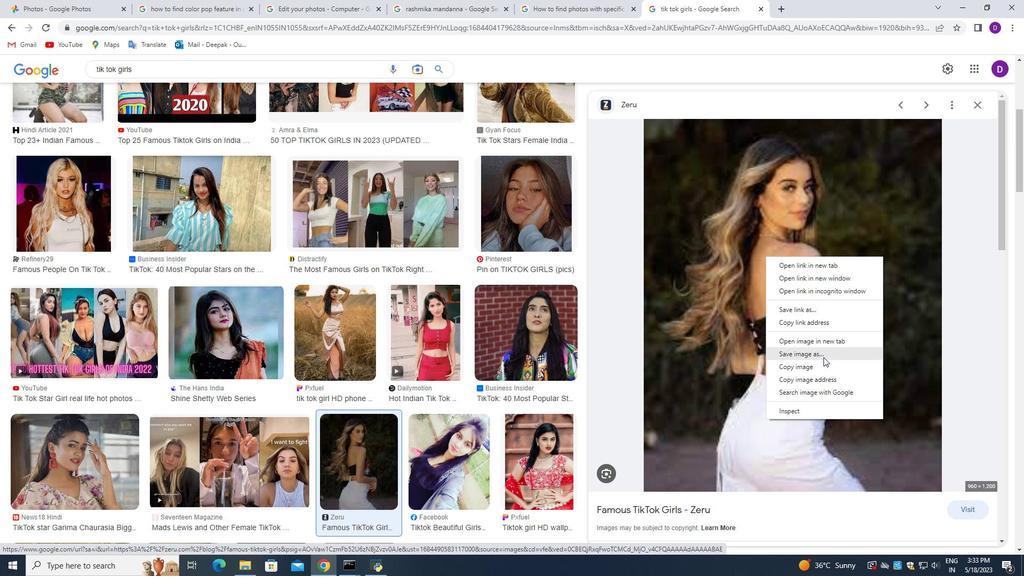 
Action: Mouse pressed left at (823, 356)
Screenshot: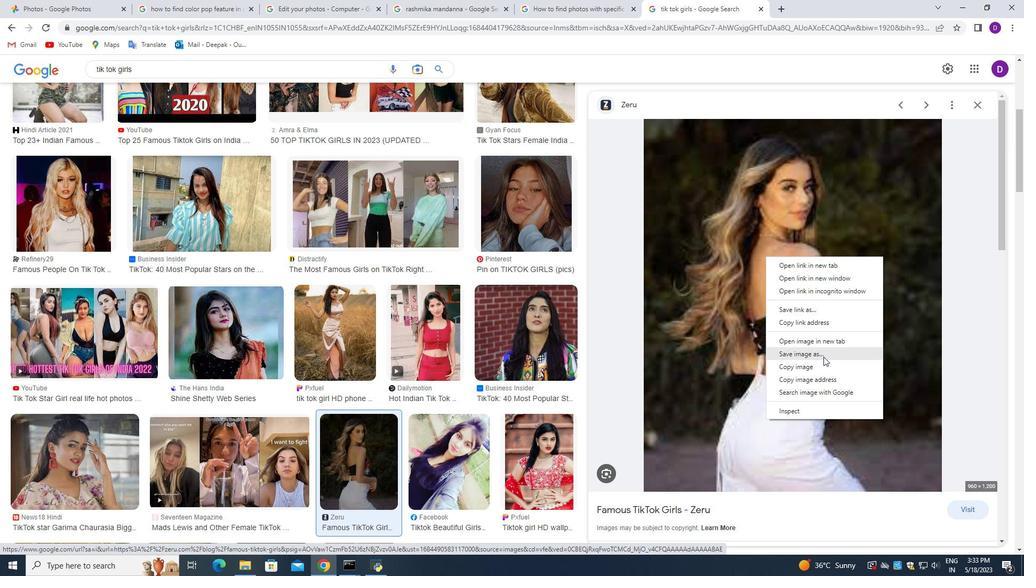 
Action: Mouse moved to (420, 270)
Screenshot: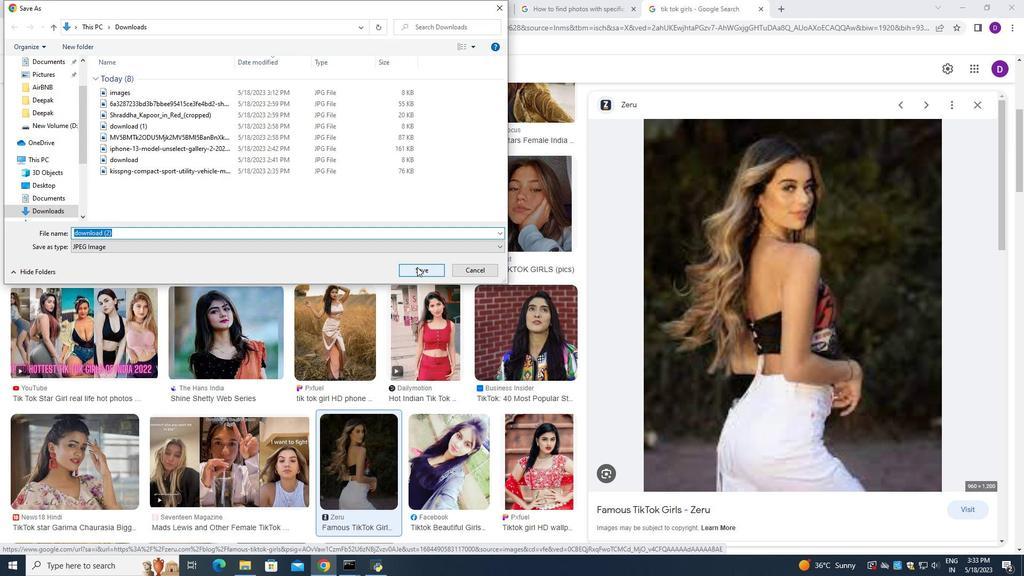 
Action: Mouse pressed left at (420, 270)
Screenshot: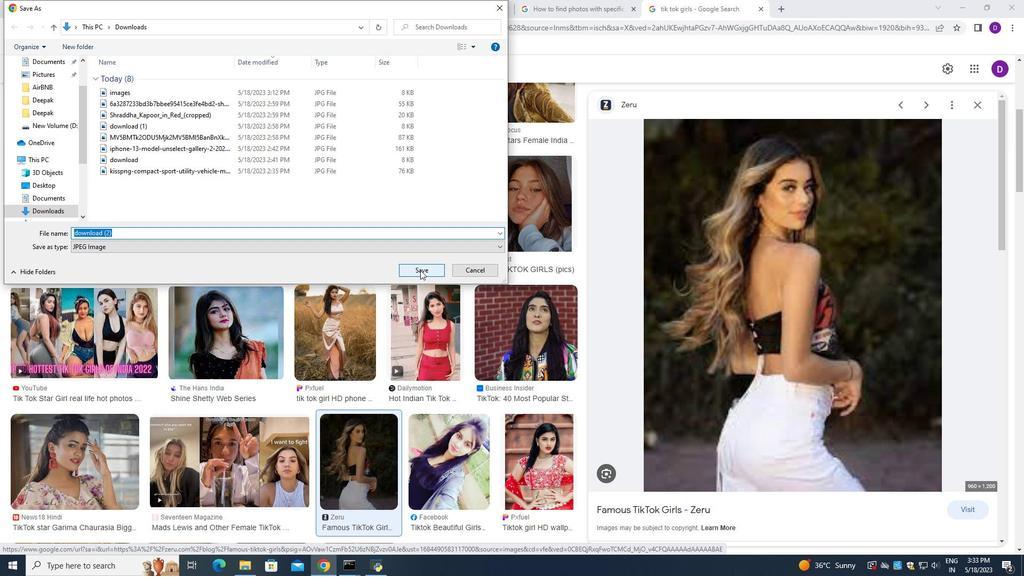
Action: Mouse scrolled (420, 269) with delta (0, 0)
Screenshot: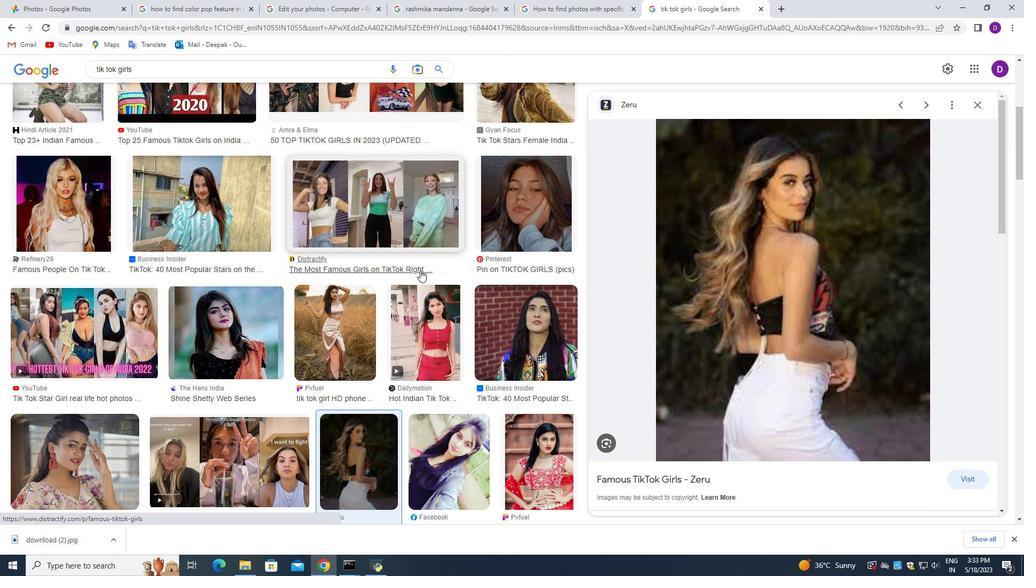 
Action: Mouse scrolled (420, 269) with delta (0, 0)
Screenshot: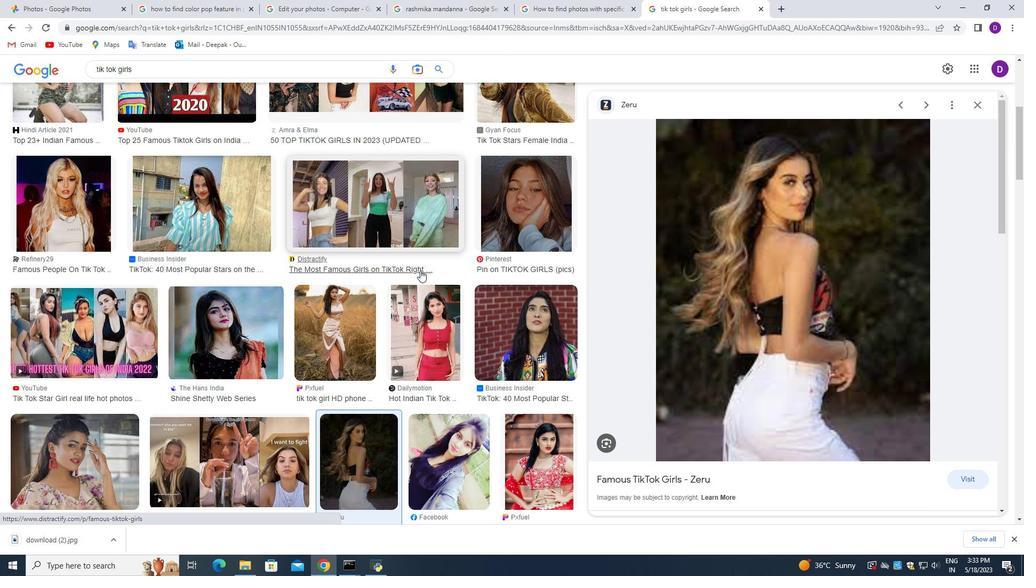 
Action: Mouse moved to (355, 279)
Screenshot: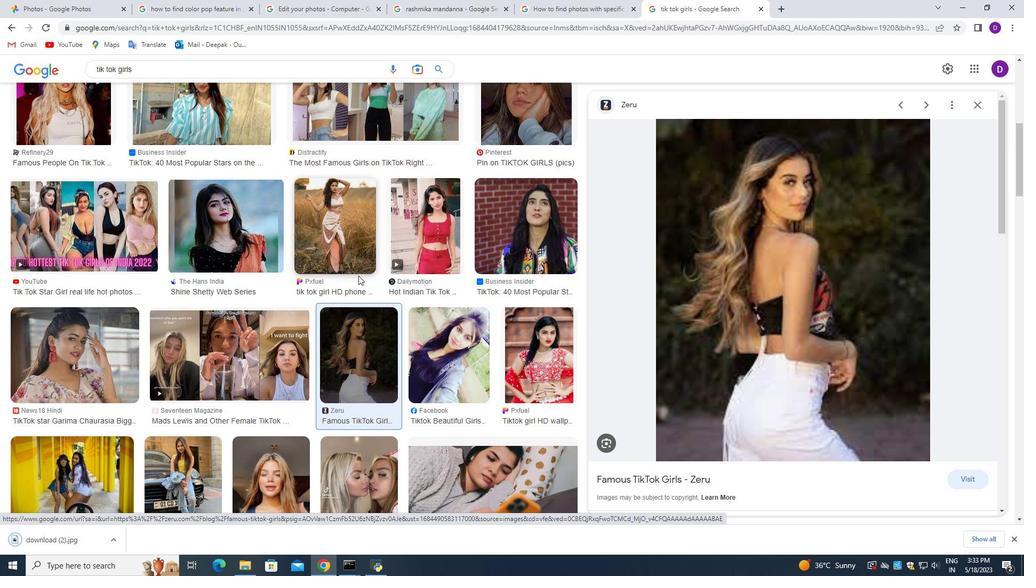 
Action: Mouse scrolled (355, 278) with delta (0, 0)
Screenshot: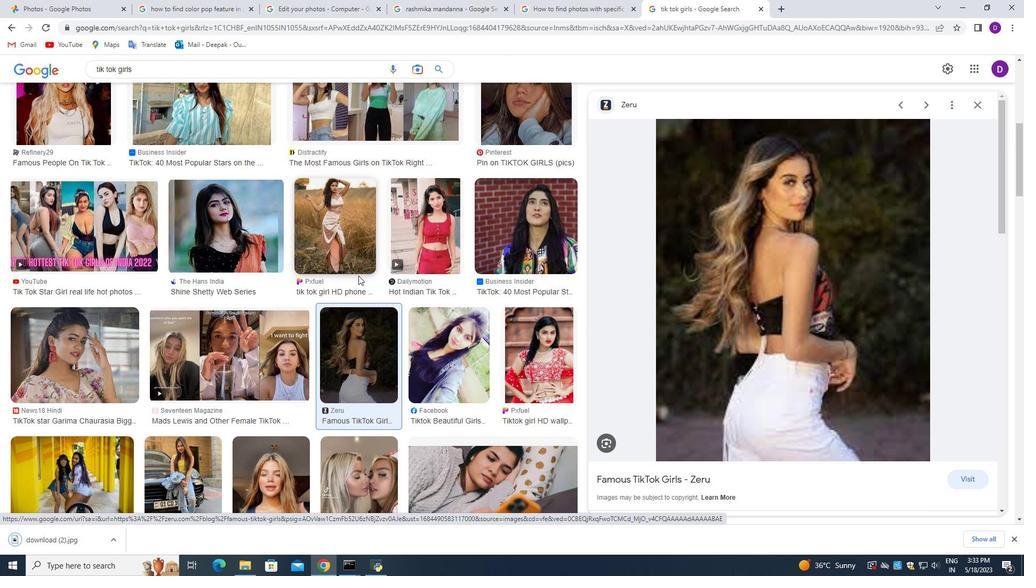 
Action: Mouse moved to (353, 280)
Screenshot: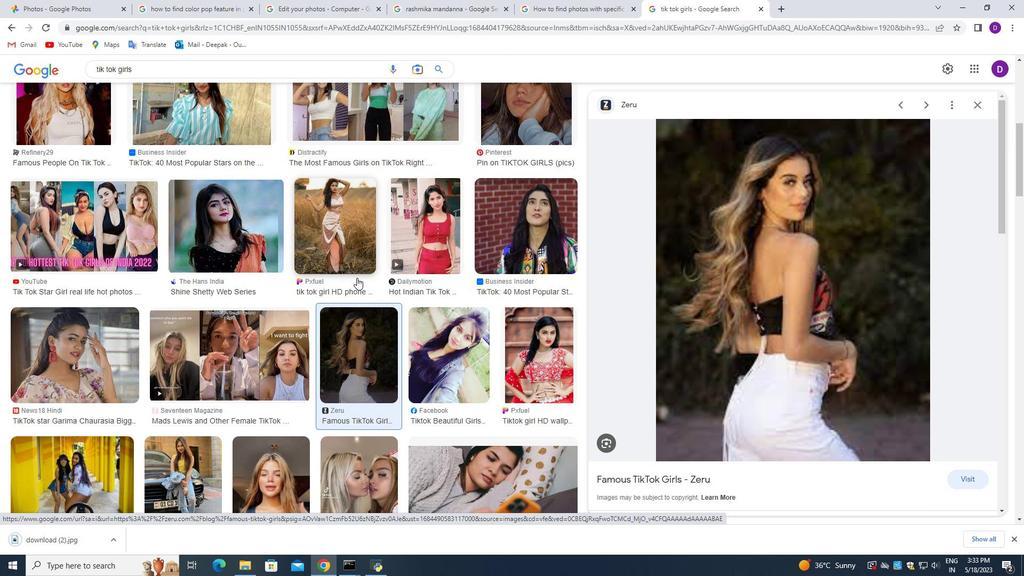 
Action: Mouse scrolled (353, 280) with delta (0, 0)
Screenshot: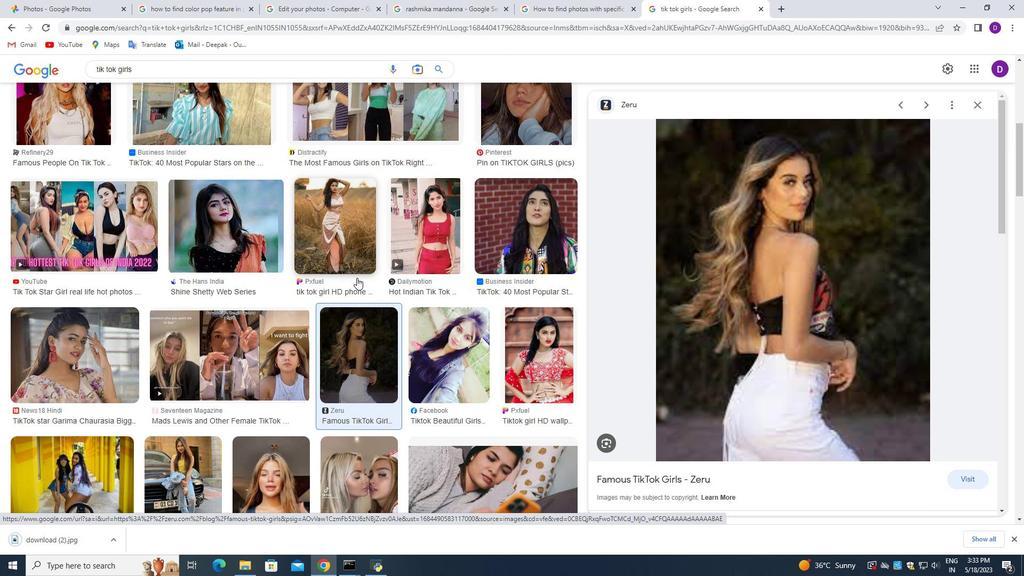 
Action: Mouse moved to (296, 310)
